 Task: Create an abstract typography artwork: Experiment with typography and create an abstract artwork using letters, words, and typographic elements. Use Photoshops blending modes and effects to enhance the design.
Action: Mouse moved to (85, 145)
Screenshot: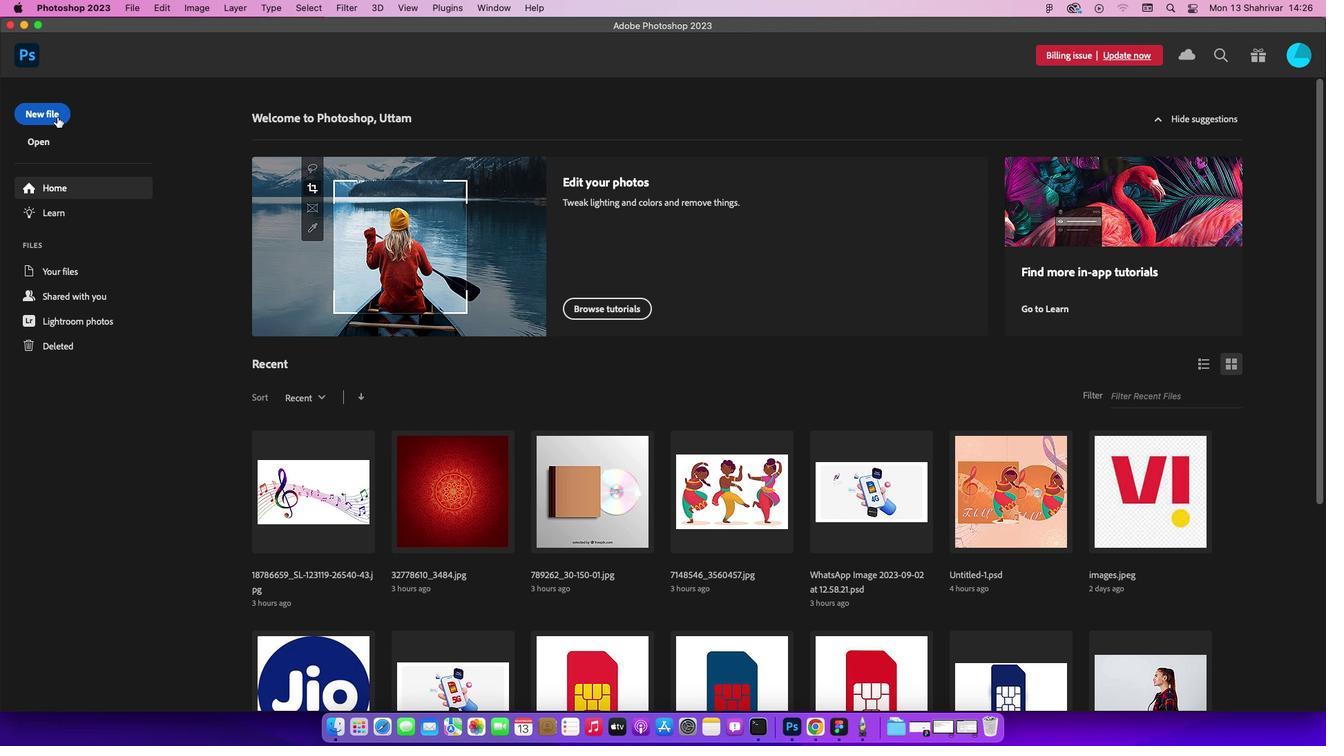 
Action: Mouse pressed left at (85, 145)
Screenshot: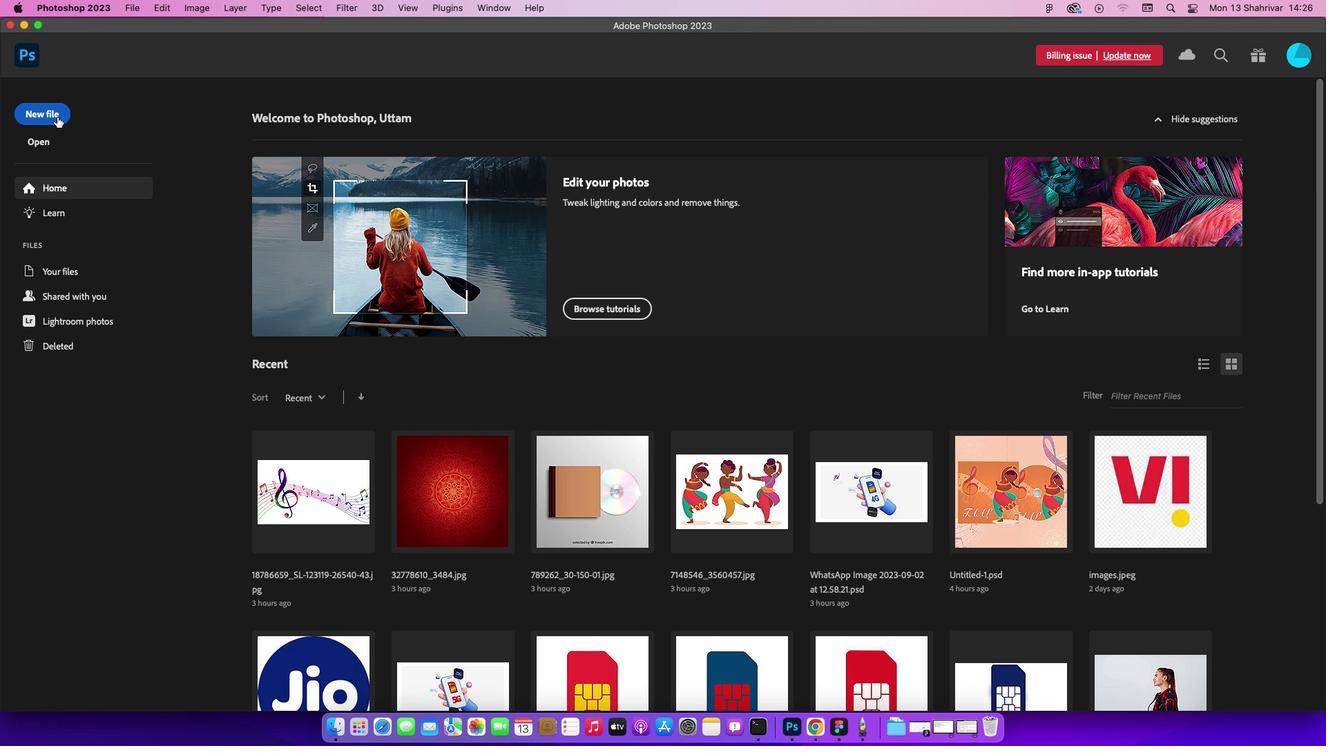 
Action: Mouse pressed left at (85, 145)
Screenshot: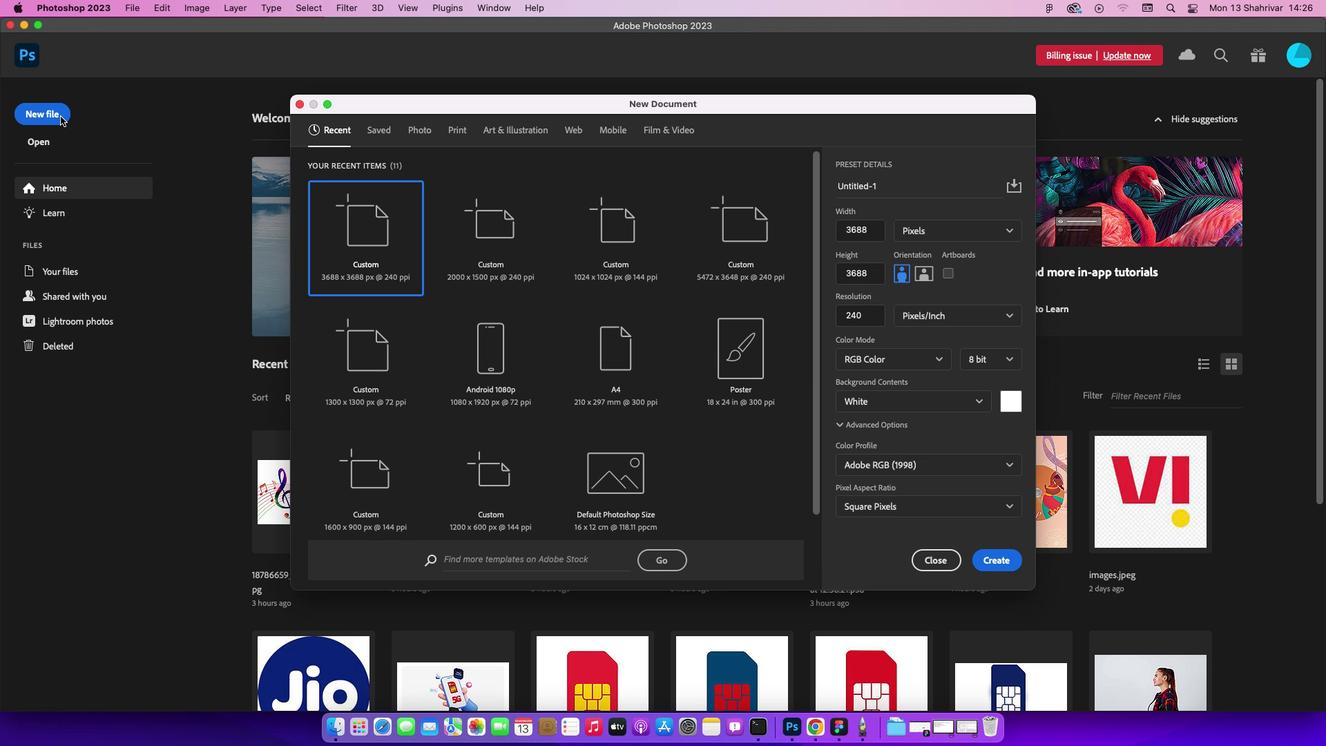 
Action: Mouse moved to (1027, 589)
Screenshot: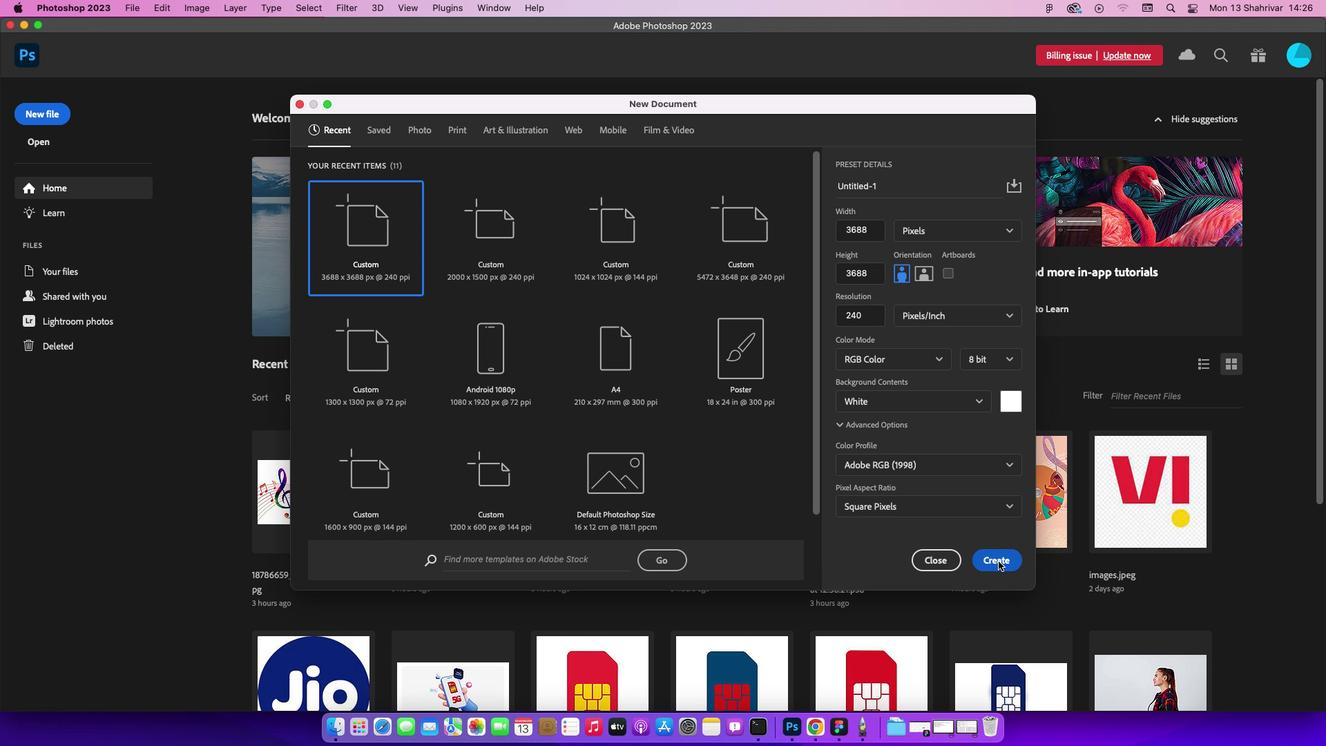 
Action: Mouse pressed left at (1027, 589)
Screenshot: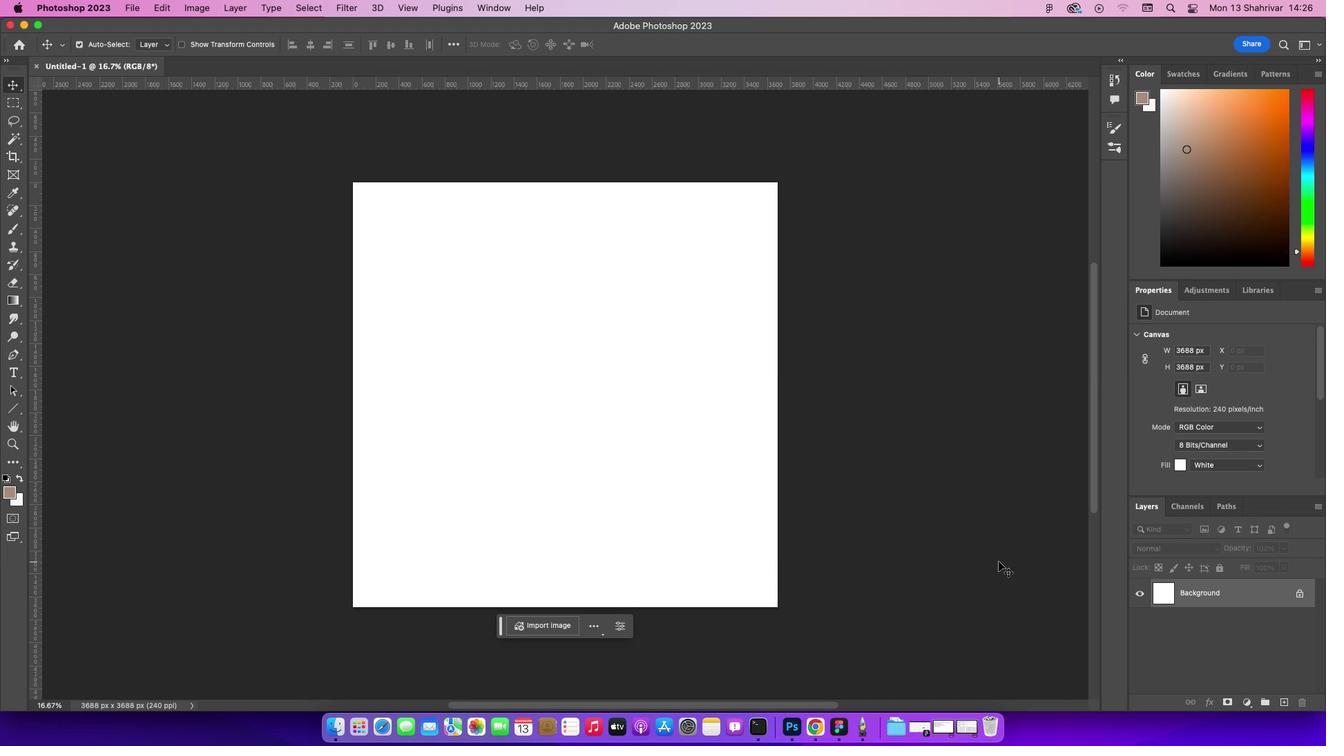 
Action: Mouse moved to (1309, 732)
Screenshot: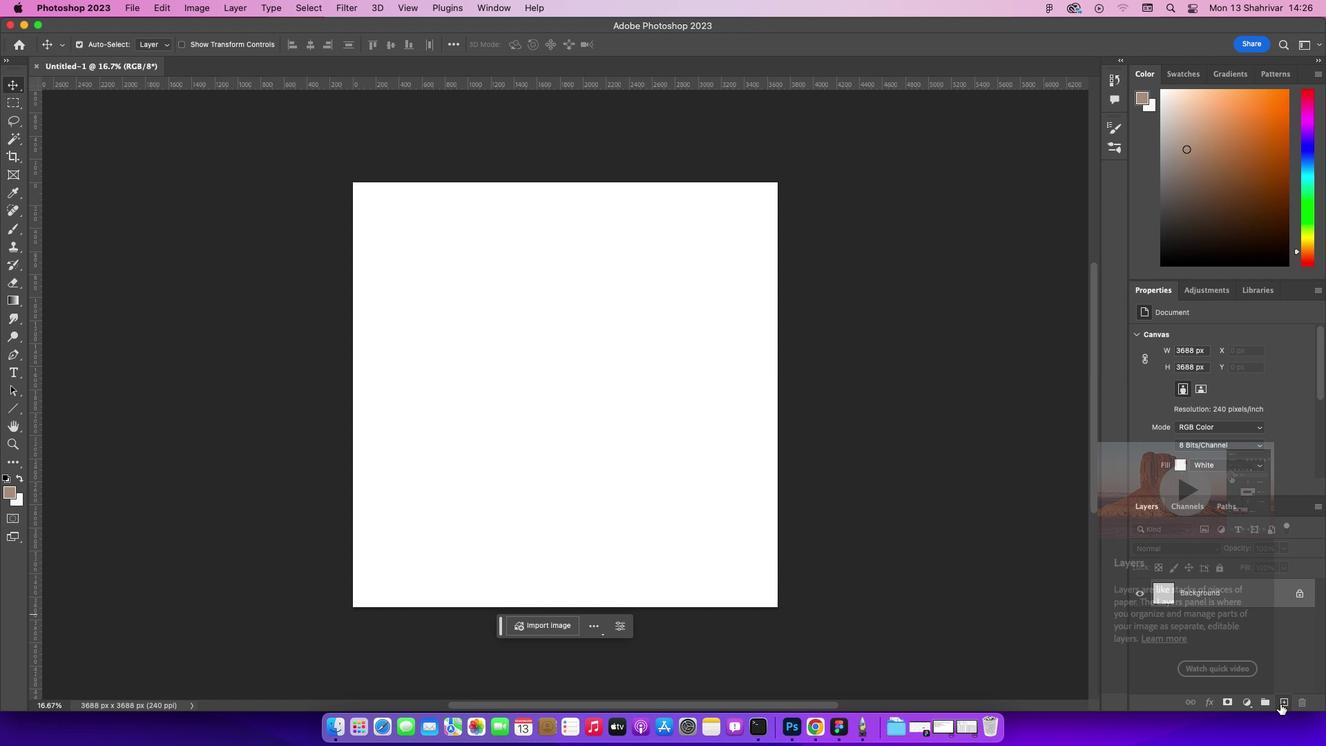
Action: Mouse pressed left at (1309, 732)
Screenshot: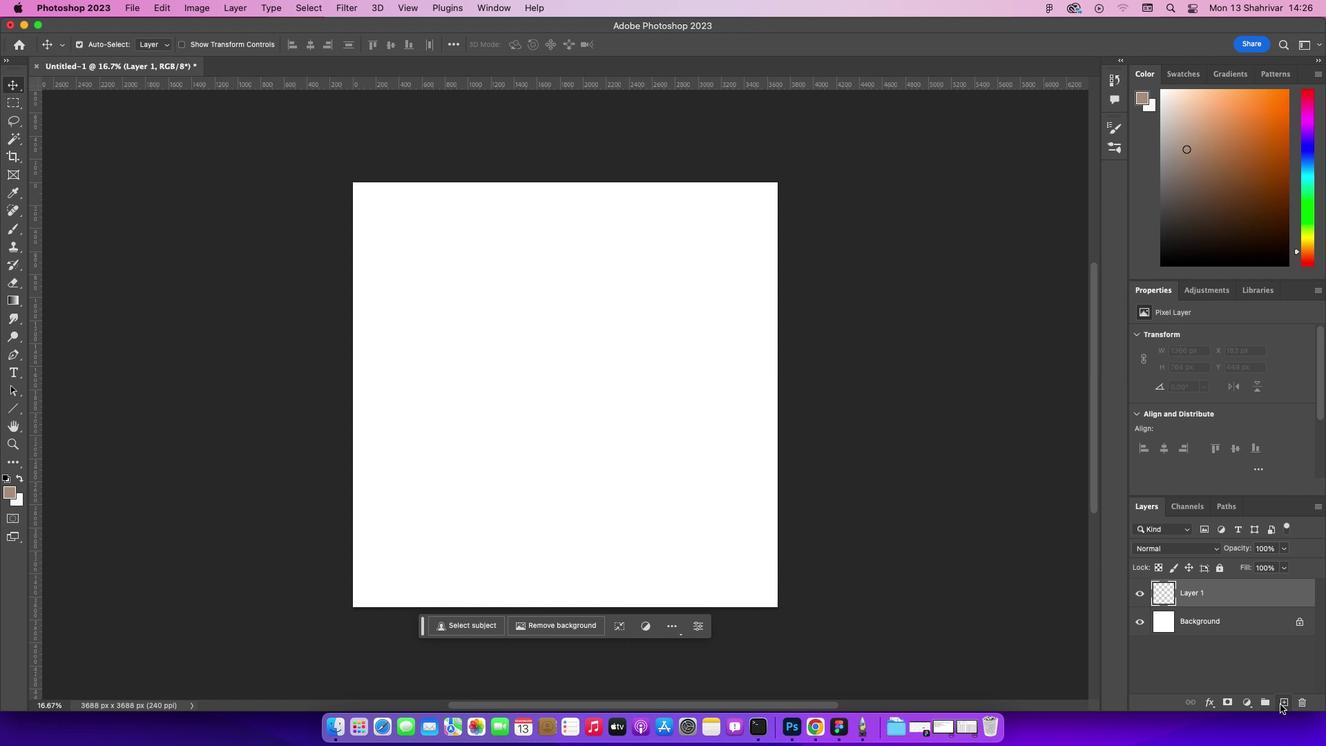 
Action: Mouse moved to (154, 37)
Screenshot: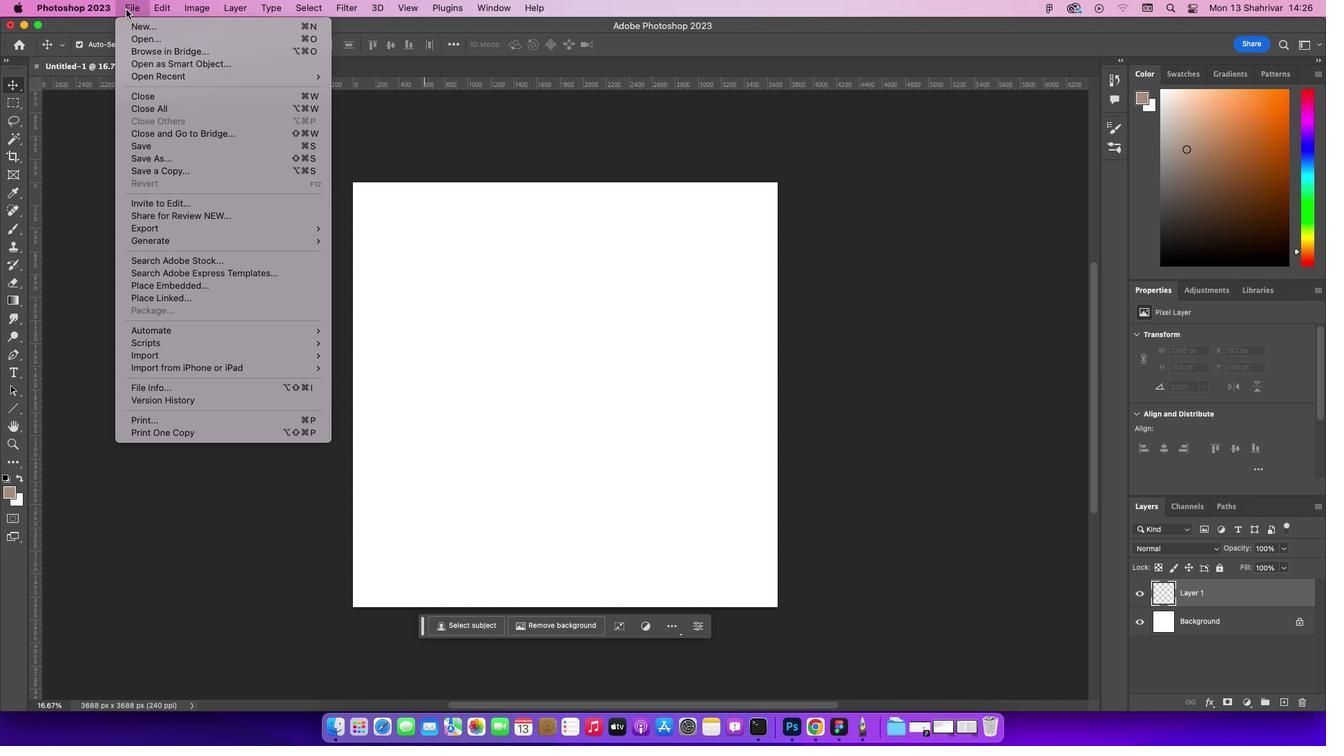 
Action: Mouse pressed left at (154, 37)
Screenshot: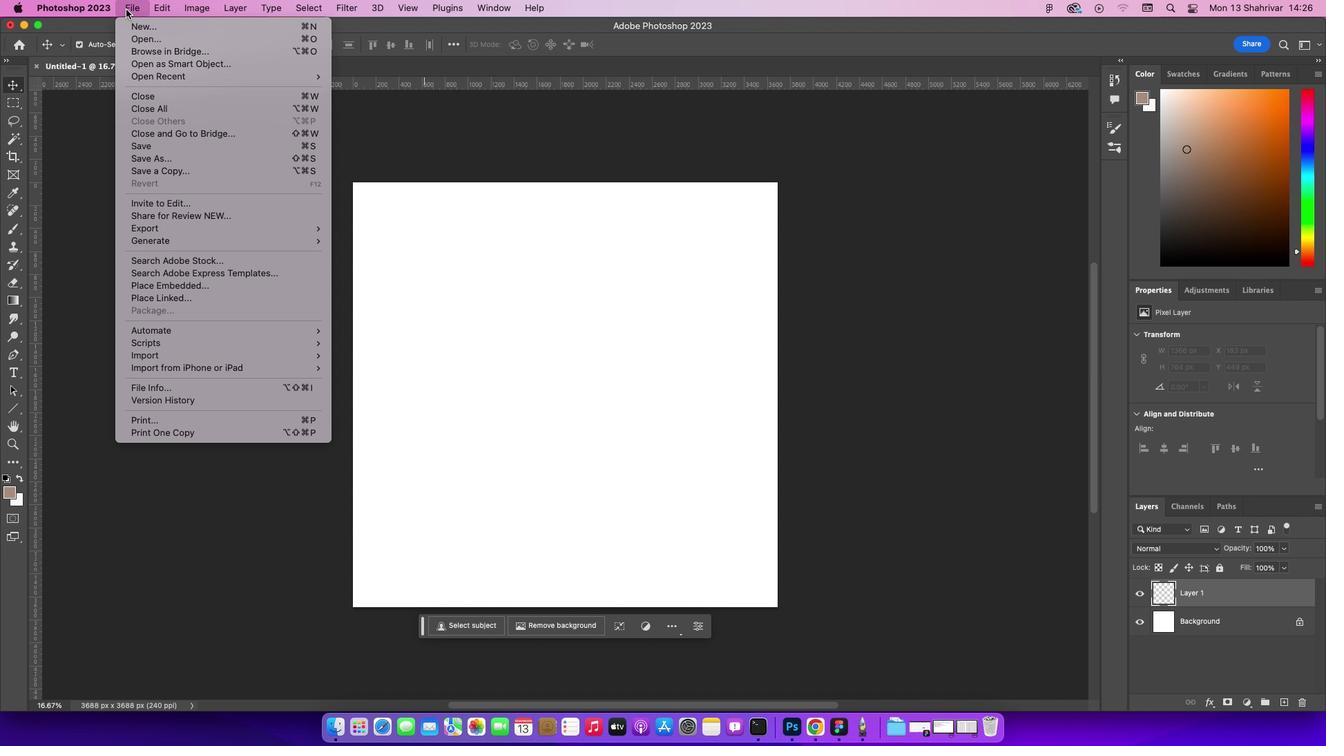 
Action: Mouse moved to (168, 67)
Screenshot: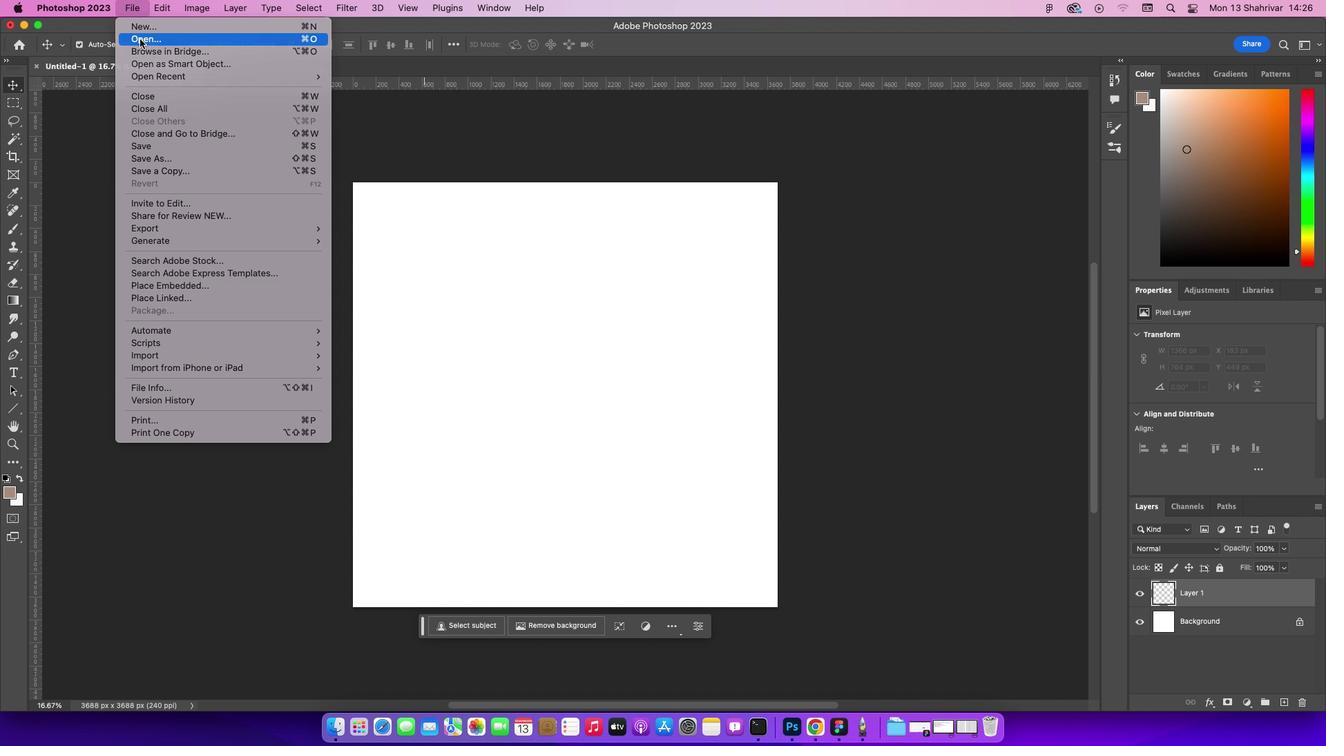 
Action: Mouse pressed left at (168, 67)
Screenshot: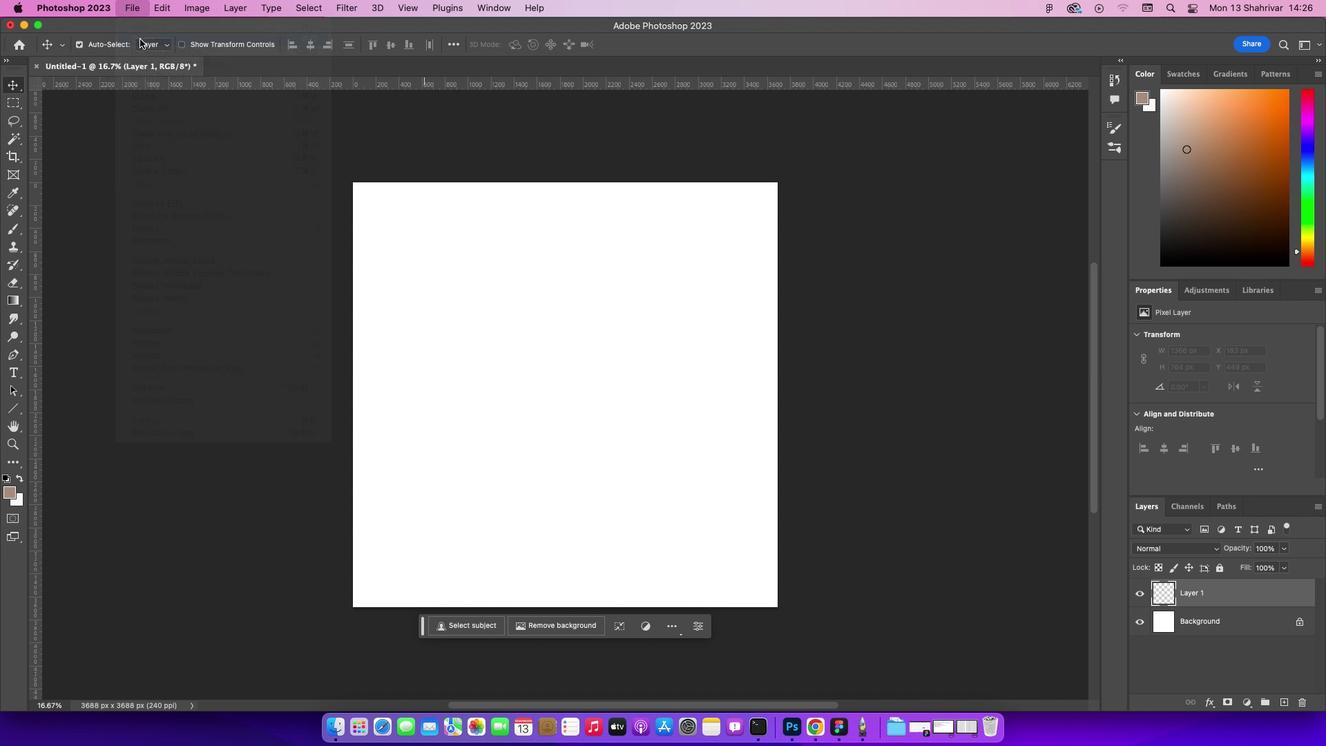 
Action: Mouse moved to (459, 257)
Screenshot: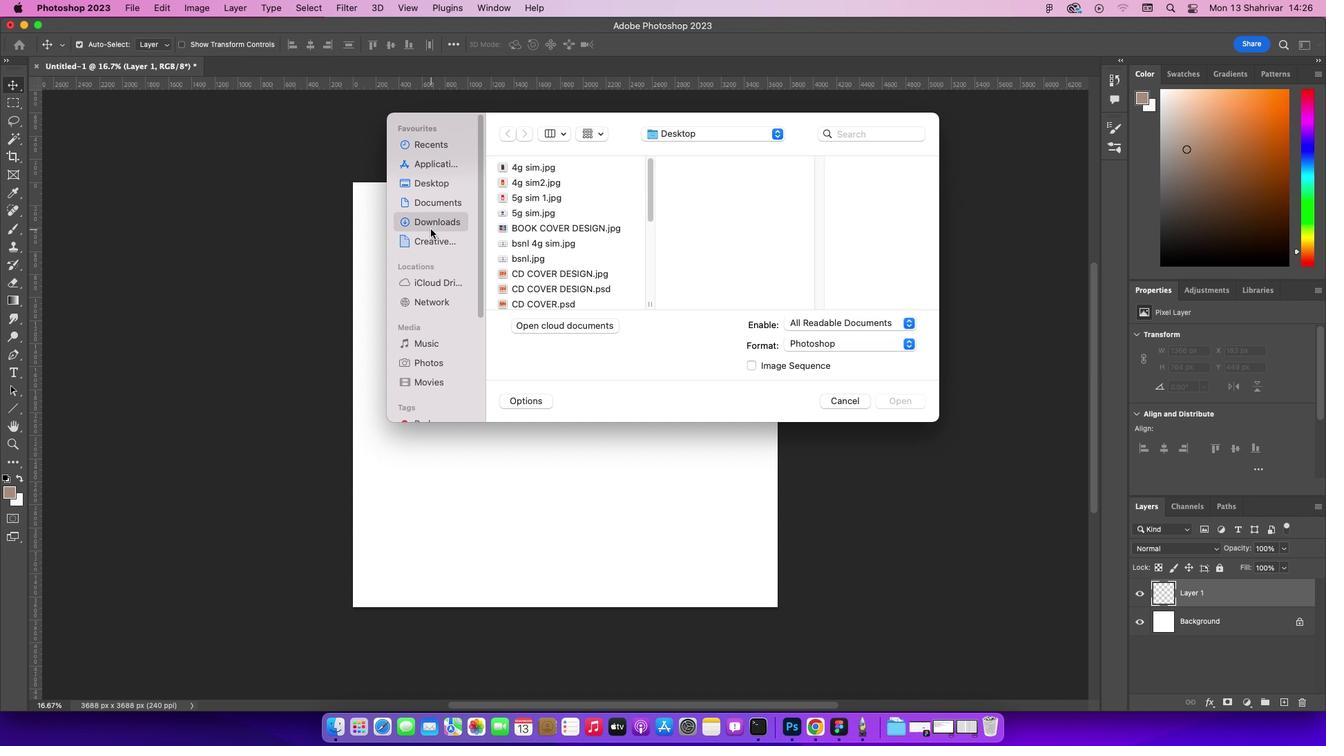 
Action: Mouse pressed left at (459, 257)
Screenshot: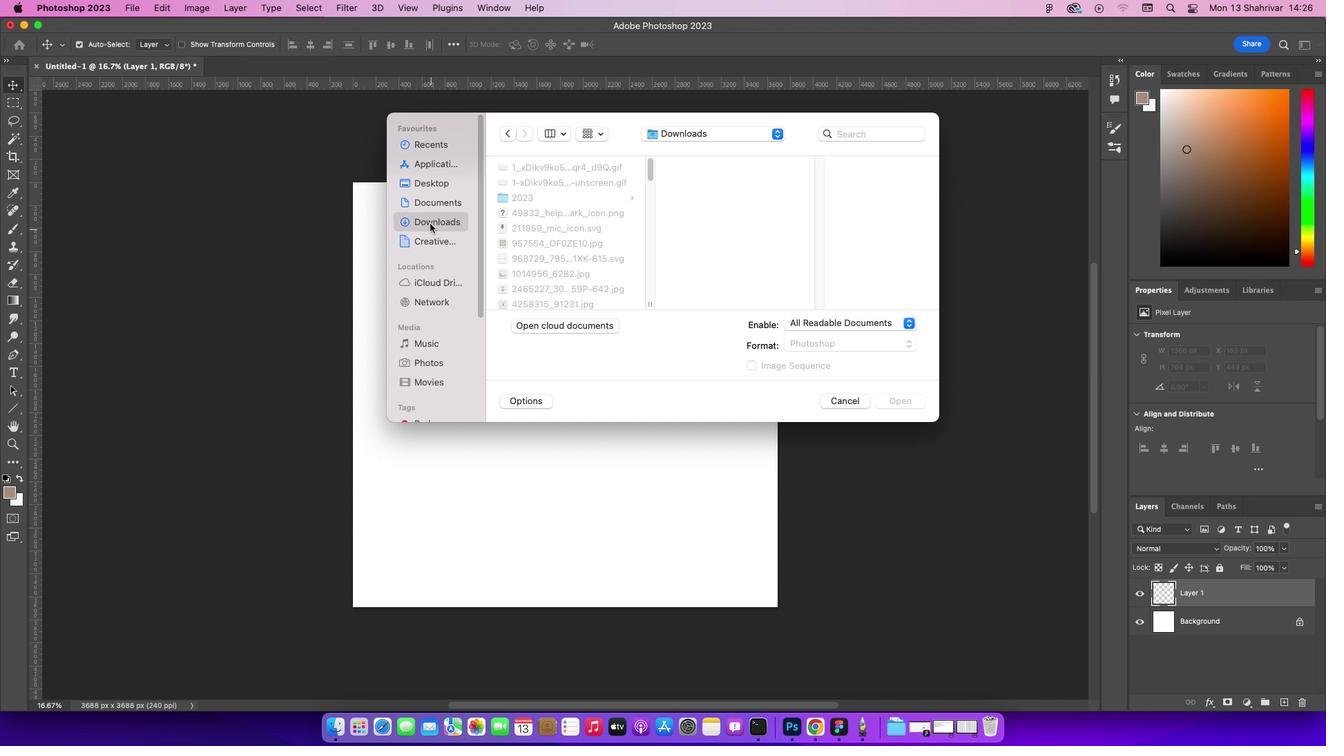 
Action: Mouse moved to (678, 196)
Screenshot: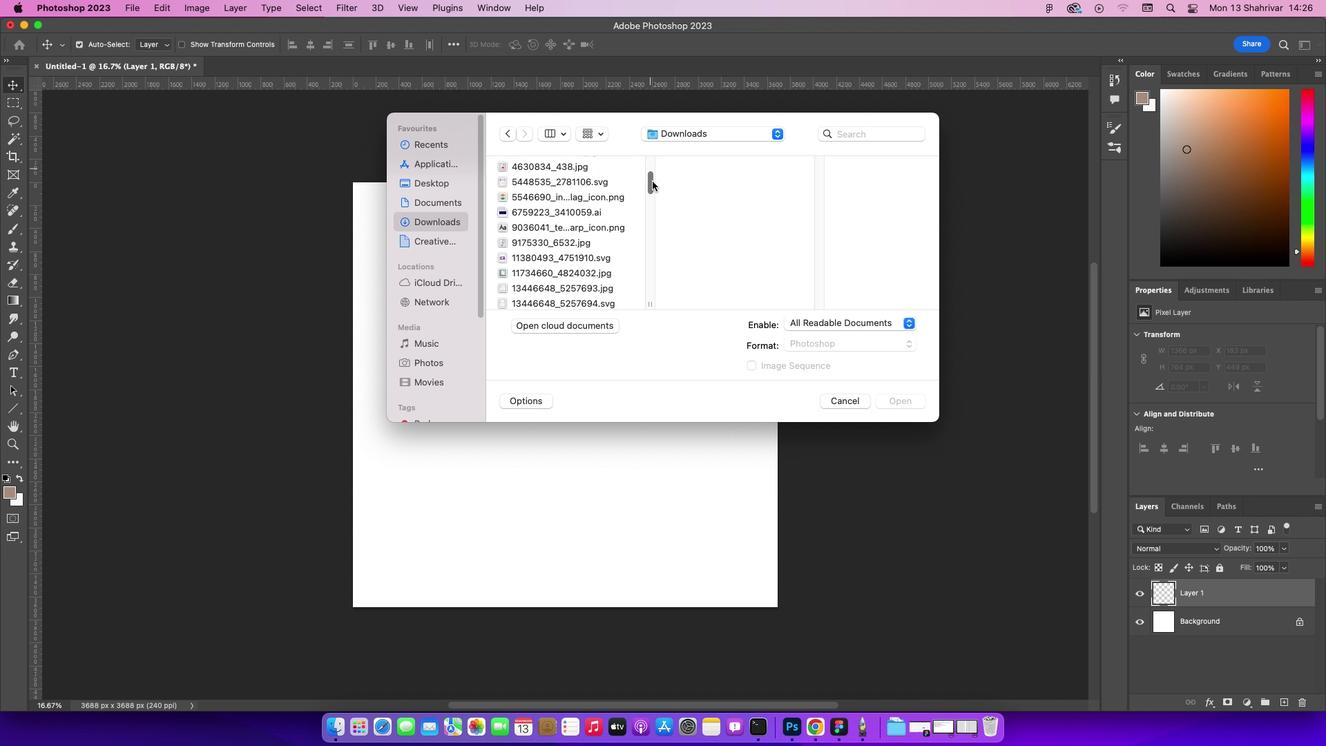 
Action: Mouse pressed left at (678, 196)
Screenshot: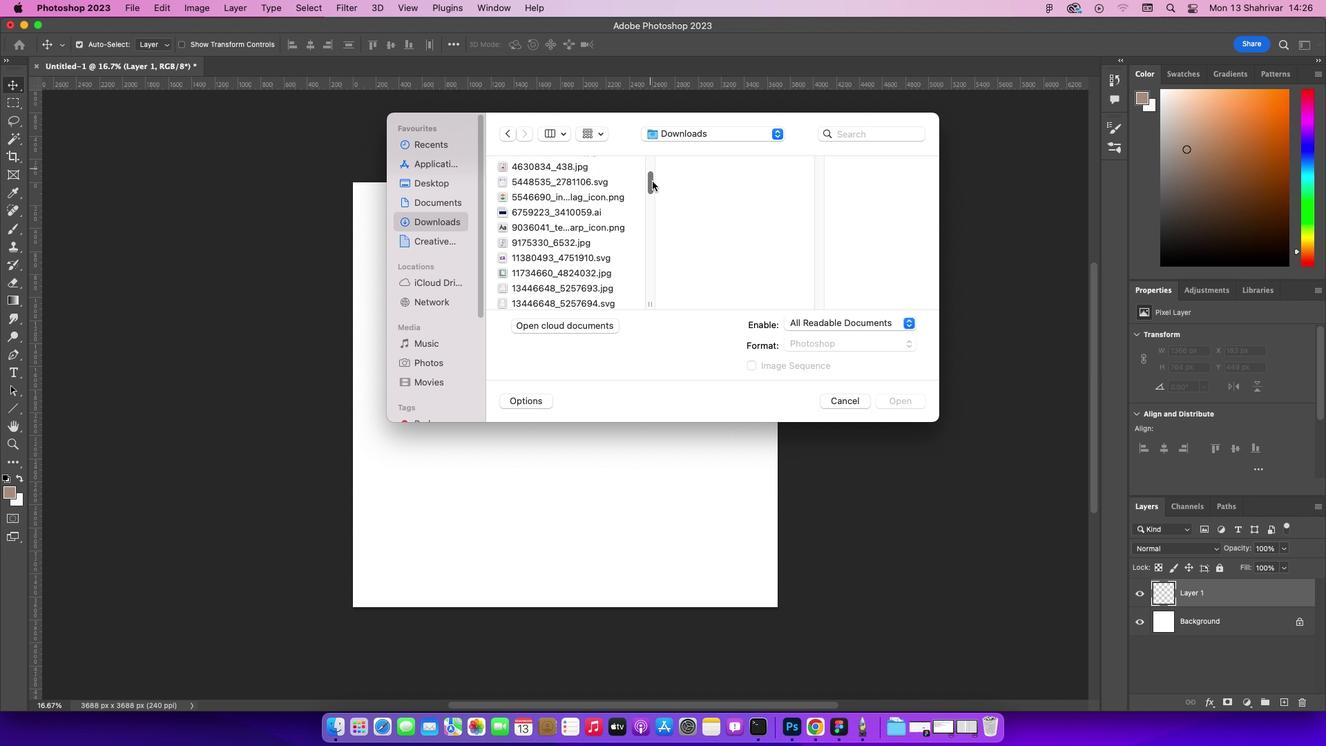 
Action: Mouse moved to (594, 269)
Screenshot: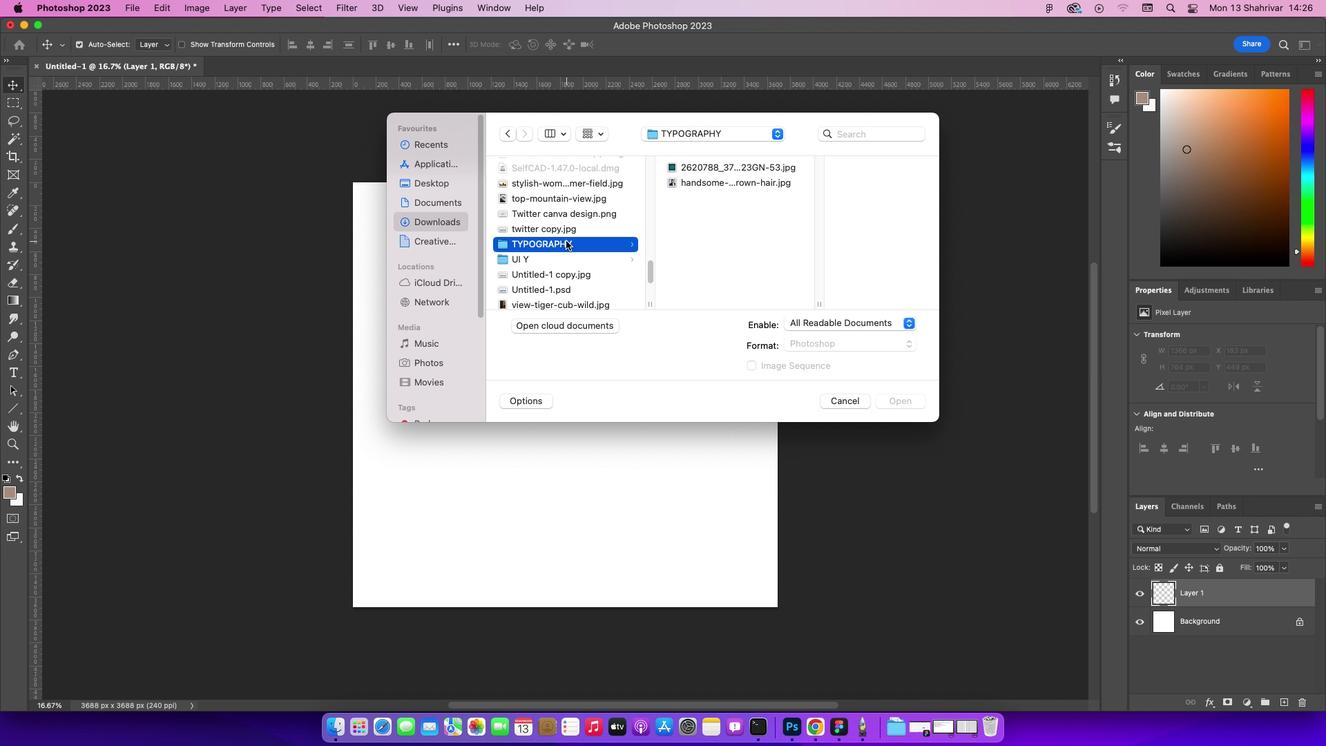 
Action: Mouse pressed left at (594, 269)
Screenshot: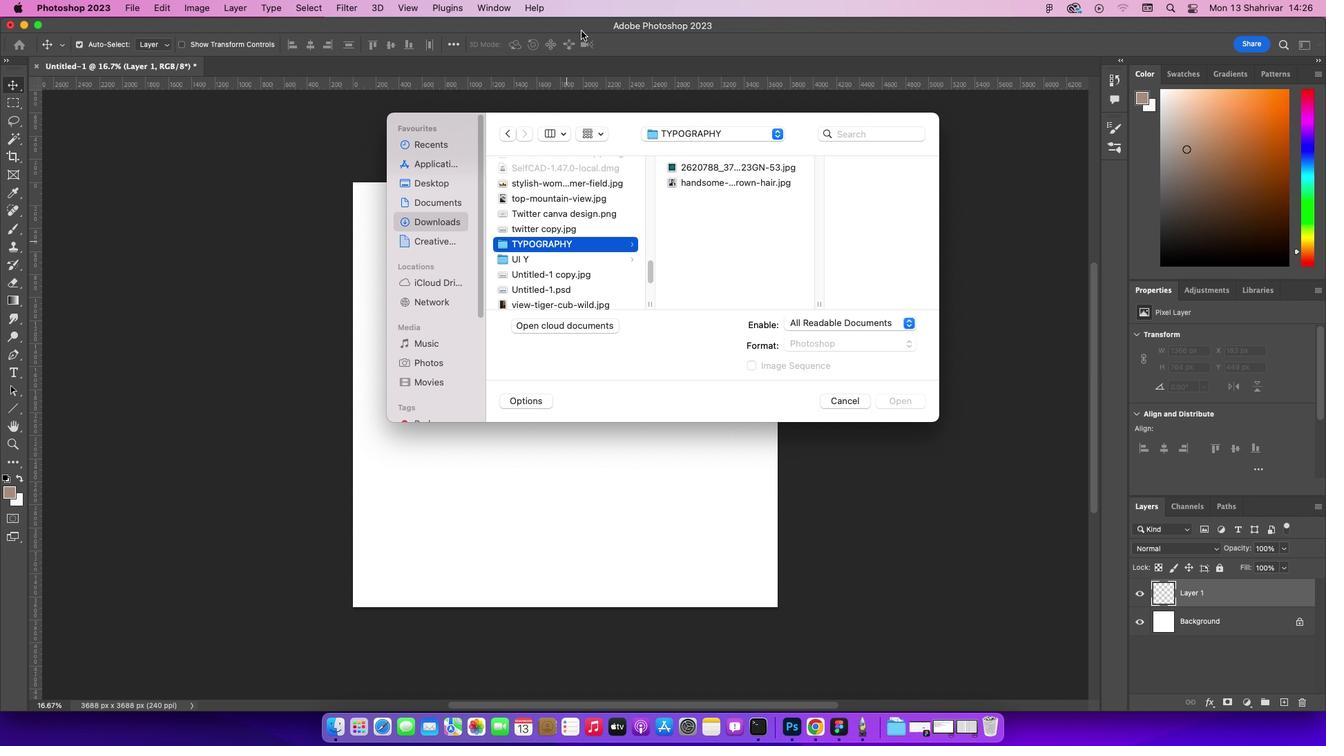 
Action: Mouse moved to (757, 211)
Screenshot: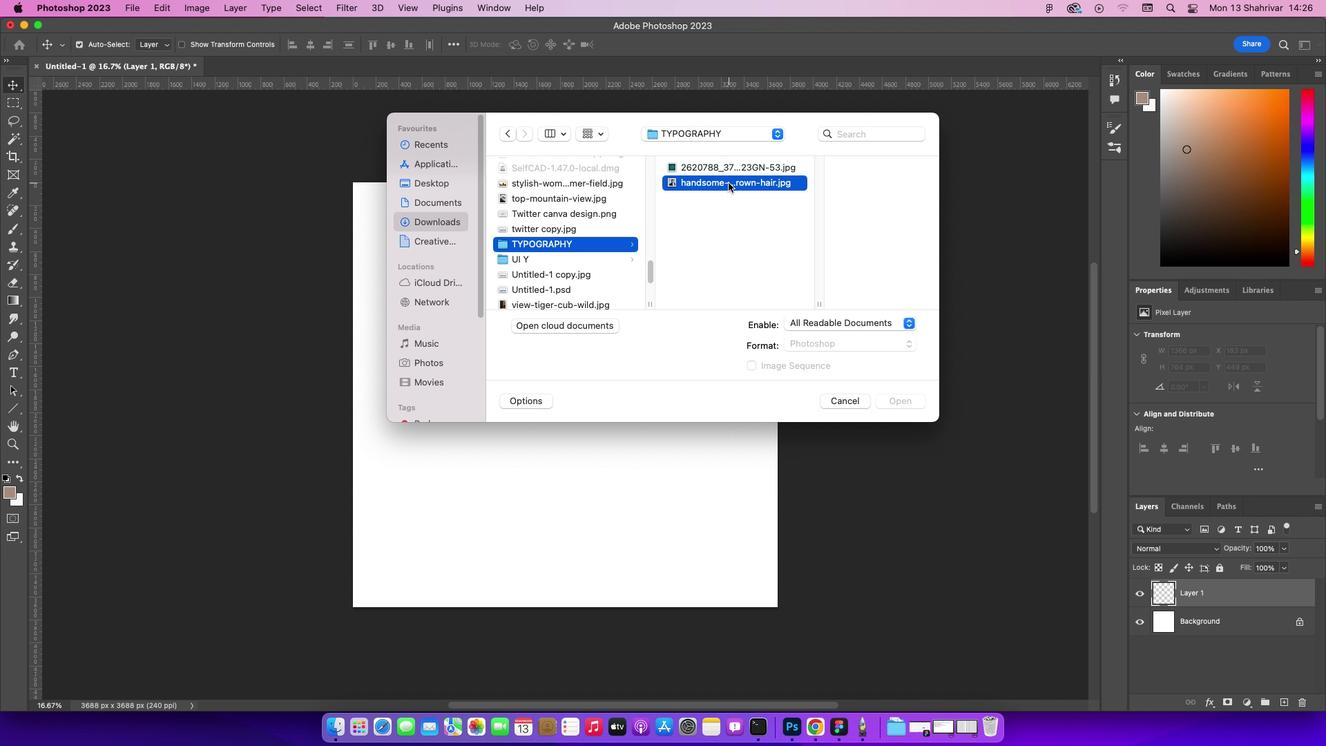 
Action: Mouse pressed left at (757, 211)
Screenshot: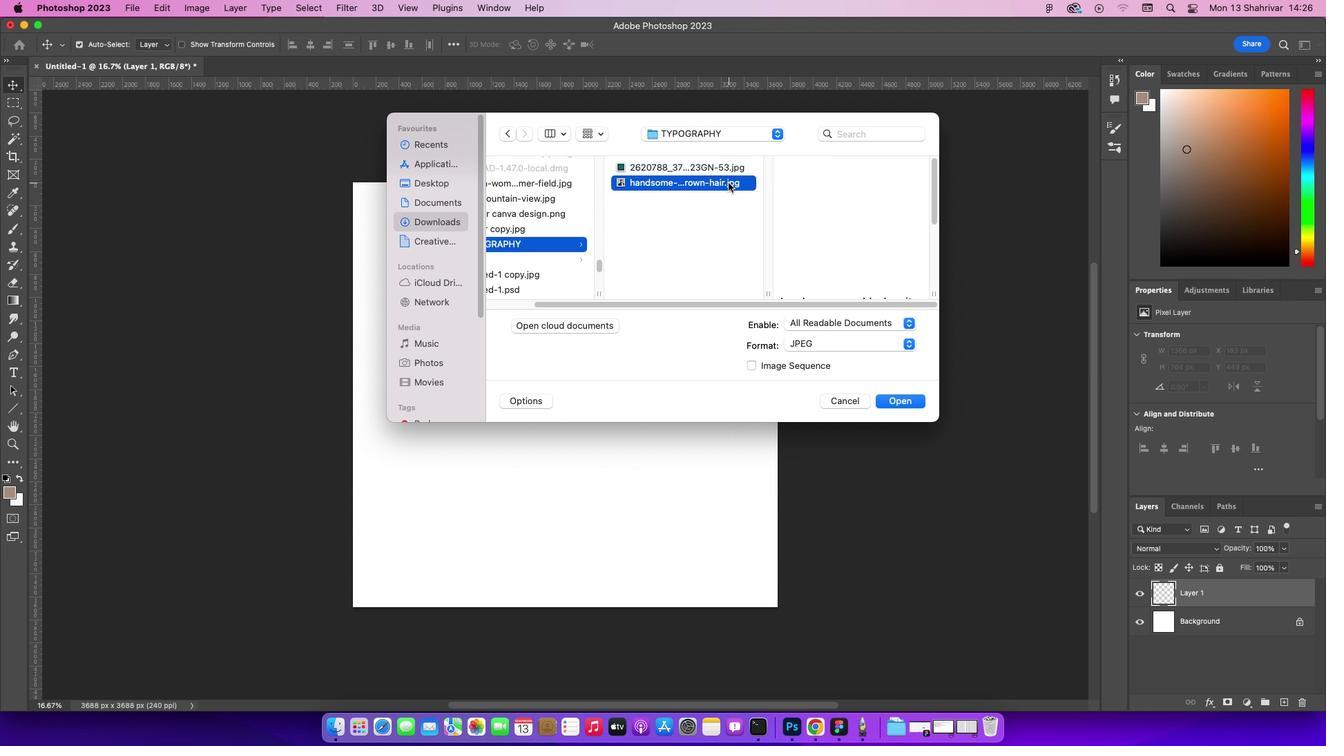 
Action: Mouse moved to (931, 432)
Screenshot: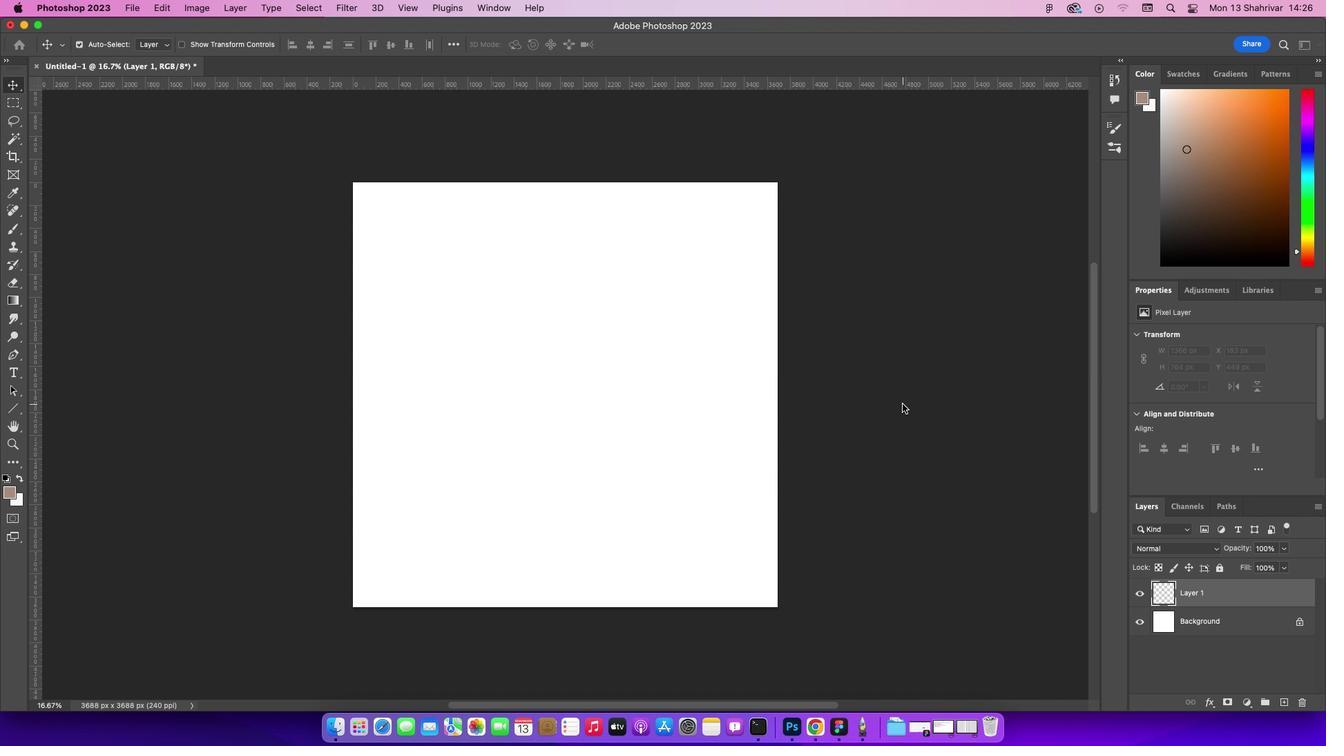 
Action: Mouse pressed left at (931, 432)
Screenshot: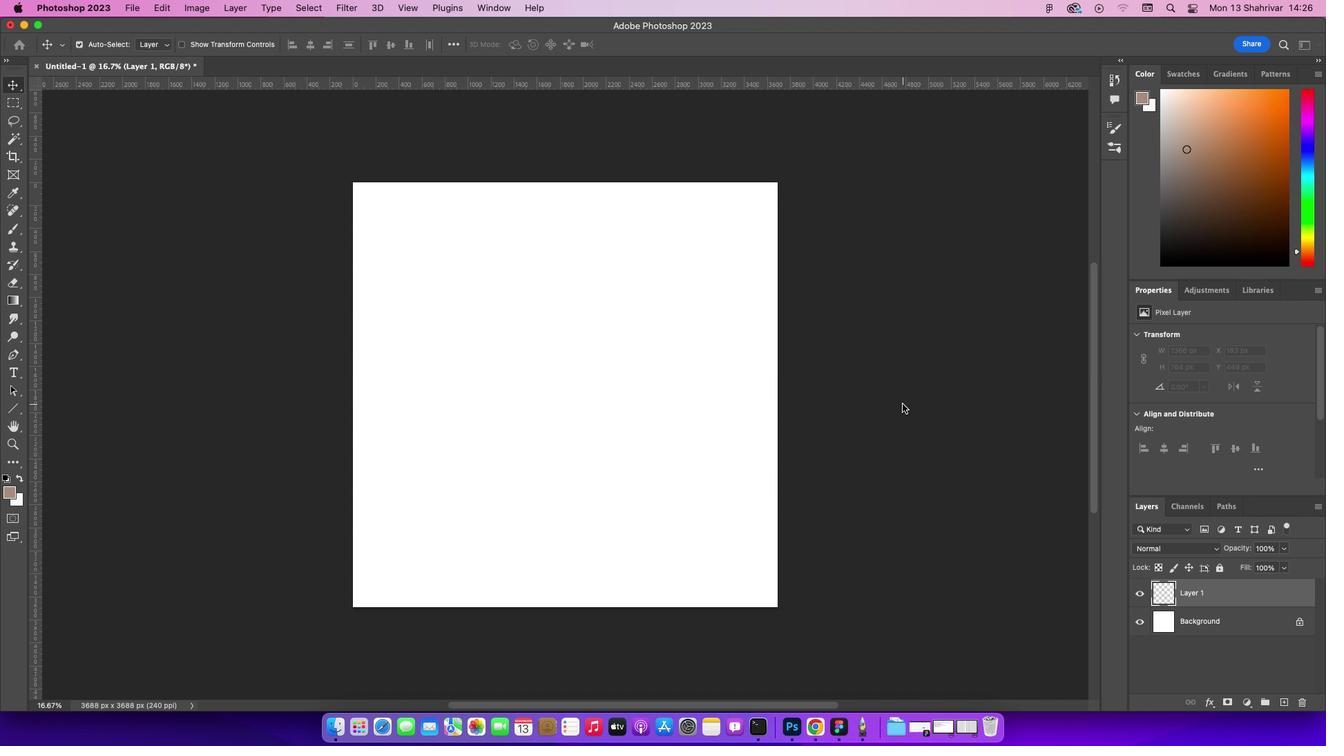 
Action: Mouse moved to (1283, 616)
Screenshot: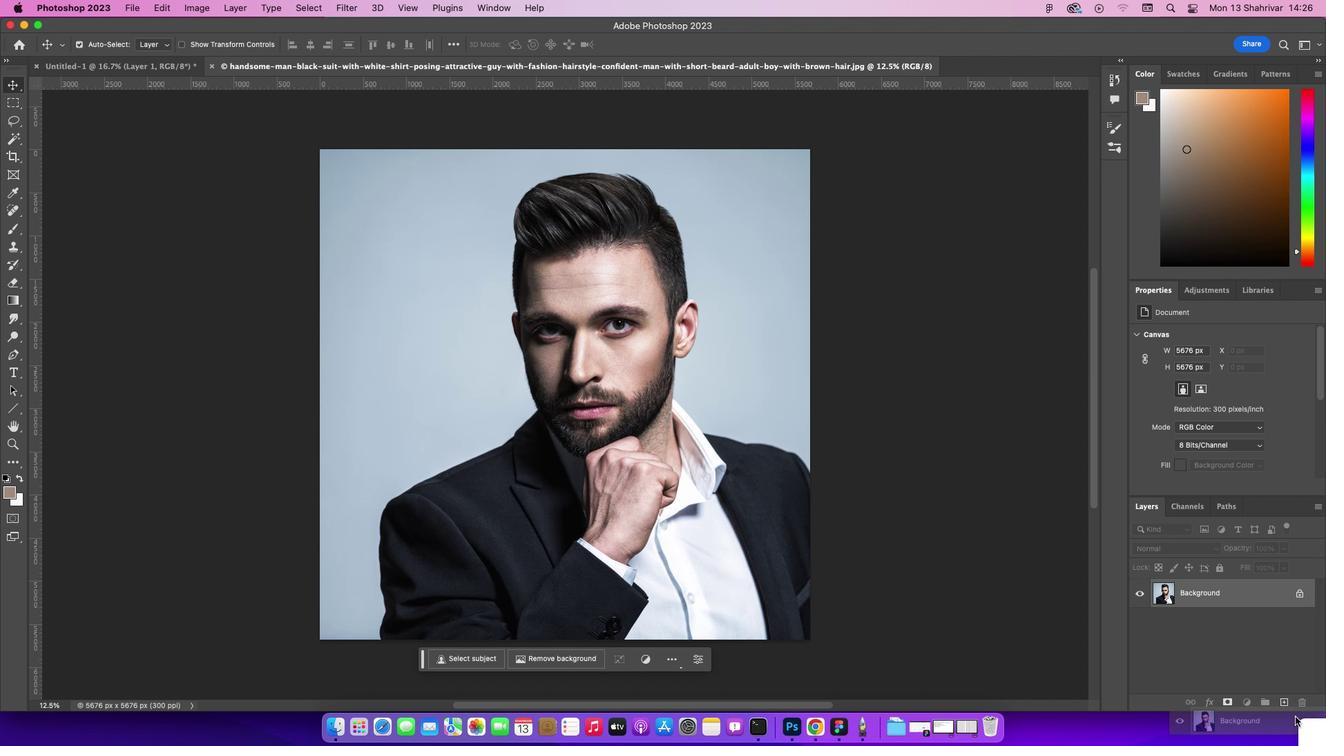
Action: Mouse pressed left at (1283, 616)
Screenshot: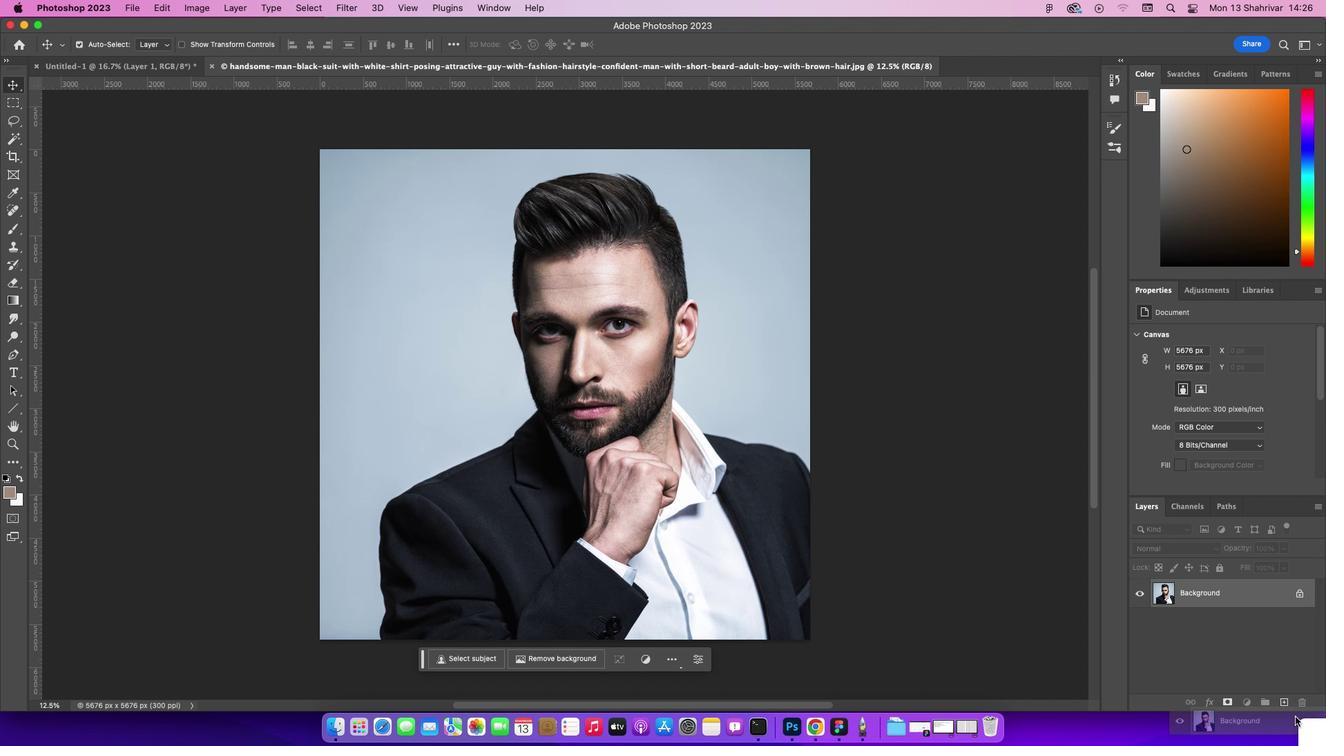 
Action: Mouse moved to (595, 317)
Screenshot: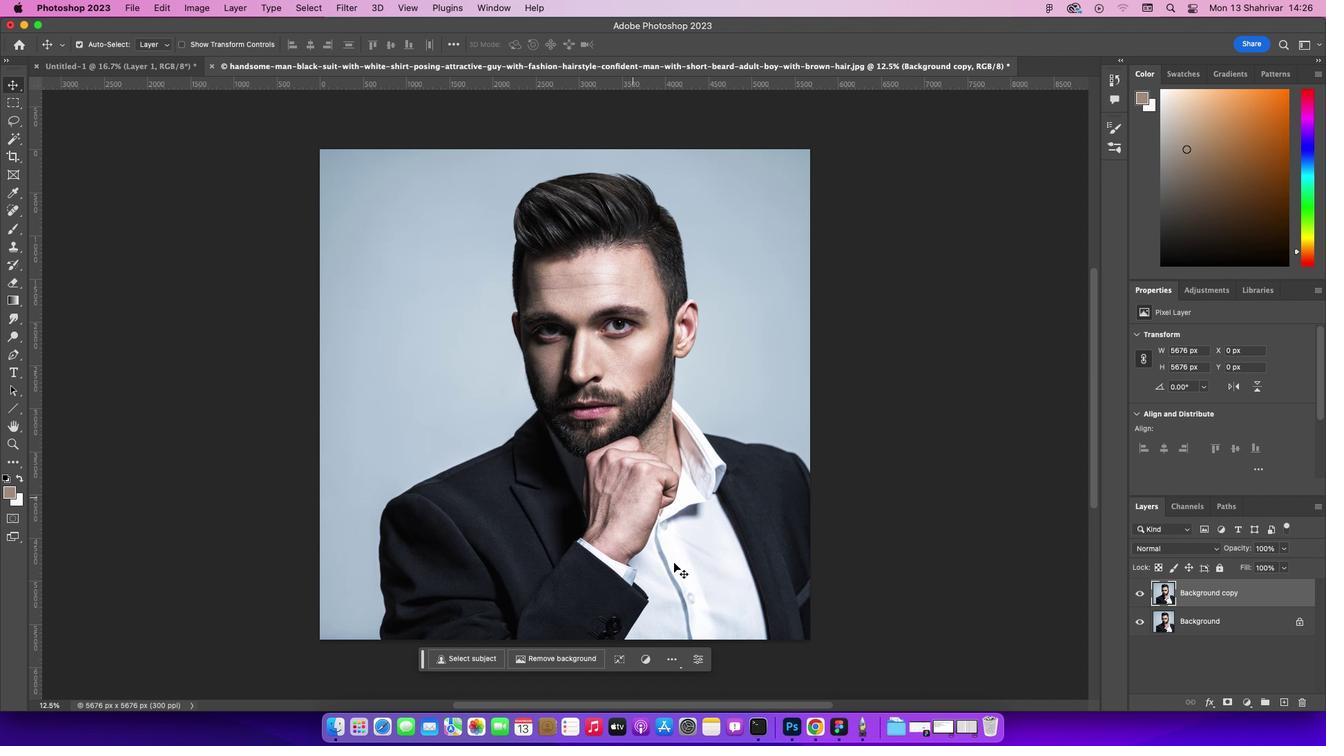 
Action: Mouse pressed left at (595, 317)
Screenshot: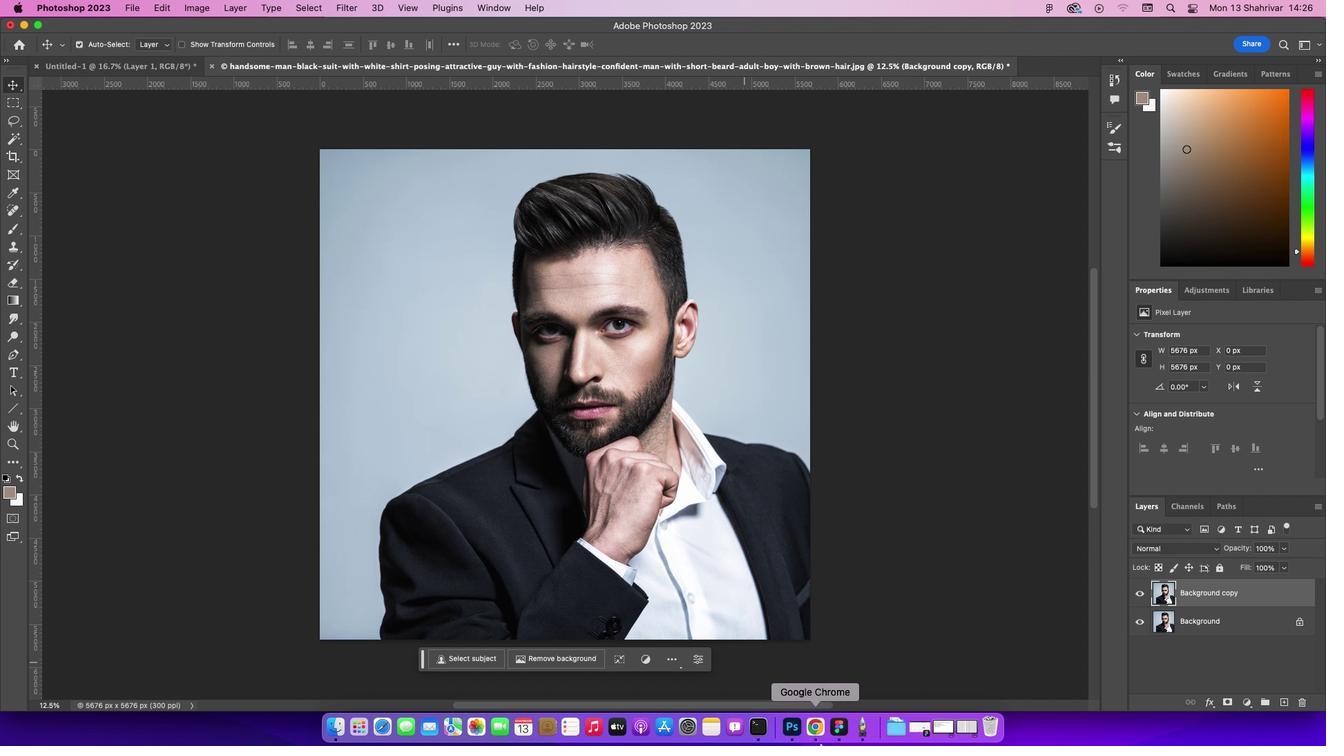 
Action: Mouse moved to (42, 185)
Screenshot: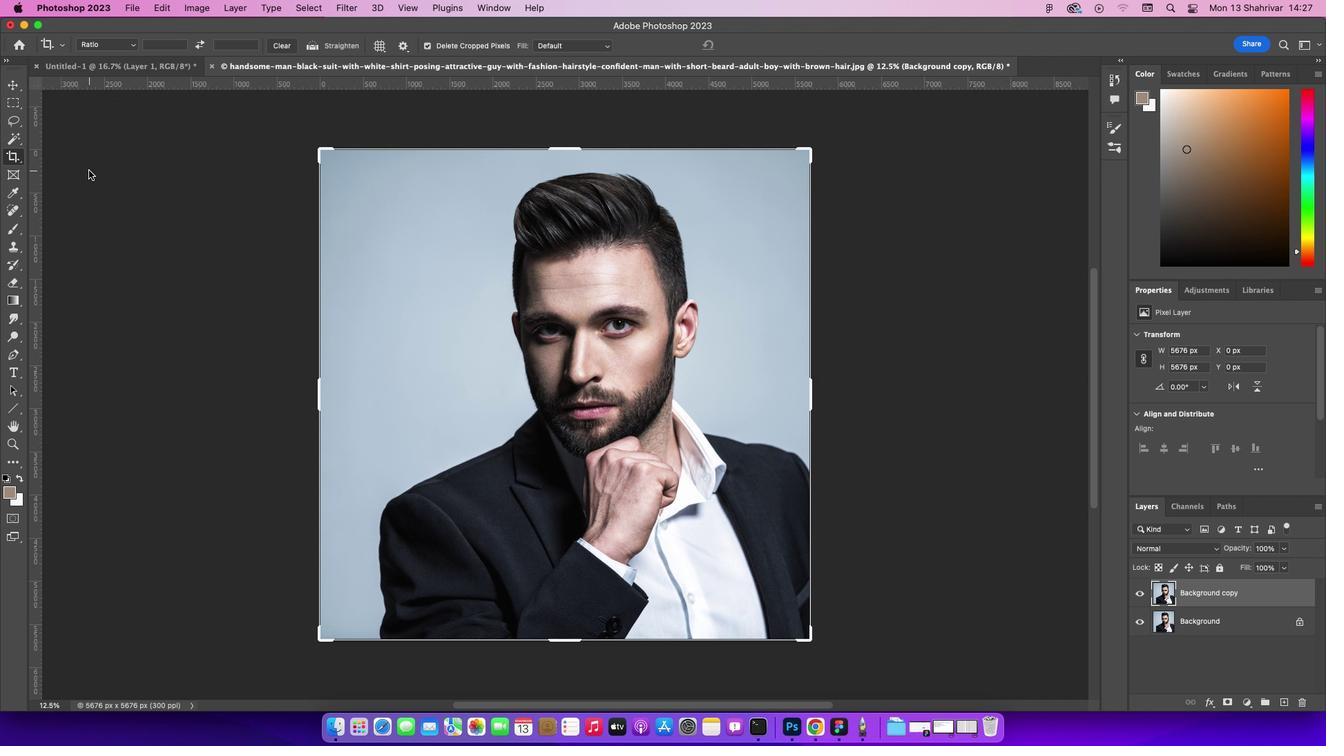 
Action: Mouse pressed left at (42, 185)
Screenshot: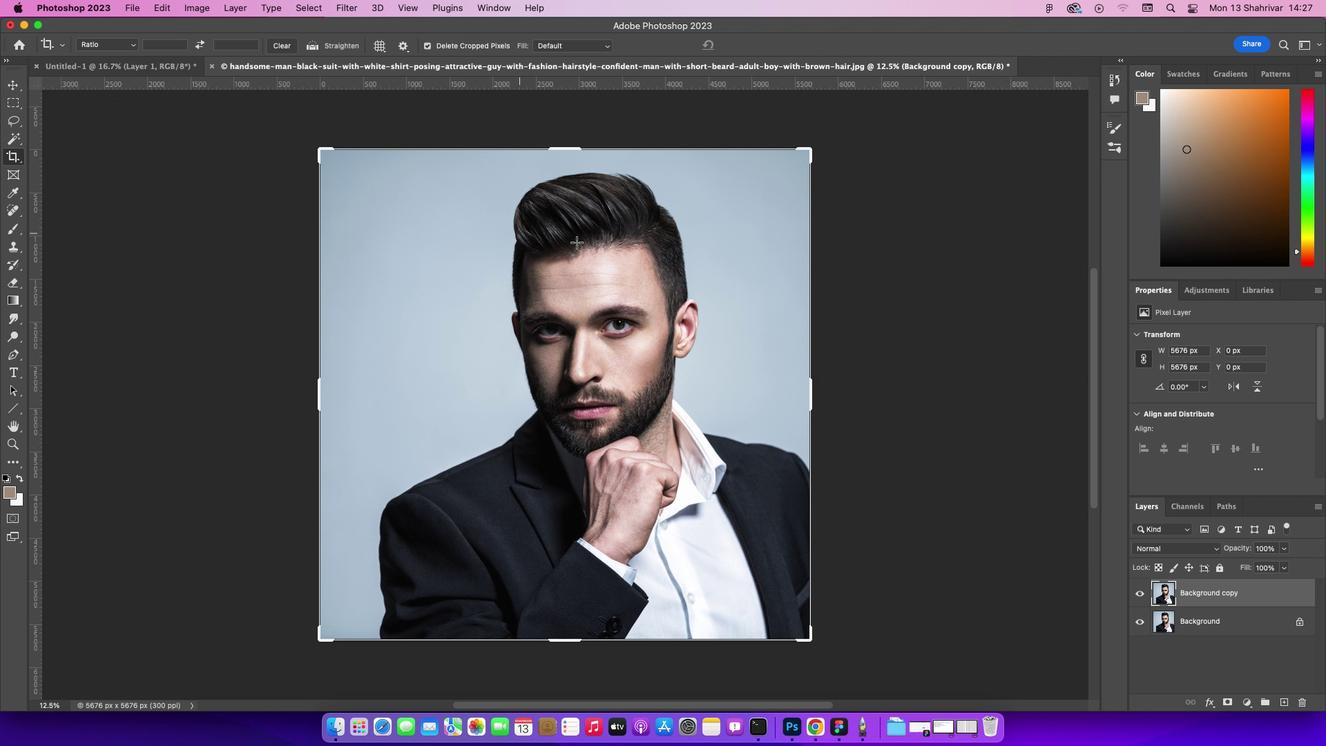 
Action: Mouse moved to (836, 667)
Screenshot: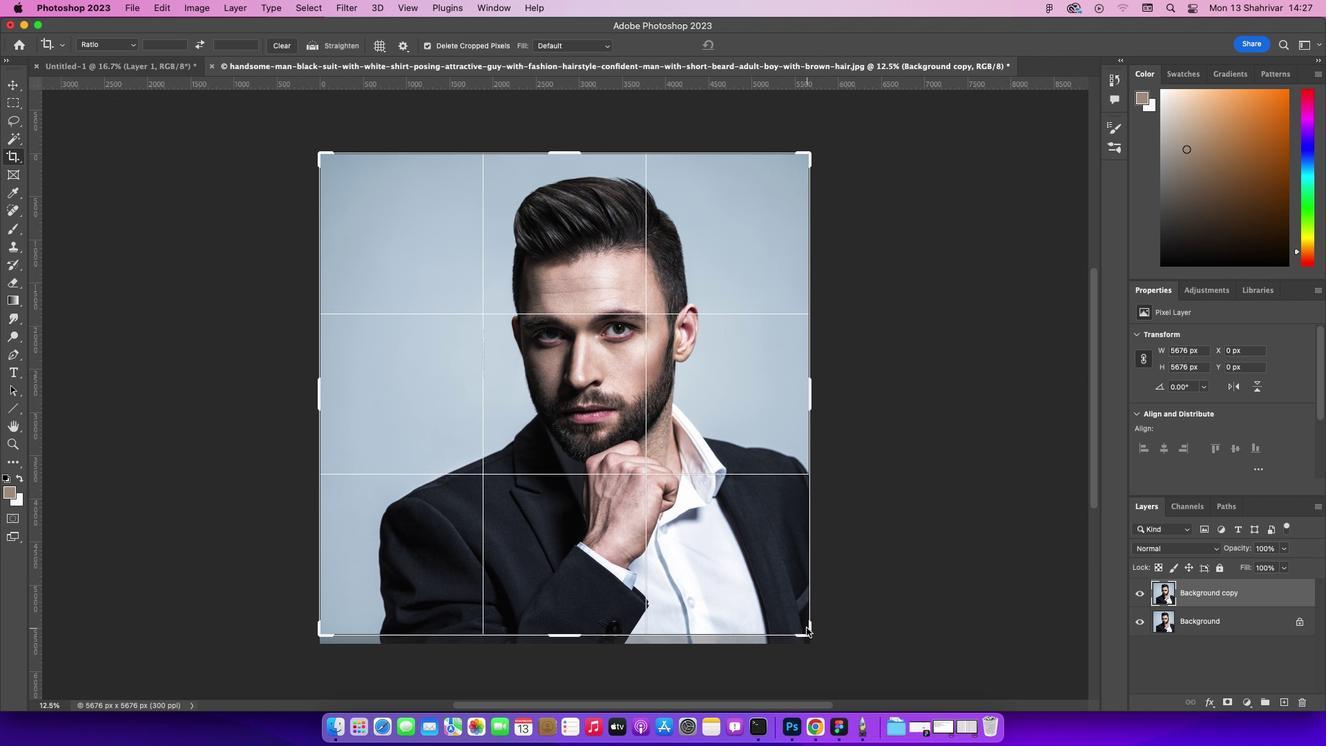 
Action: Mouse pressed left at (836, 667)
Screenshot: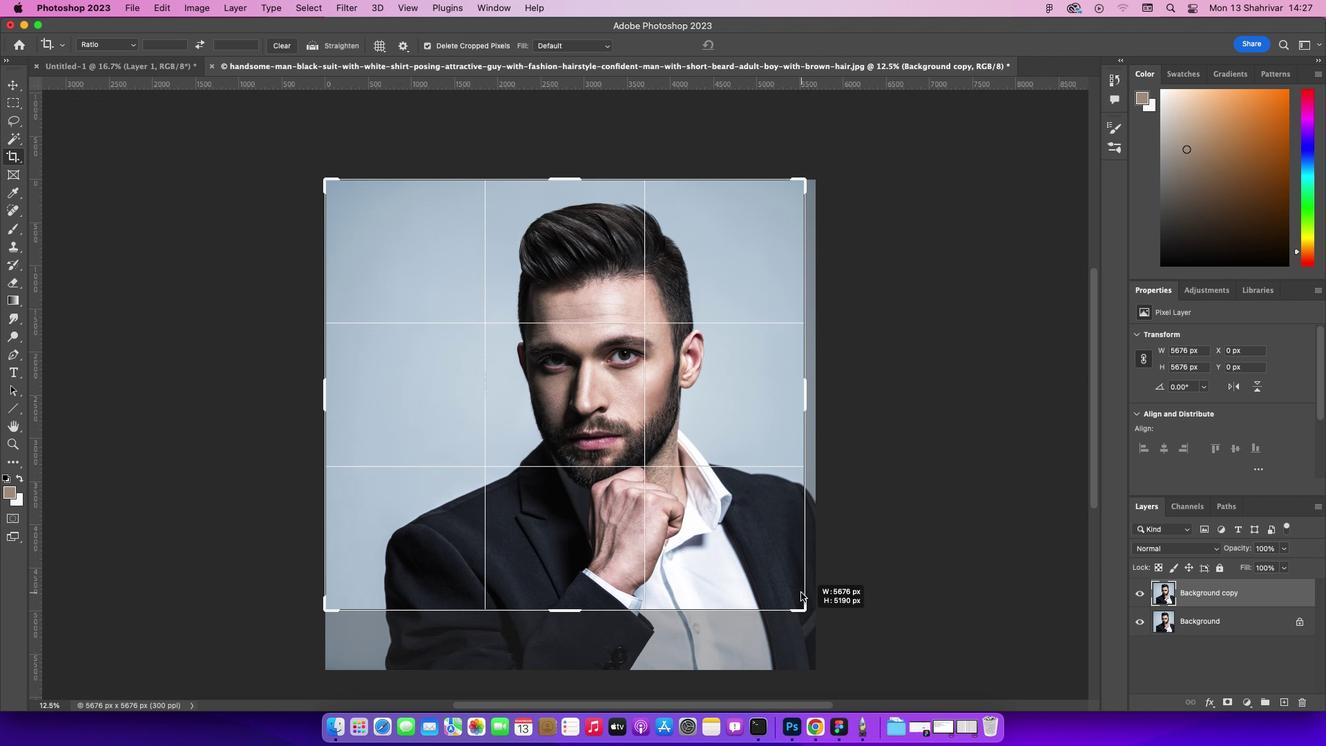 
Action: Mouse moved to (346, 418)
Screenshot: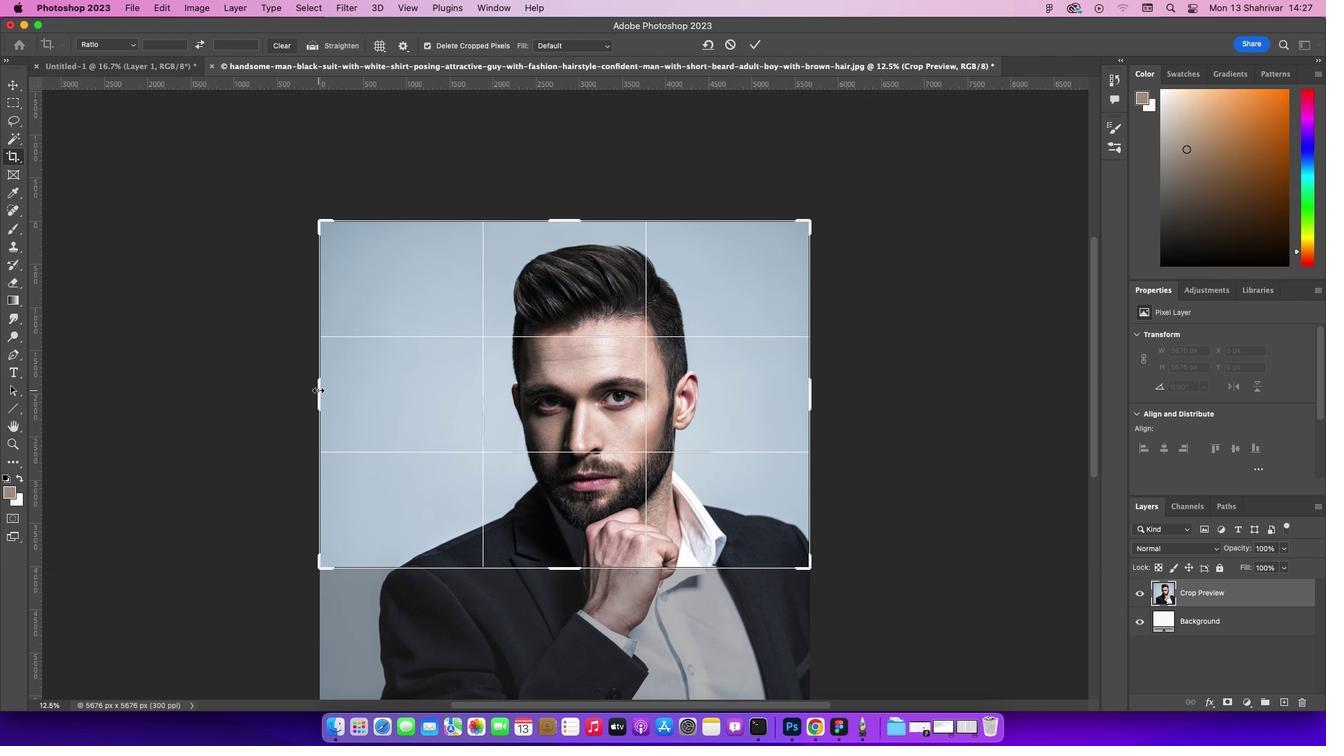 
Action: Mouse pressed left at (346, 418)
Screenshot: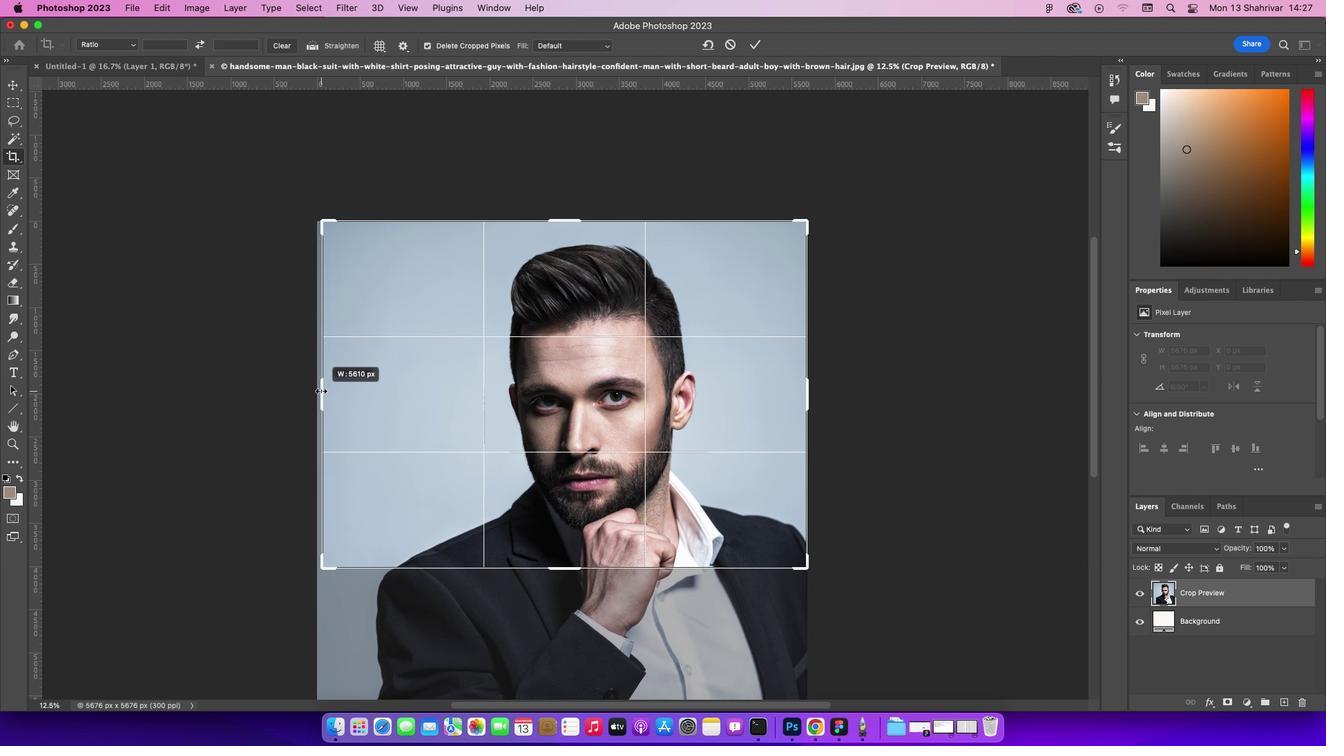 
Action: Mouse moved to (367, 419)
Screenshot: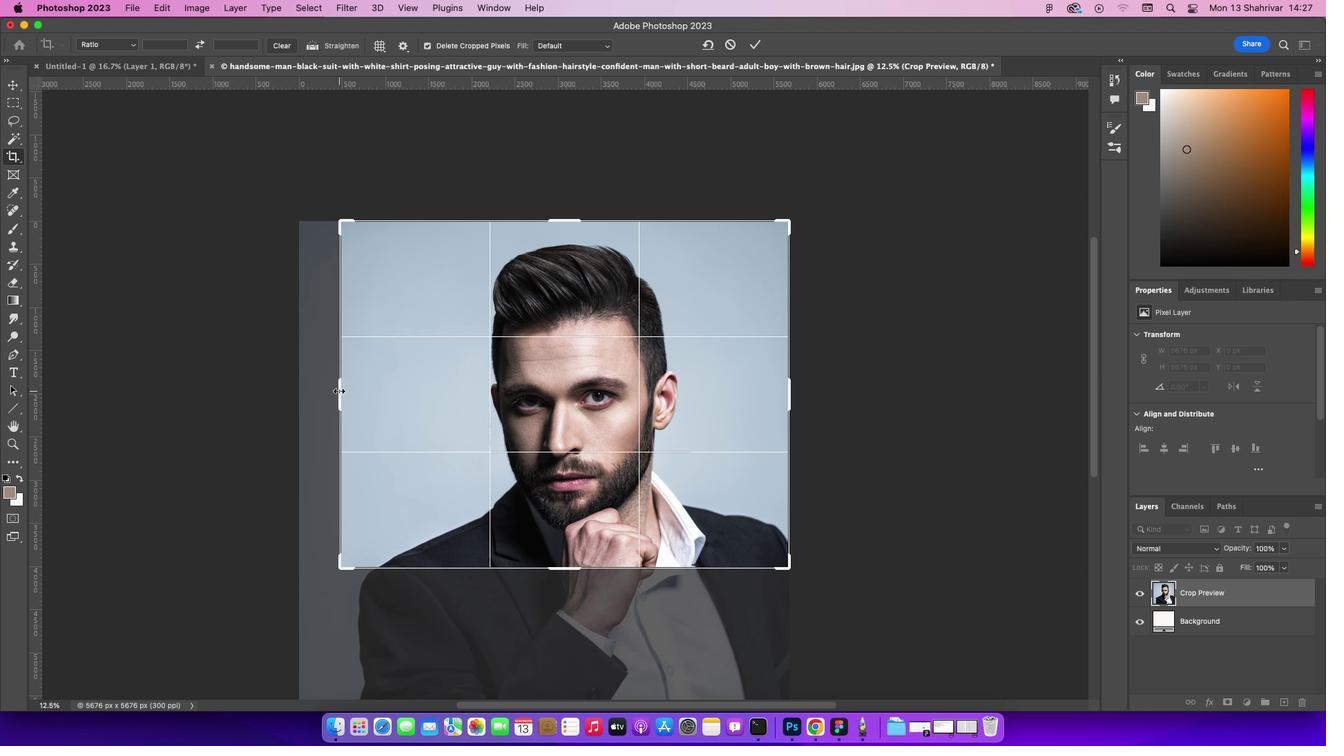 
Action: Key pressed Key.enter
Screenshot: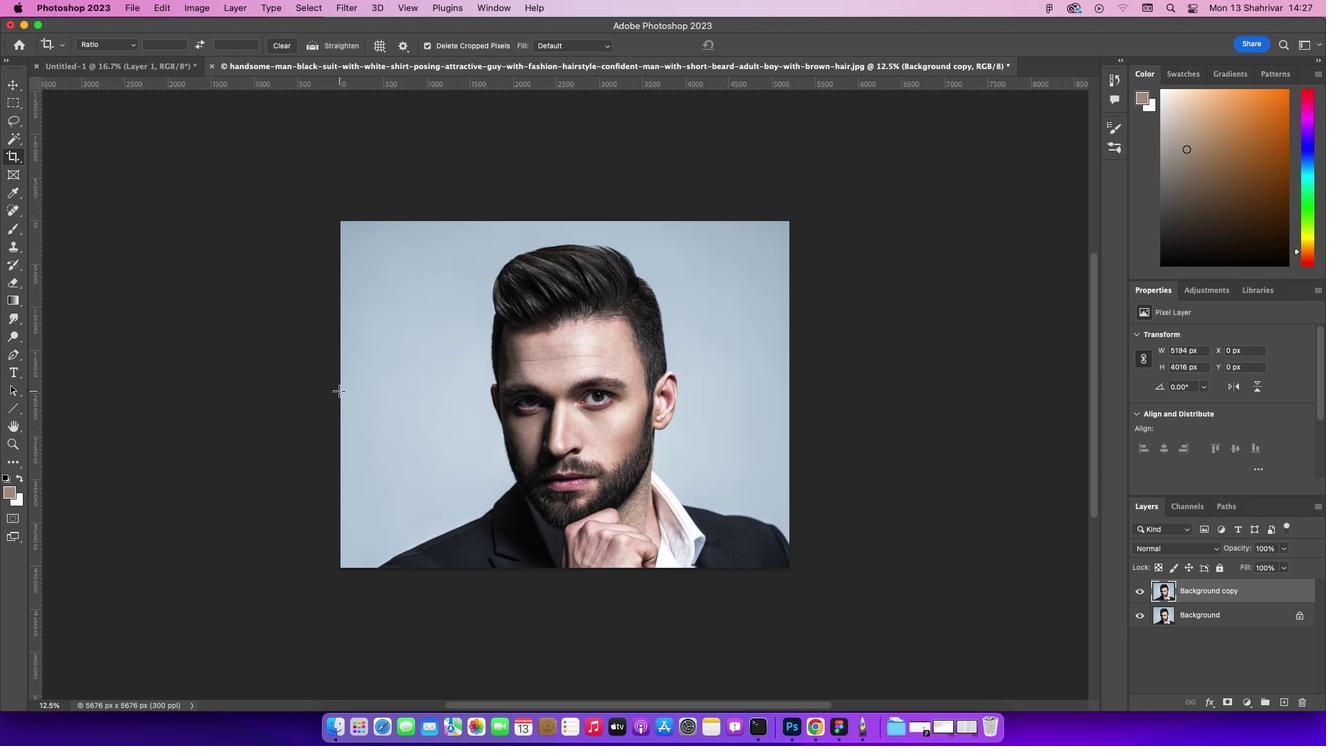 
Action: Mouse moved to (231, 39)
Screenshot: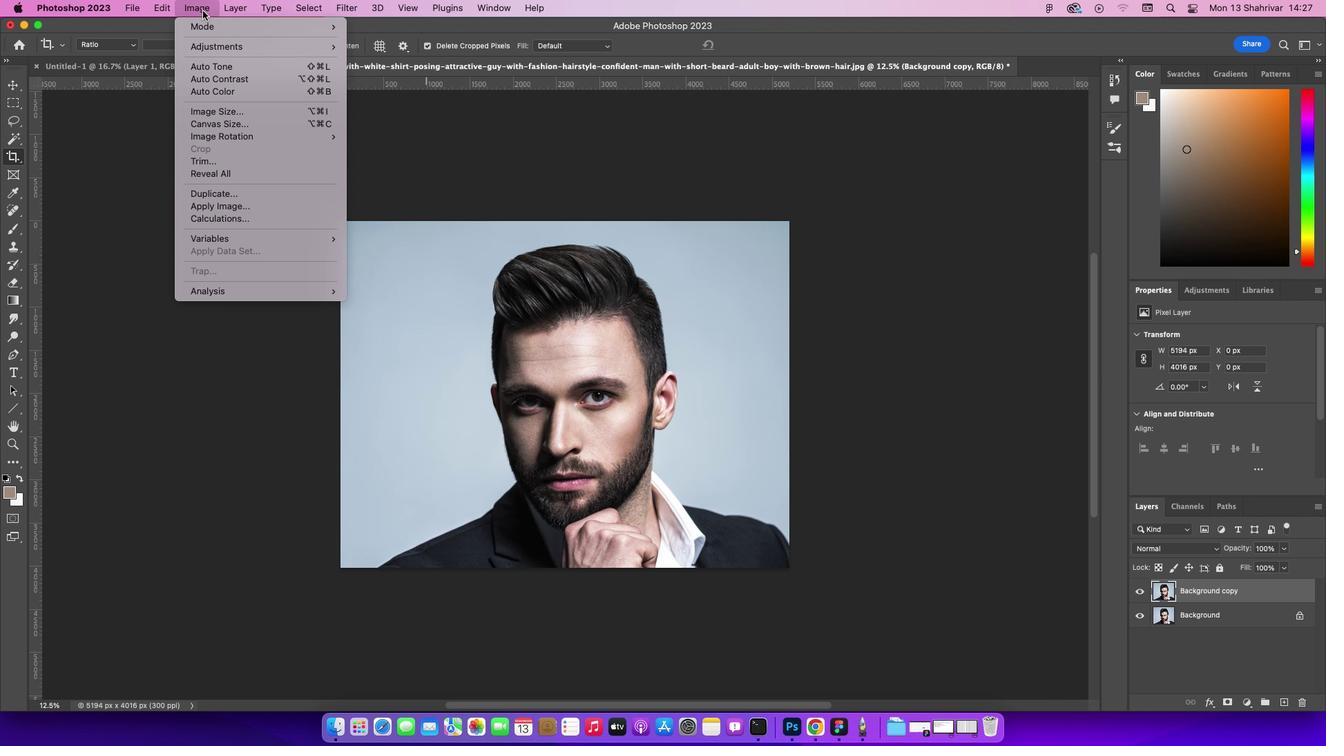 
Action: Mouse pressed left at (231, 39)
Screenshot: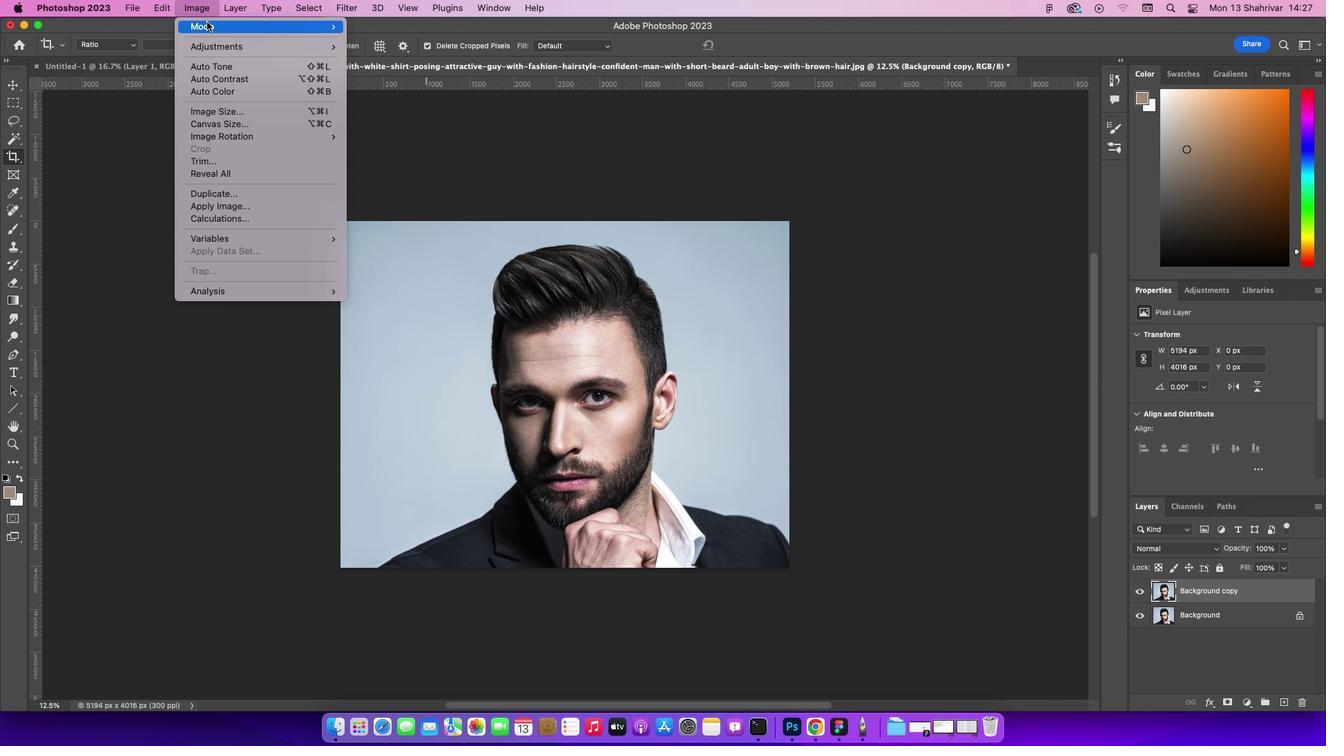 
Action: Mouse moved to (455, 174)
Screenshot: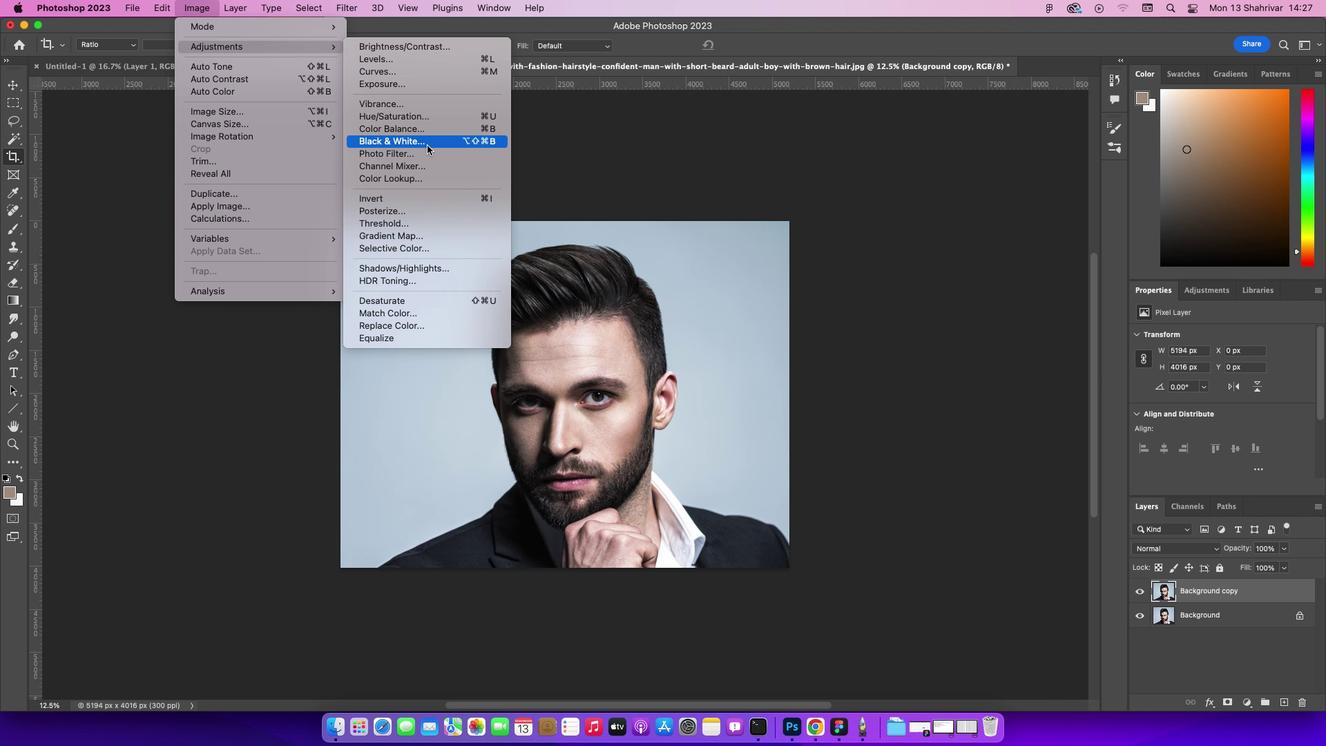 
Action: Mouse pressed left at (455, 174)
Screenshot: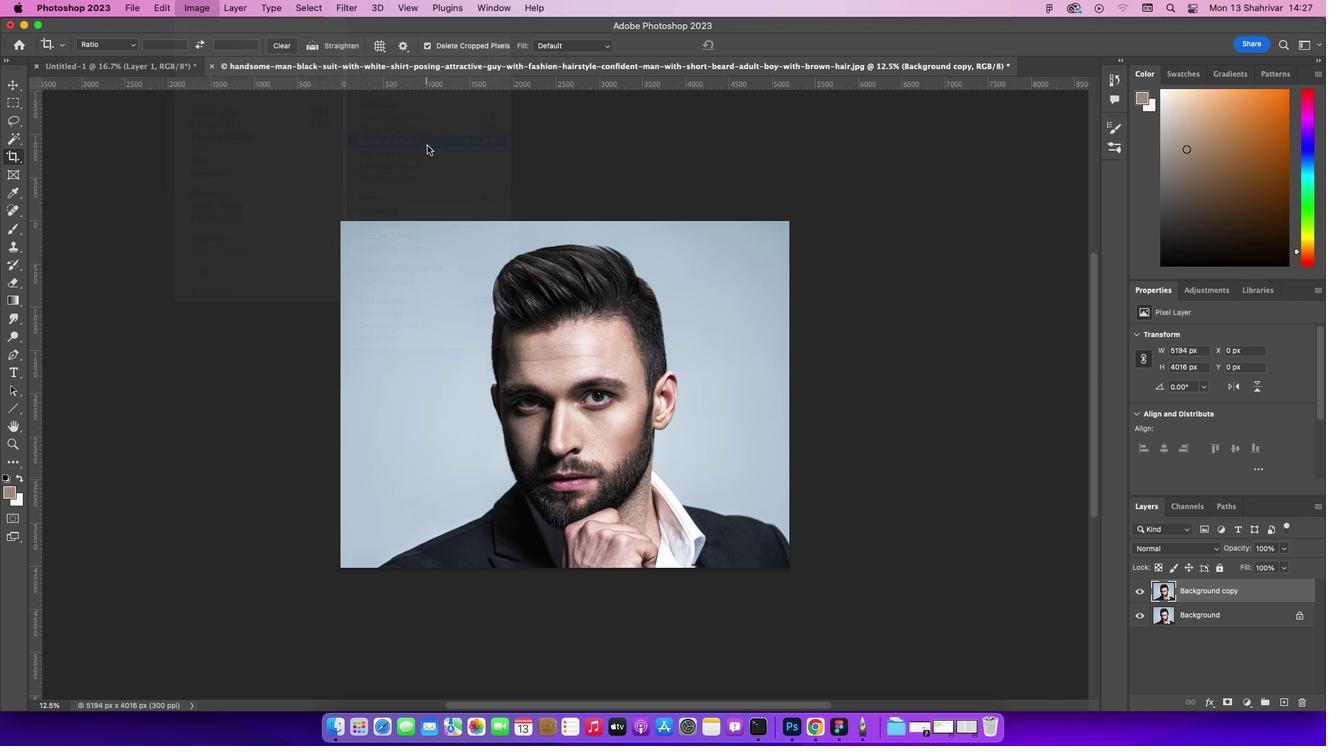 
Action: Mouse moved to (942, 312)
Screenshot: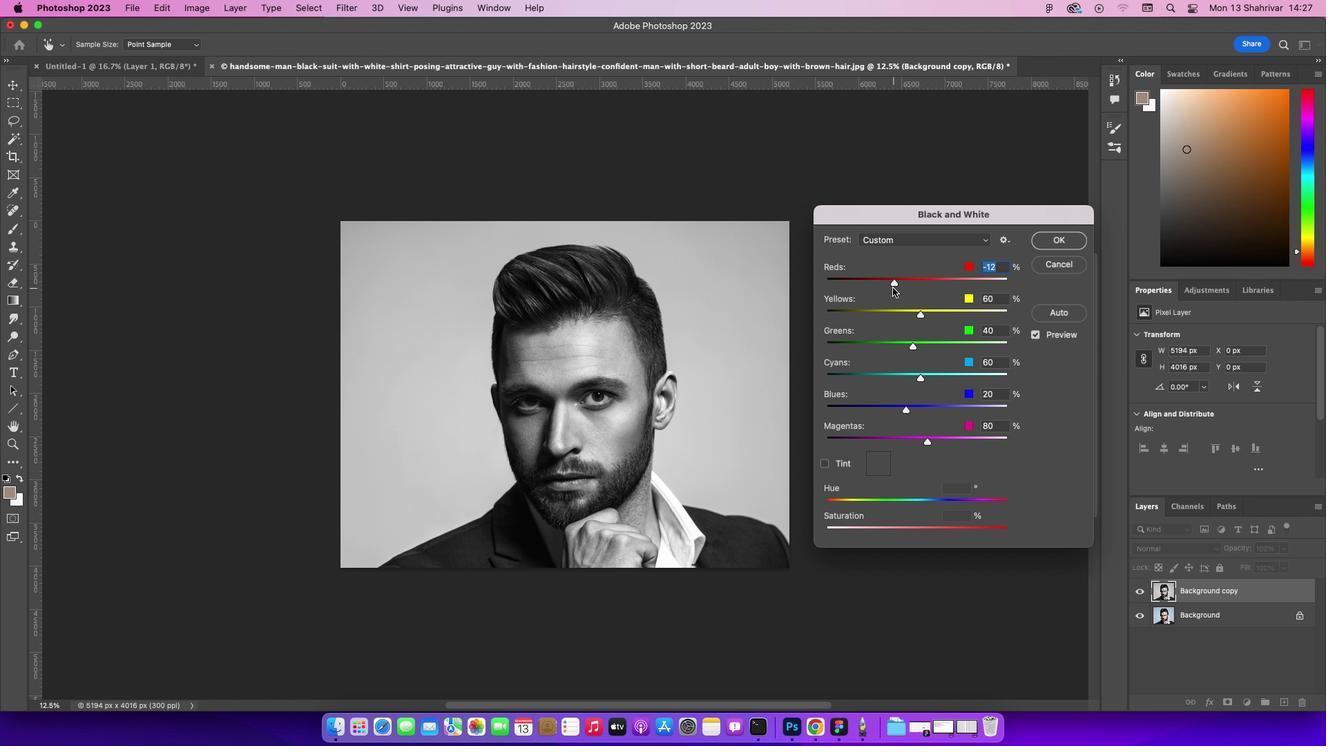 
Action: Mouse pressed left at (942, 312)
Screenshot: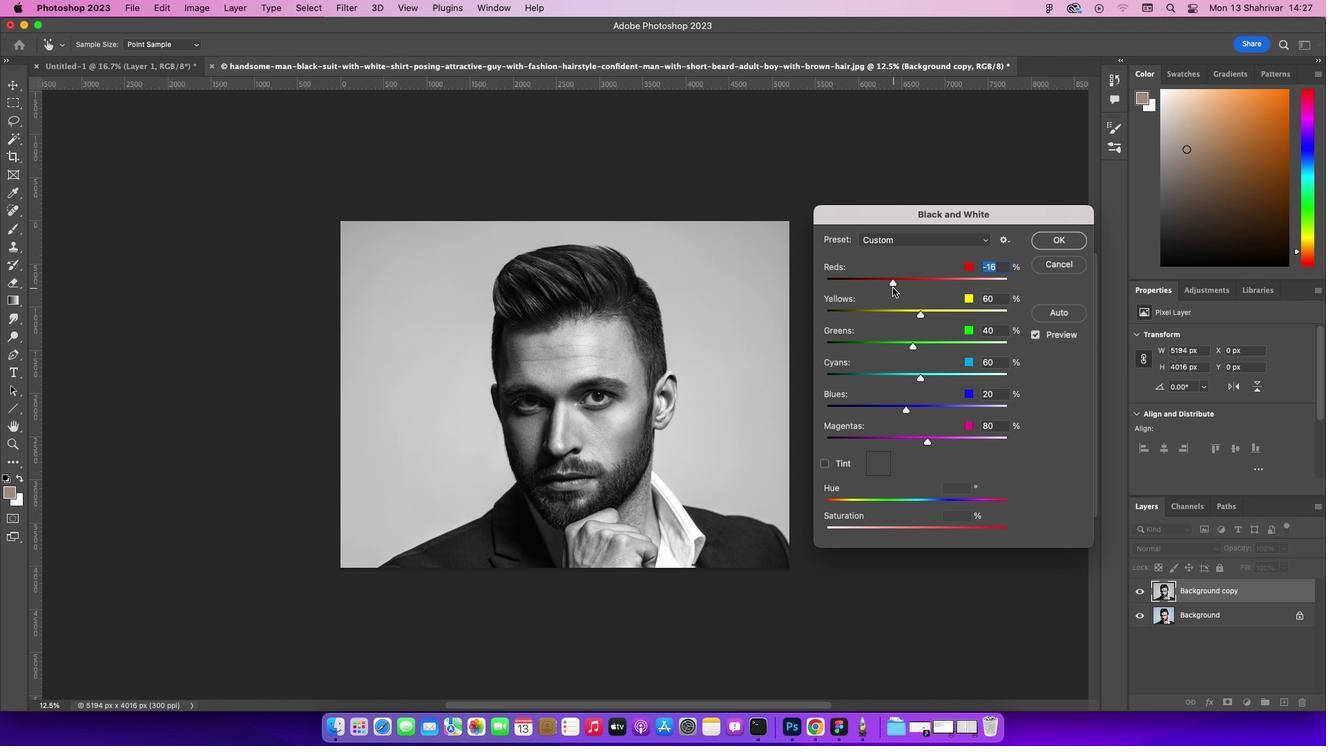 
Action: Mouse moved to (951, 344)
Screenshot: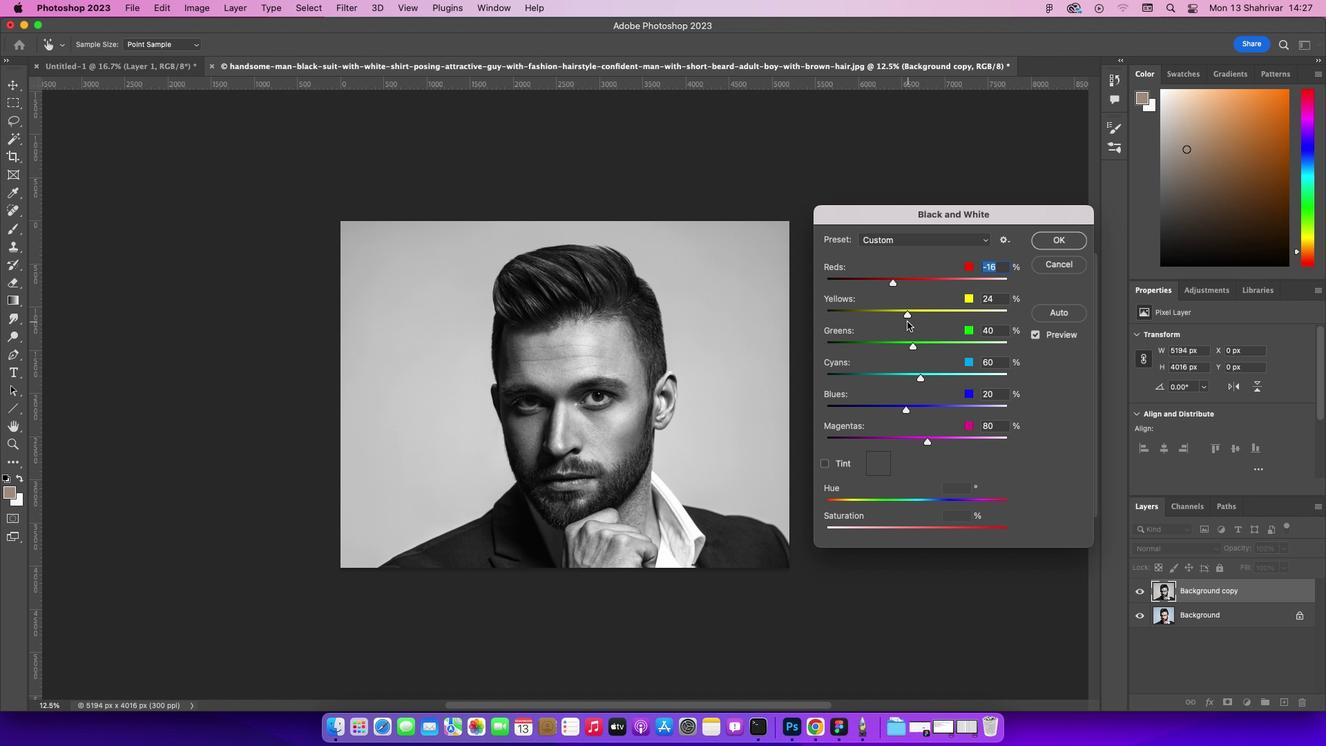 
Action: Mouse pressed left at (951, 344)
Screenshot: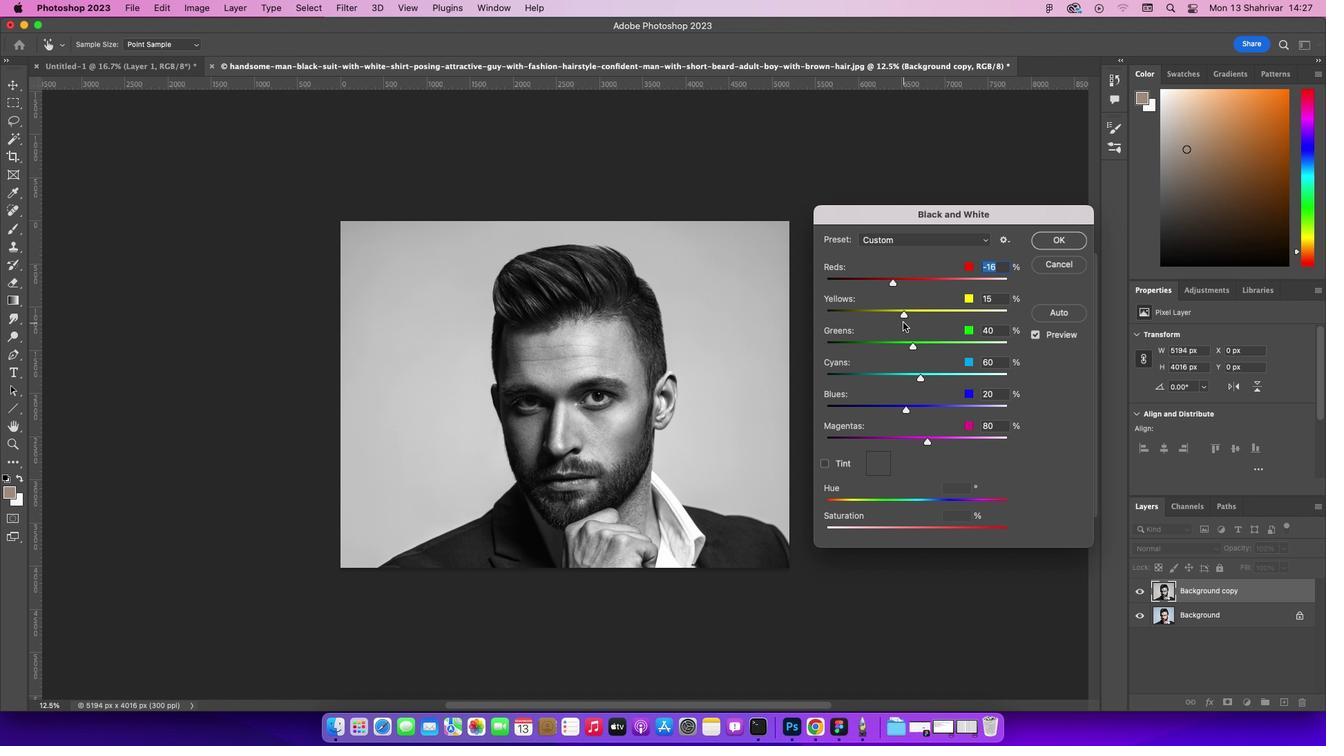 
Action: Mouse moved to (940, 375)
Screenshot: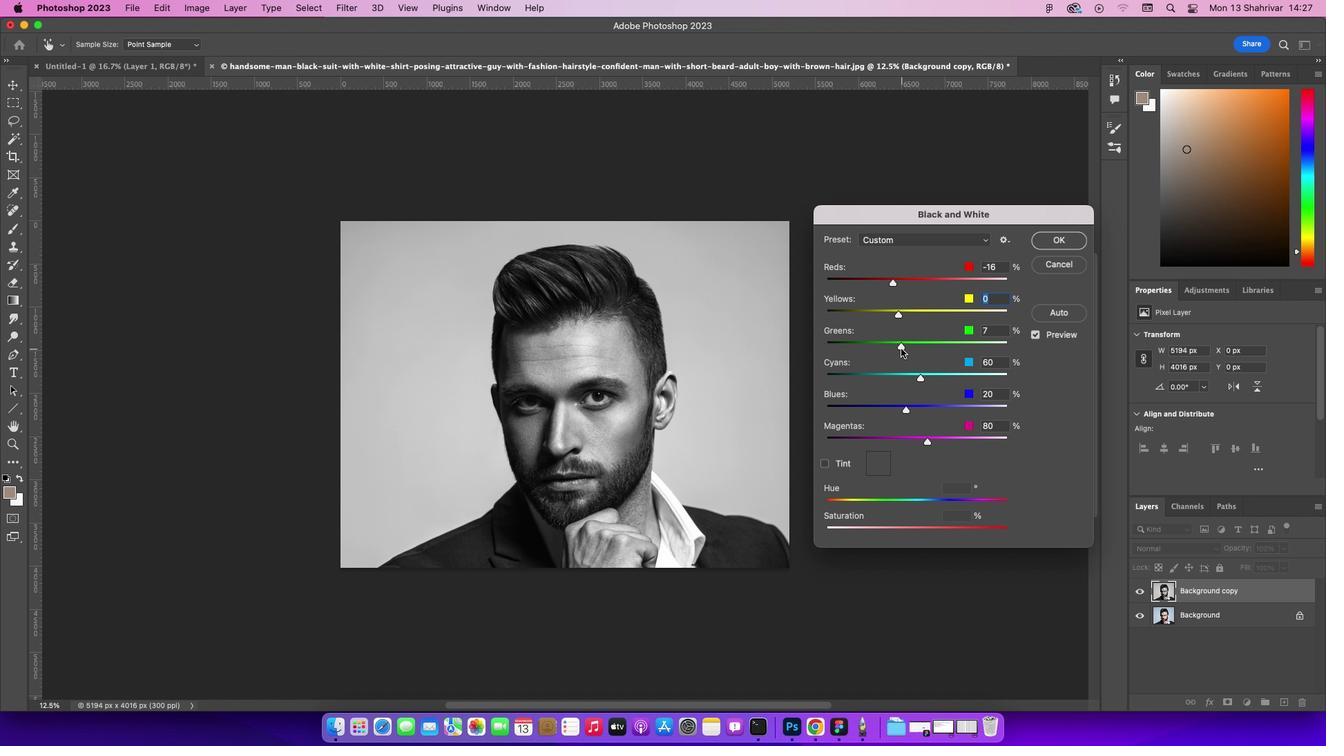 
Action: Mouse pressed left at (940, 375)
Screenshot: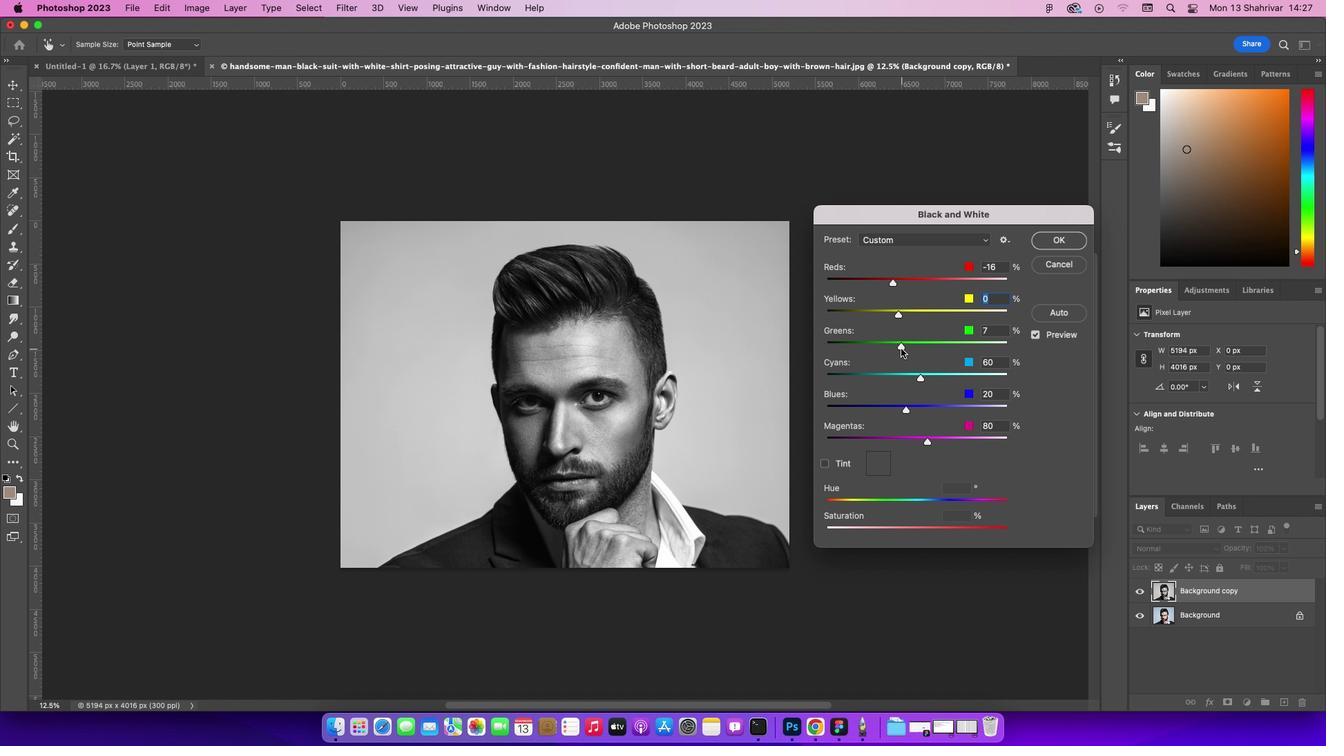 
Action: Mouse moved to (953, 406)
Screenshot: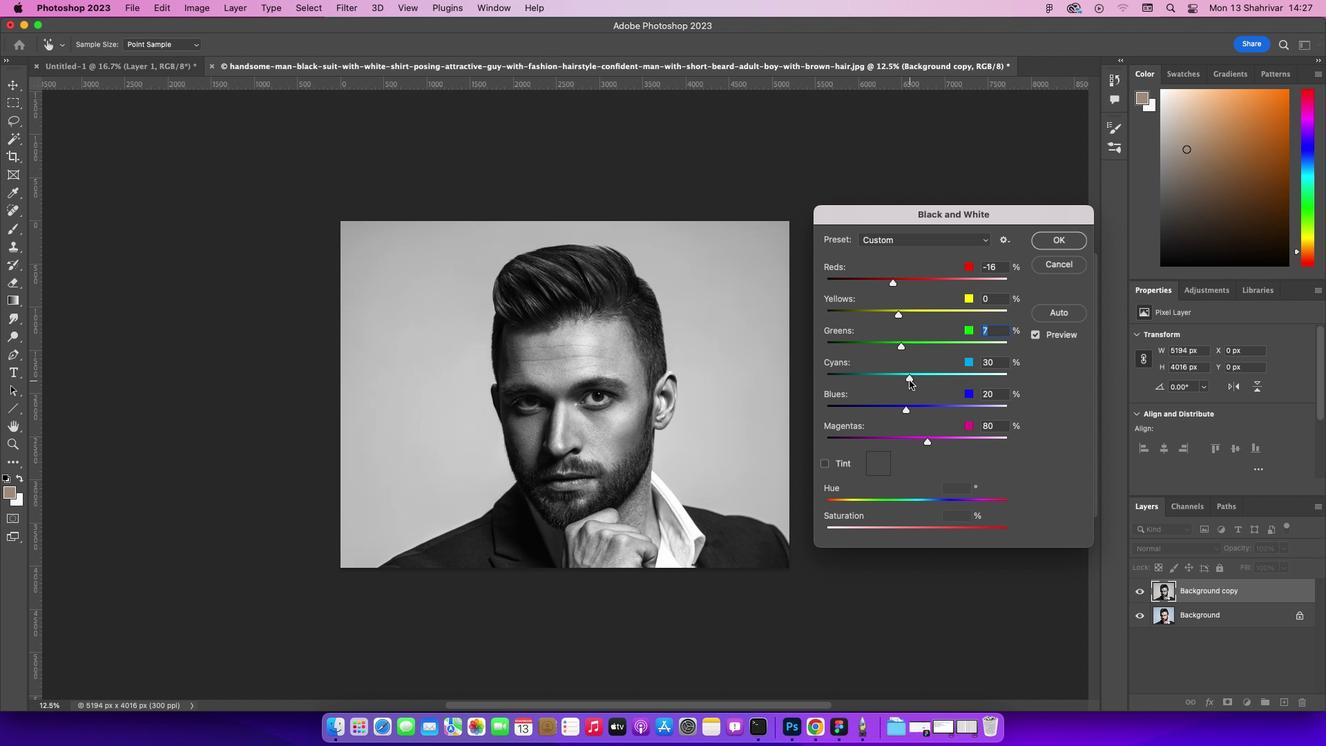 
Action: Mouse pressed left at (953, 406)
Screenshot: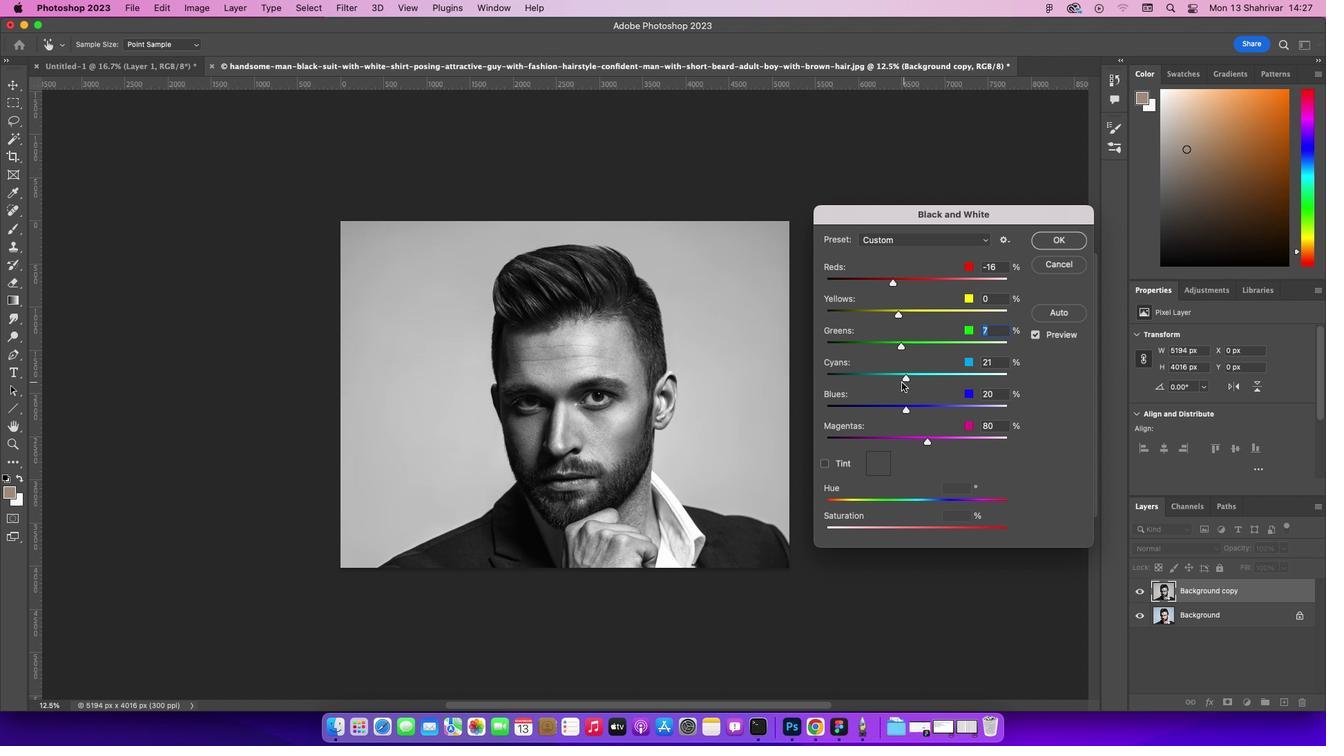 
Action: Mouse moved to (931, 408)
Screenshot: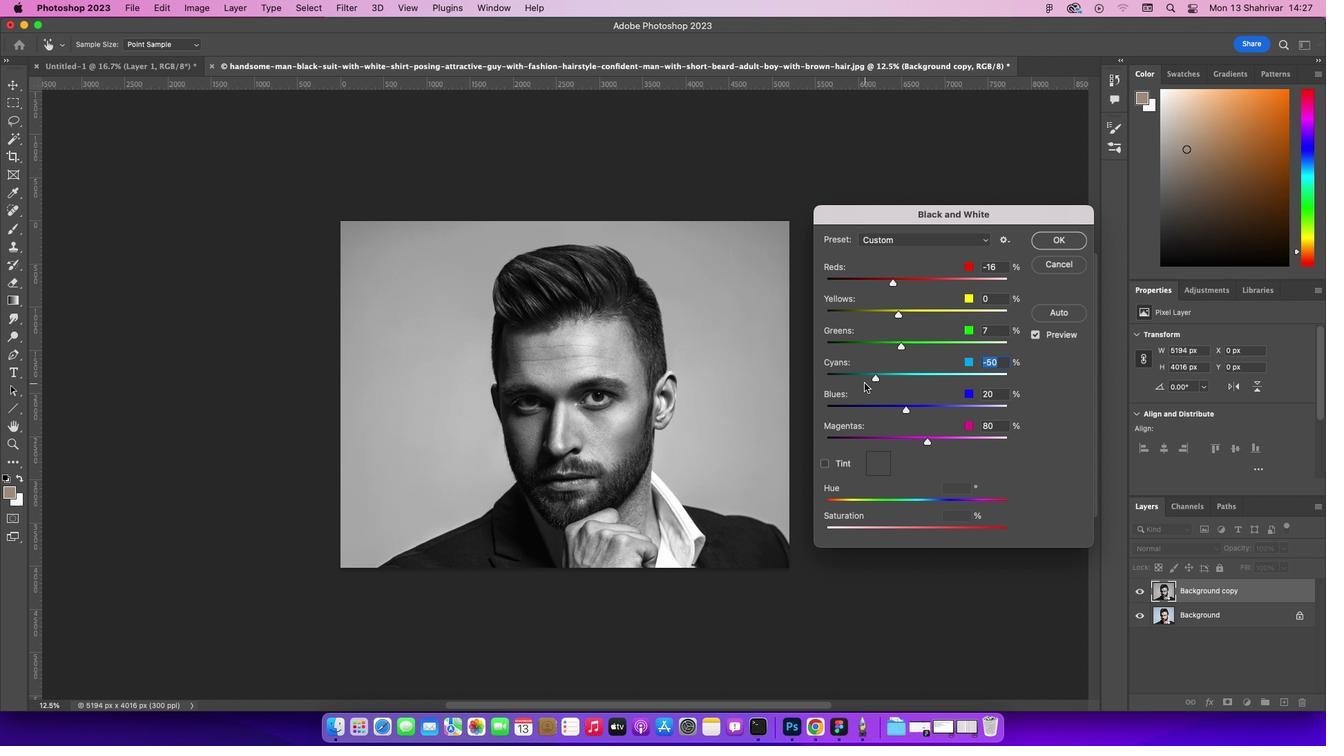
Action: Mouse pressed left at (931, 408)
Screenshot: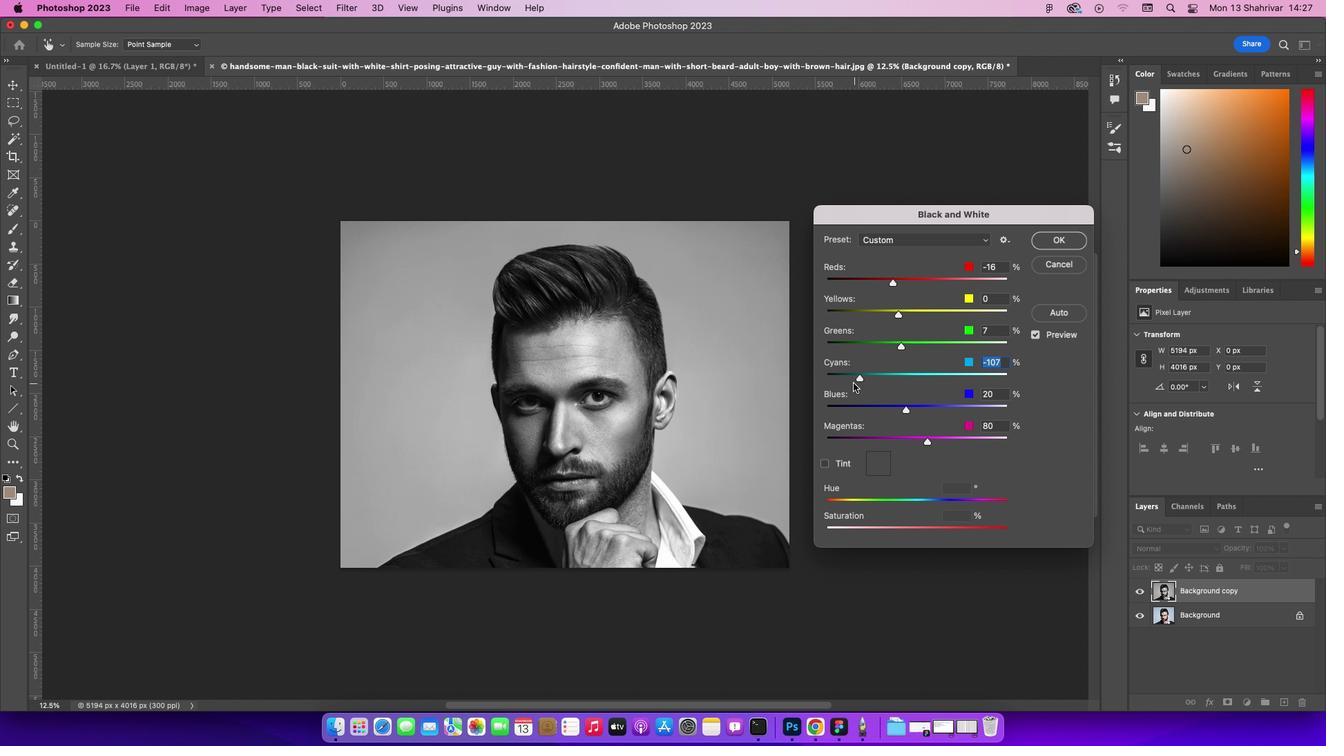 
Action: Mouse moved to (935, 441)
Screenshot: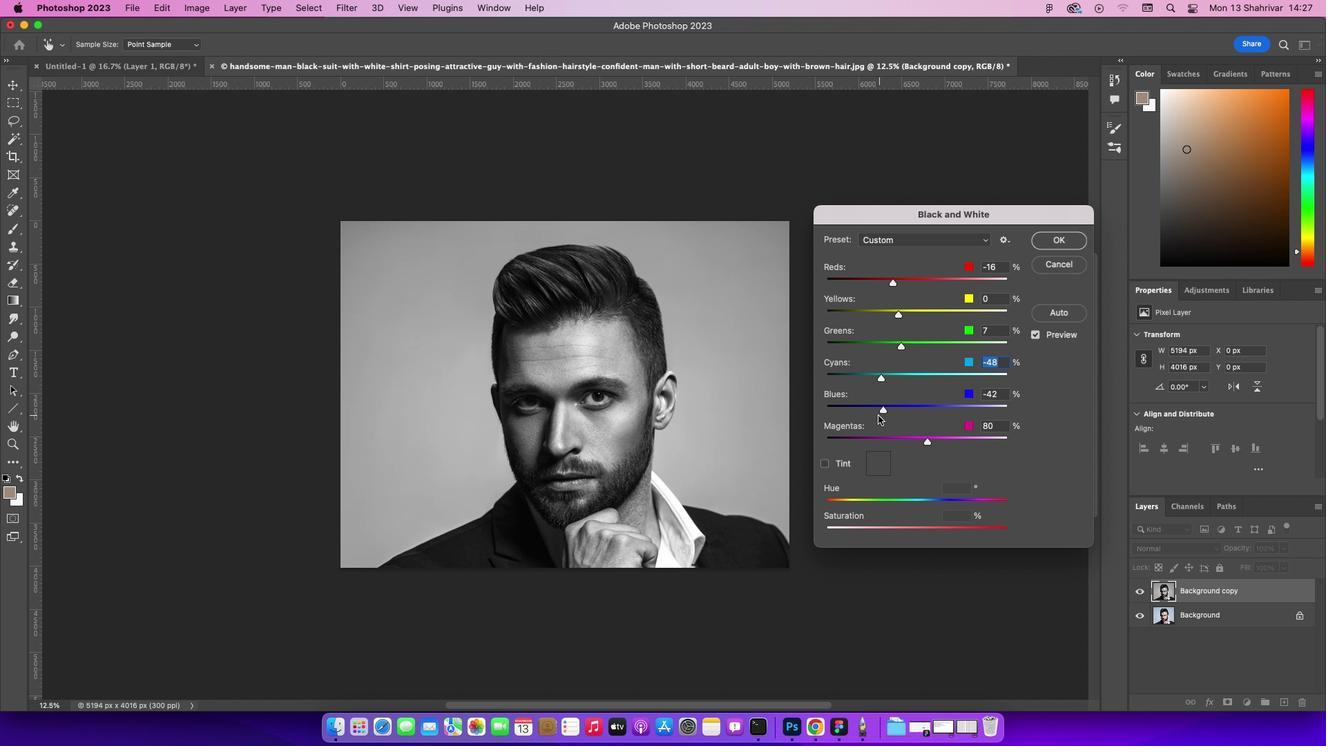 
Action: Mouse pressed left at (935, 441)
Screenshot: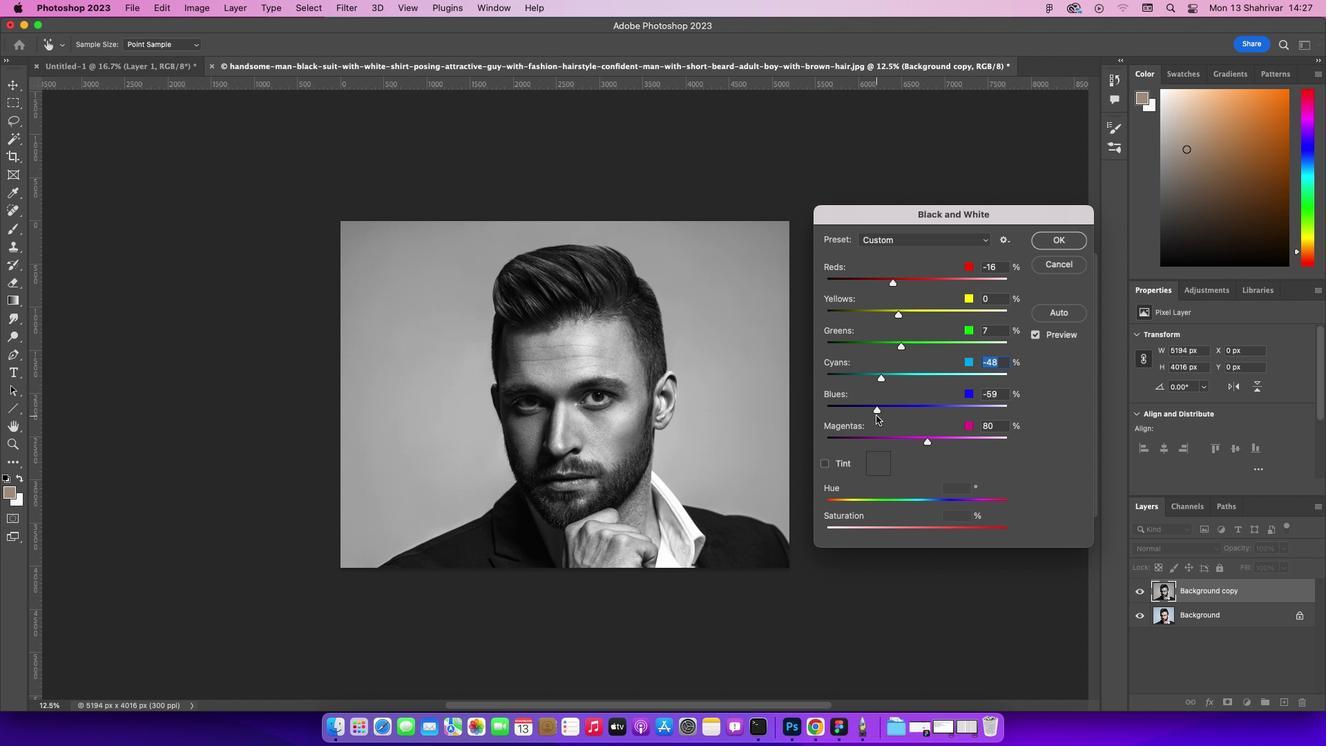 
Action: Mouse moved to (955, 470)
Screenshot: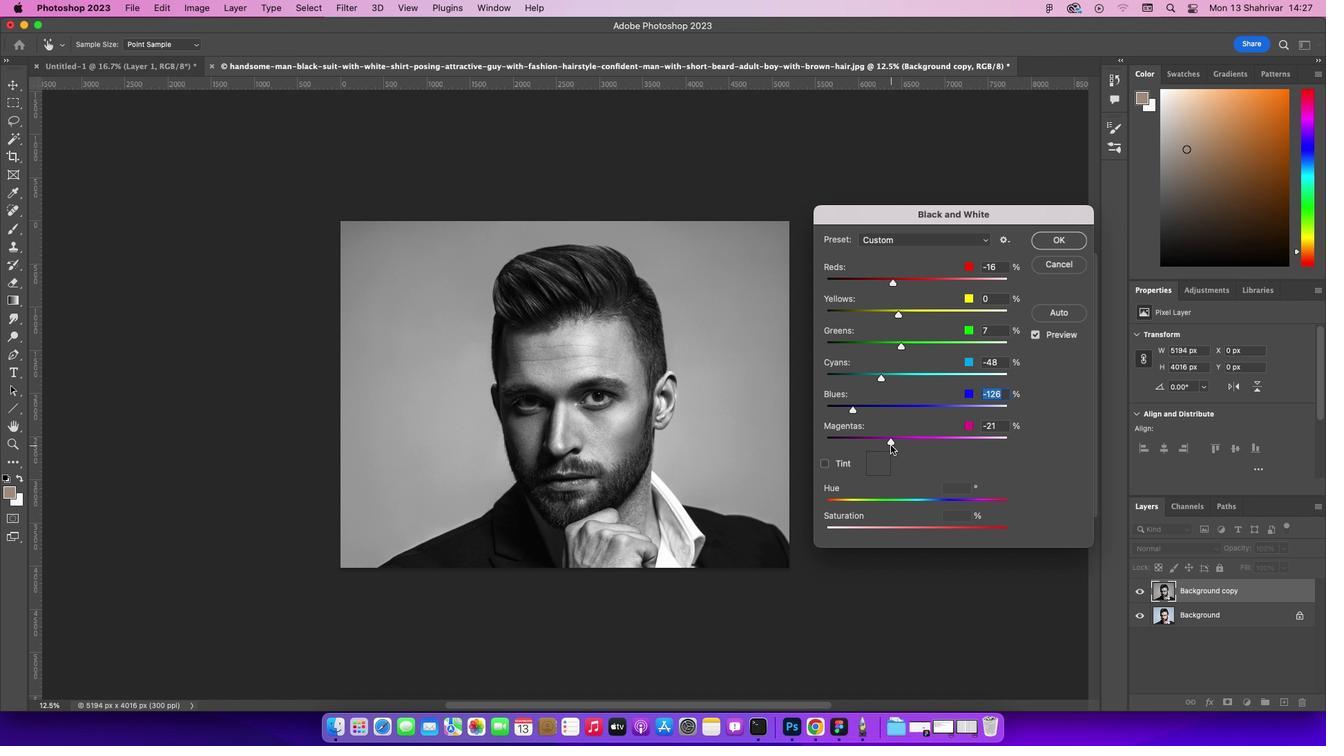 
Action: Mouse pressed left at (955, 470)
Screenshot: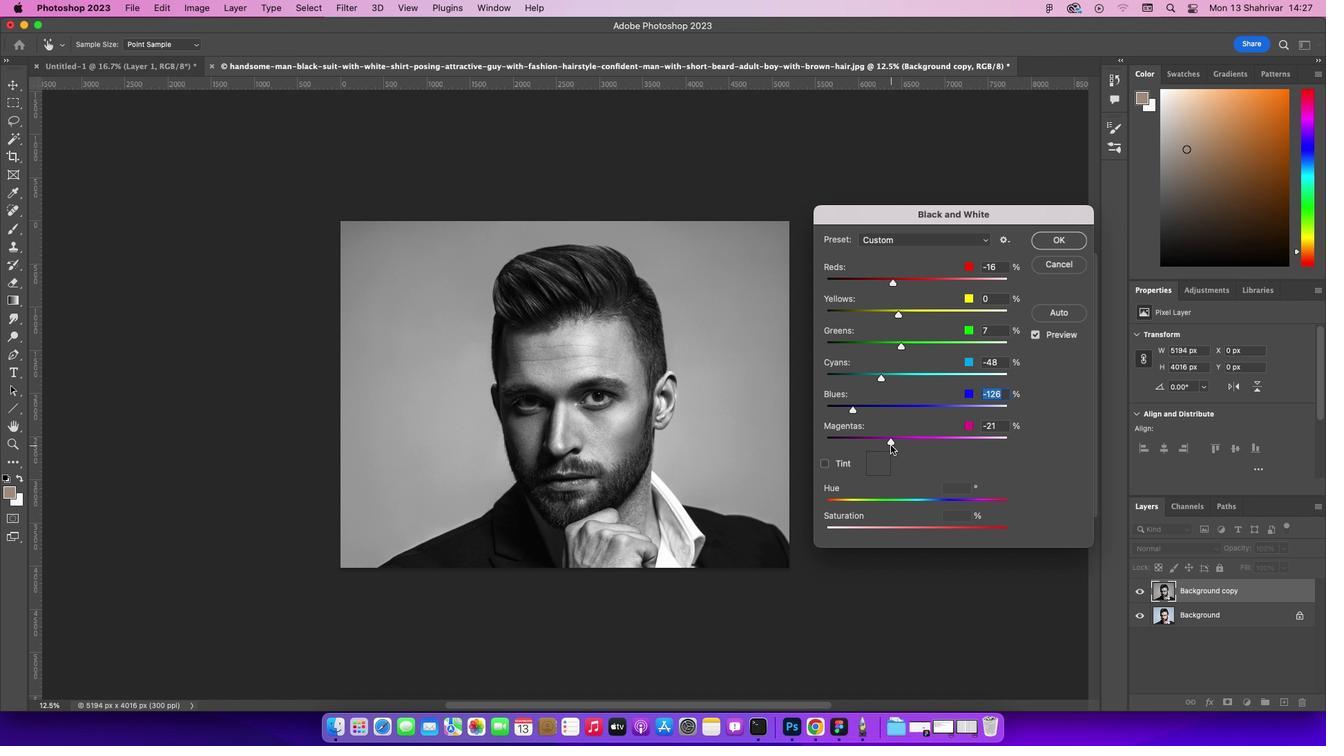 
Action: Mouse moved to (1094, 266)
Screenshot: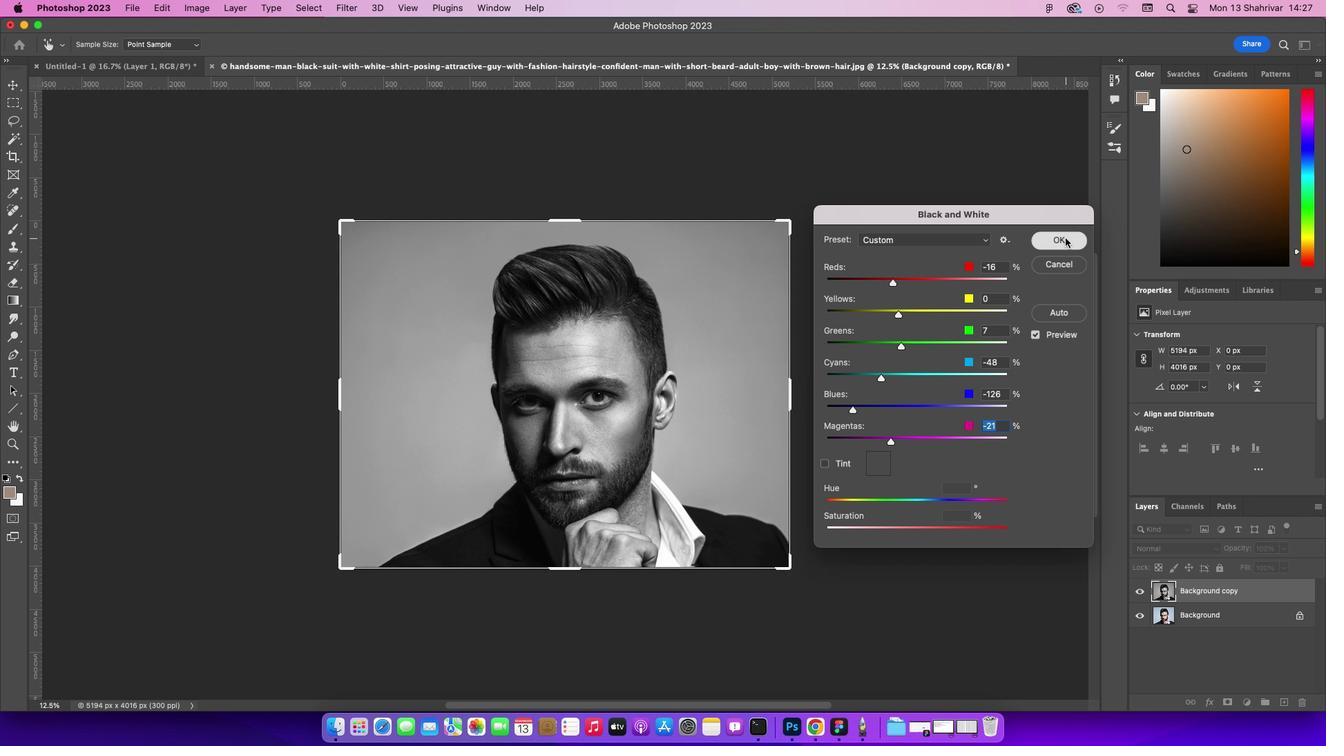 
Action: Mouse pressed left at (1094, 266)
Screenshot: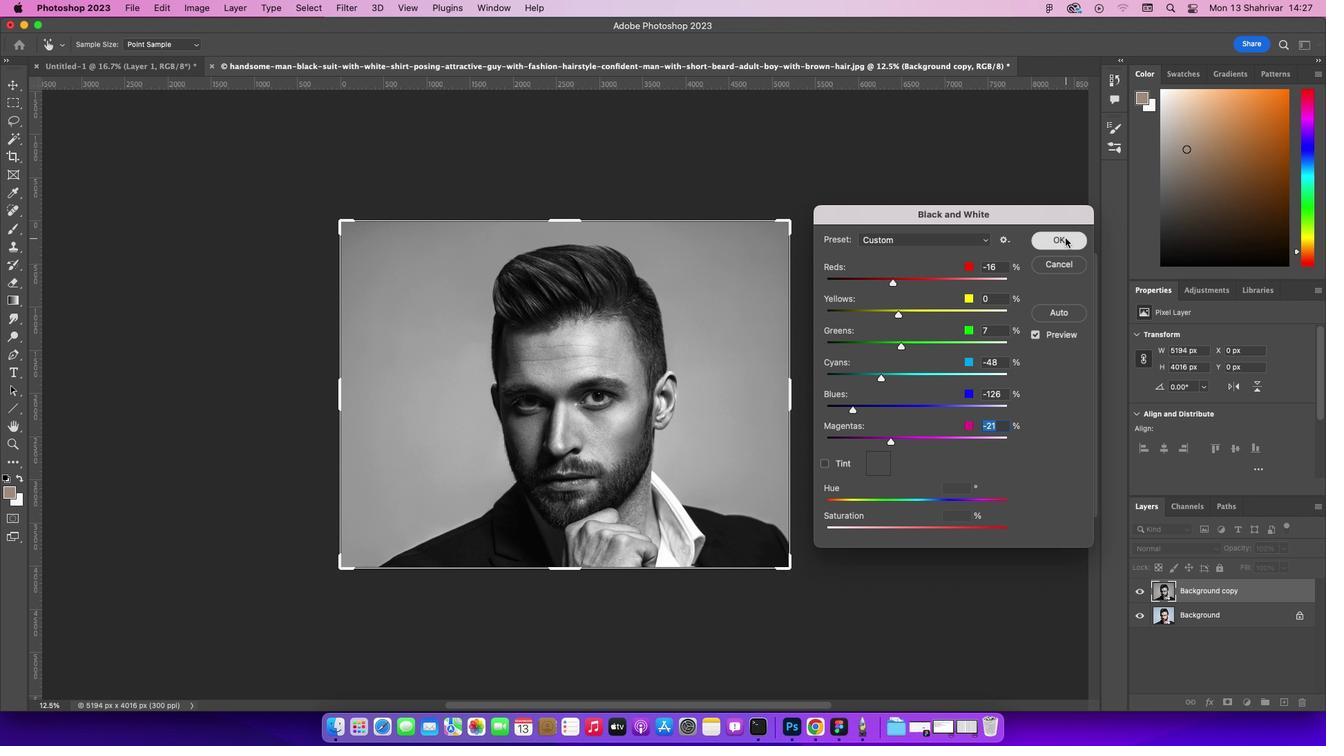 
Action: Mouse moved to (830, 359)
Screenshot: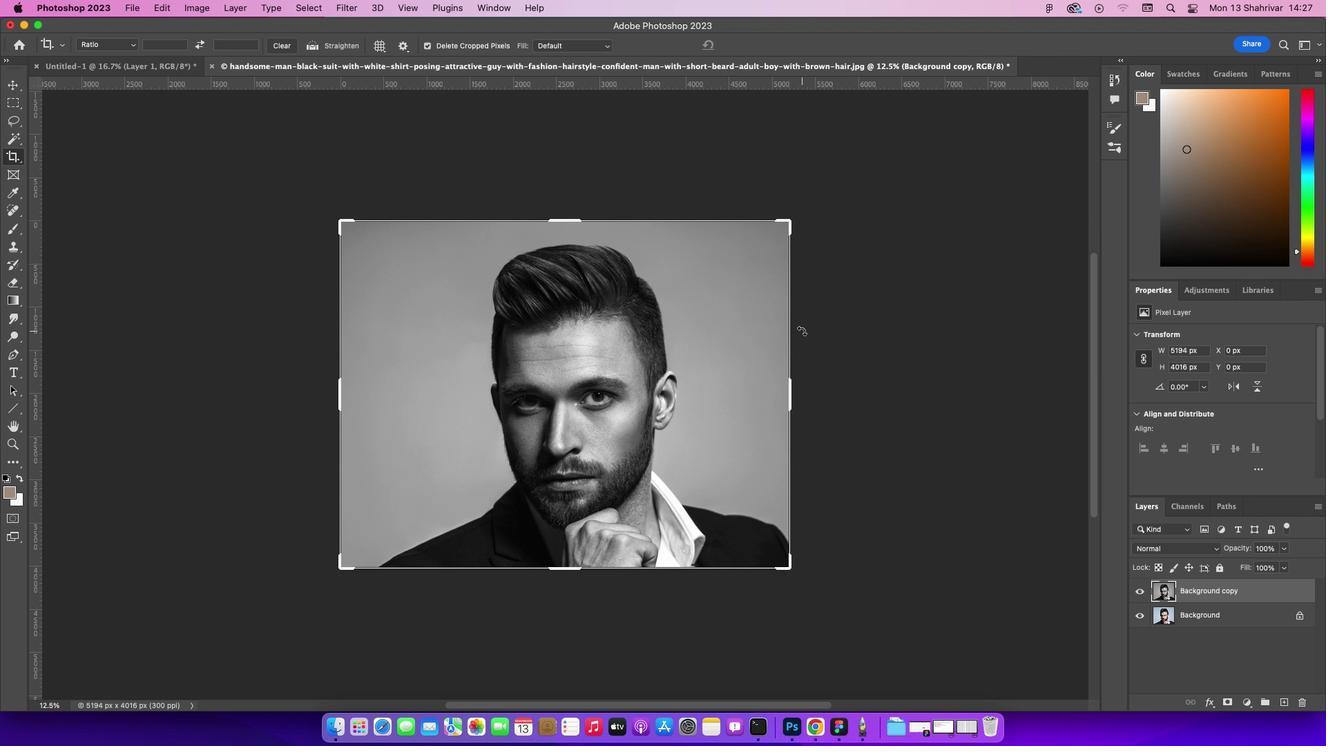 
Action: Key pressed Key.enter
Screenshot: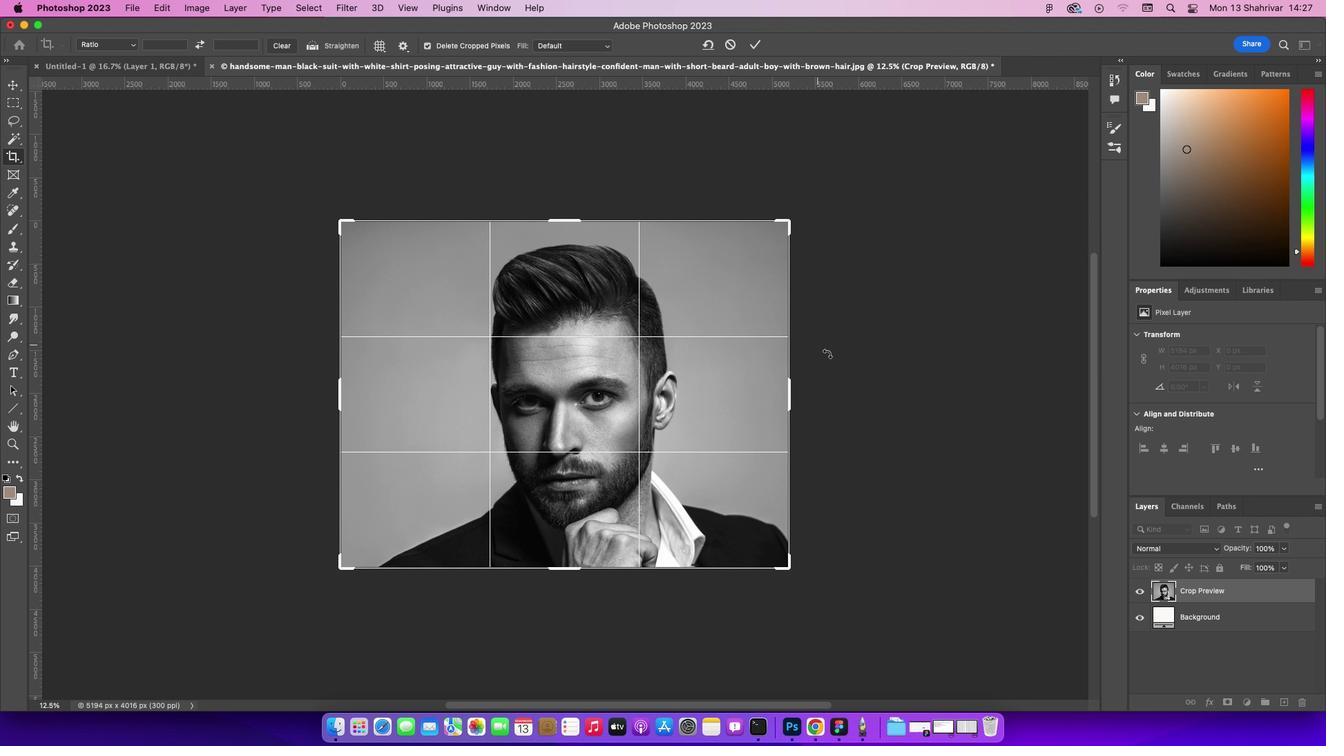 
Action: Mouse moved to (44, 117)
Screenshot: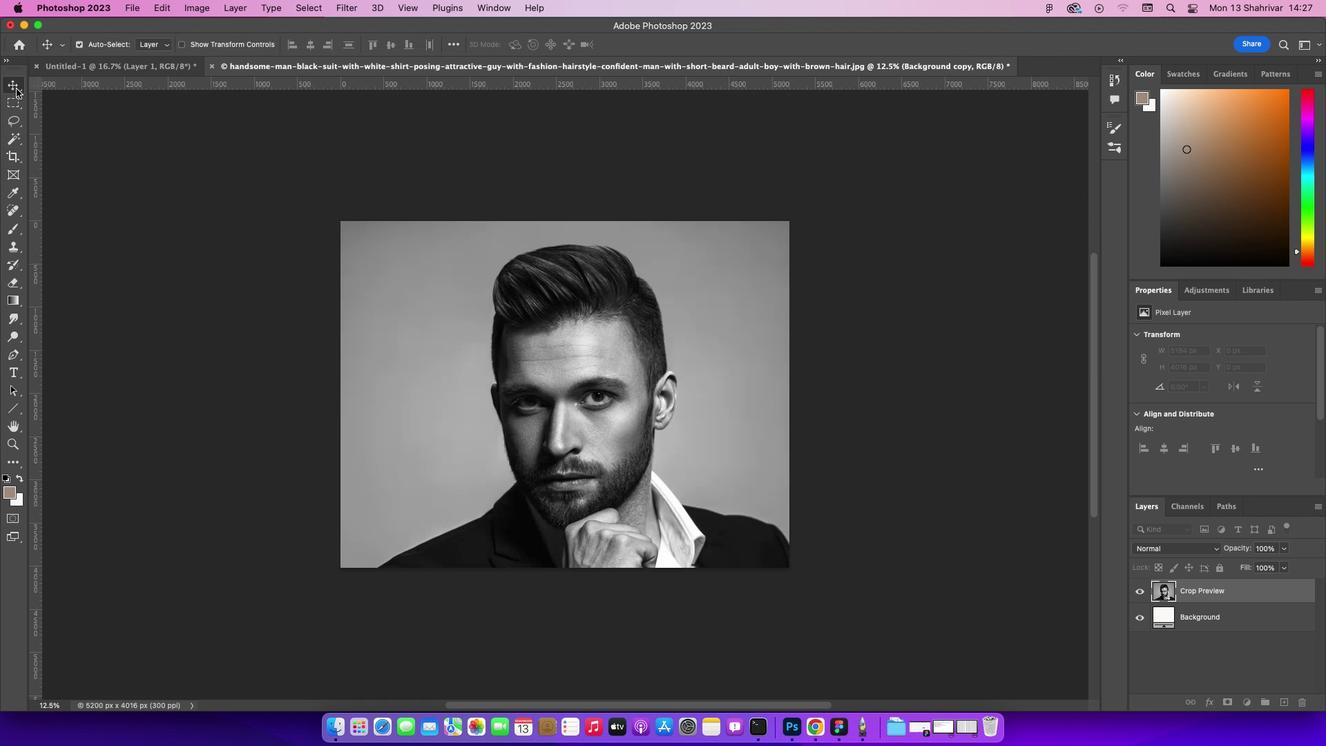 
Action: Mouse pressed left at (44, 117)
Screenshot: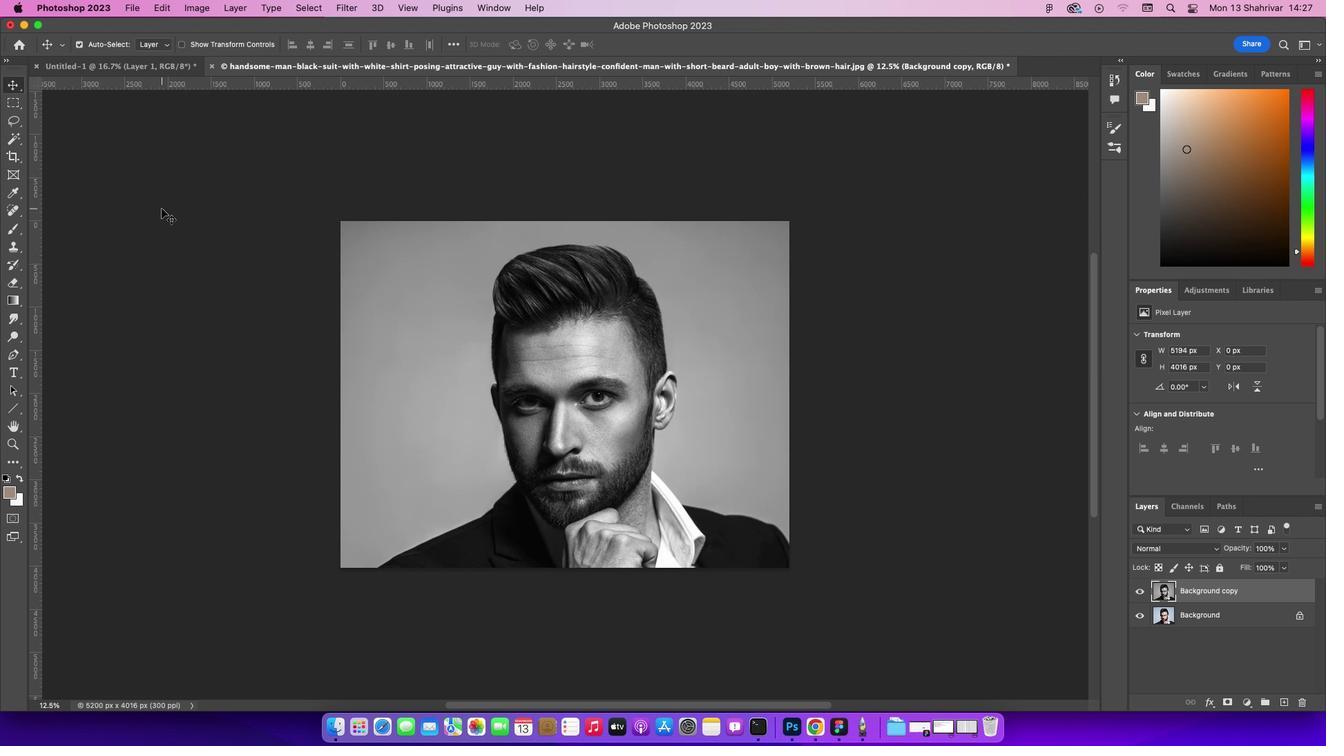 
Action: Mouse moved to (189, 236)
Screenshot: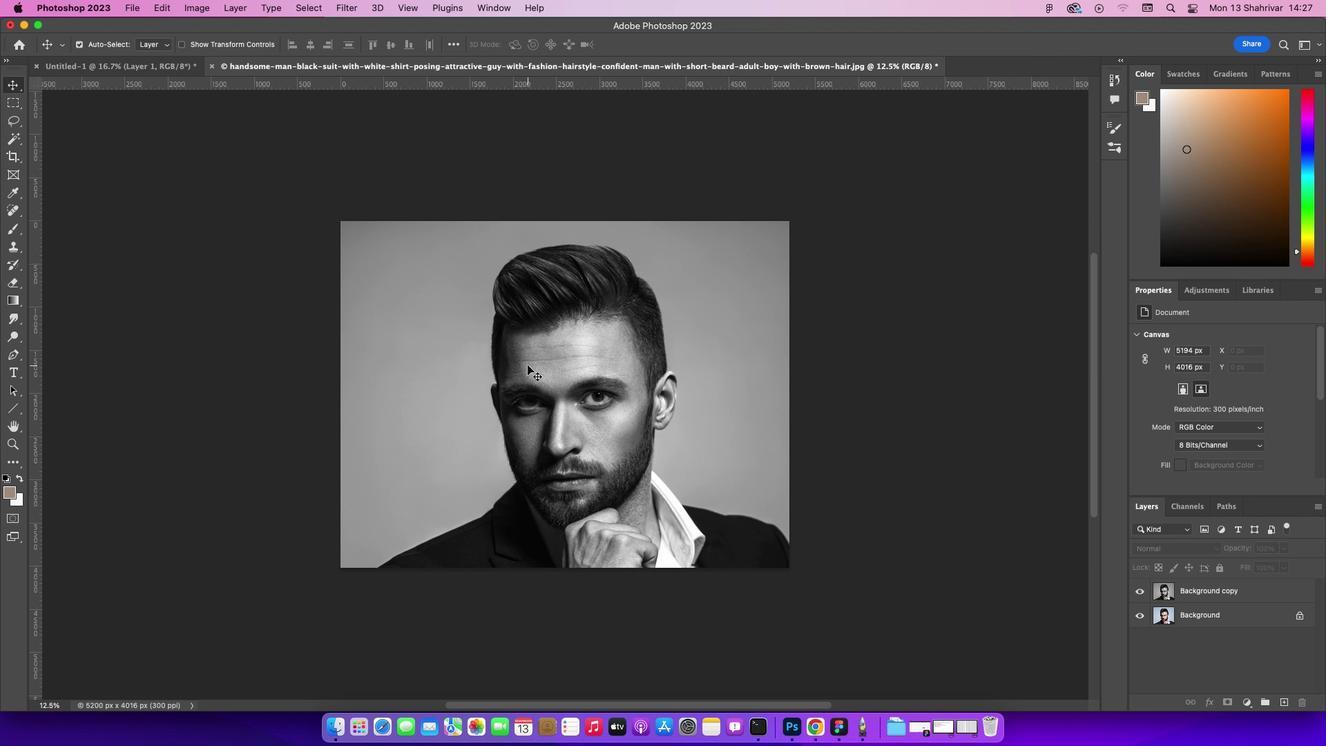 
Action: Mouse pressed left at (189, 236)
Screenshot: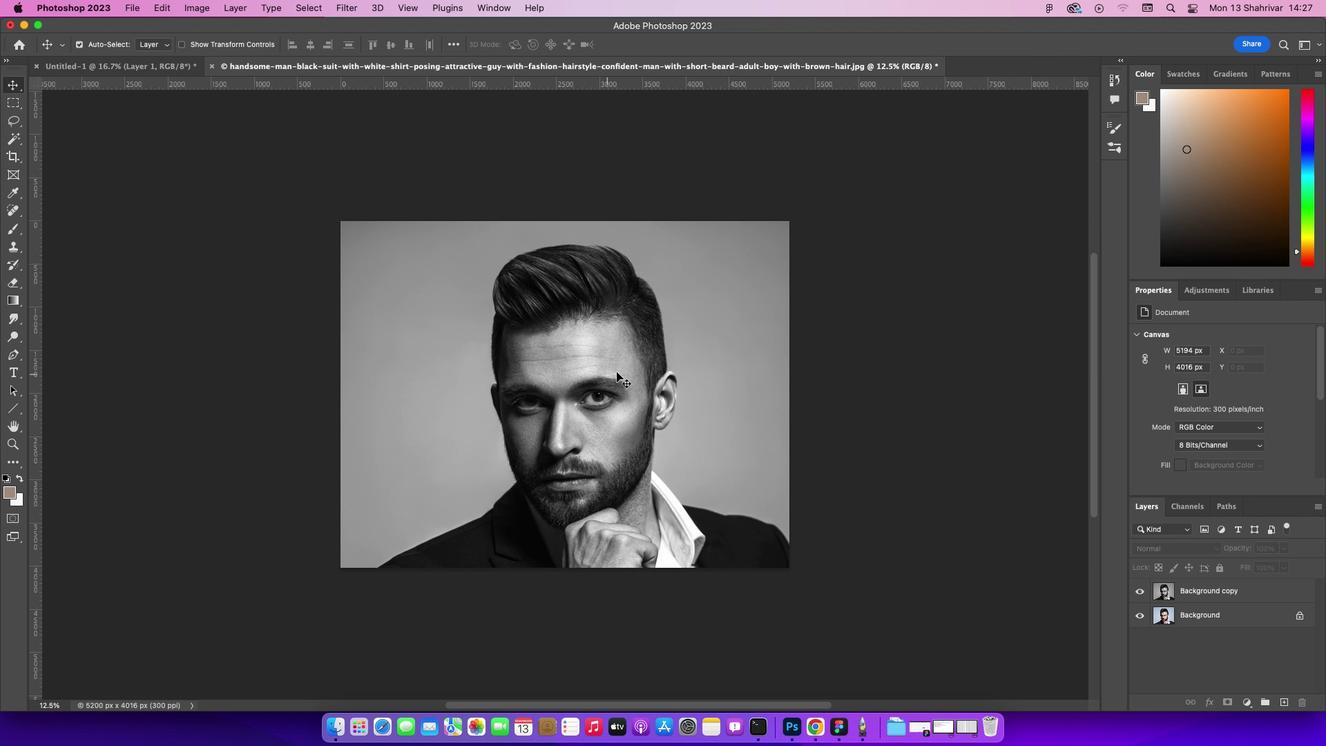
Action: Mouse moved to (658, 390)
Screenshot: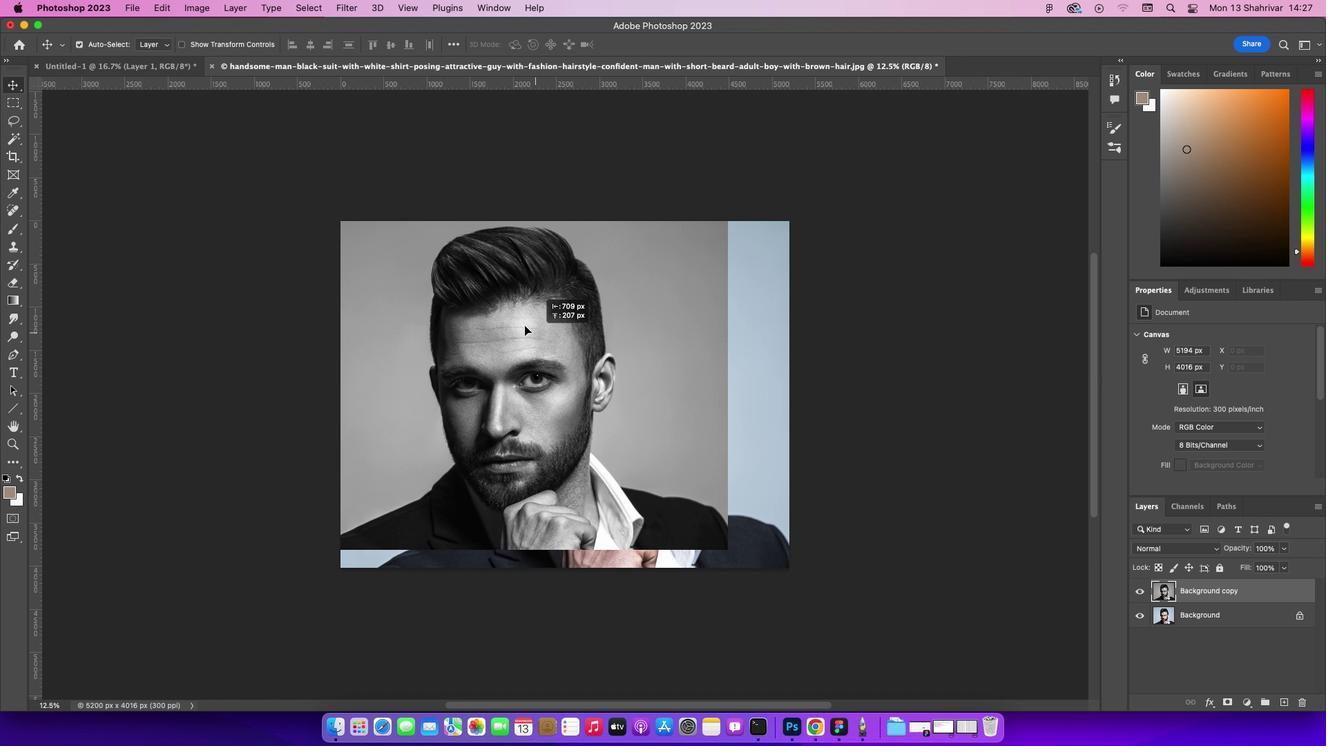 
Action: Mouse pressed left at (658, 390)
Screenshot: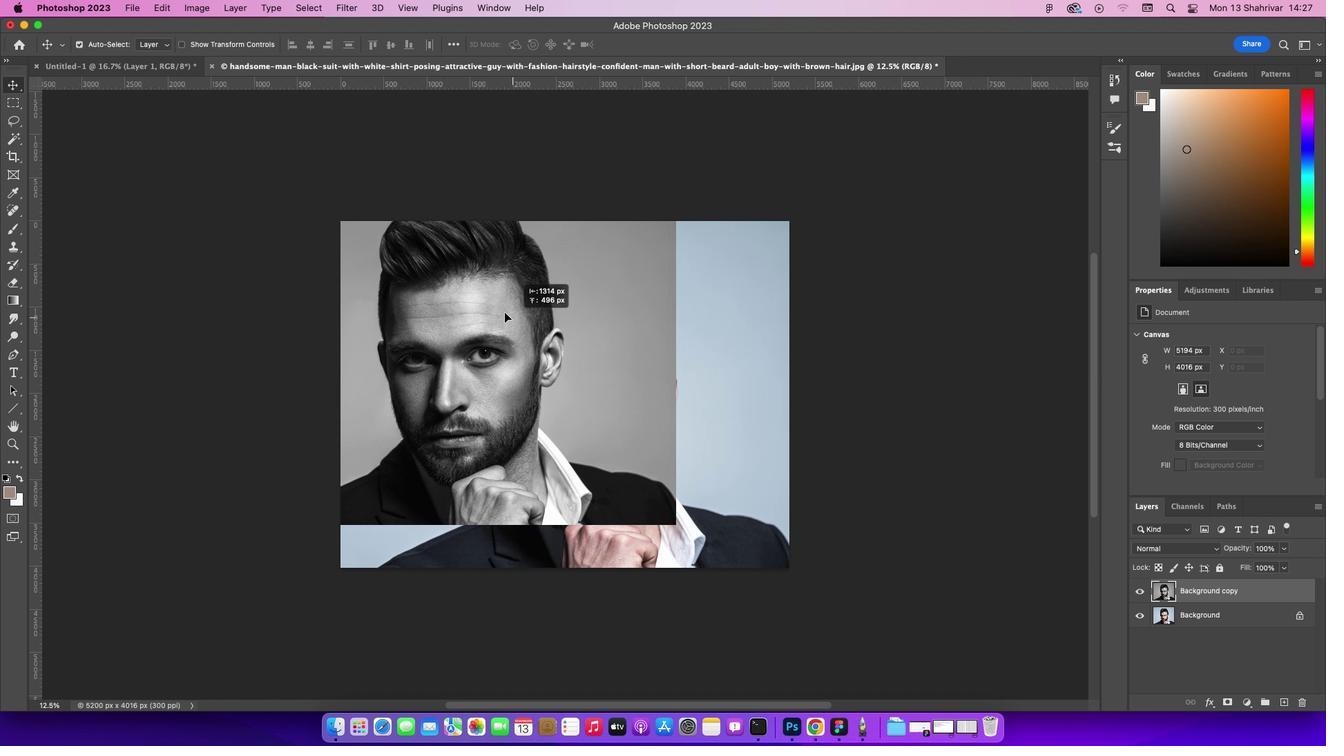 
Action: Mouse moved to (826, 428)
Screenshot: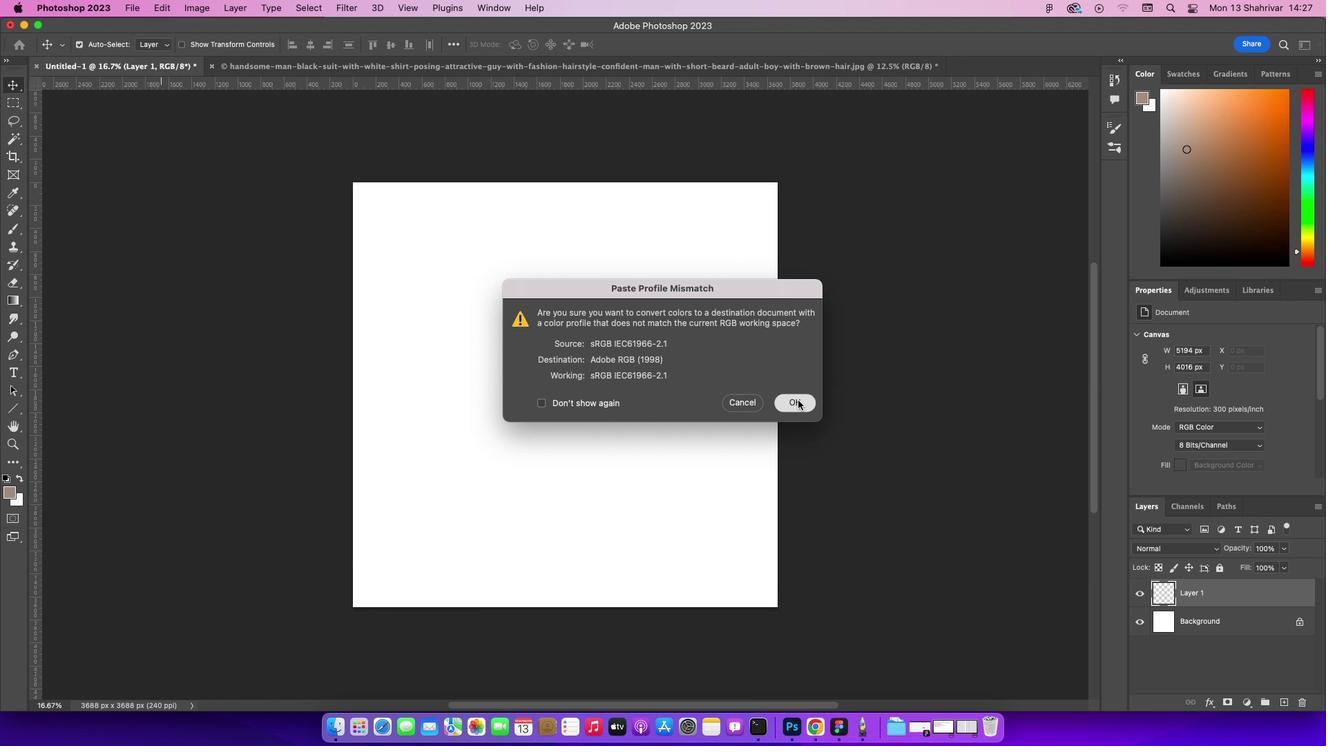 
Action: Mouse pressed left at (826, 428)
Screenshot: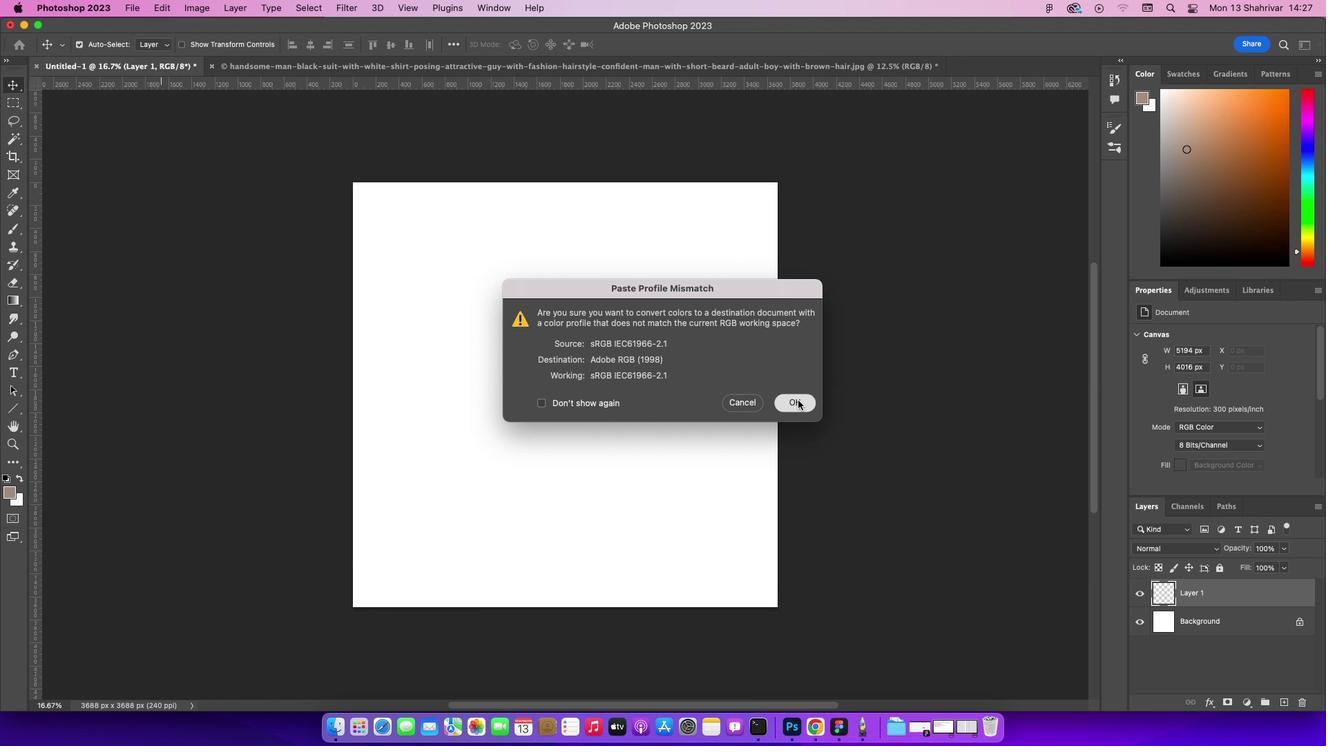 
Action: Mouse moved to (686, 378)
Screenshot: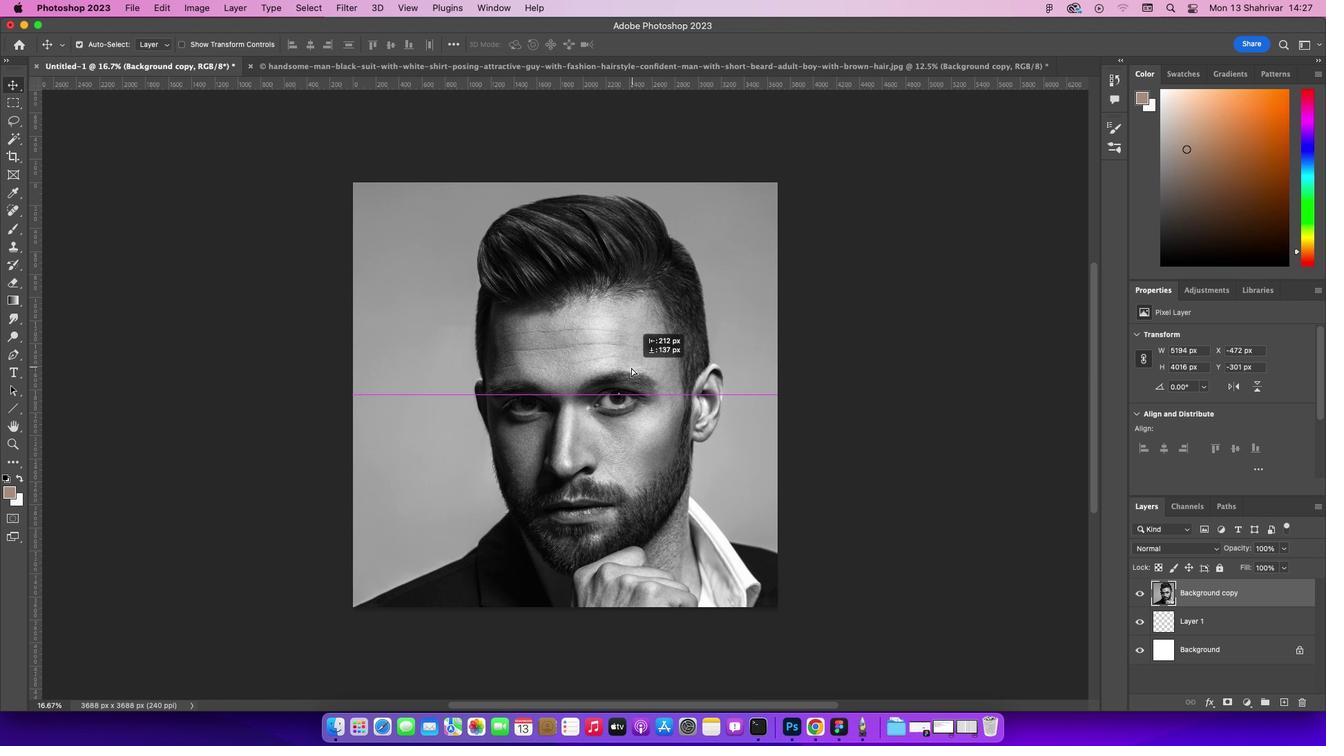 
Action: Mouse pressed left at (686, 378)
Screenshot: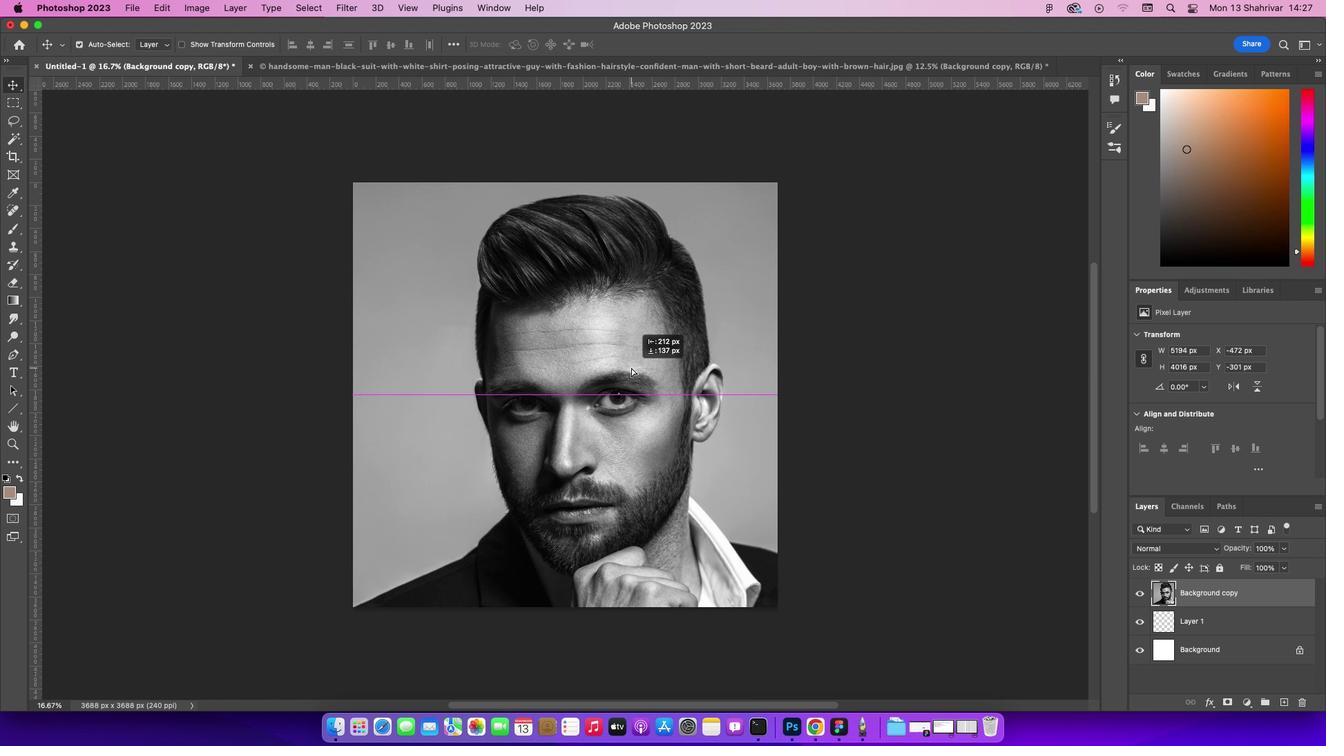 
Action: Mouse moved to (635, 390)
Screenshot: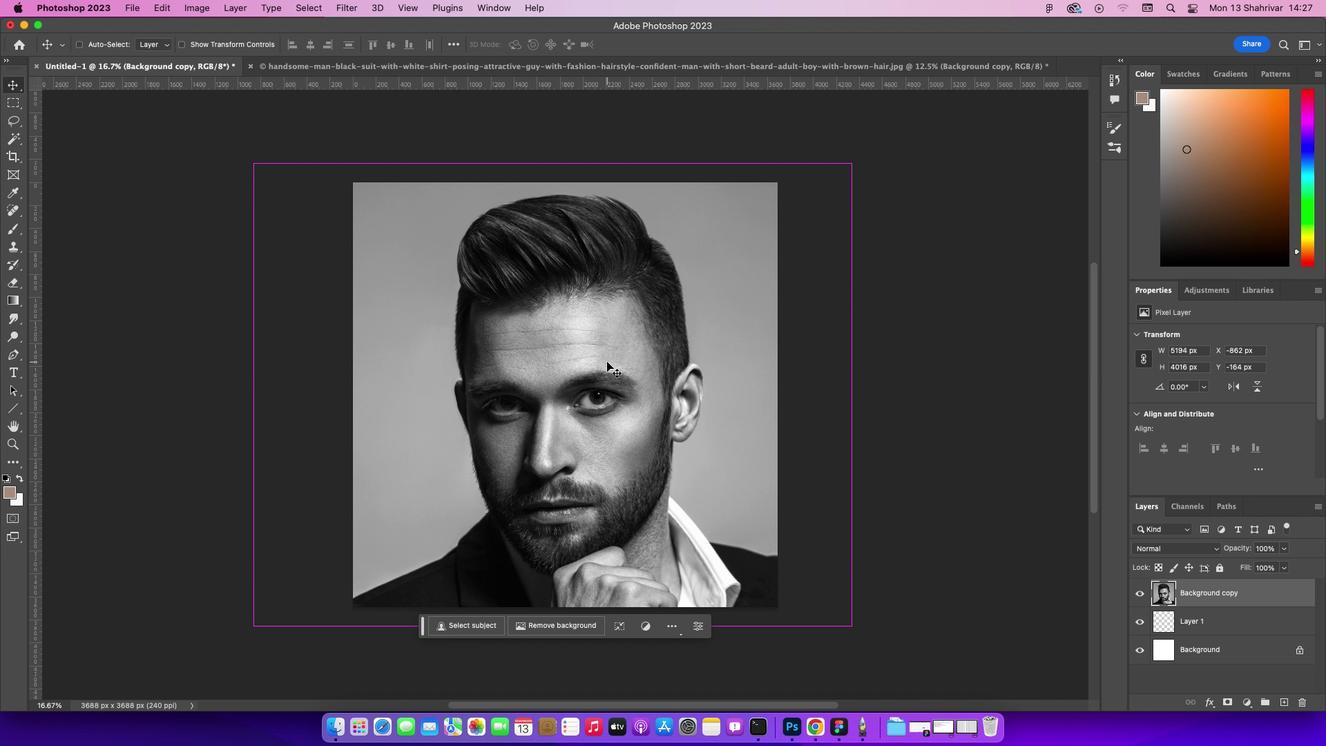 
Action: Key pressed Key.cmd't'
Screenshot: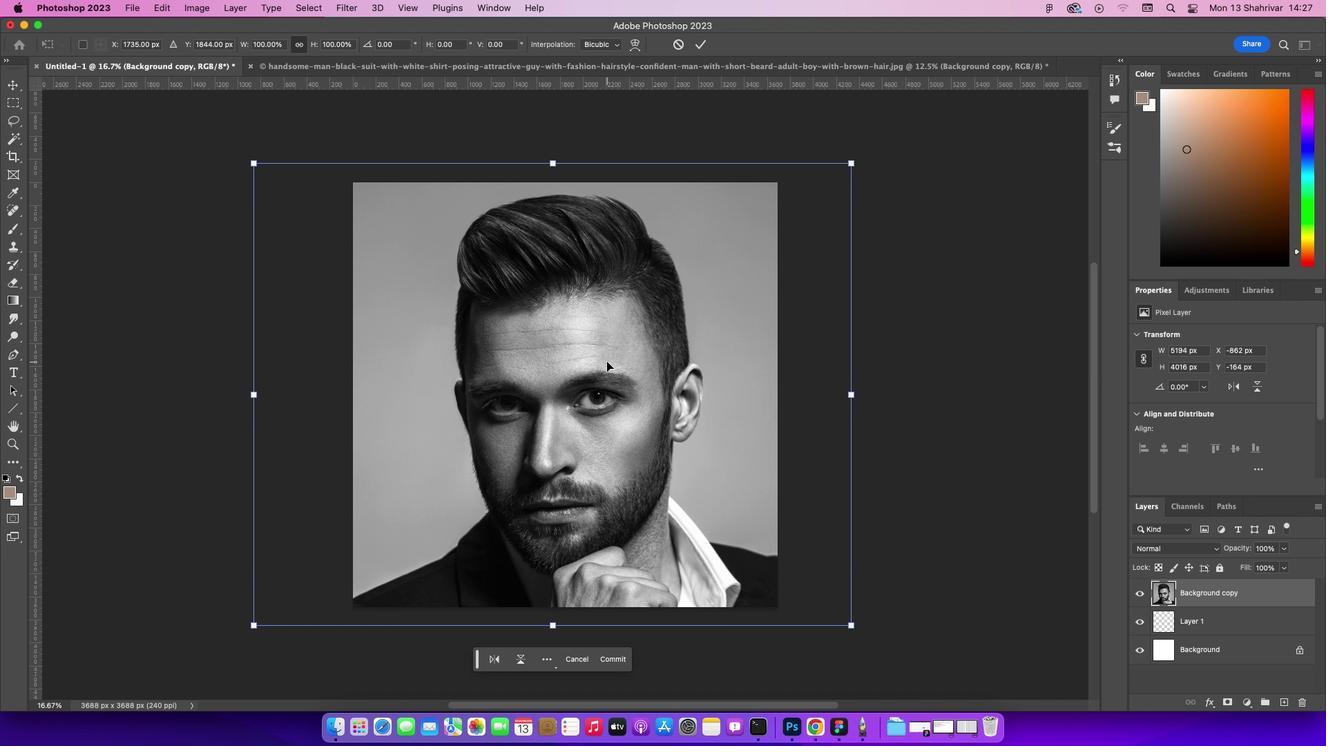 
Action: Mouse moved to (878, 191)
Screenshot: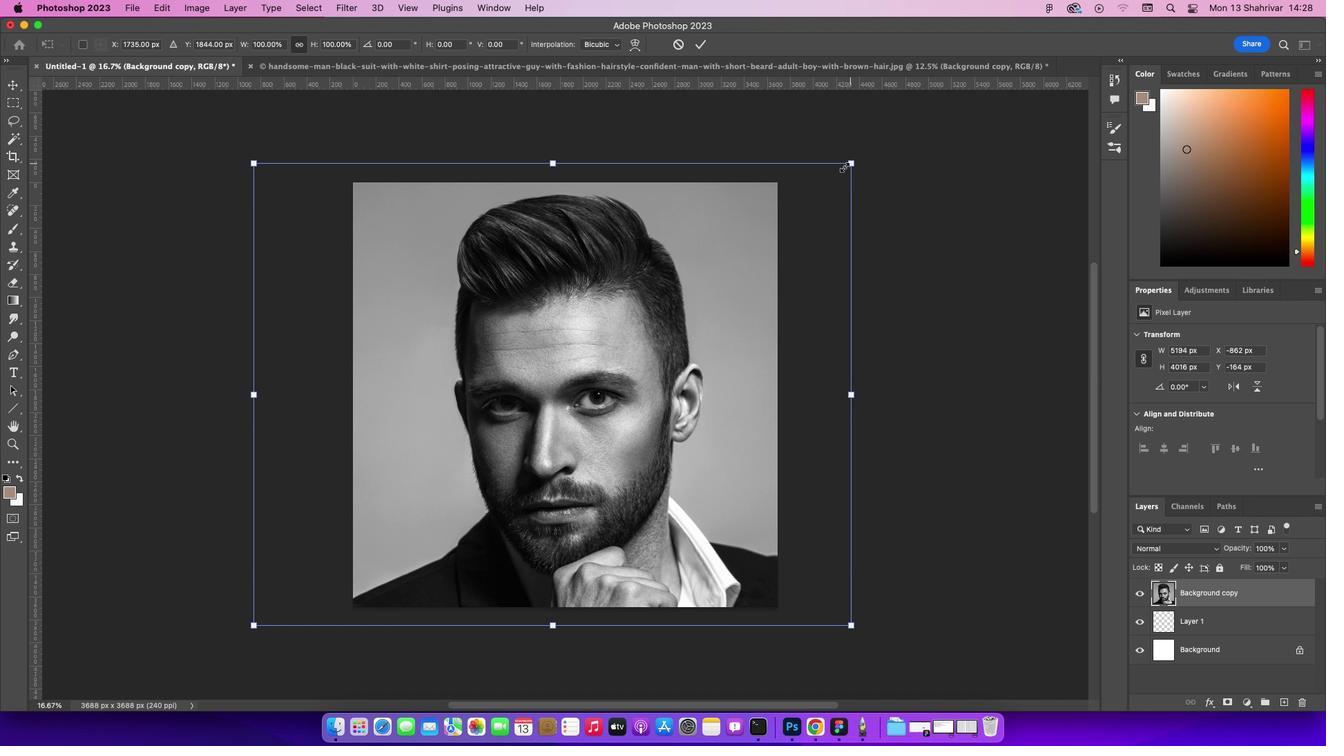 
Action: Key pressed Key.alt
Screenshot: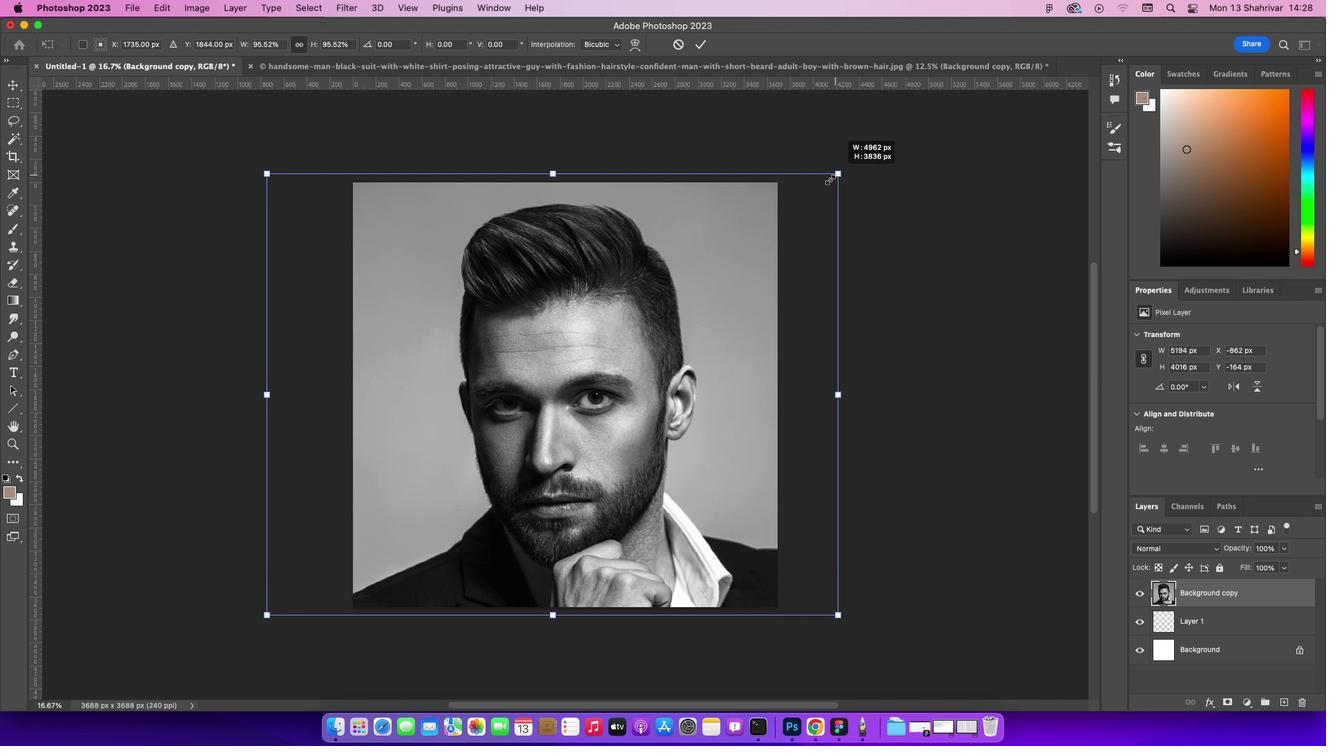 
Action: Mouse pressed left at (878, 191)
Screenshot: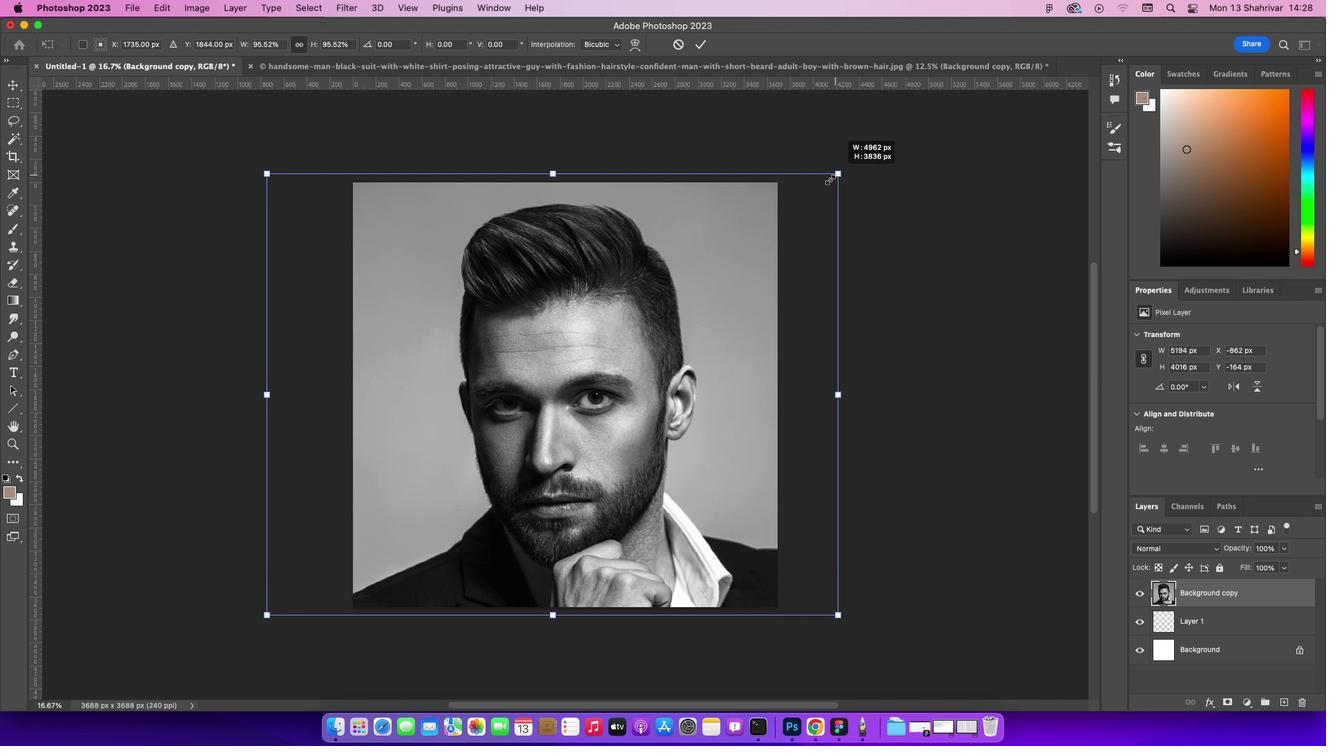 
Action: Mouse moved to (857, 211)
Screenshot: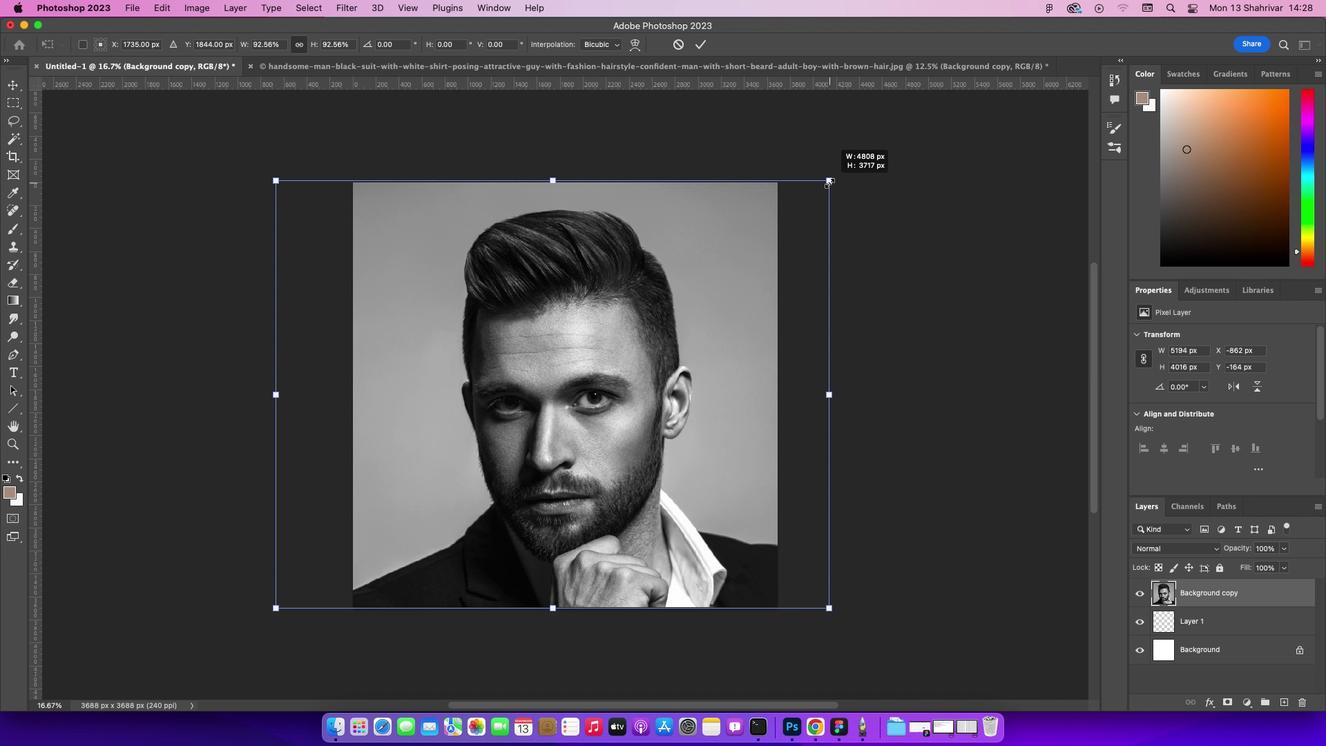
Action: Key pressed Key.enter
Screenshot: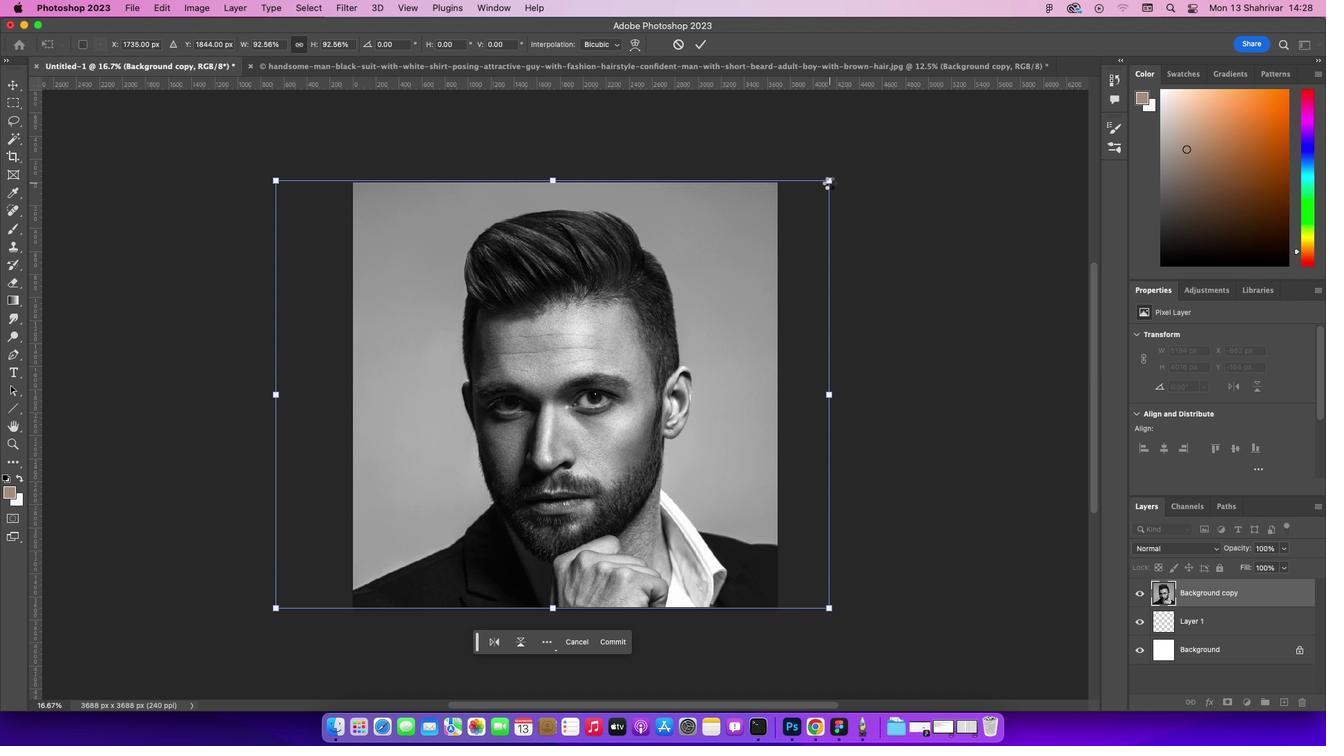 
Action: Mouse moved to (623, 386)
Screenshot: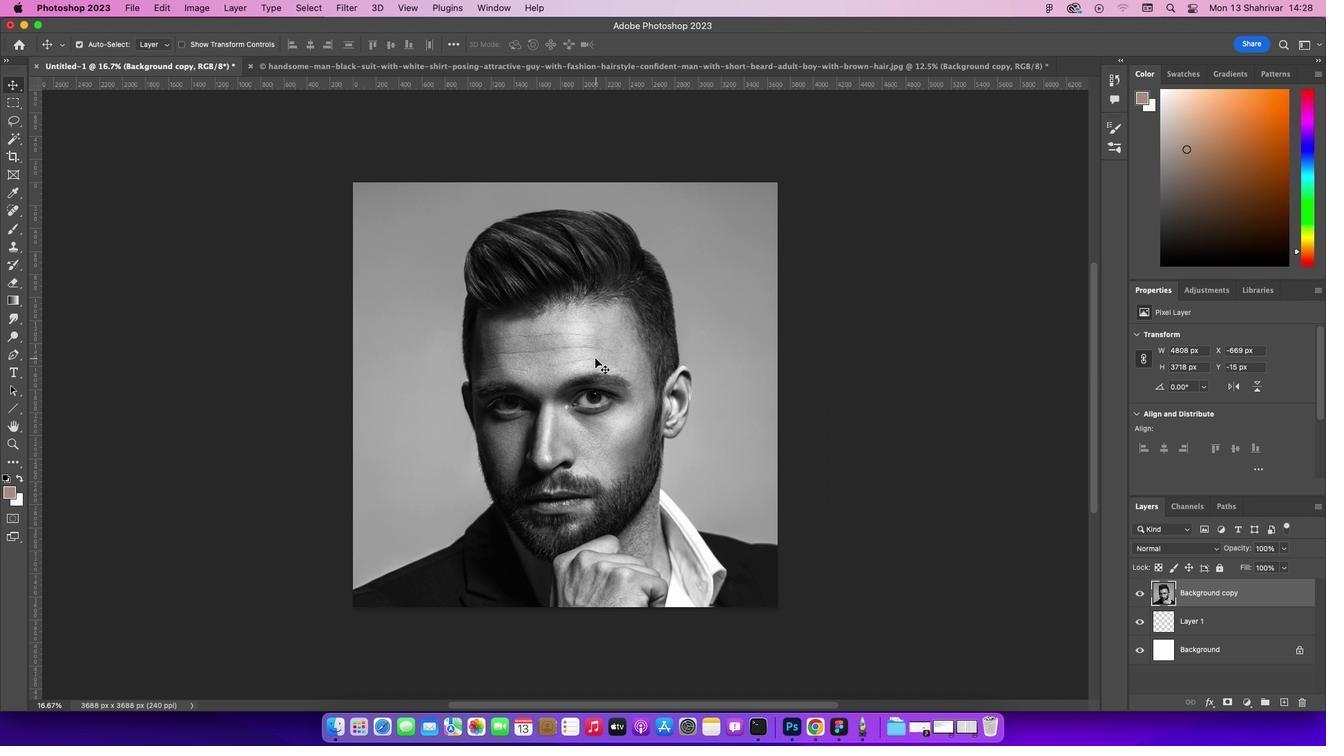 
Action: Mouse pressed left at (623, 386)
Screenshot: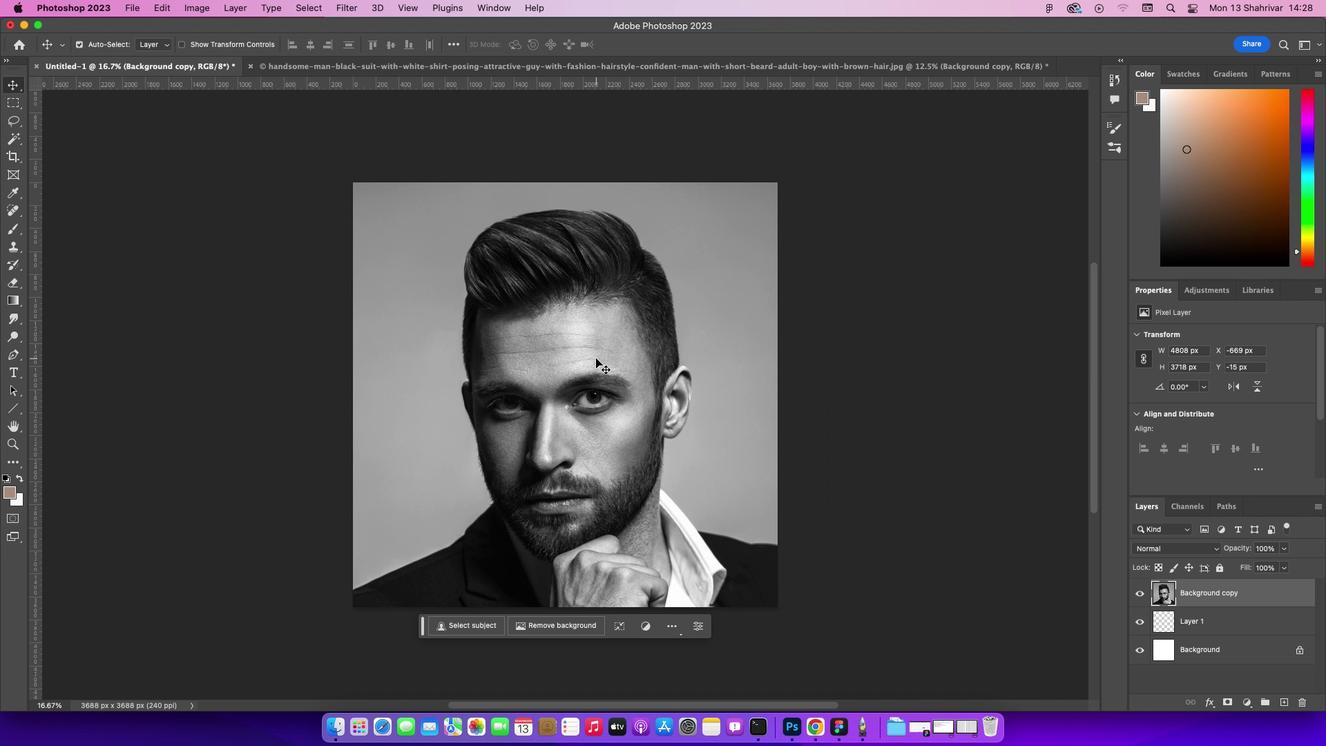 
Action: Mouse moved to (160, 34)
Screenshot: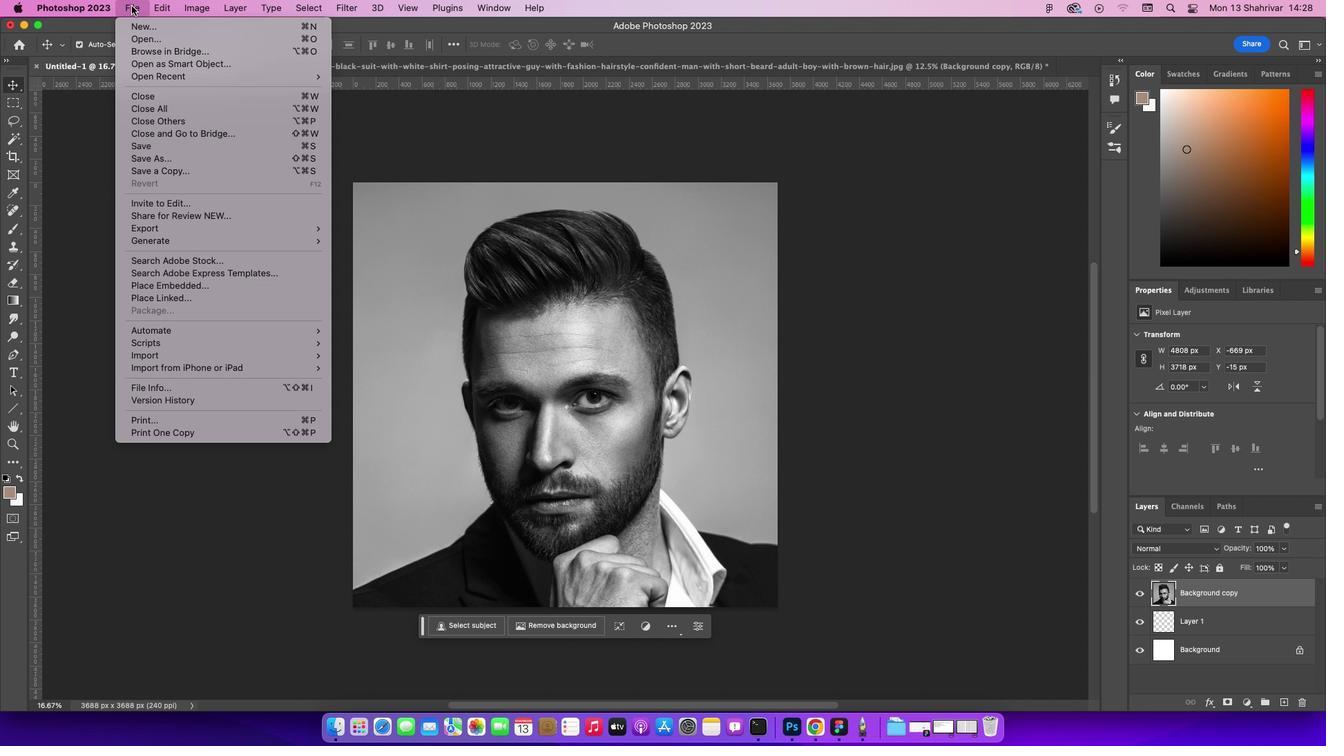
Action: Mouse pressed left at (160, 34)
Screenshot: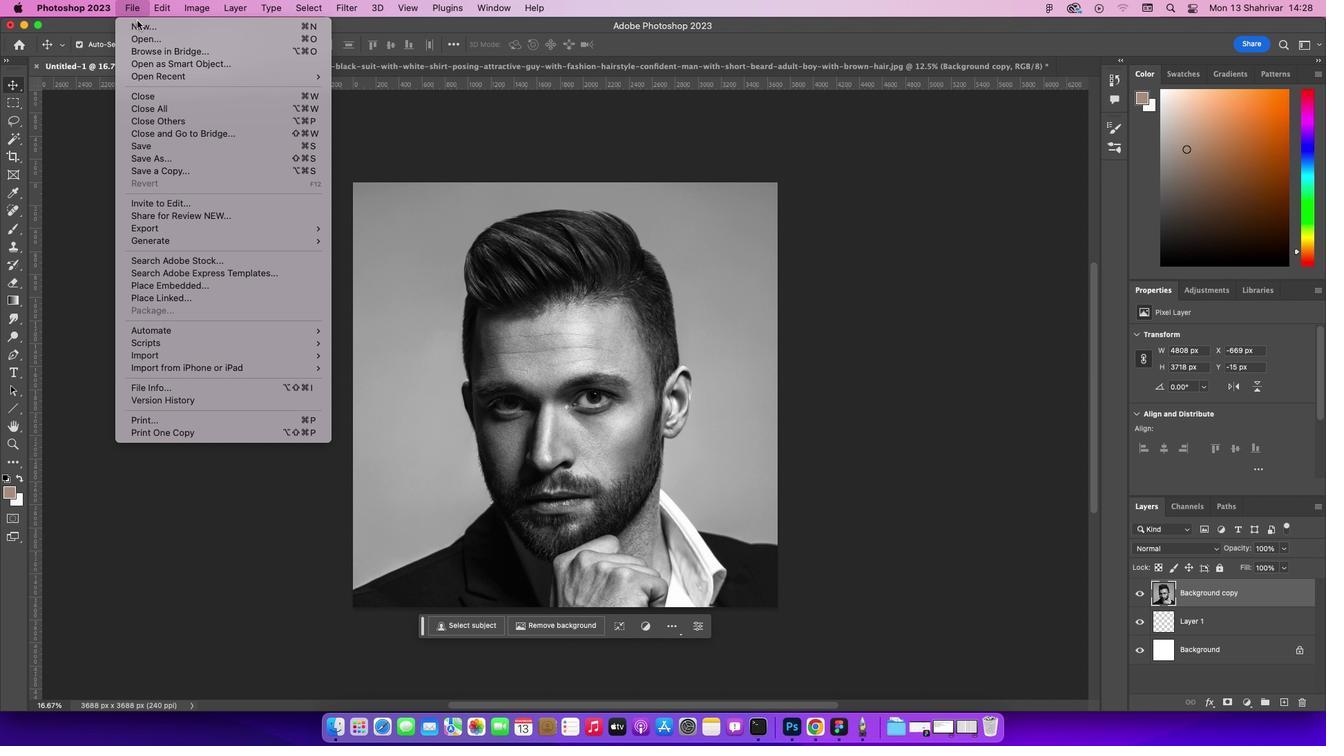 
Action: Mouse moved to (167, 62)
Screenshot: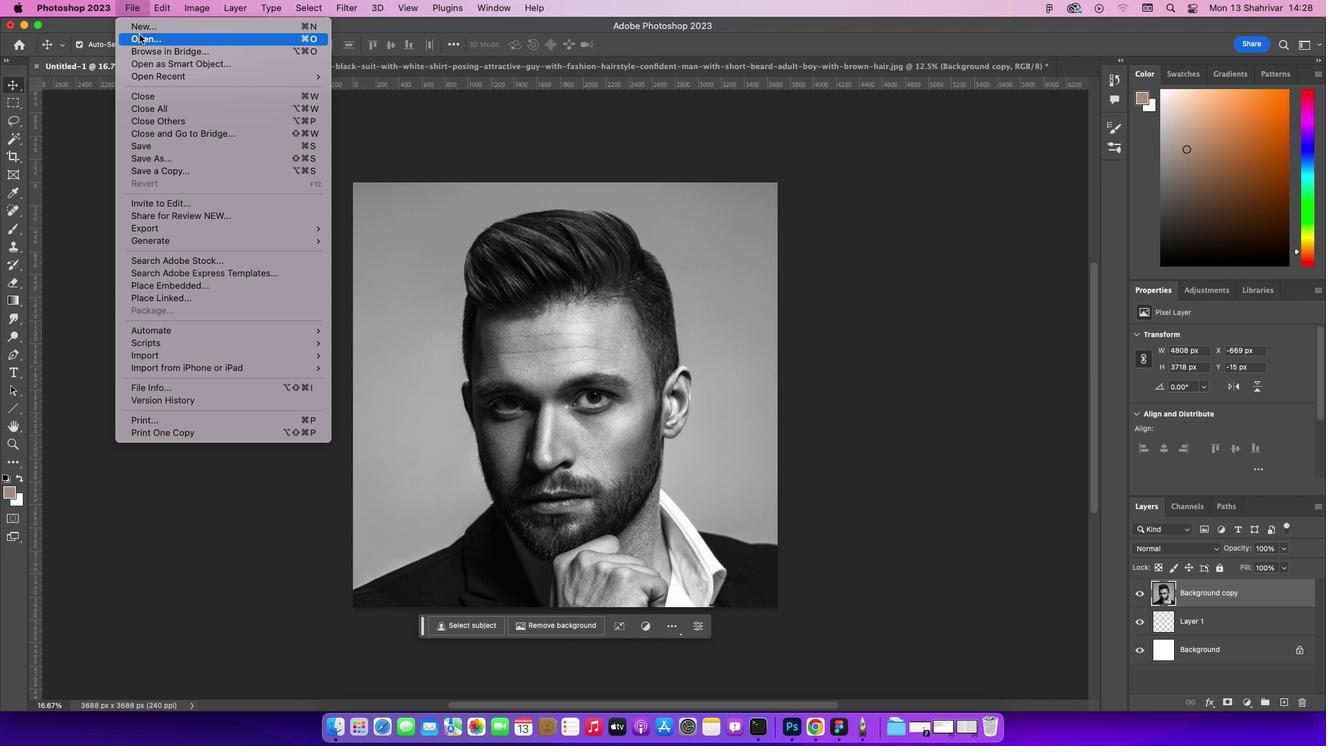 
Action: Mouse pressed left at (167, 62)
Screenshot: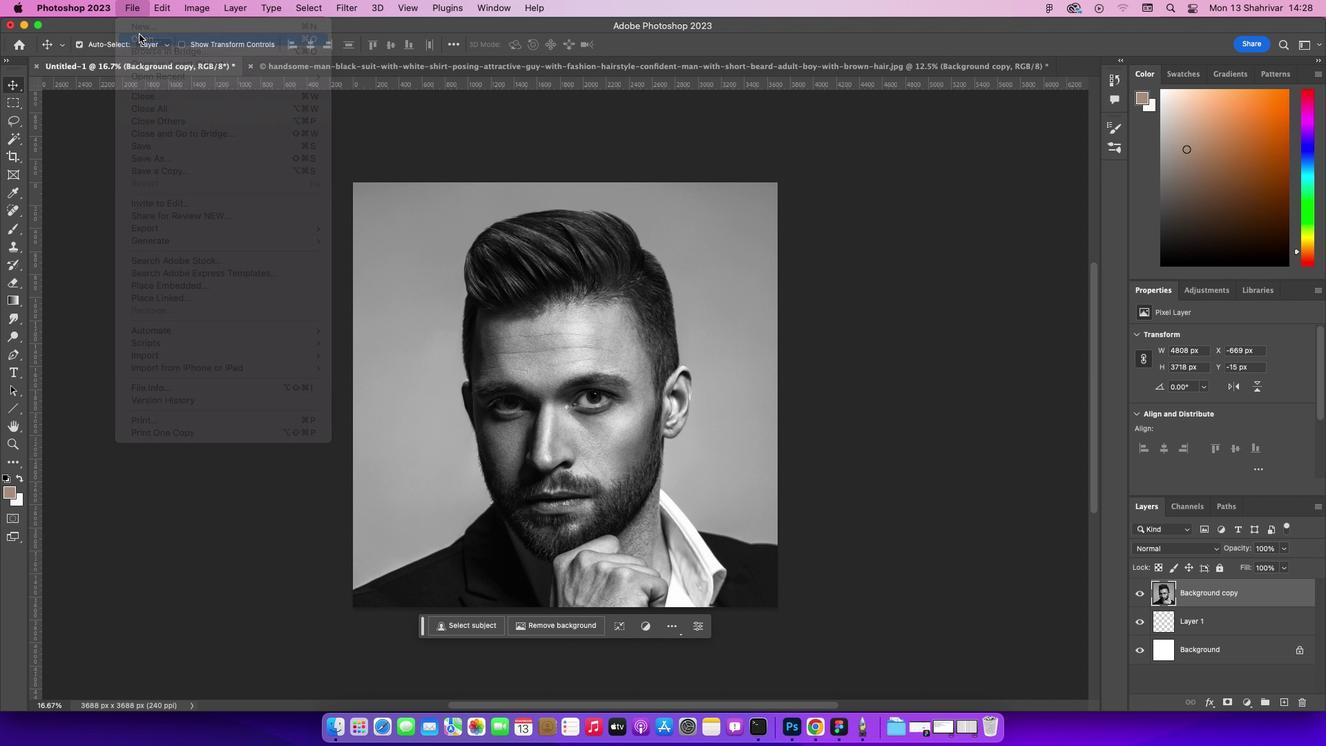 
Action: Mouse moved to (558, 194)
Screenshot: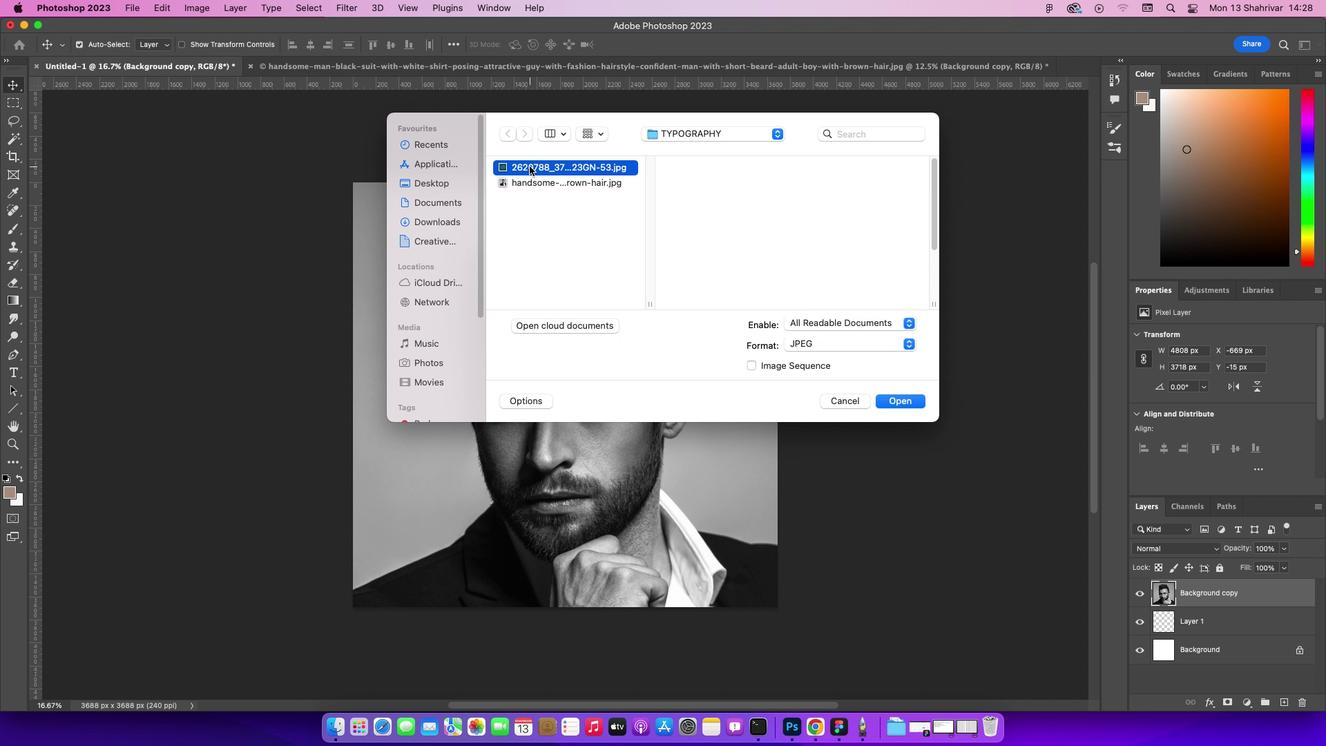 
Action: Mouse pressed left at (558, 194)
Screenshot: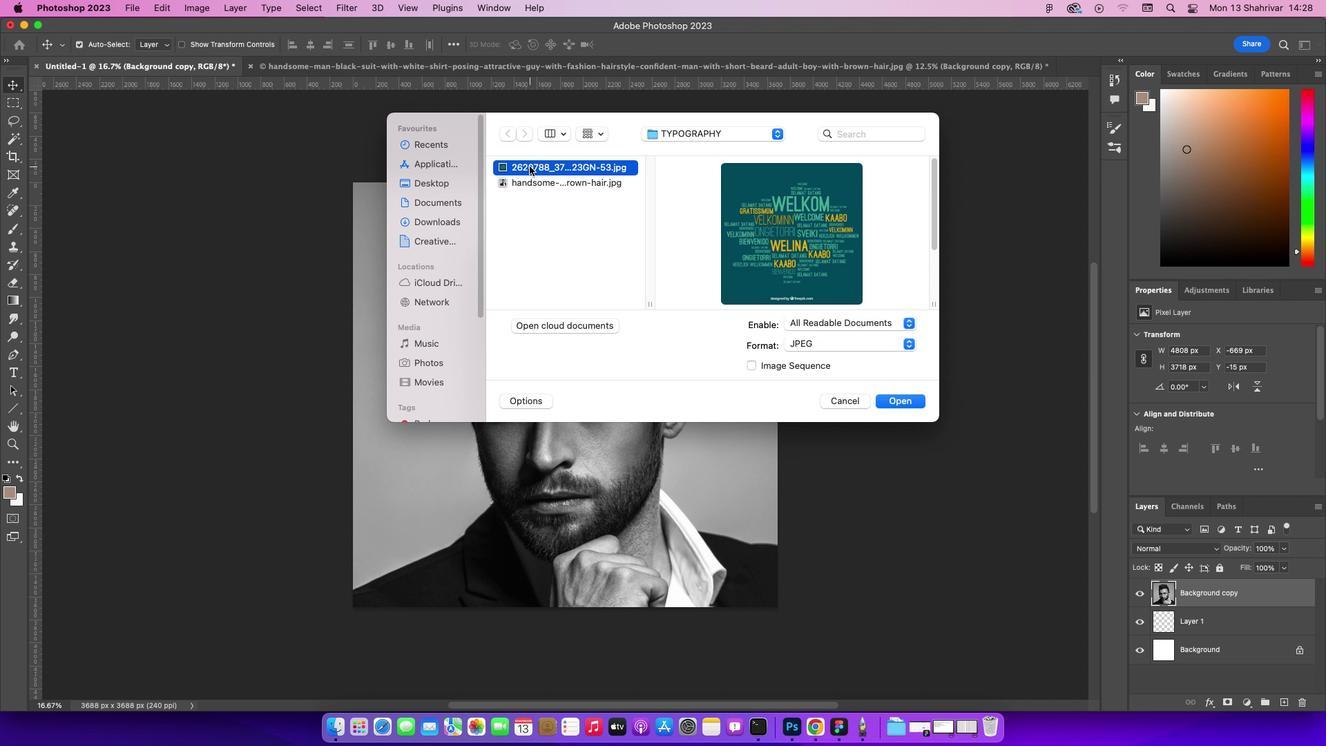 
Action: Mouse moved to (921, 425)
Screenshot: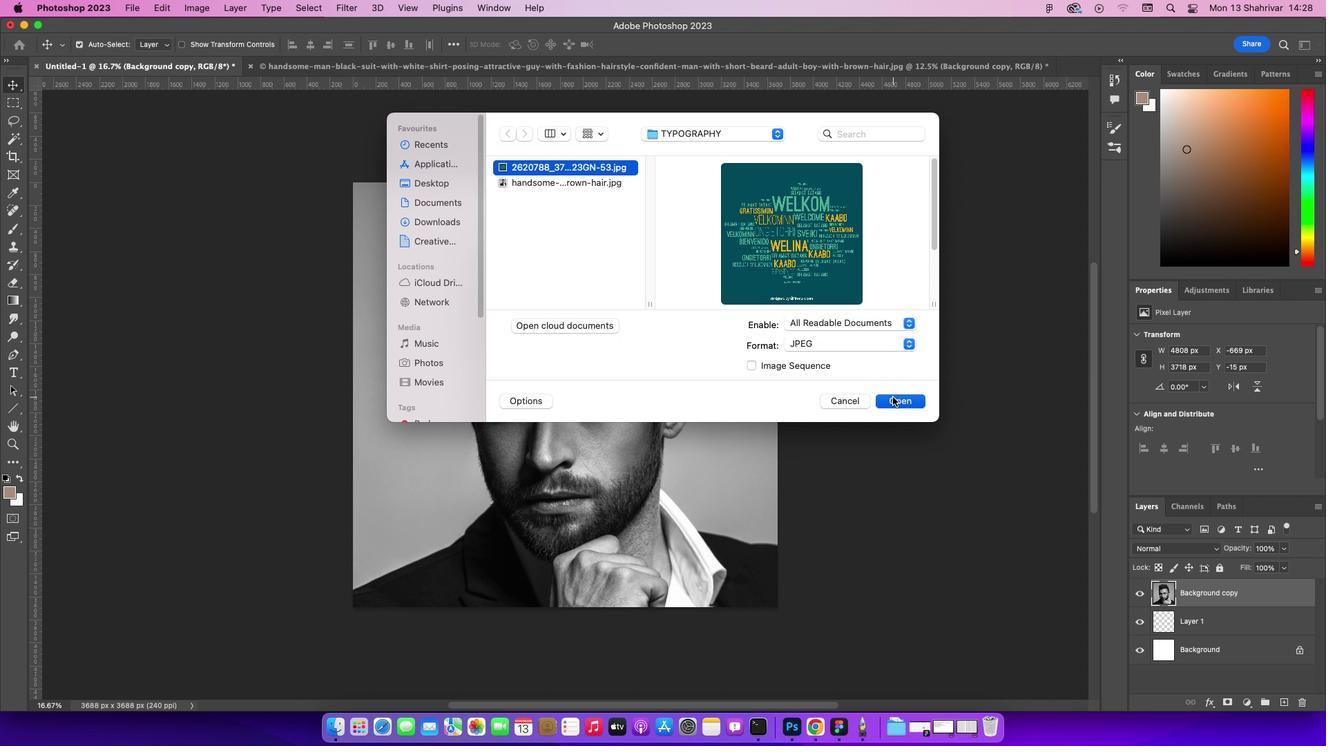 
Action: Mouse pressed left at (921, 425)
Screenshot: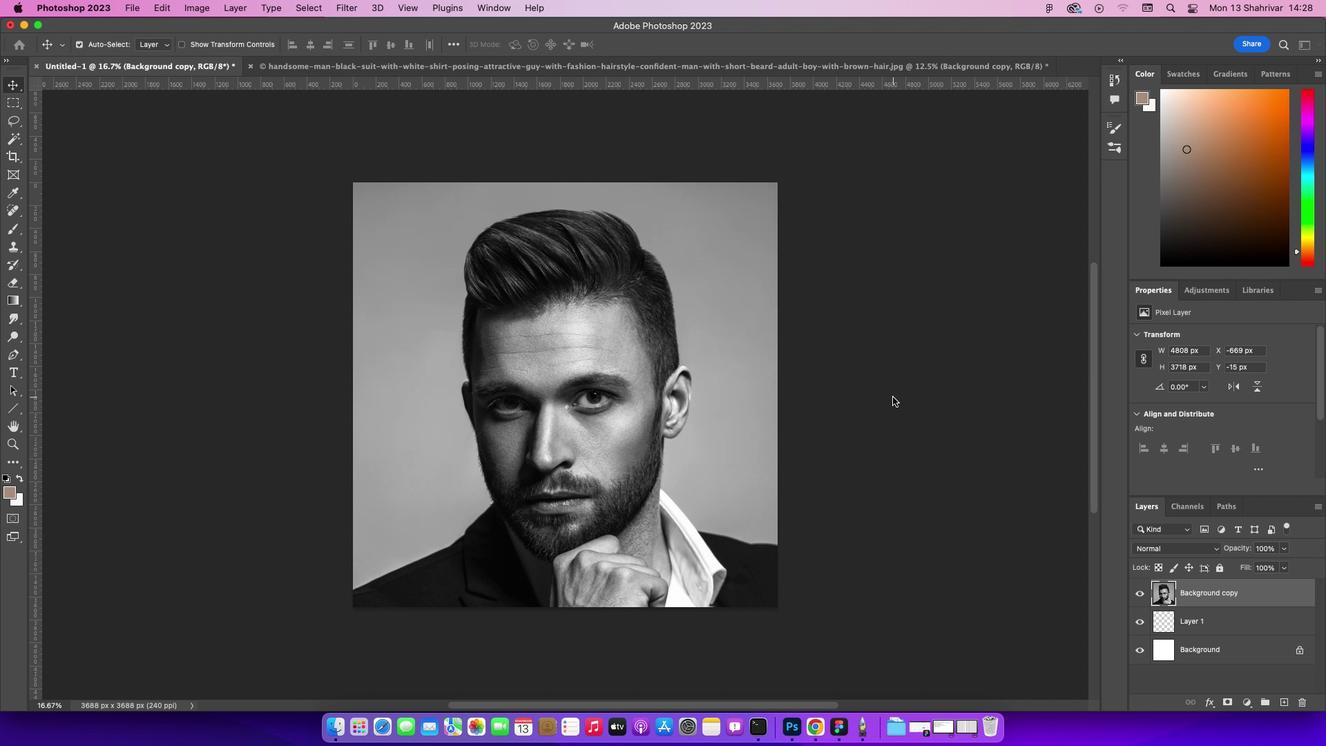 
Action: Mouse moved to (1292, 623)
Screenshot: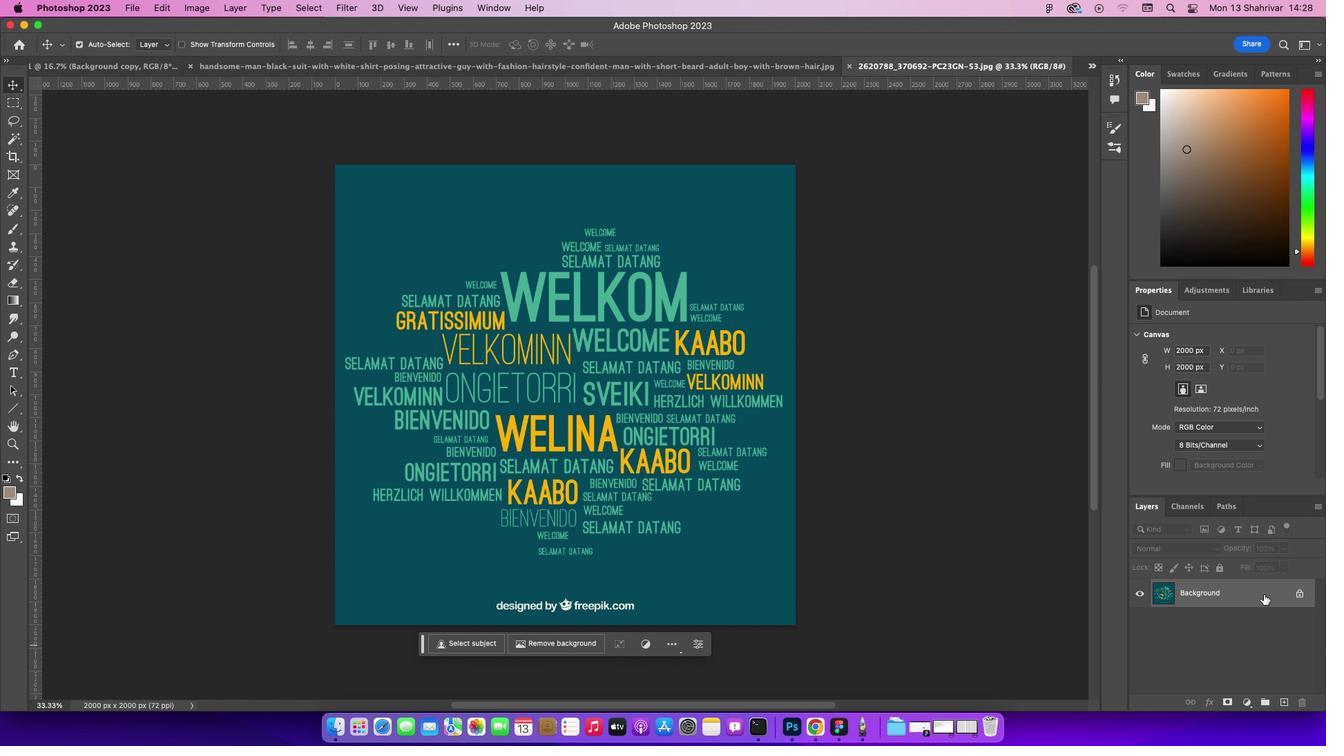 
Action: Mouse pressed left at (1292, 623)
Screenshot: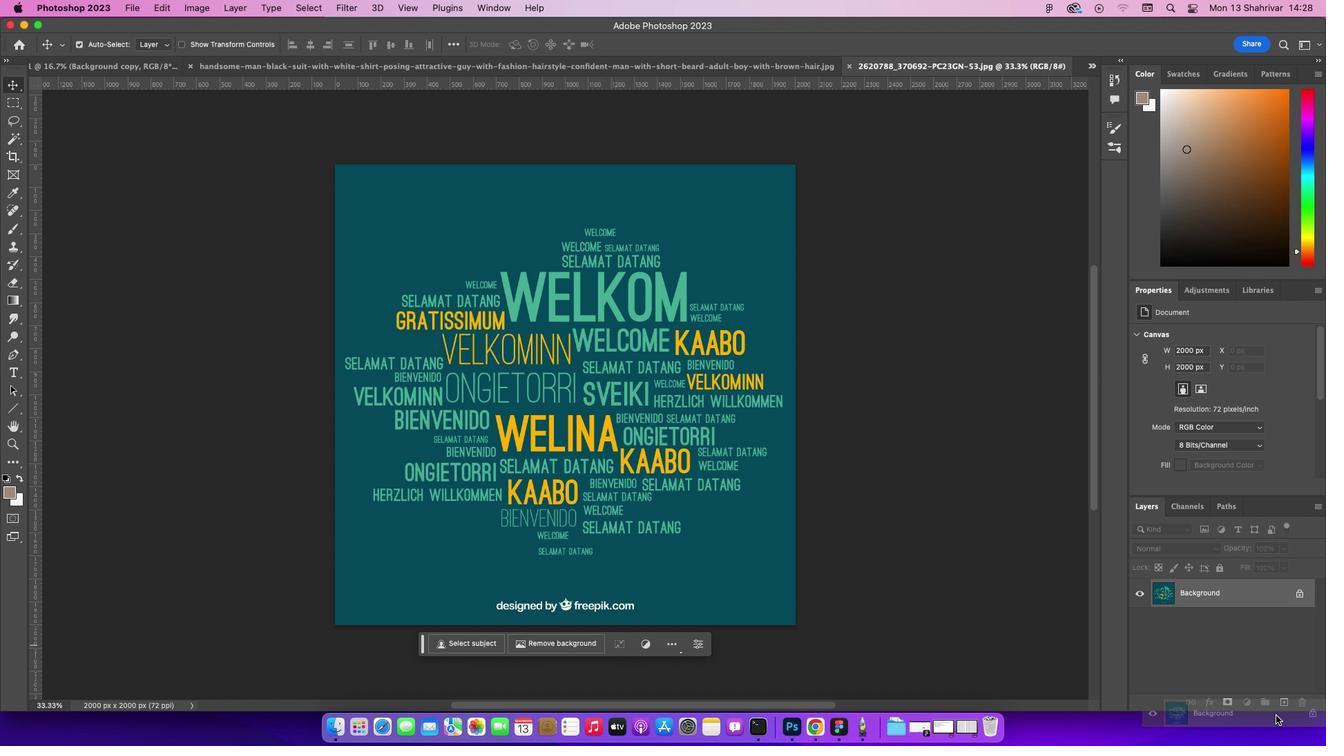 
Action: Mouse moved to (46, 187)
Screenshot: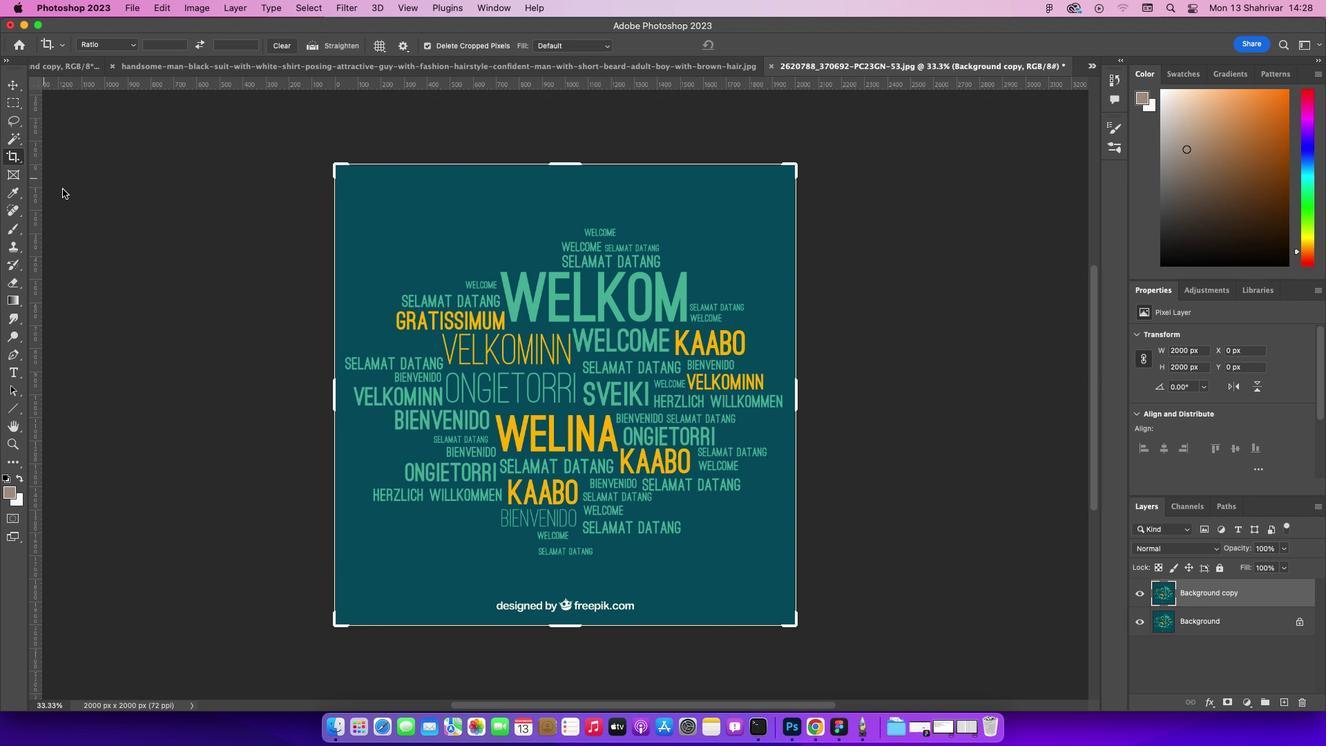 
Action: Mouse pressed left at (46, 187)
Screenshot: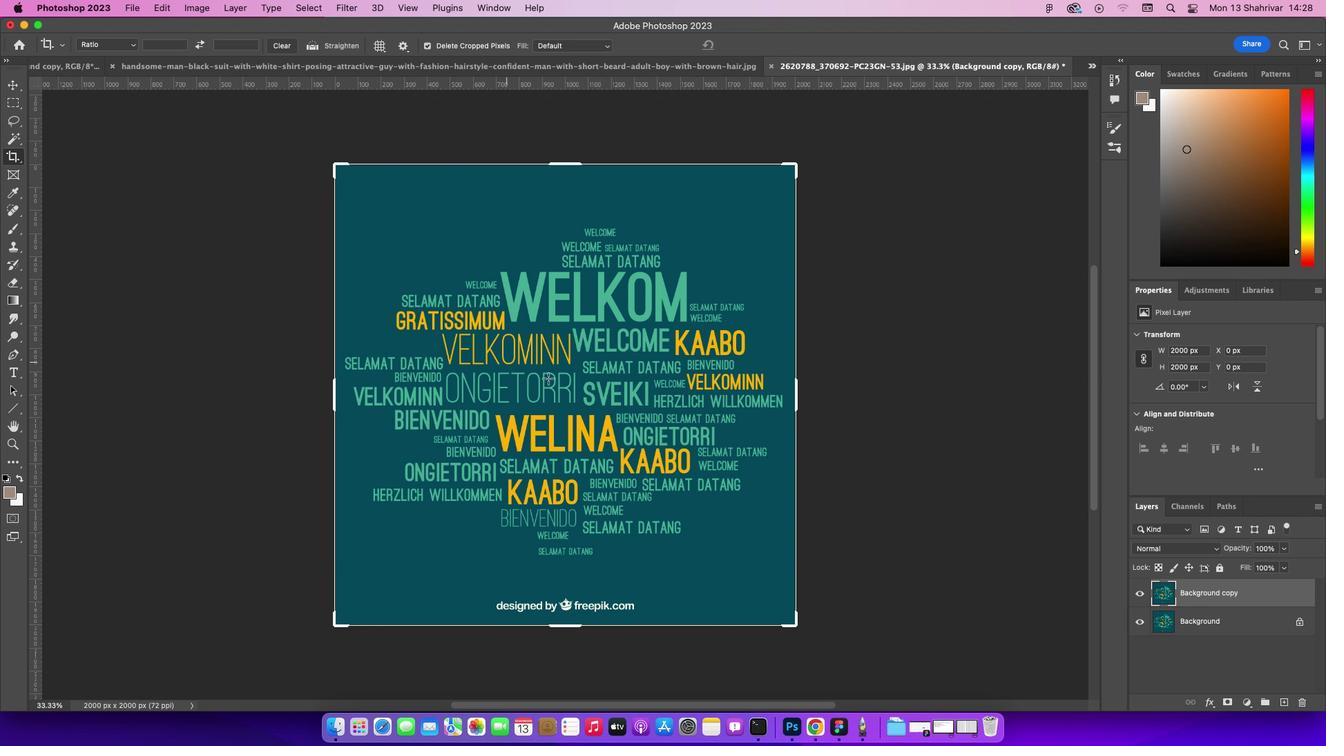 
Action: Mouse moved to (819, 654)
Screenshot: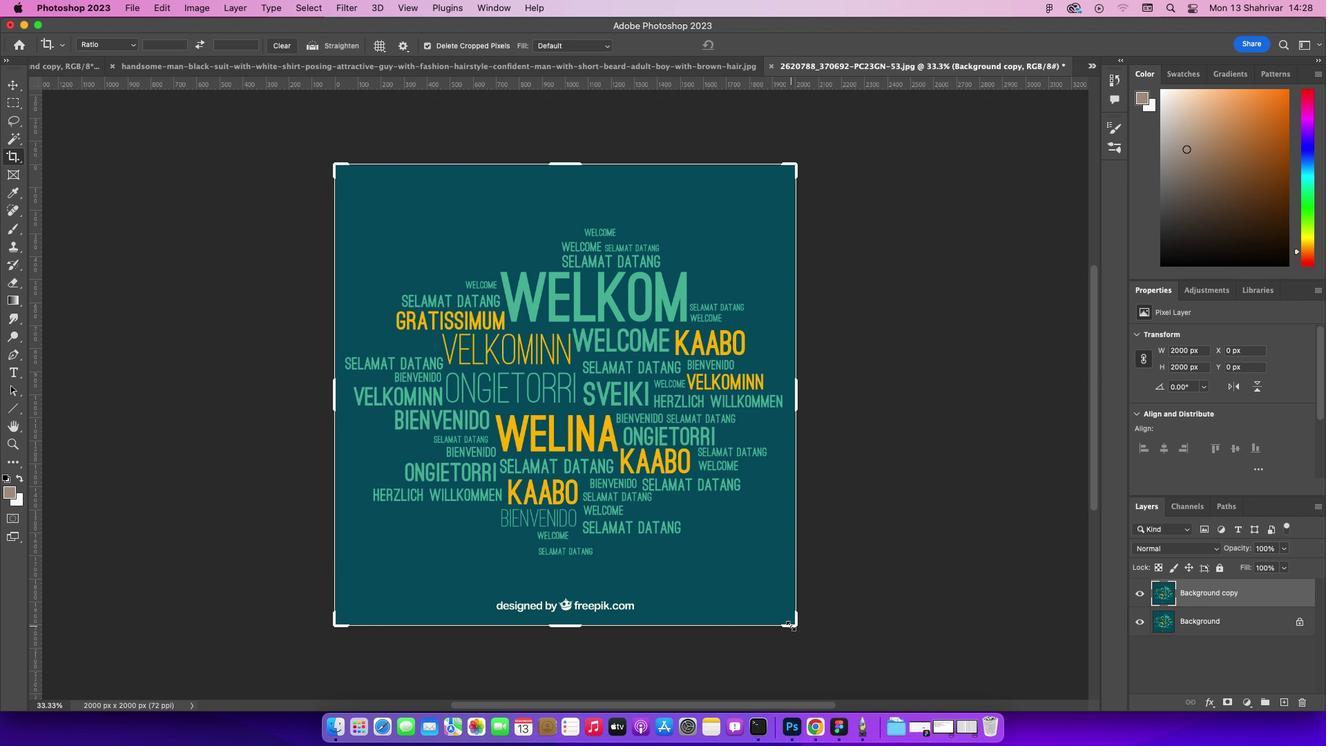 
Action: Mouse pressed left at (819, 654)
Screenshot: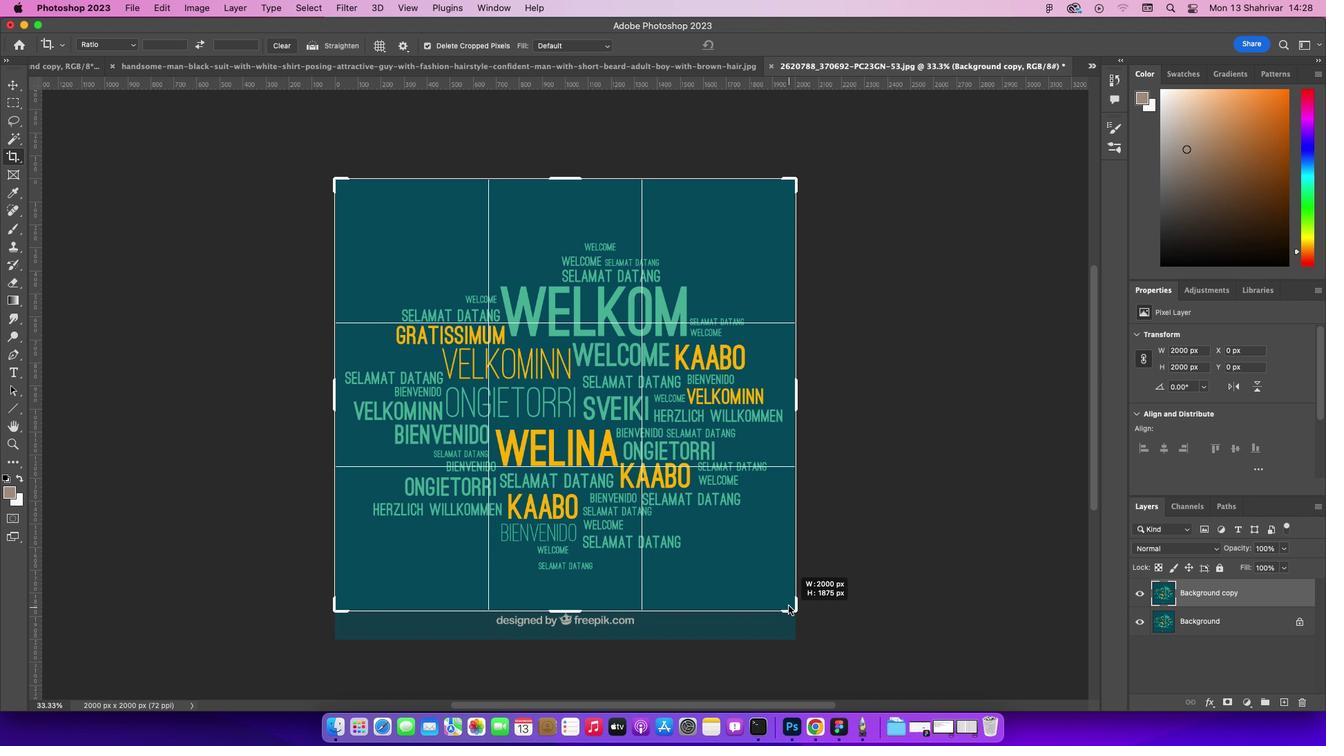 
Action: Mouse moved to (887, 586)
Screenshot: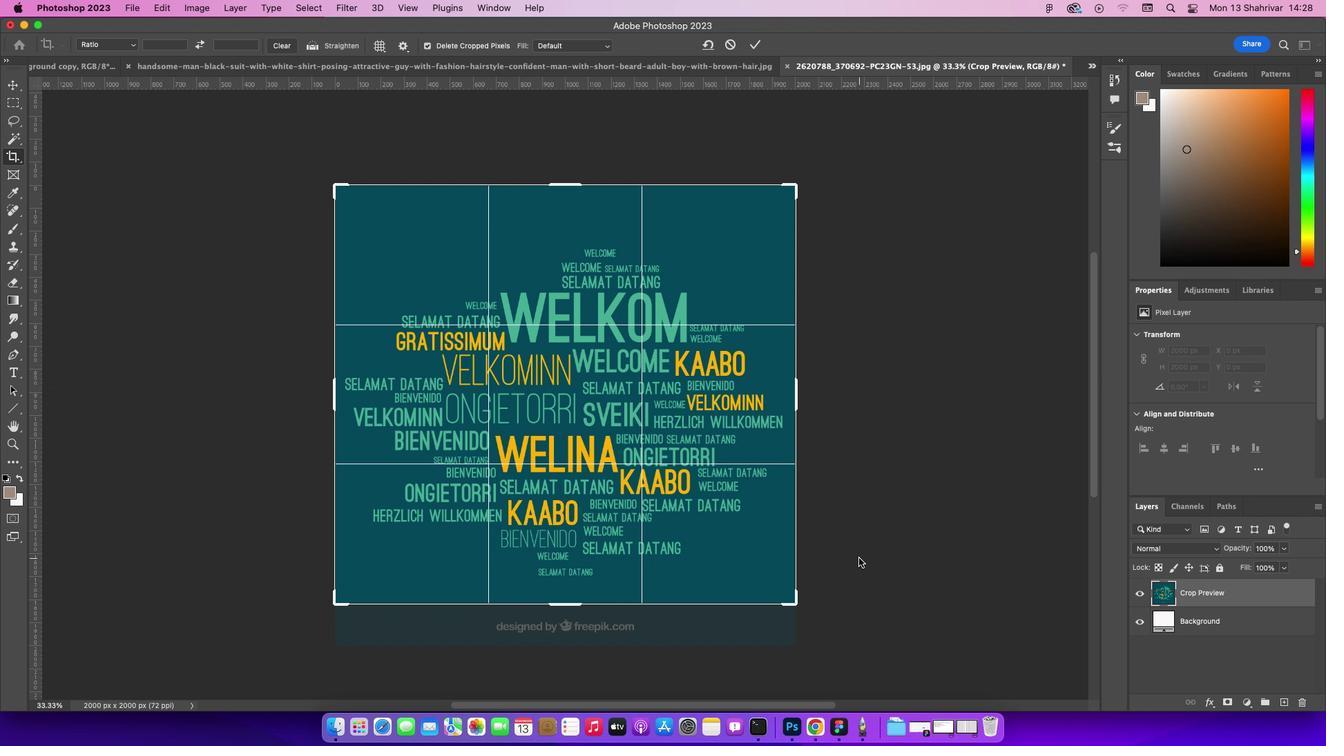 
Action: Key pressed Key.enter
Screenshot: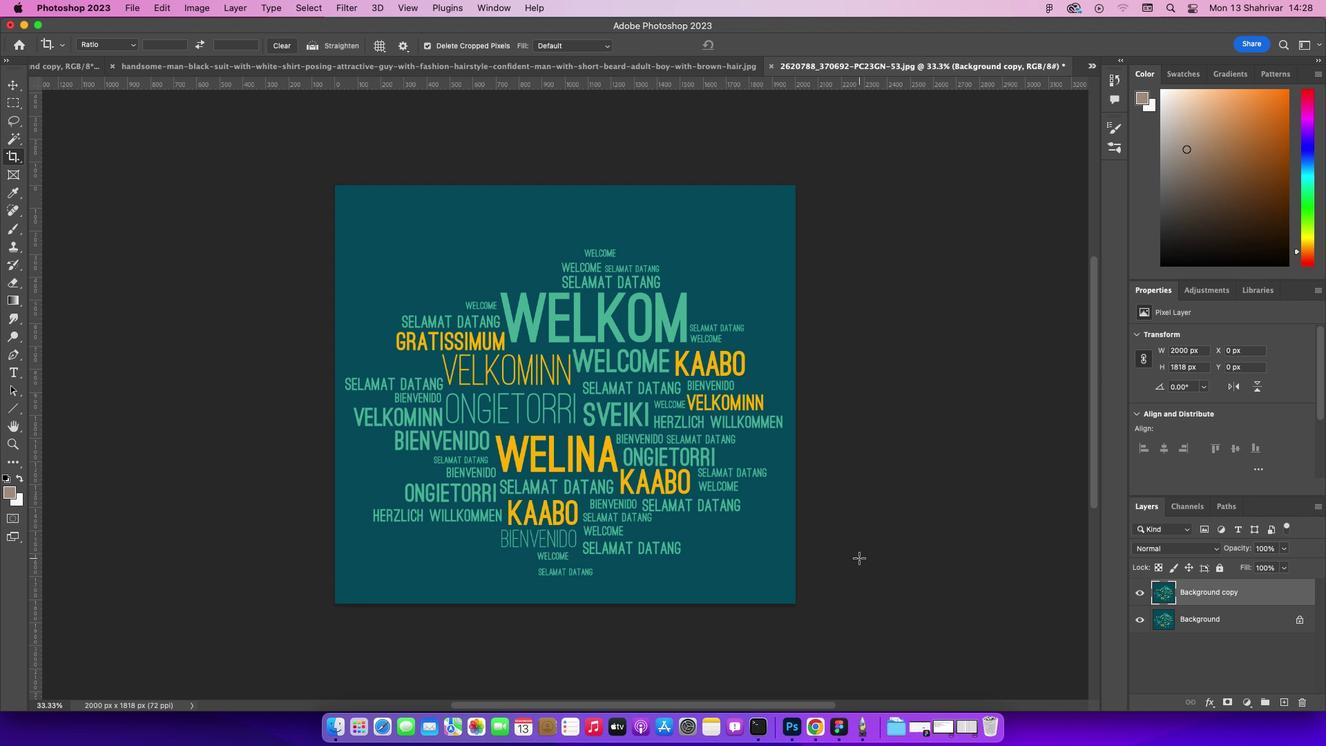 
Action: Mouse moved to (220, 33)
Screenshot: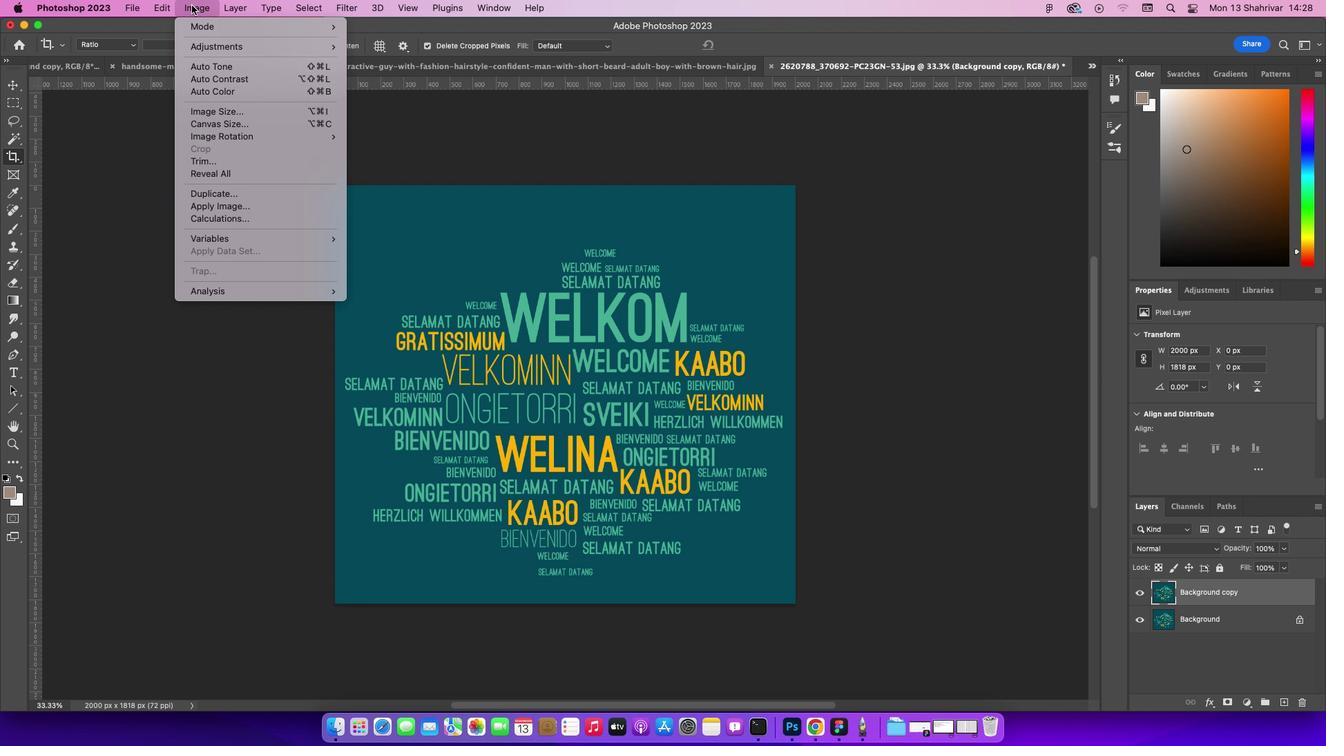 
Action: Mouse pressed left at (220, 33)
Screenshot: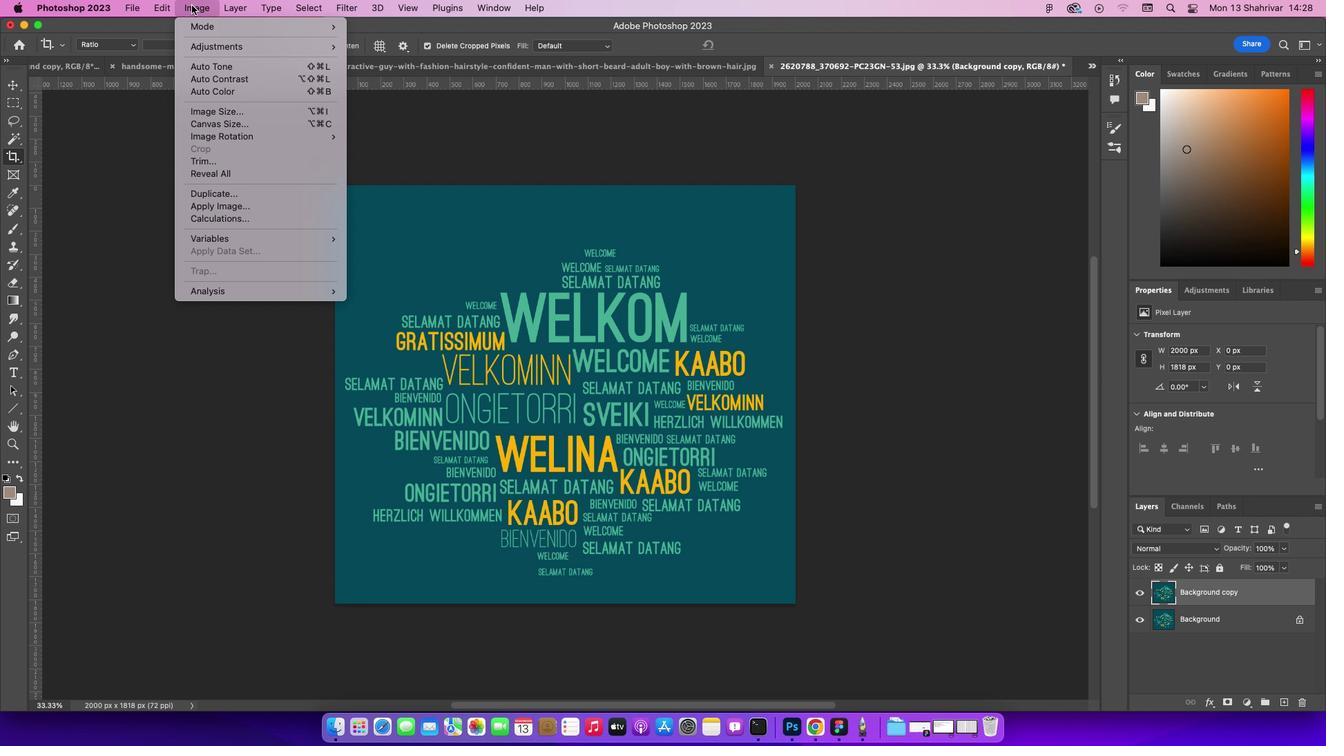 
Action: Mouse moved to (452, 169)
Screenshot: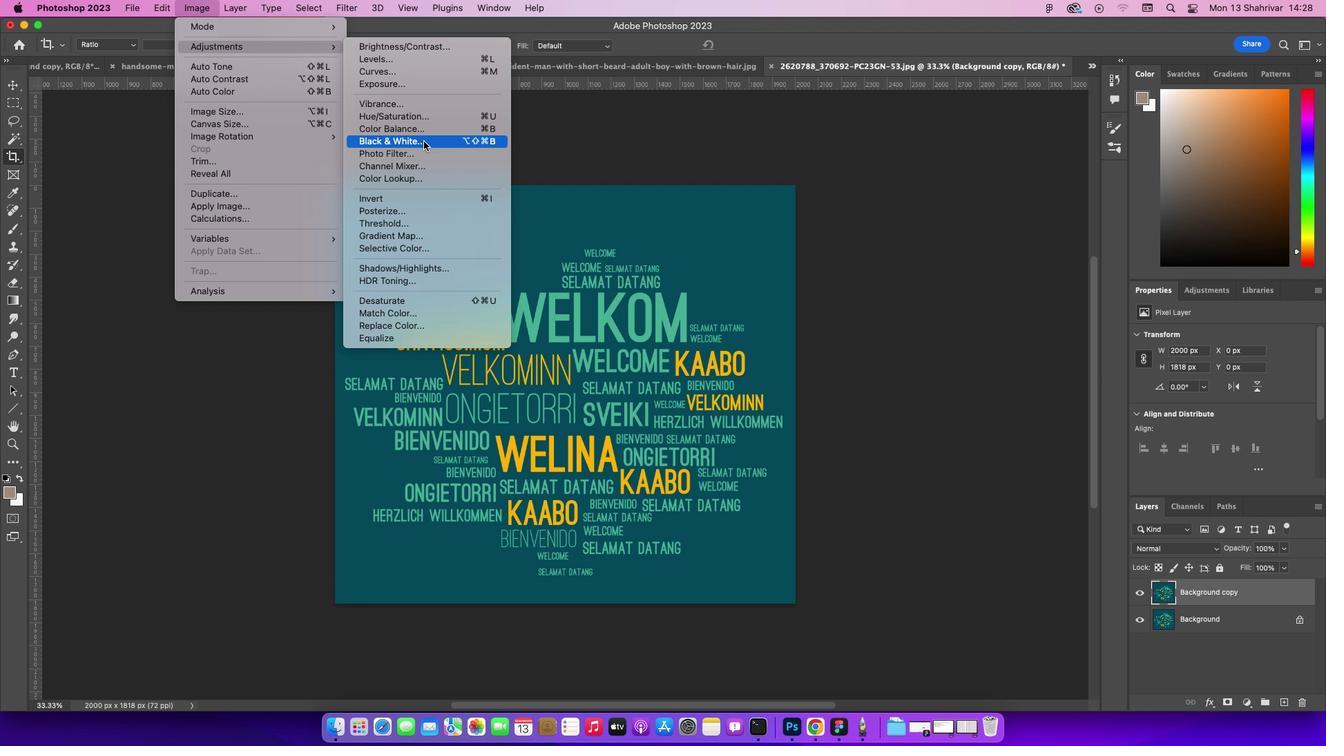 
Action: Mouse pressed left at (452, 169)
Screenshot: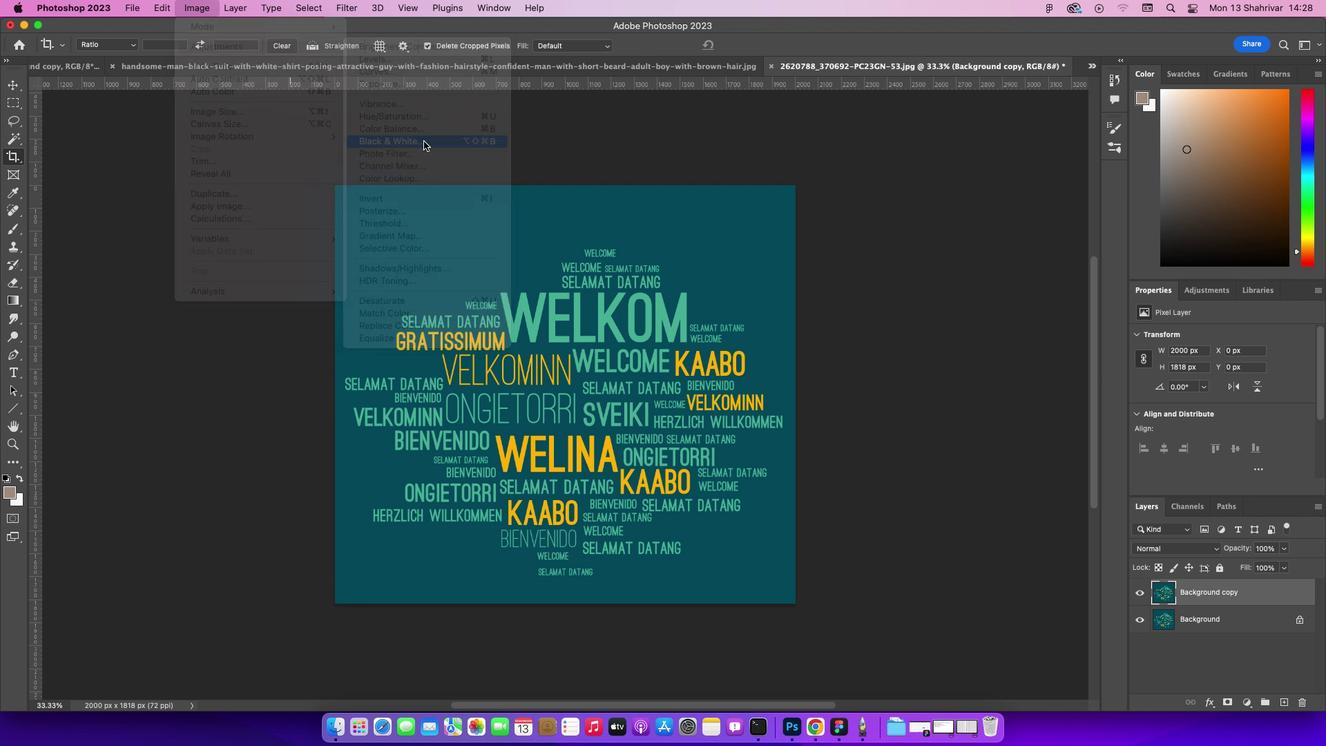 
Action: Mouse moved to (1083, 271)
Screenshot: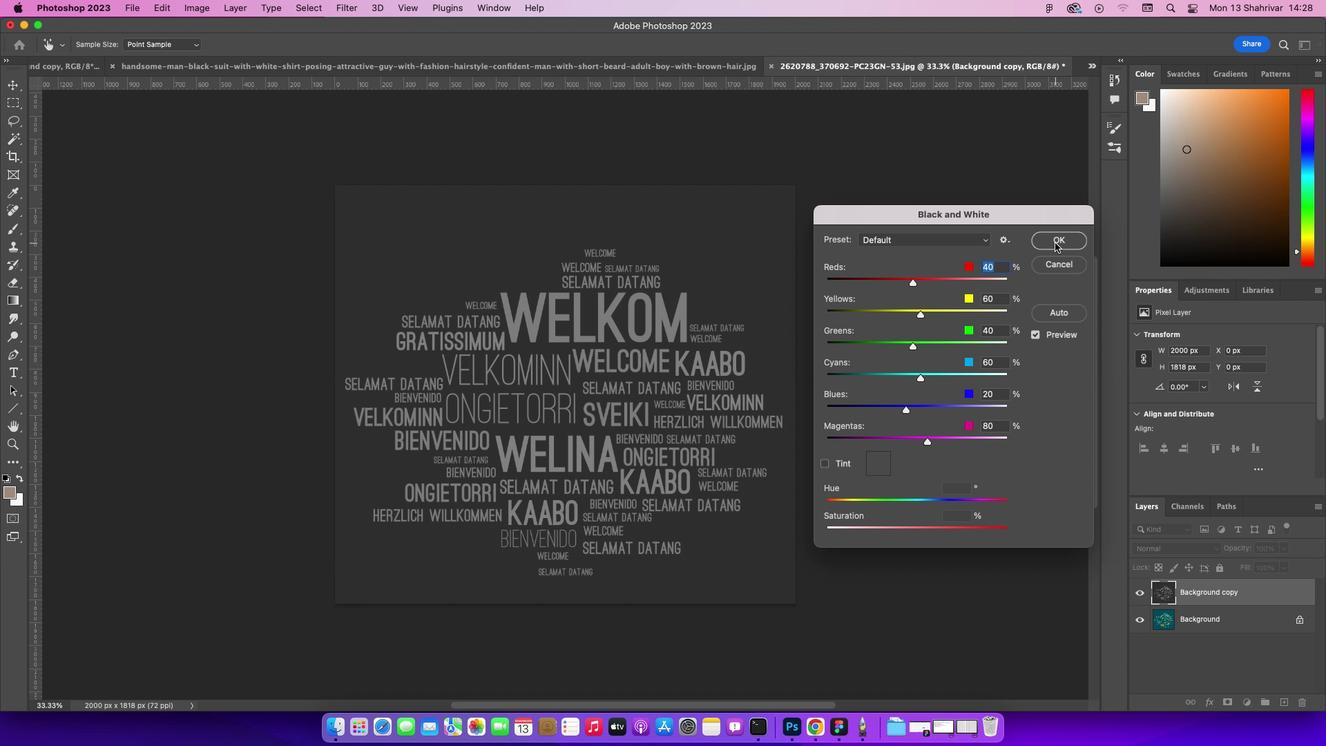 
Action: Mouse pressed left at (1083, 271)
Screenshot: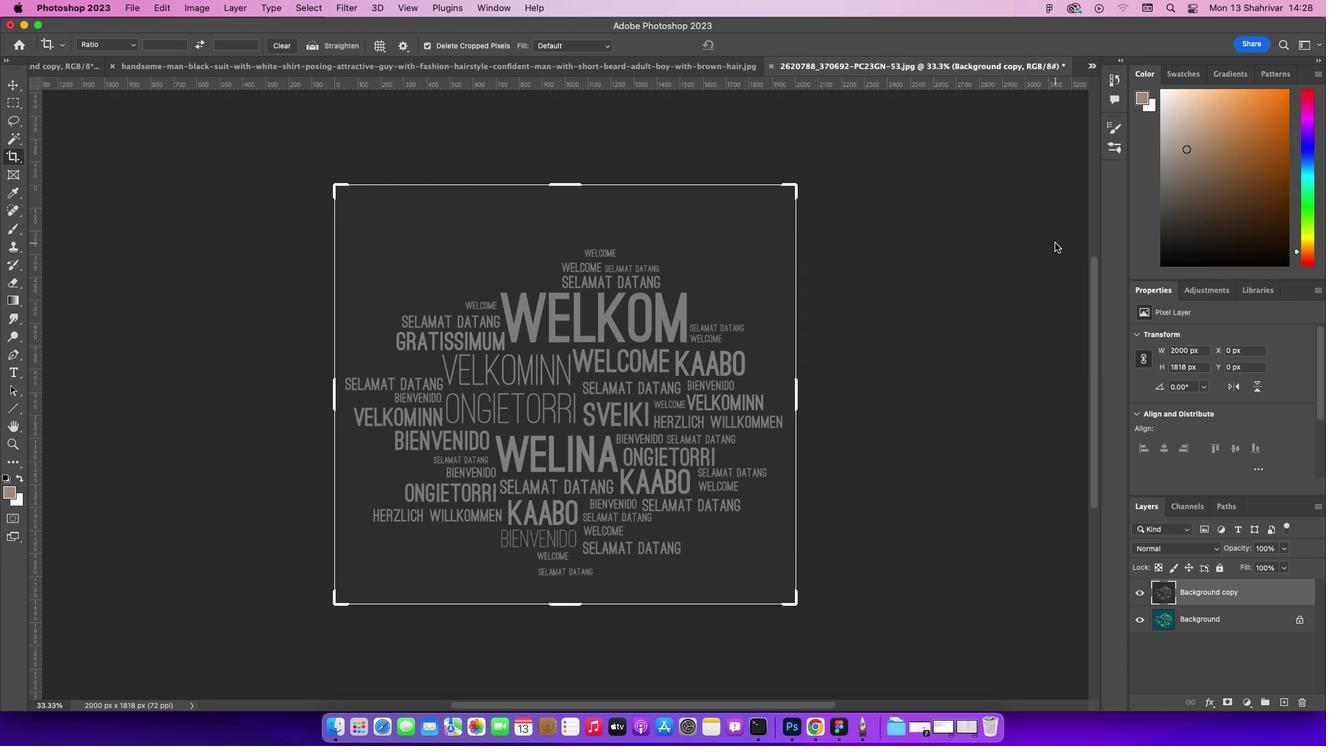 
Action: Mouse moved to (311, 193)
Screenshot: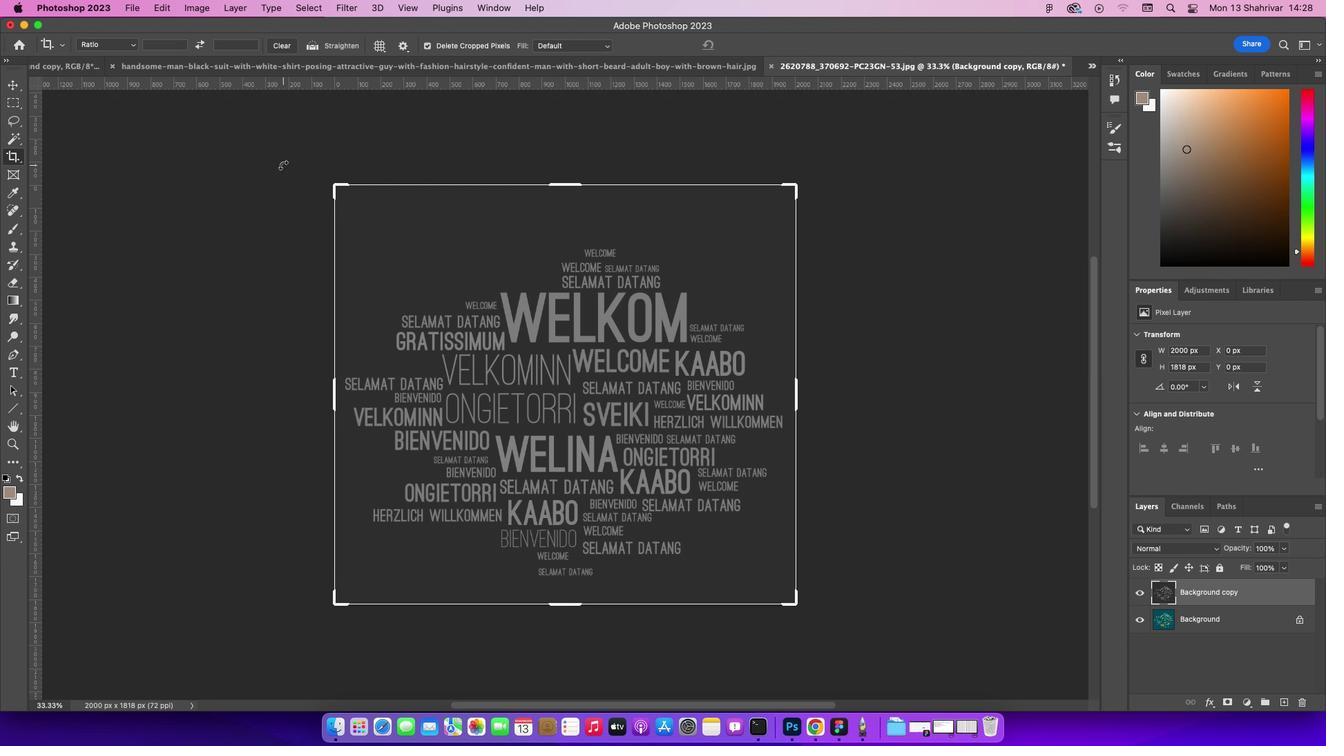 
Action: Key pressed Key.enter
Screenshot: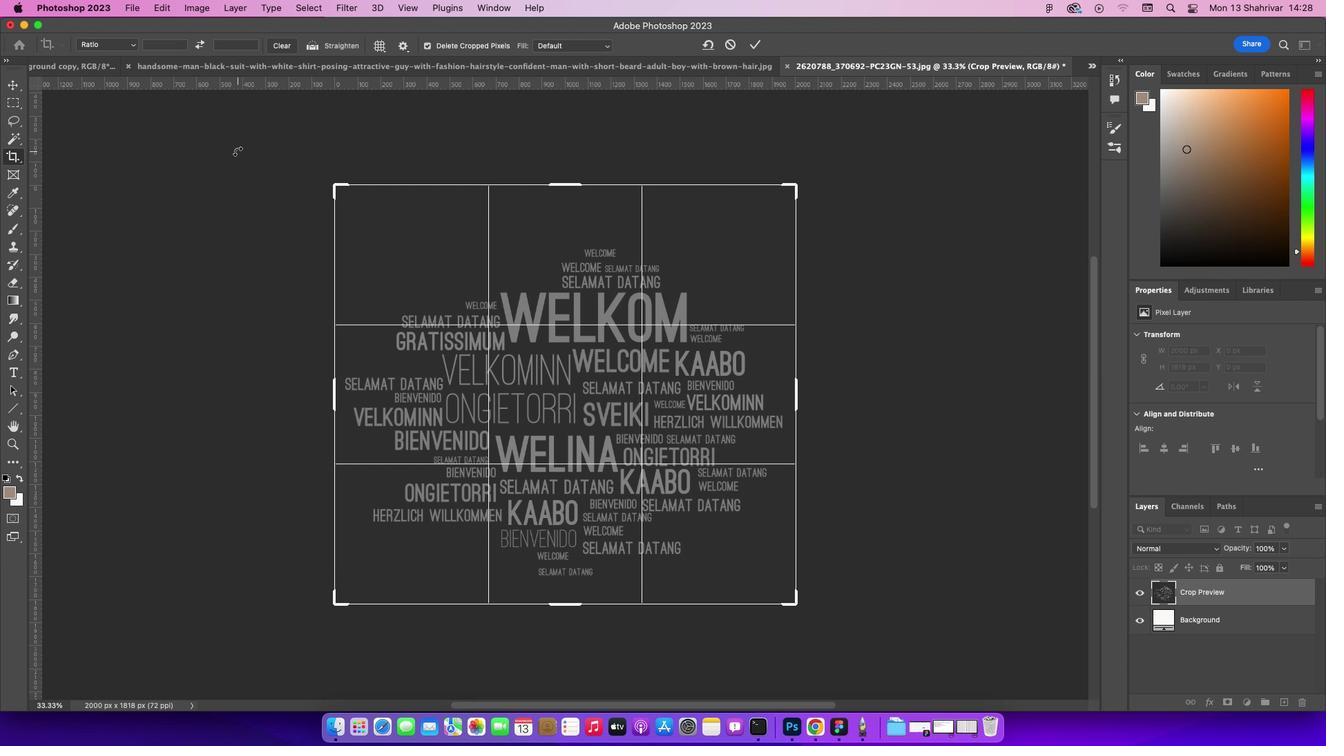 
Action: Mouse moved to (50, 115)
Screenshot: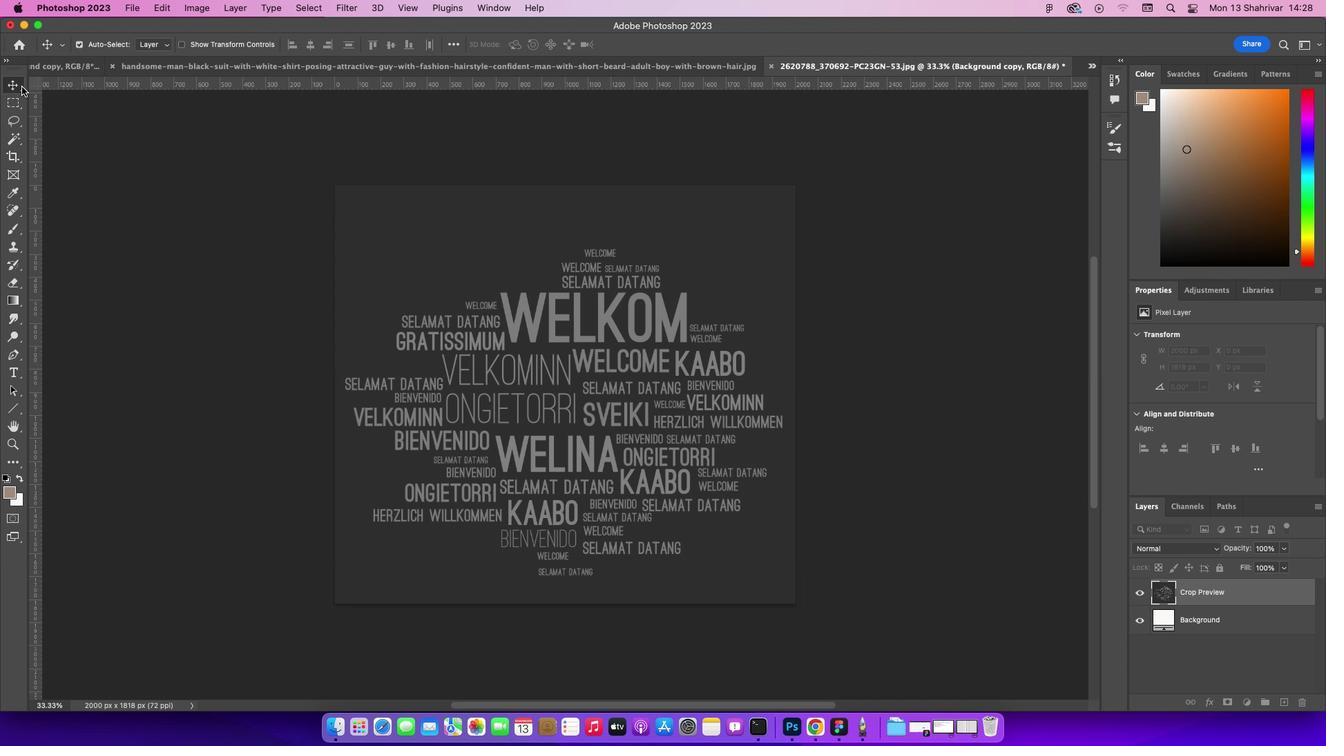 
Action: Mouse pressed left at (50, 115)
Screenshot: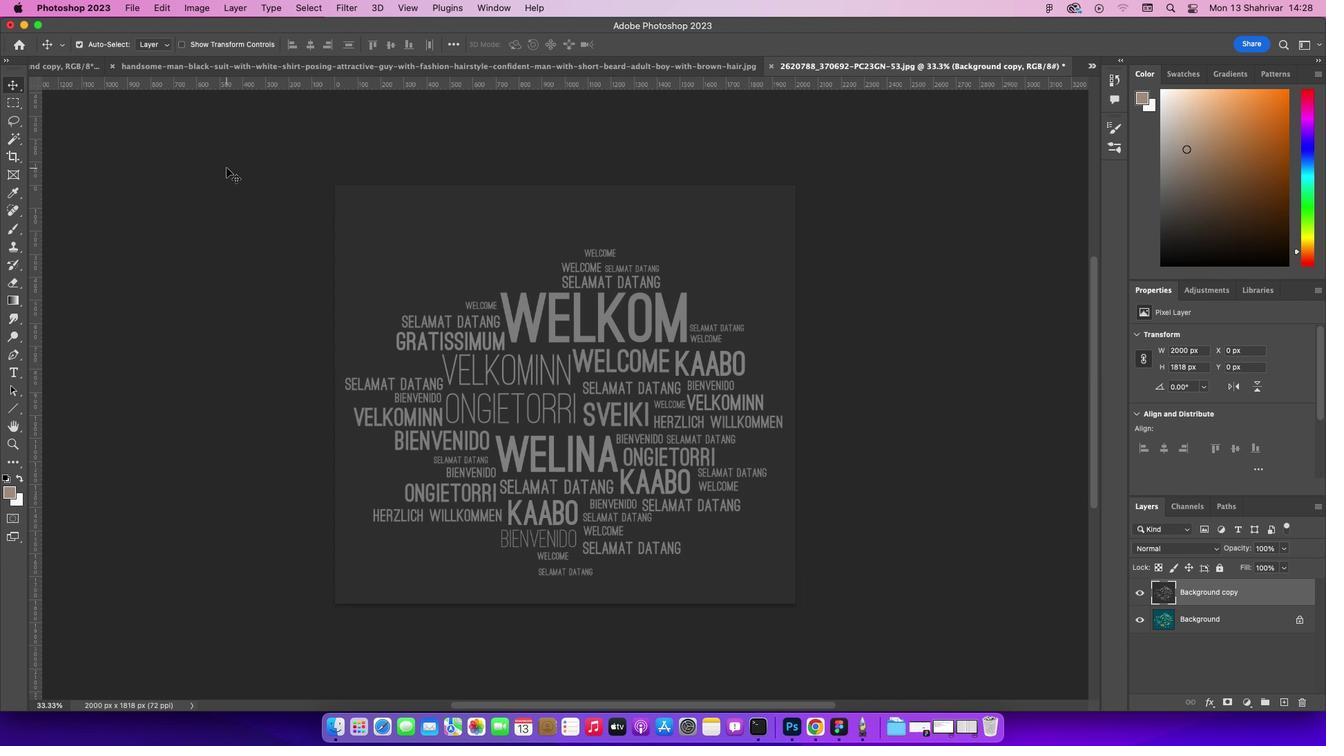 
Action: Mouse moved to (254, 196)
Screenshot: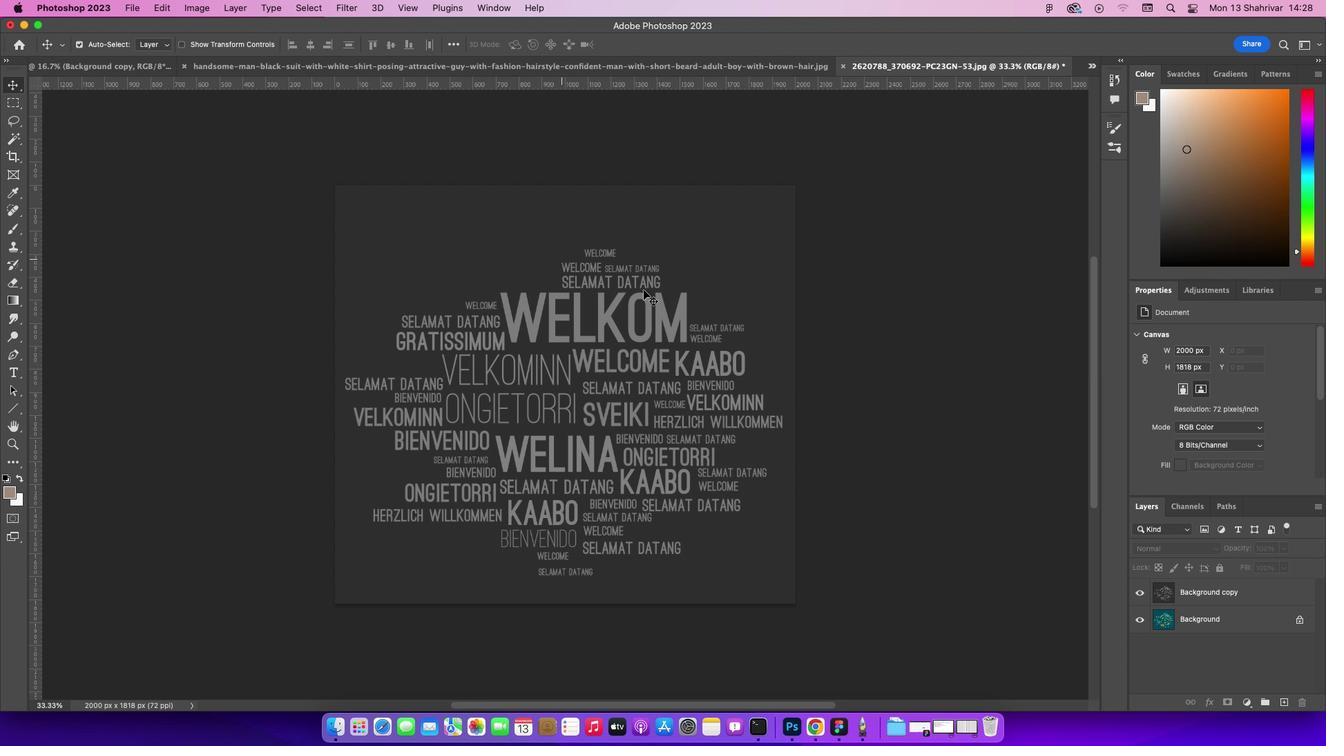 
Action: Mouse pressed left at (254, 196)
Screenshot: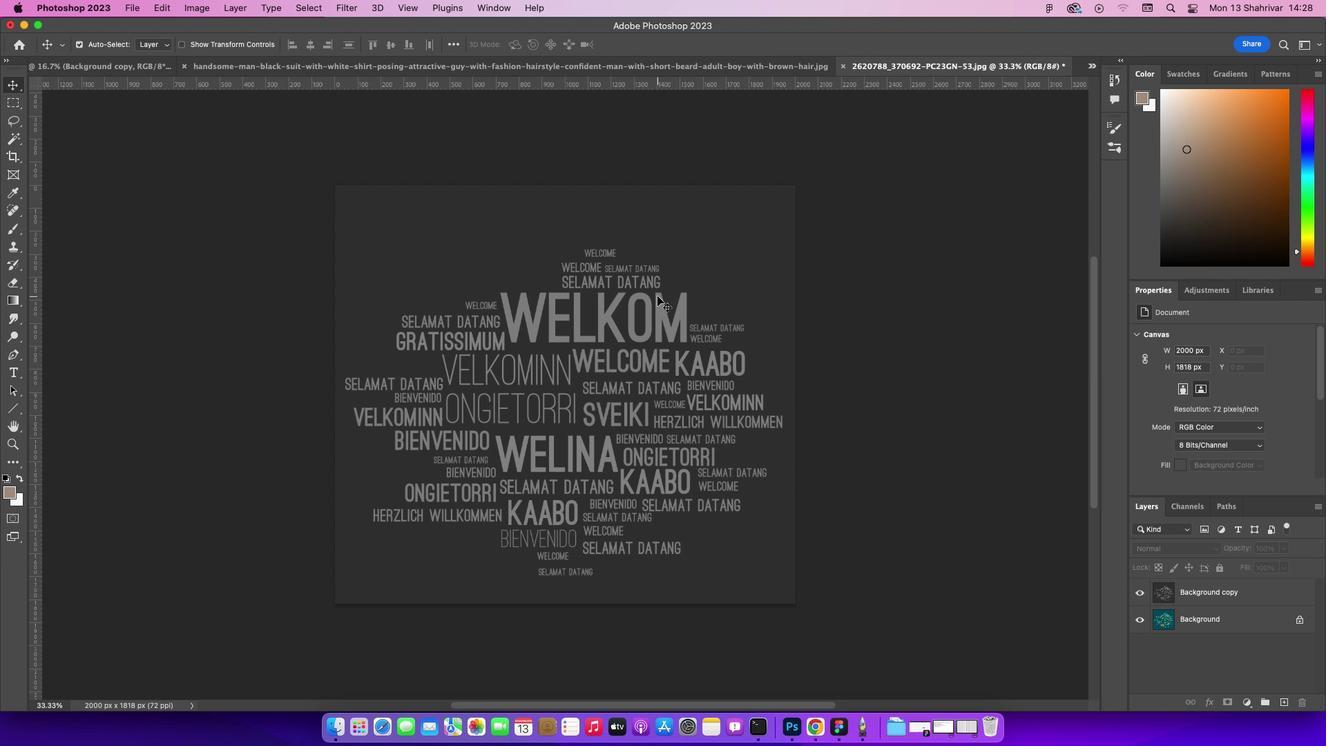 
Action: Mouse moved to (233, 38)
Screenshot: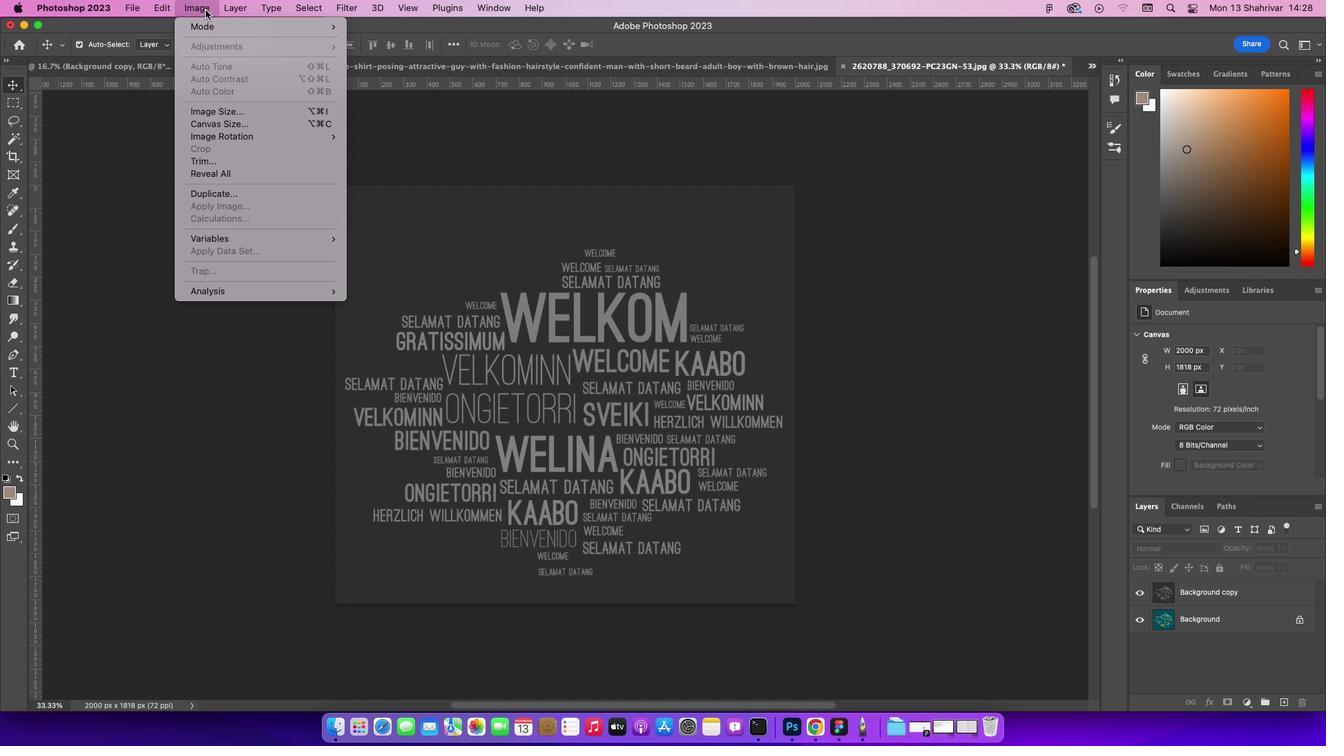 
Action: Mouse pressed left at (233, 38)
Screenshot: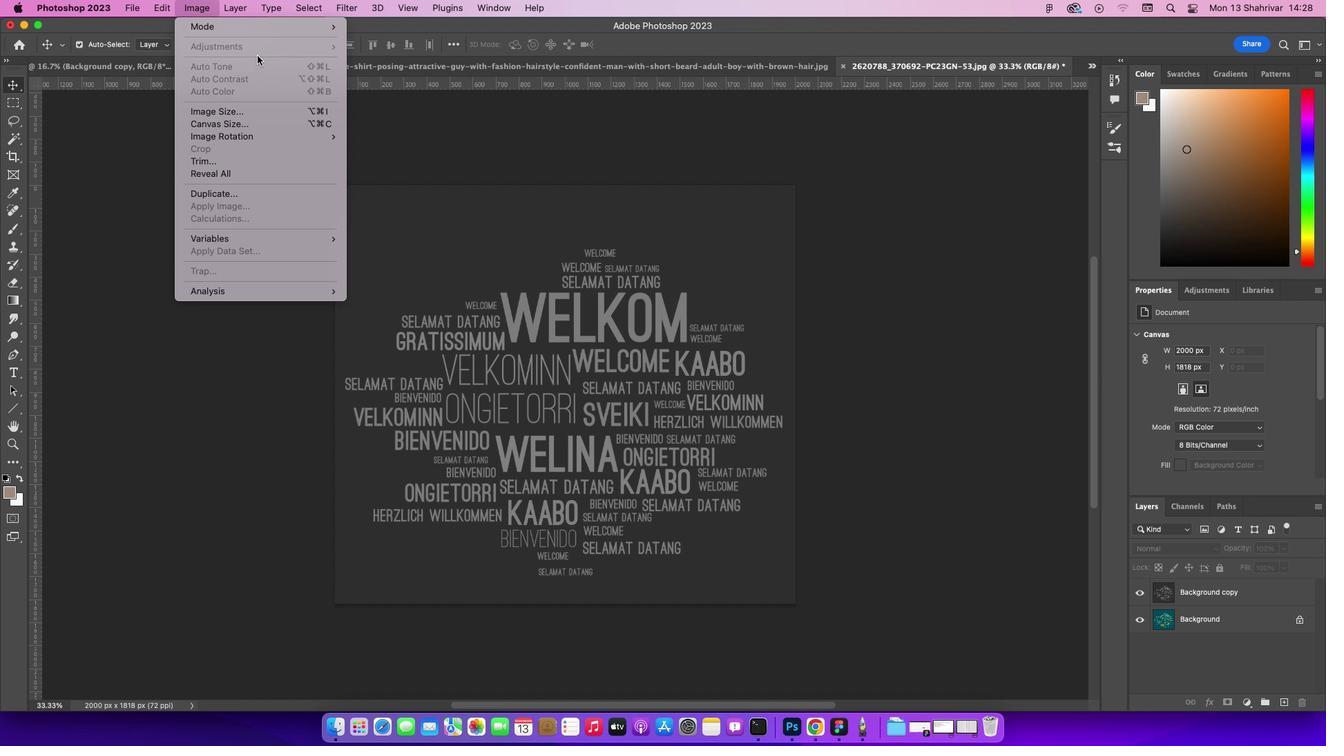 
Action: Mouse moved to (629, 302)
Screenshot: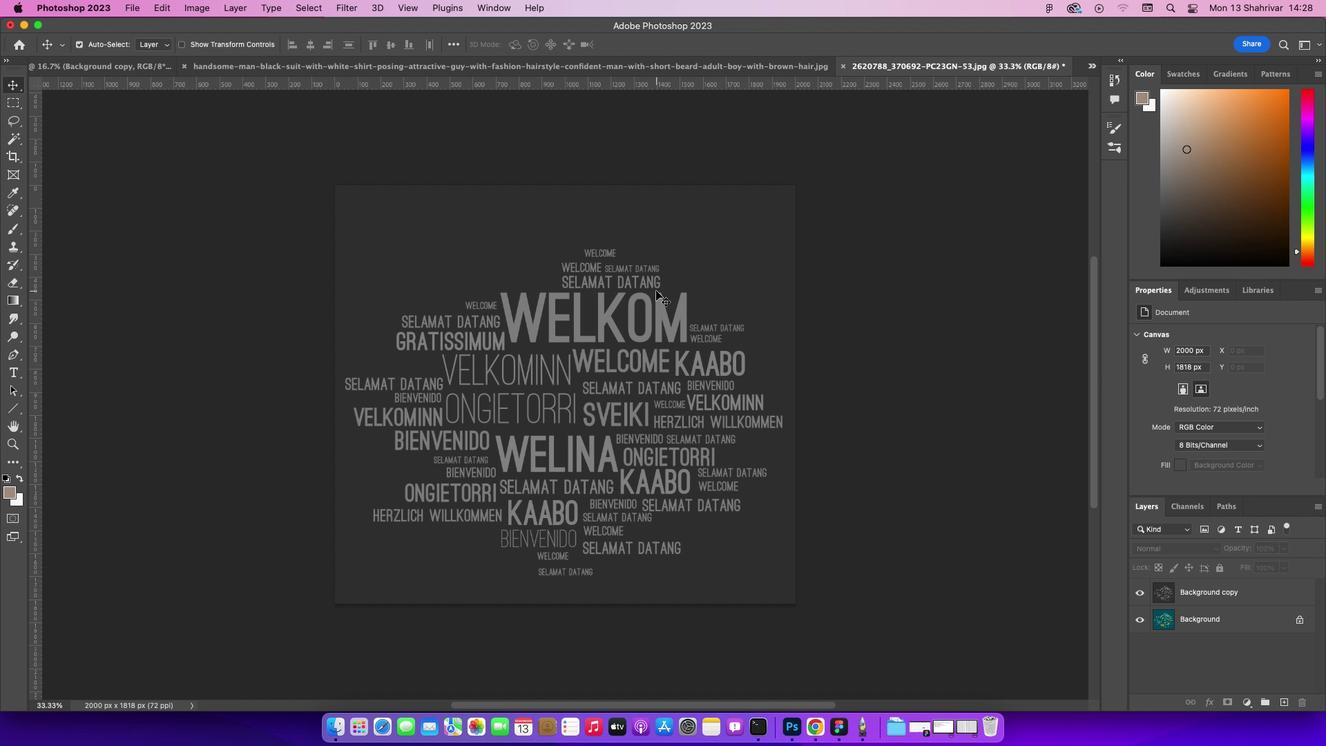 
Action: Mouse pressed left at (629, 302)
Screenshot: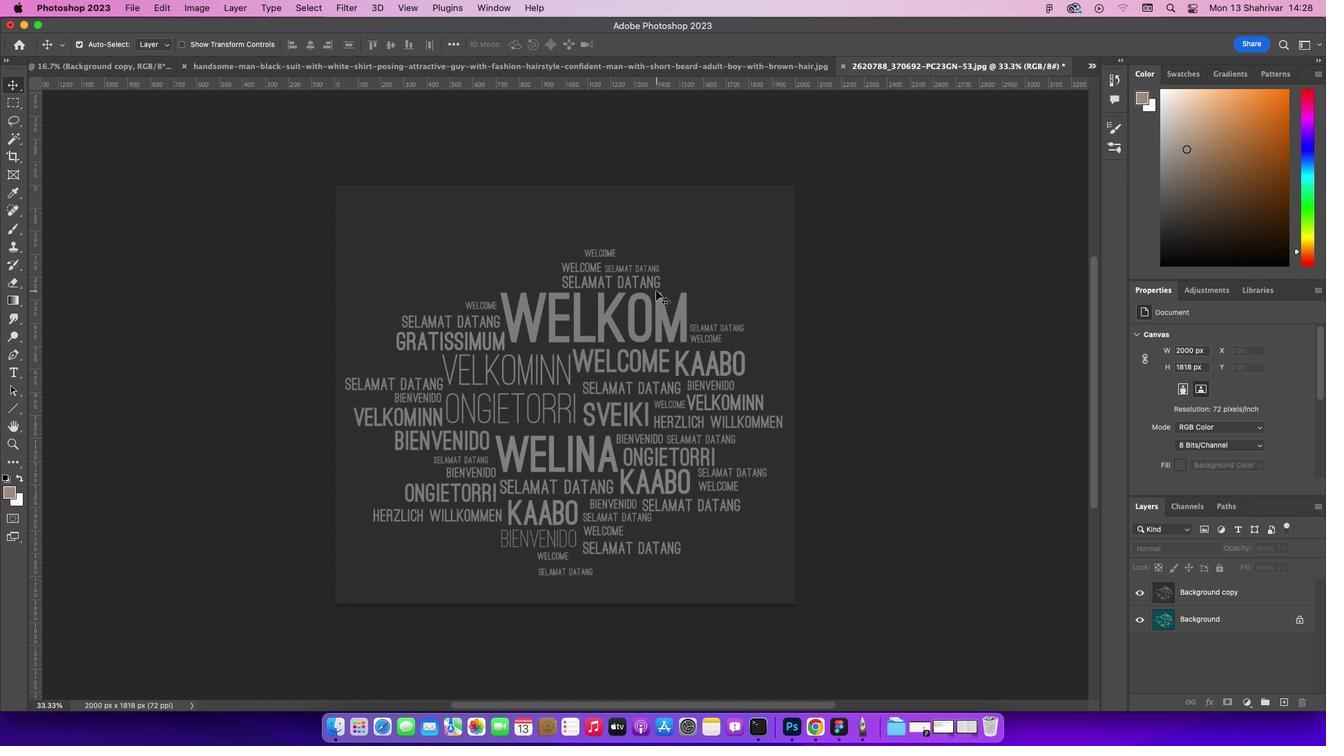 
Action: Mouse moved to (684, 319)
Screenshot: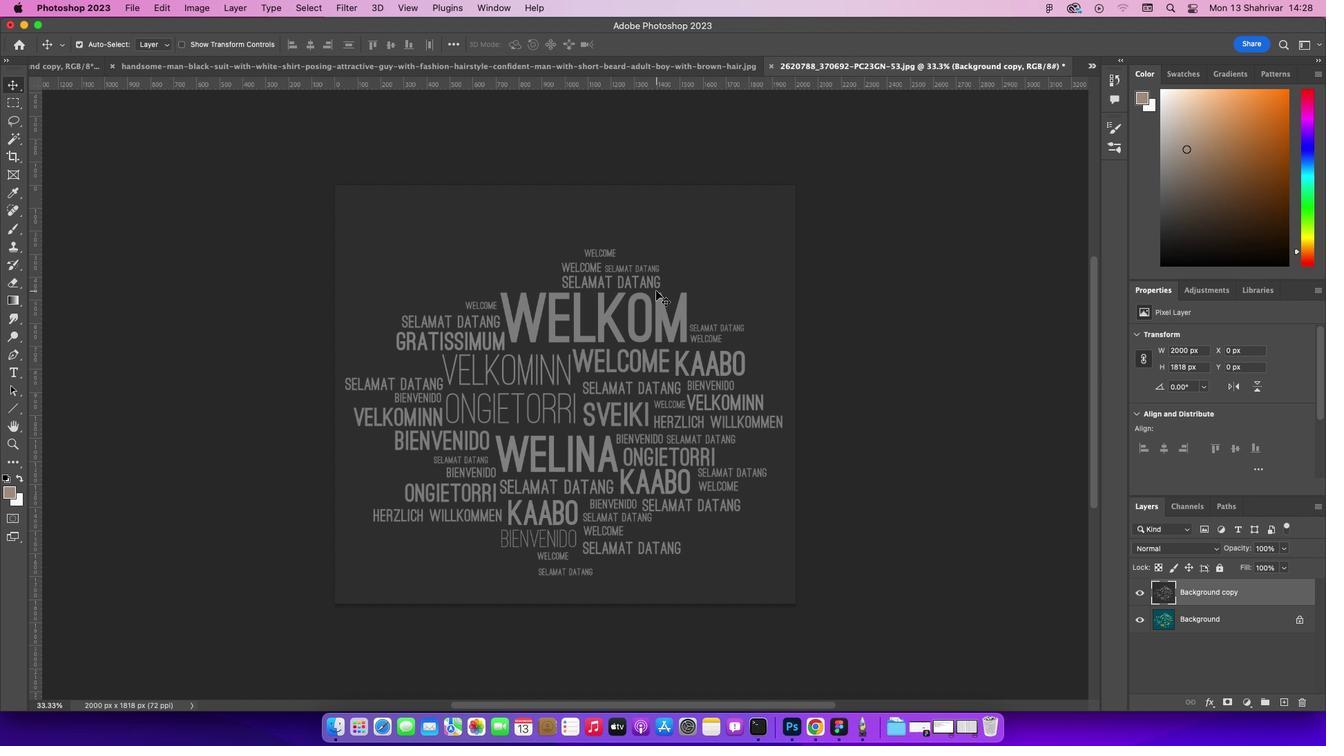 
Action: Mouse pressed left at (684, 319)
Screenshot: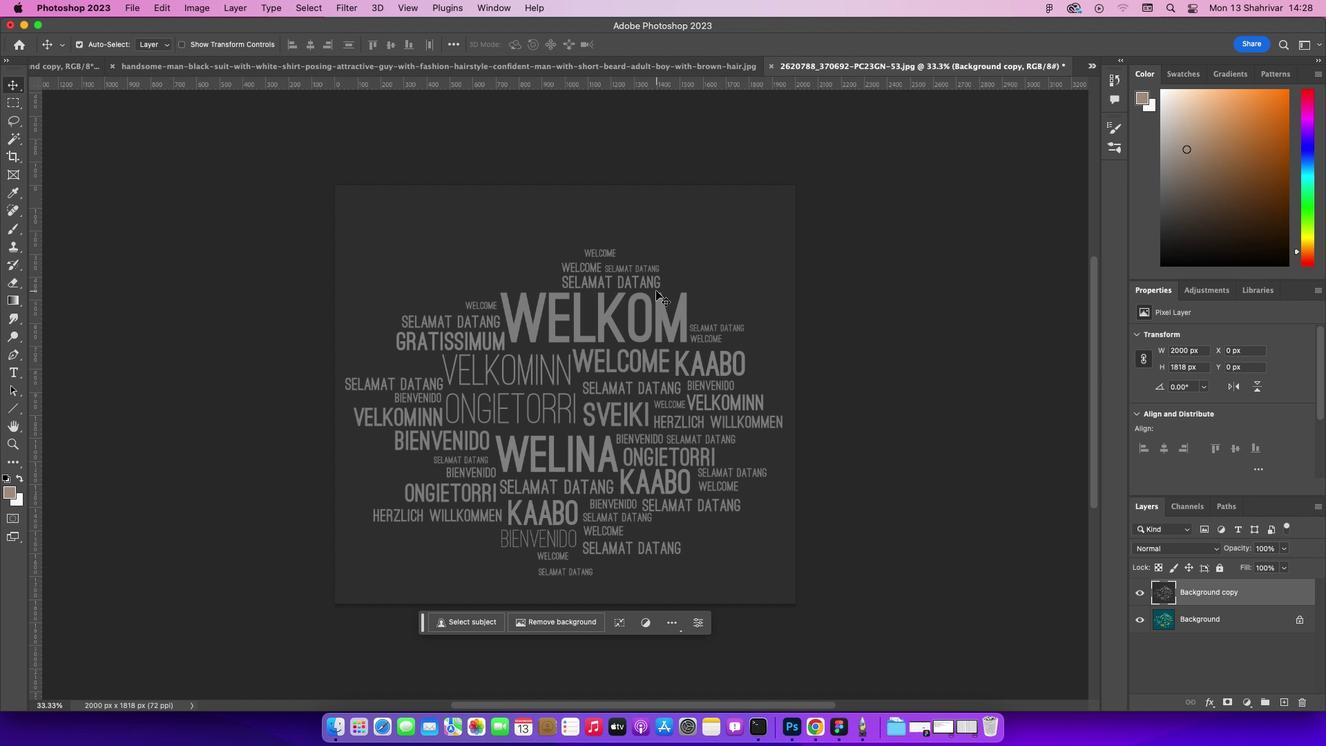 
Action: Mouse moved to (239, 34)
Screenshot: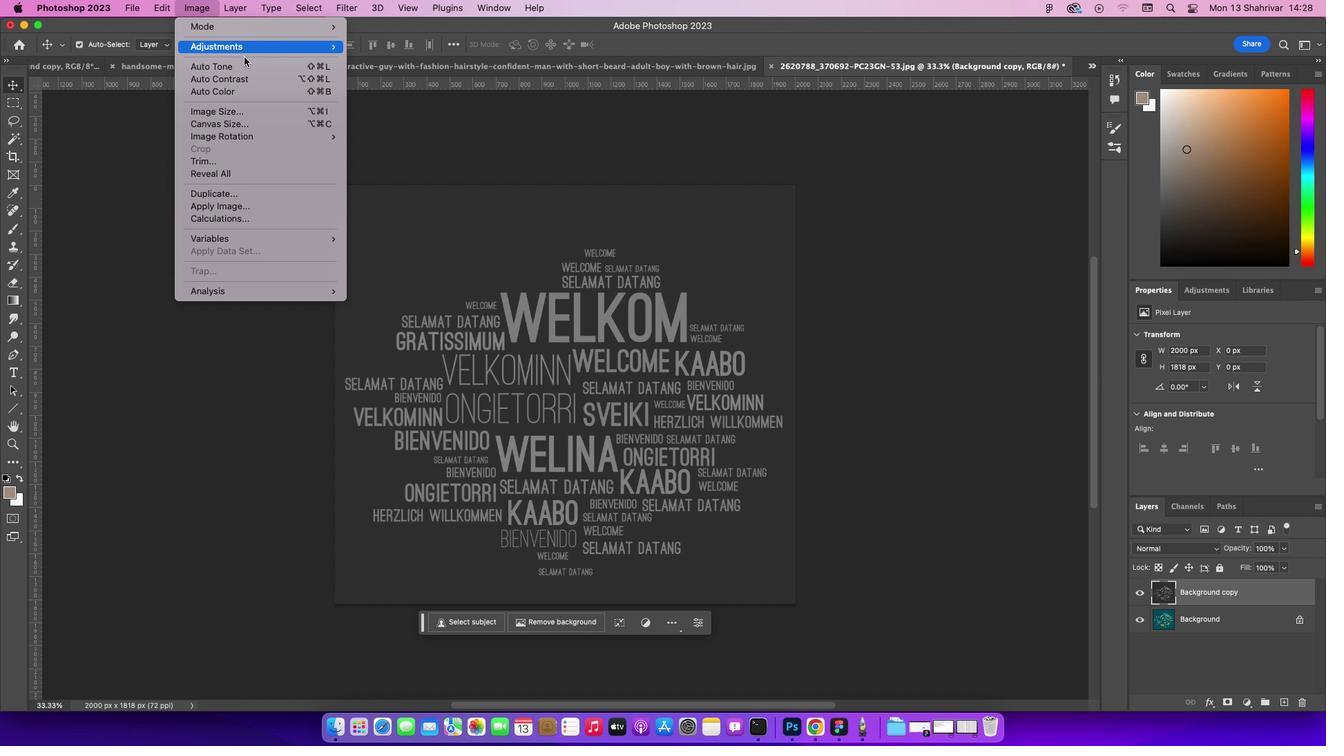 
Action: Mouse pressed left at (239, 34)
Screenshot: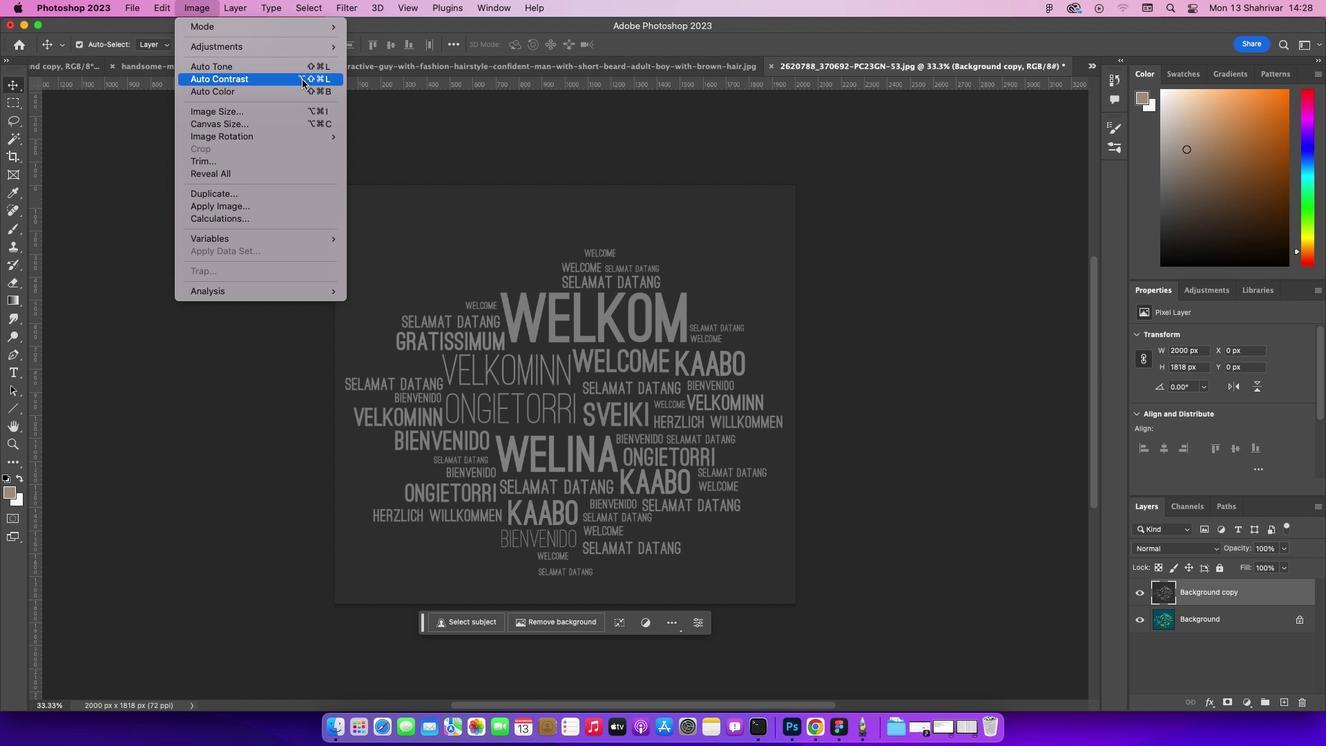 
Action: Mouse moved to (451, 69)
Screenshot: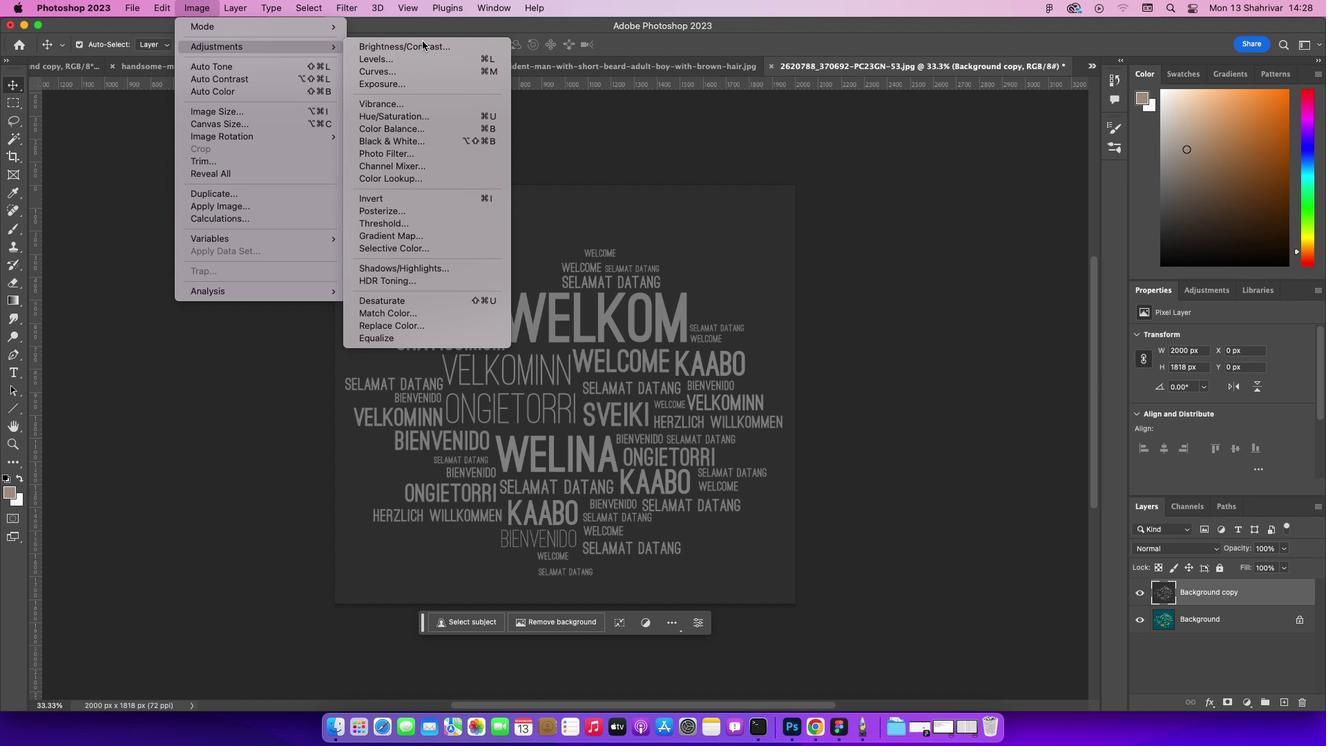 
Action: Mouse pressed left at (451, 69)
Screenshot: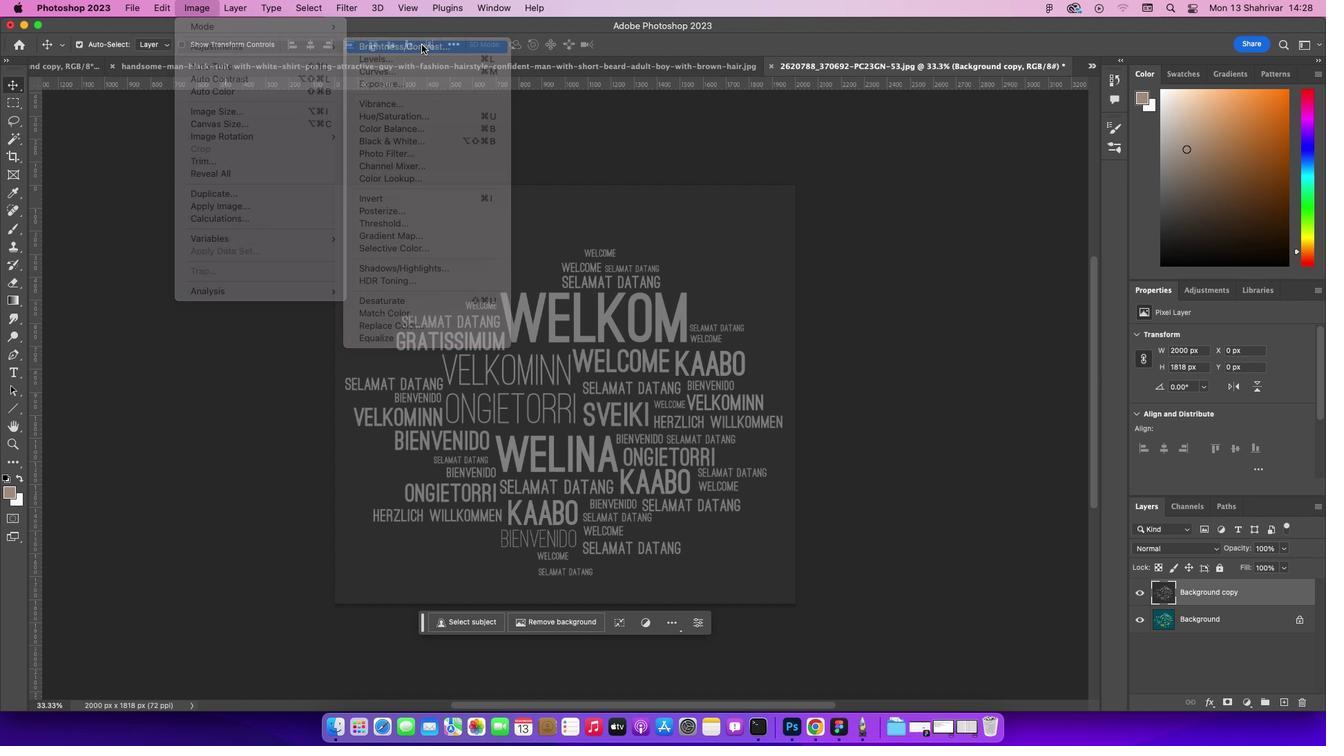 
Action: Mouse moved to (835, 285)
Screenshot: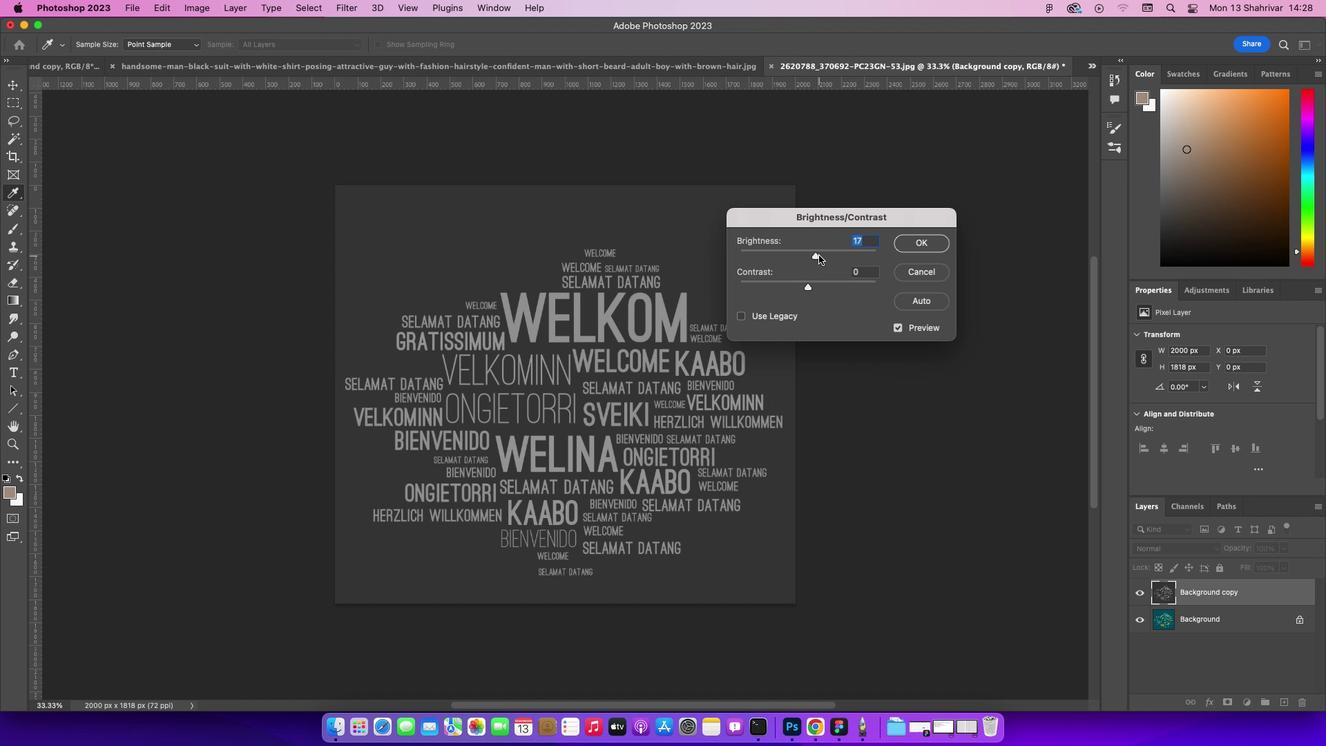 
Action: Mouse pressed left at (835, 285)
Screenshot: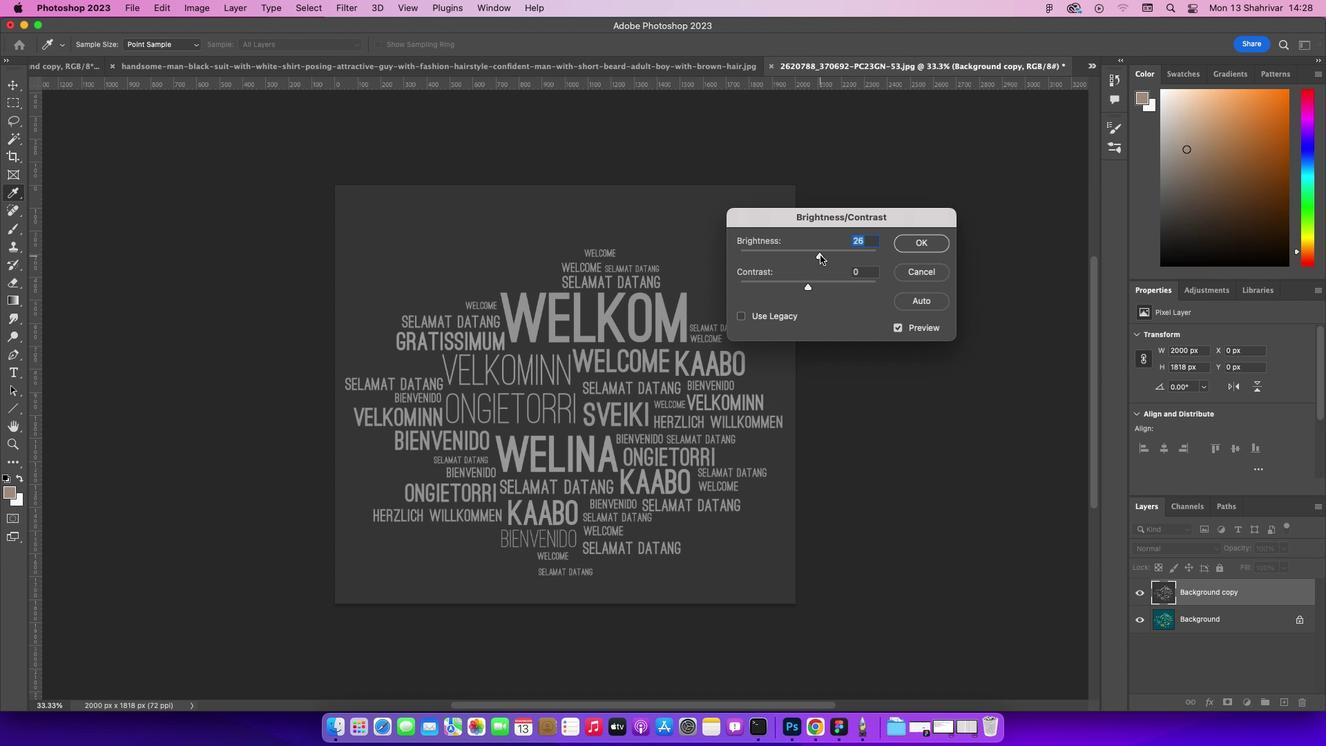 
Action: Mouse moved to (834, 316)
Screenshot: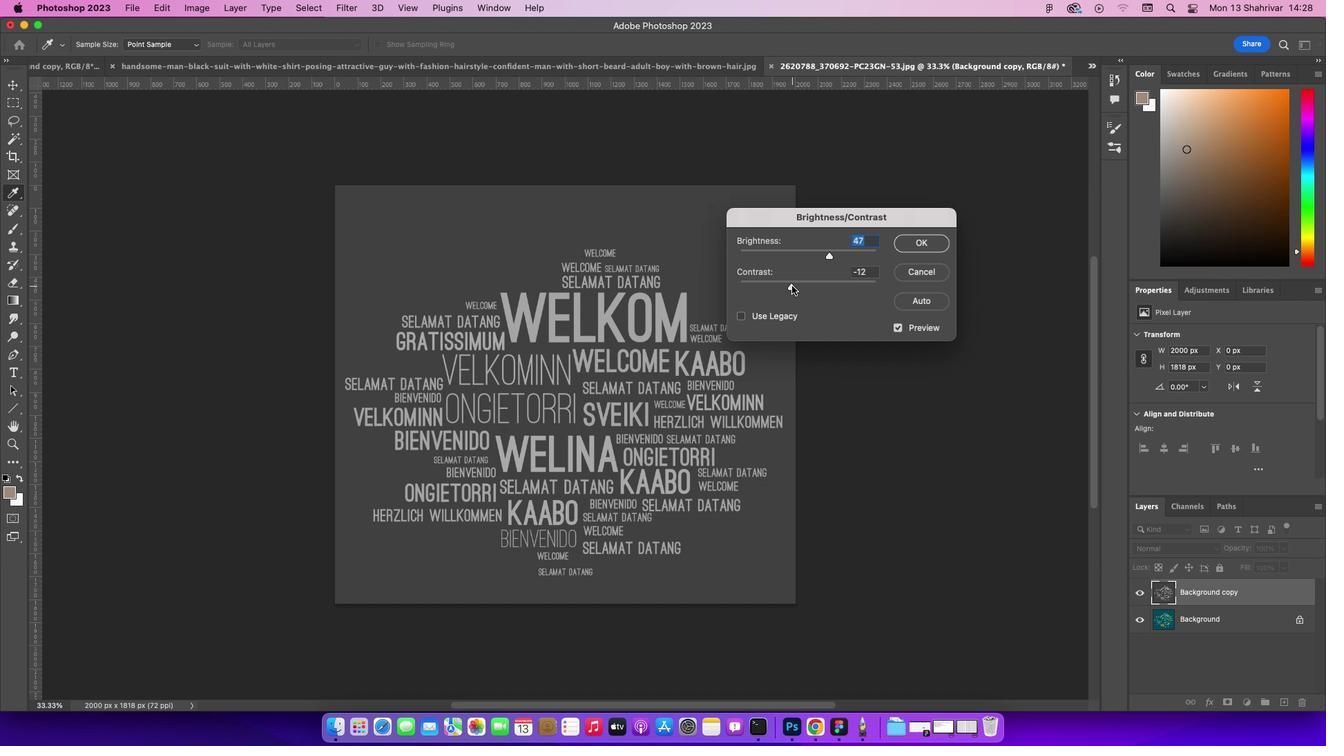 
Action: Mouse pressed left at (834, 316)
Screenshot: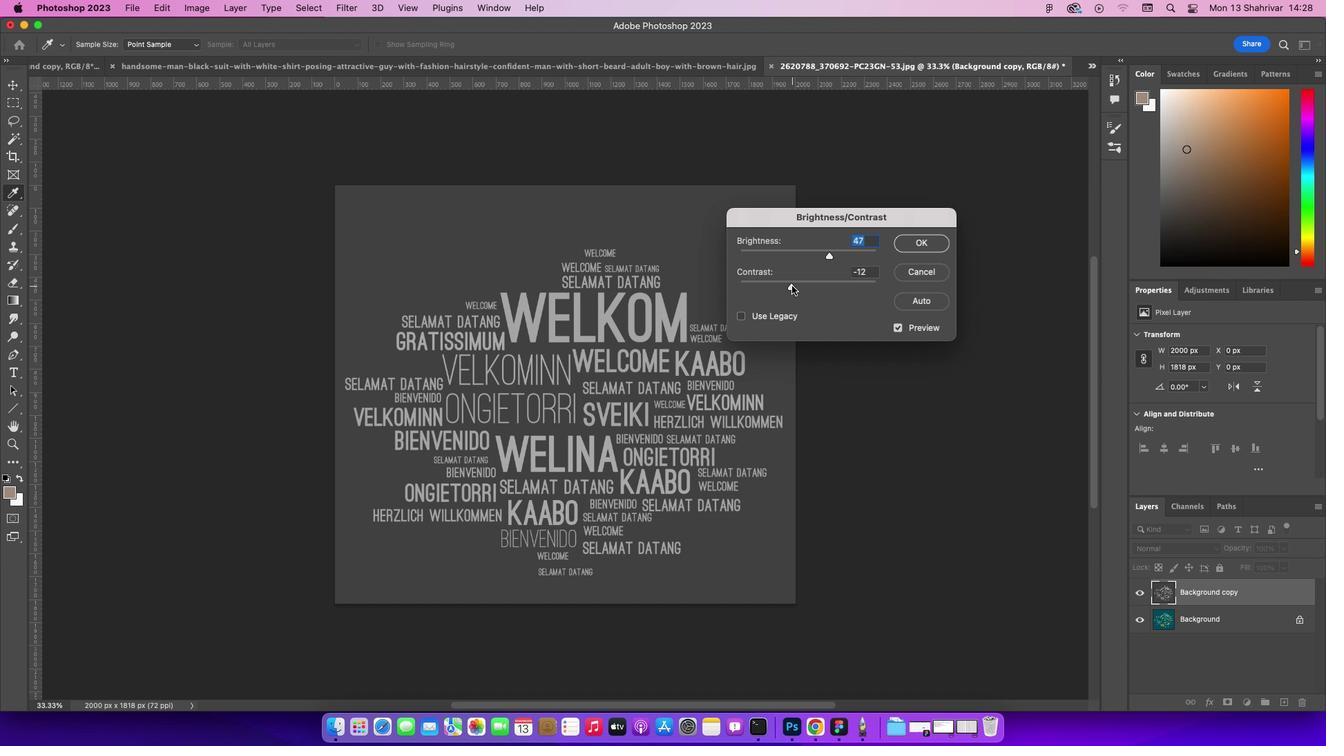 
Action: Mouse moved to (861, 315)
Screenshot: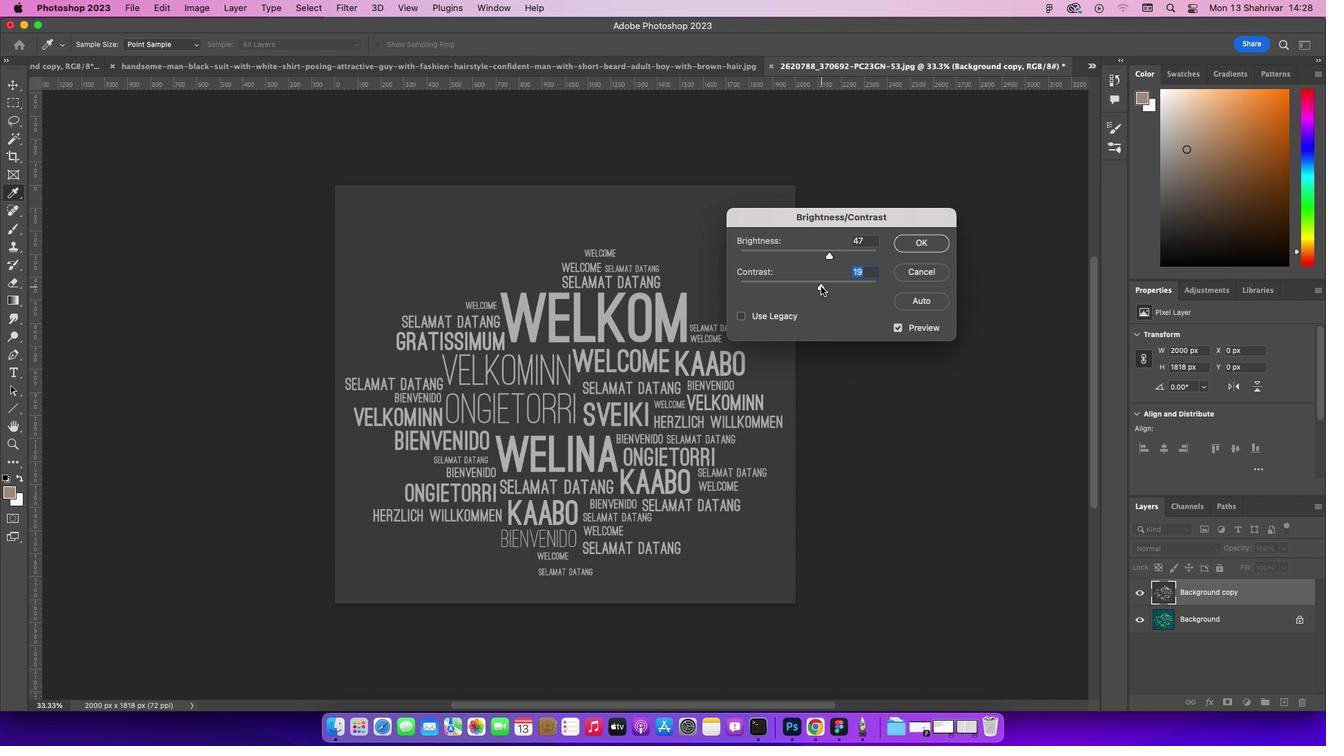 
Action: Mouse pressed left at (861, 315)
Screenshot: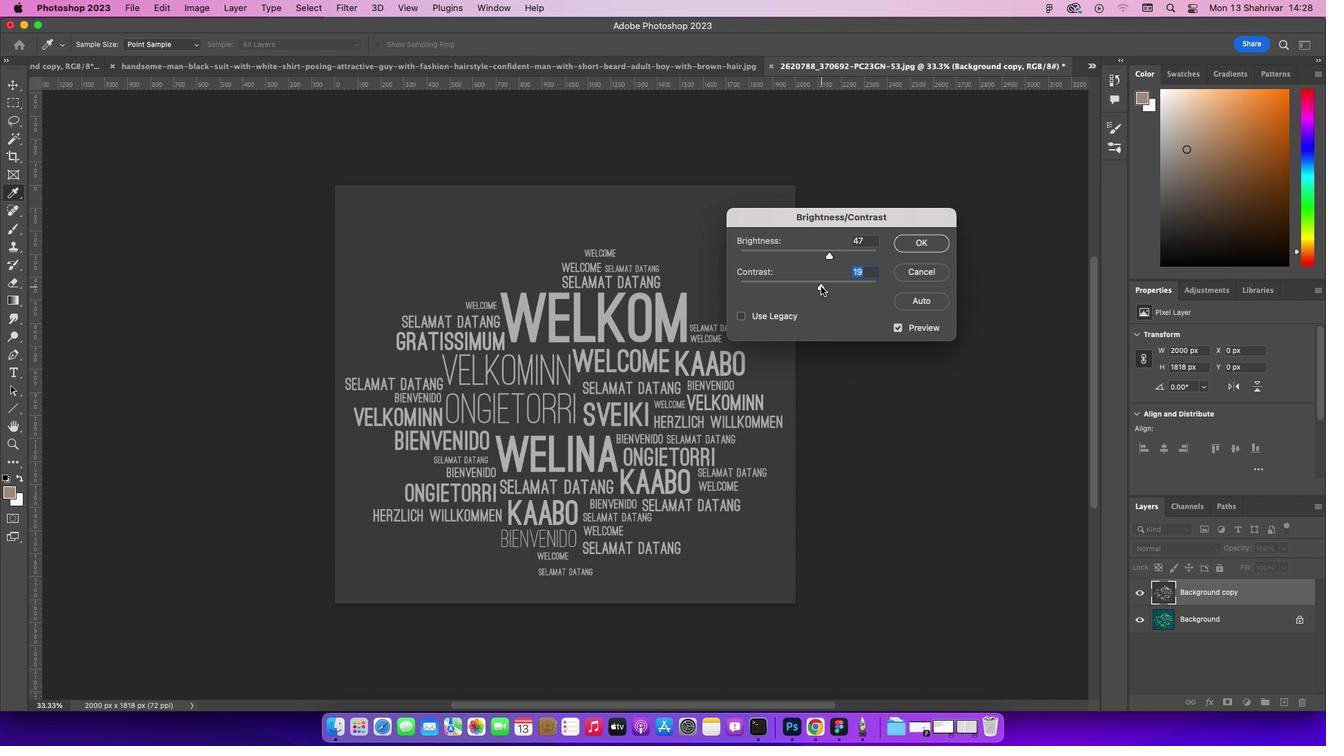 
Action: Mouse moved to (971, 274)
Screenshot: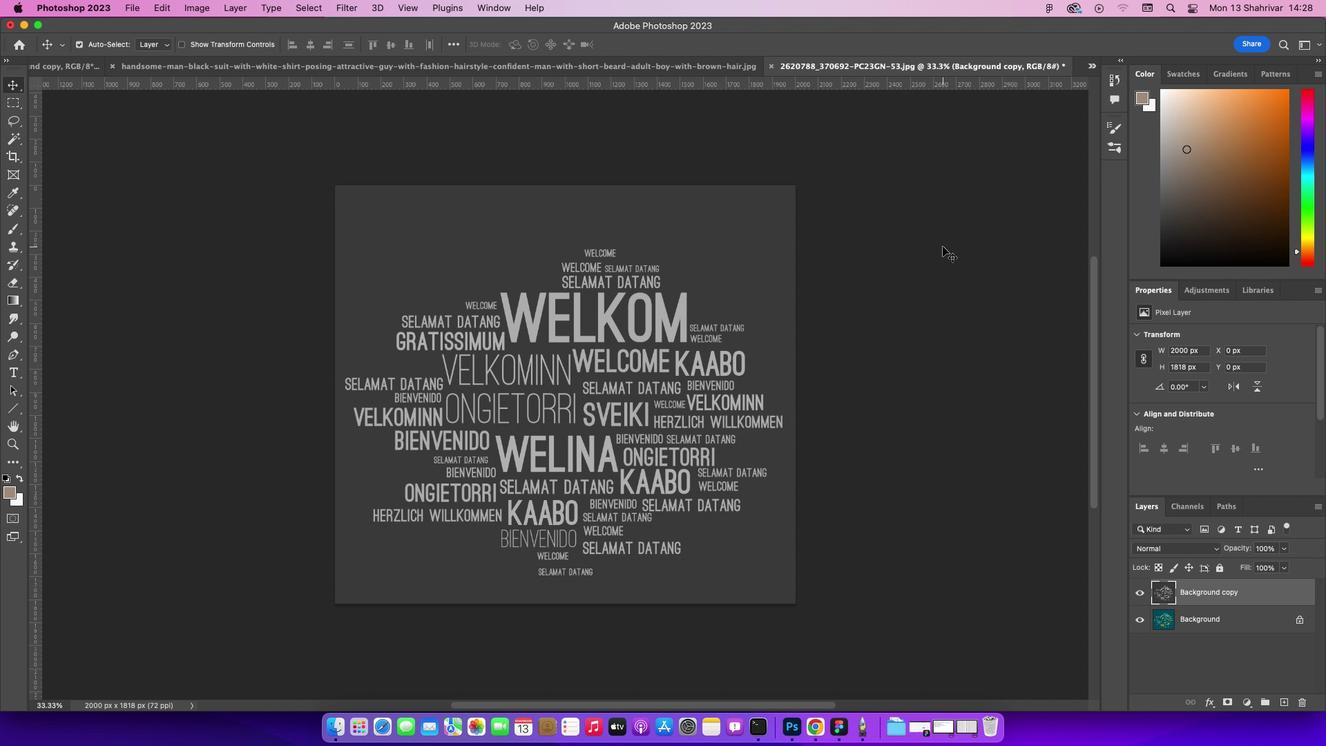 
Action: Mouse pressed left at (971, 274)
Screenshot: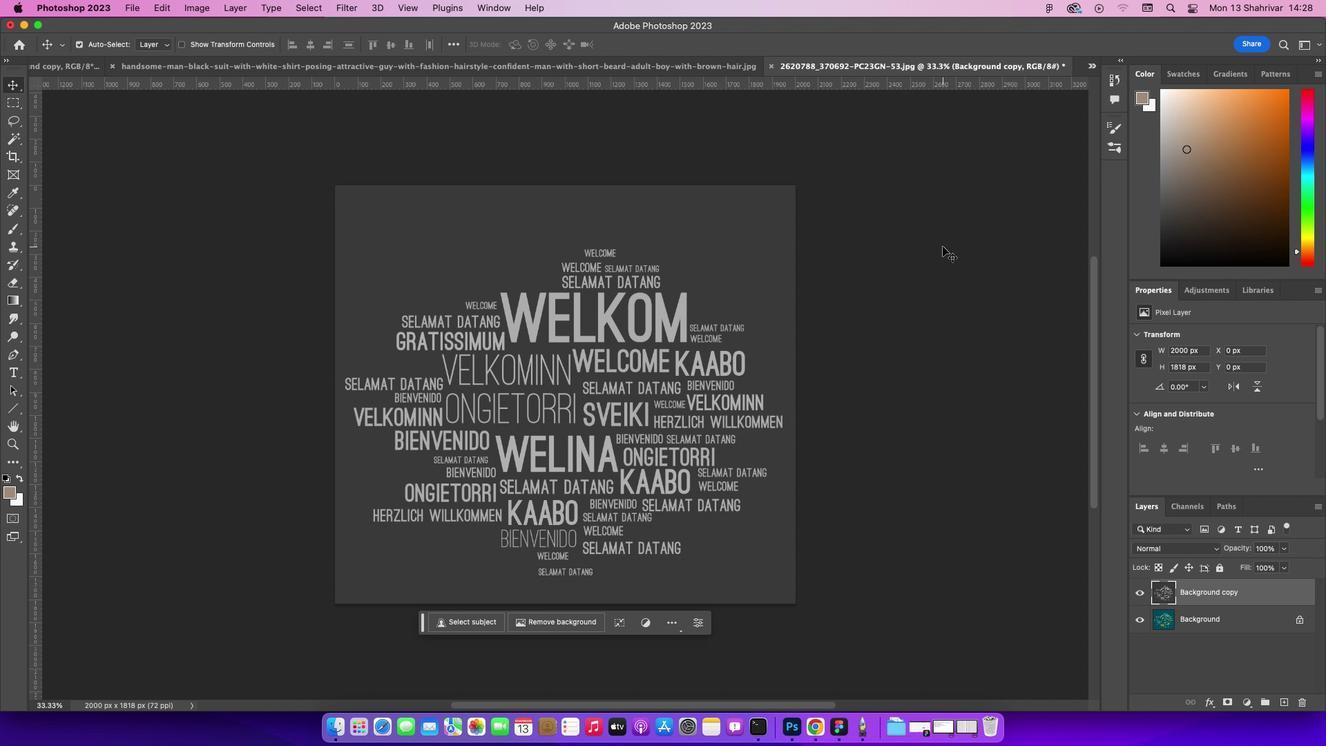 
Action: Mouse moved to (650, 281)
Screenshot: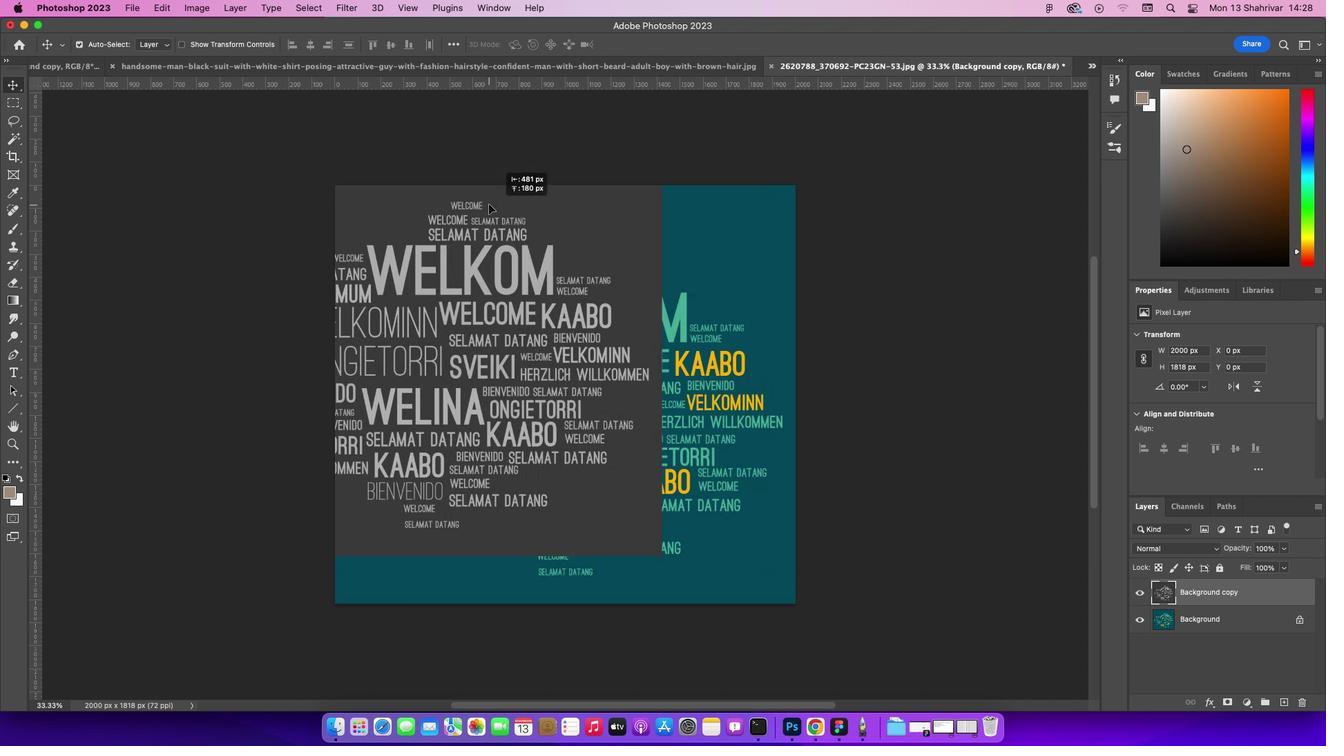 
Action: Mouse pressed left at (650, 281)
Screenshot: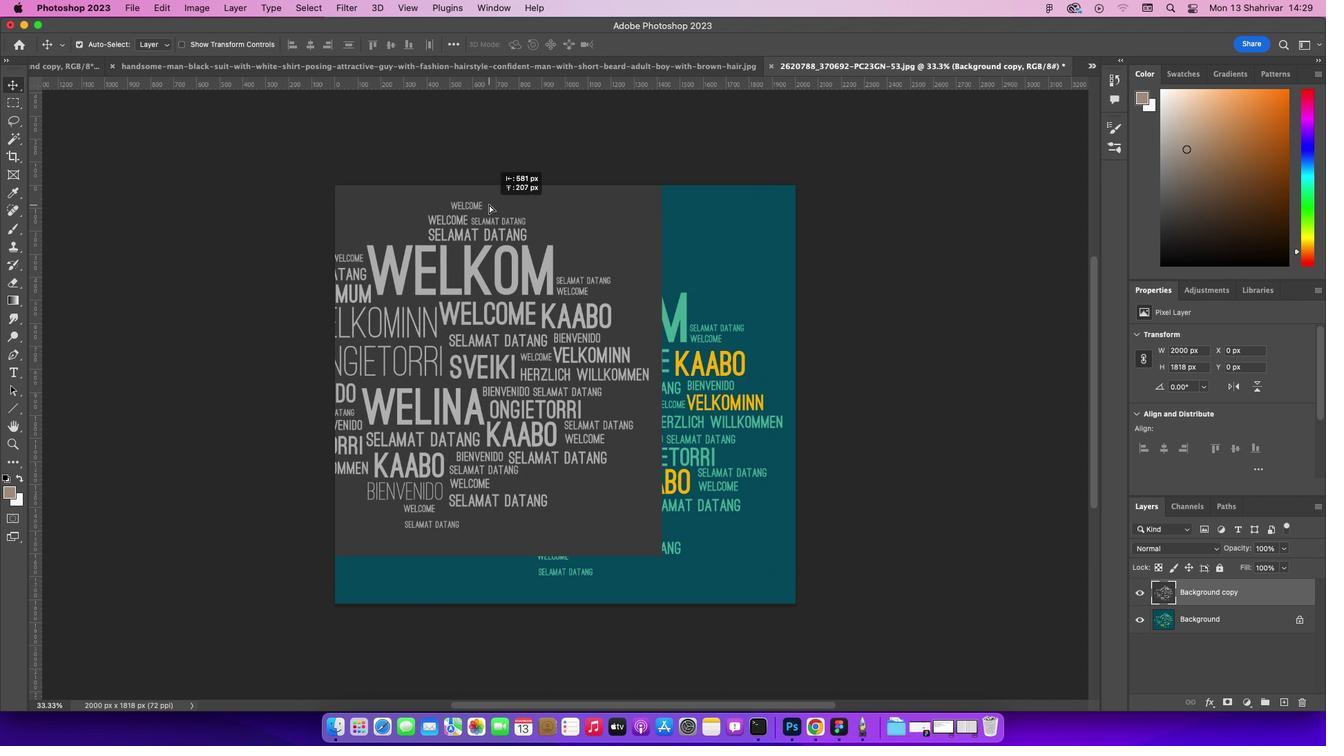 
Action: Mouse moved to (637, 368)
Screenshot: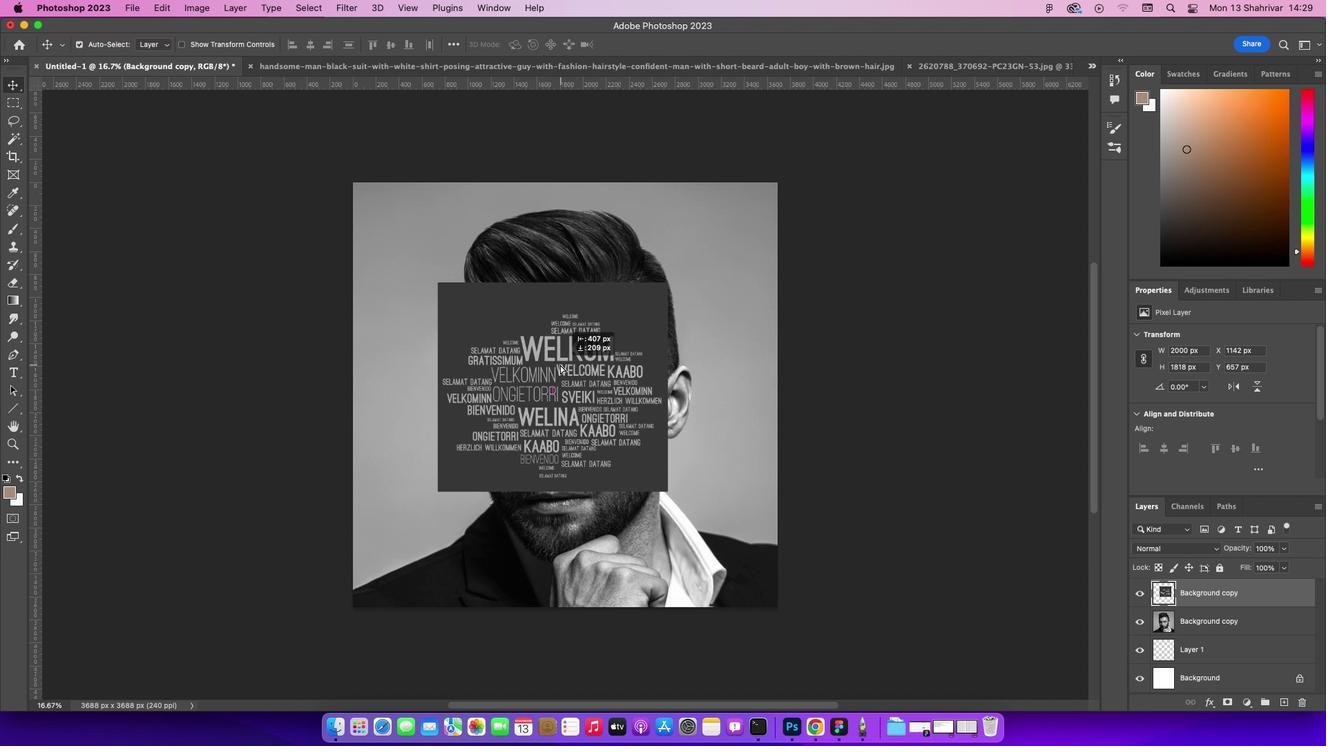 
Action: Mouse pressed left at (637, 368)
Screenshot: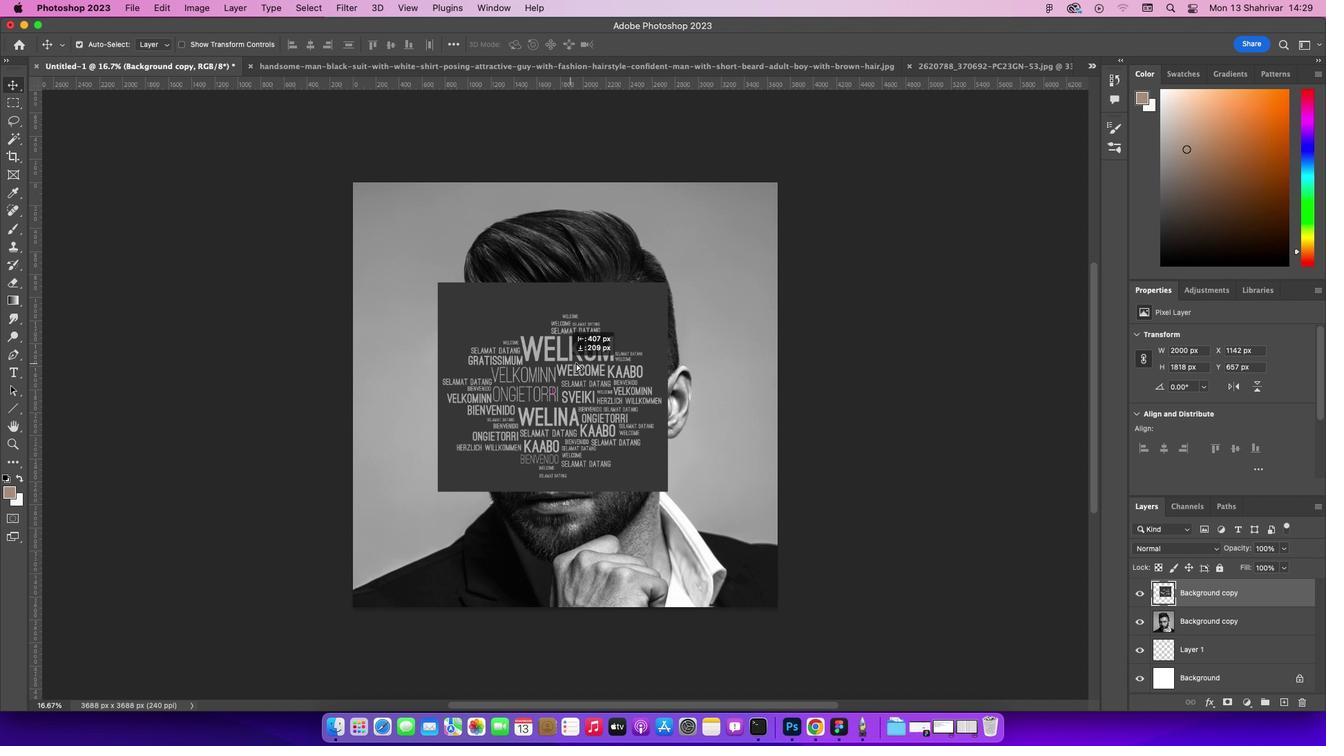 
Action: Mouse moved to (545, 418)
Screenshot: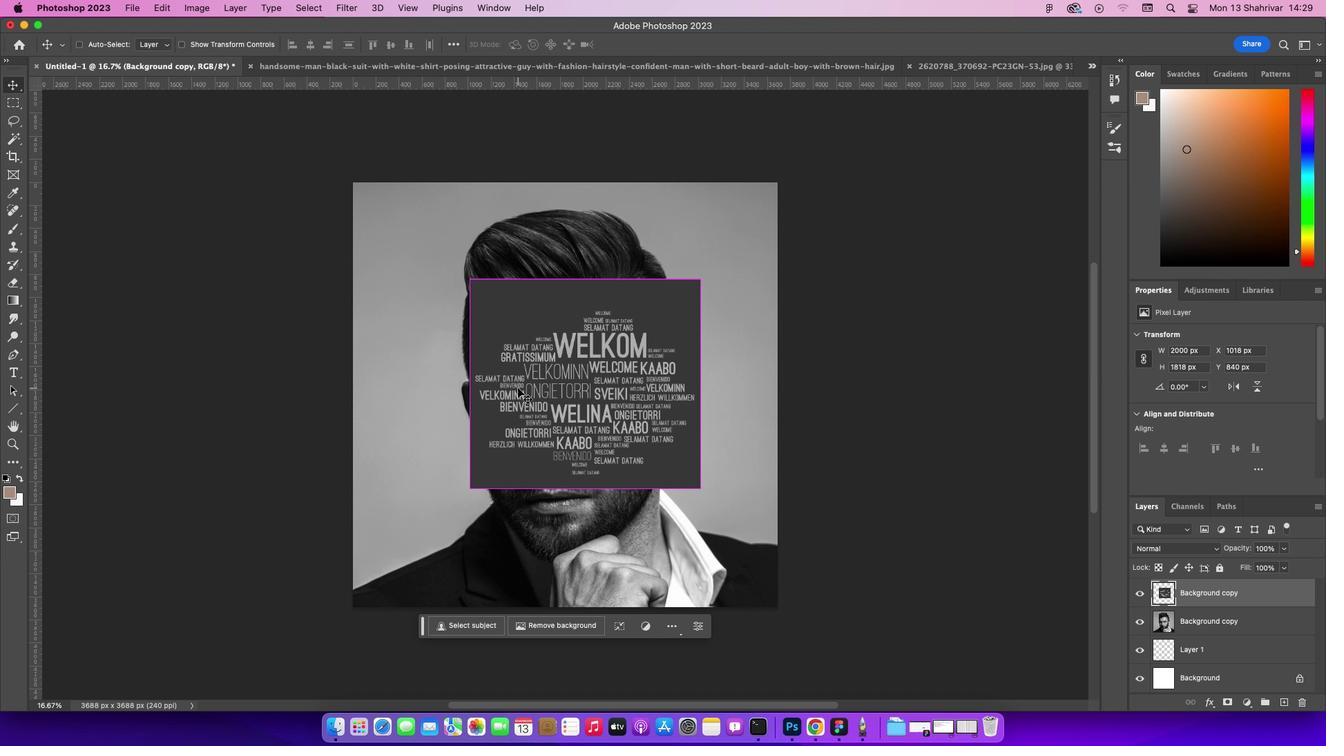 
Action: Key pressed Key.cmd
Screenshot: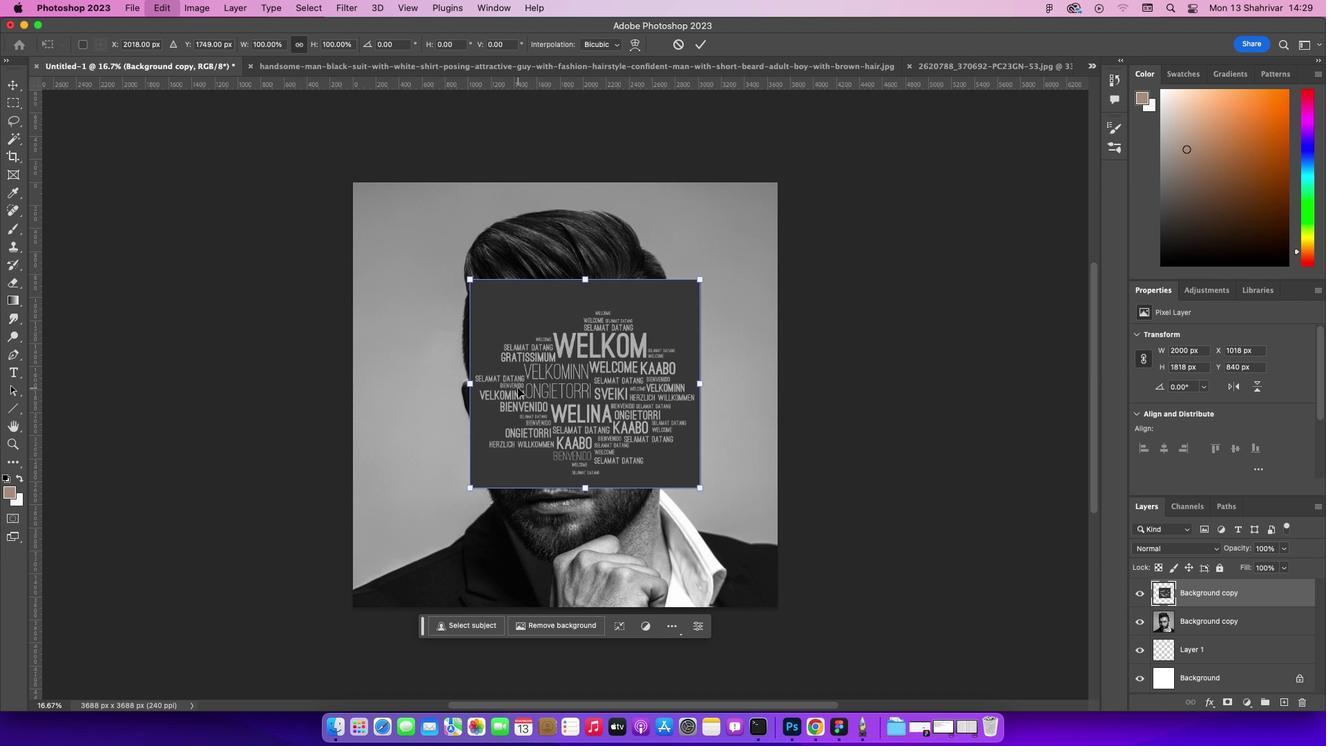 
Action: Mouse moved to (546, 416)
Screenshot: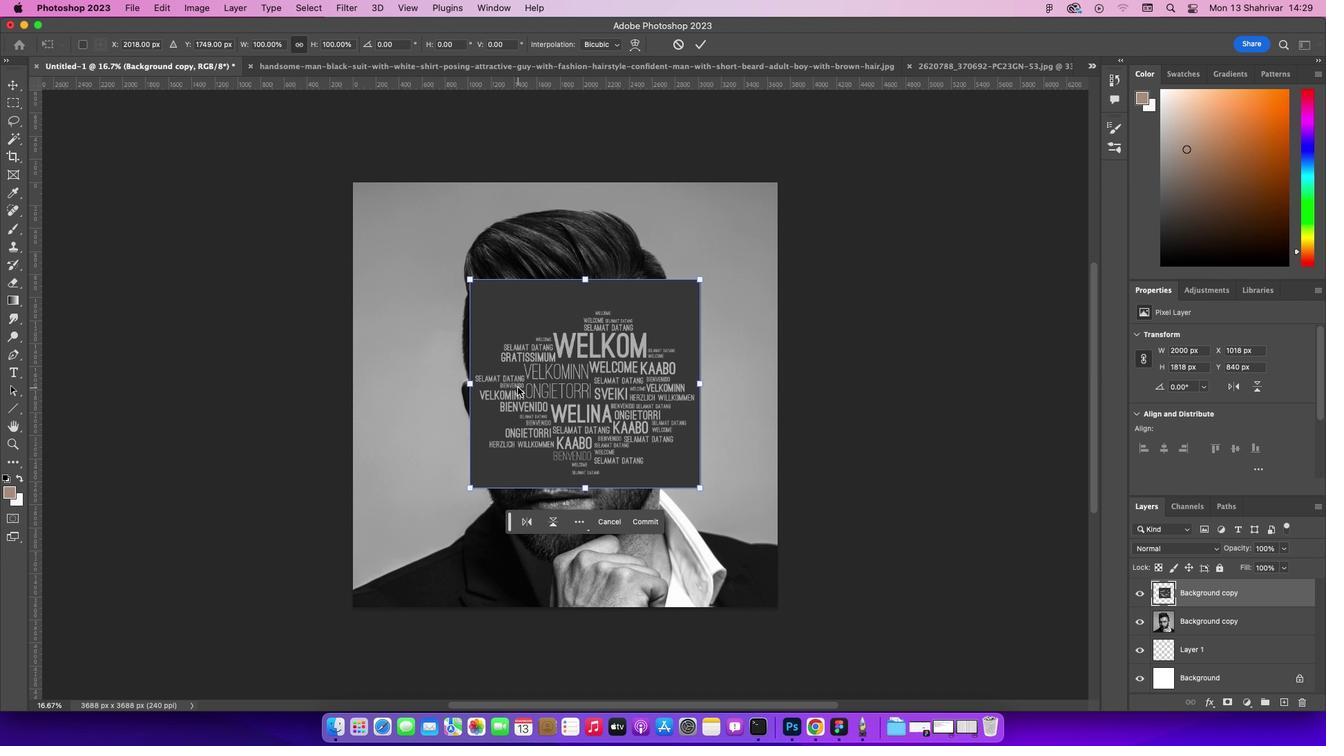 
Action: Key pressed 't'
Screenshot: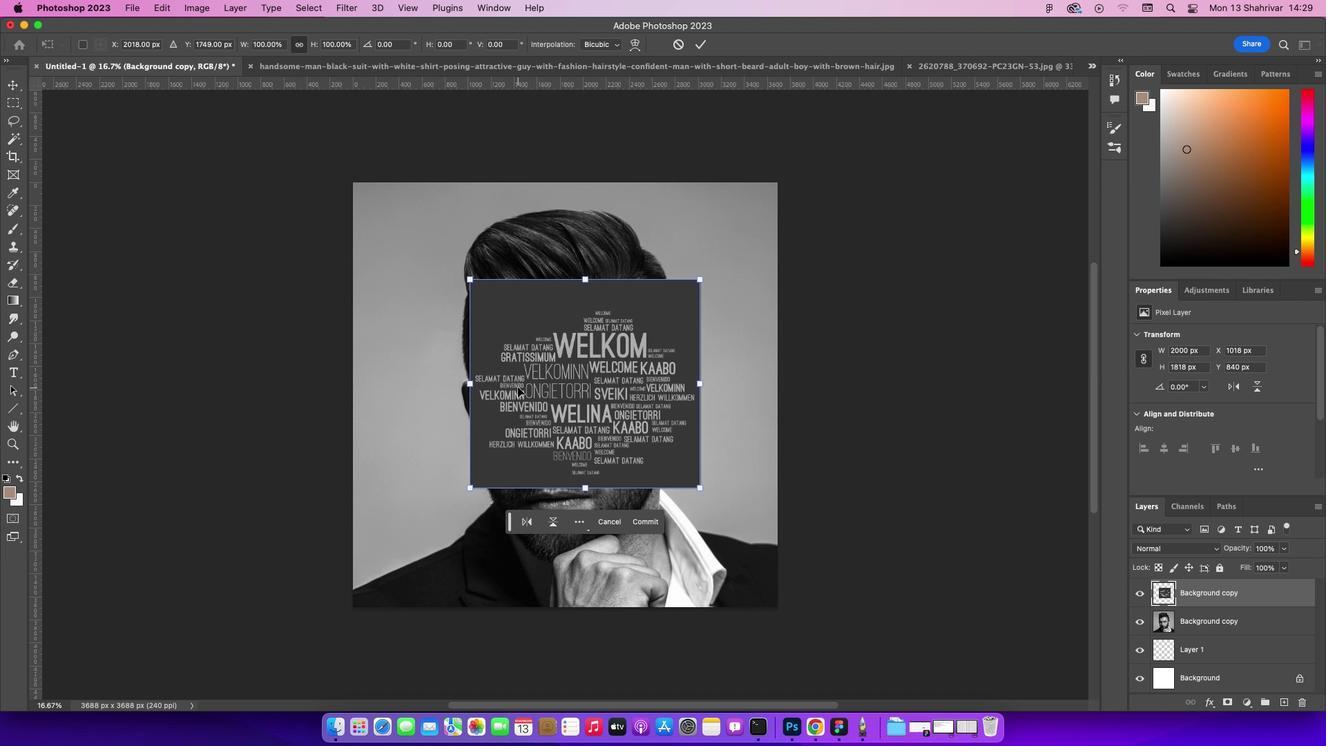 
Action: Mouse moved to (730, 308)
Screenshot: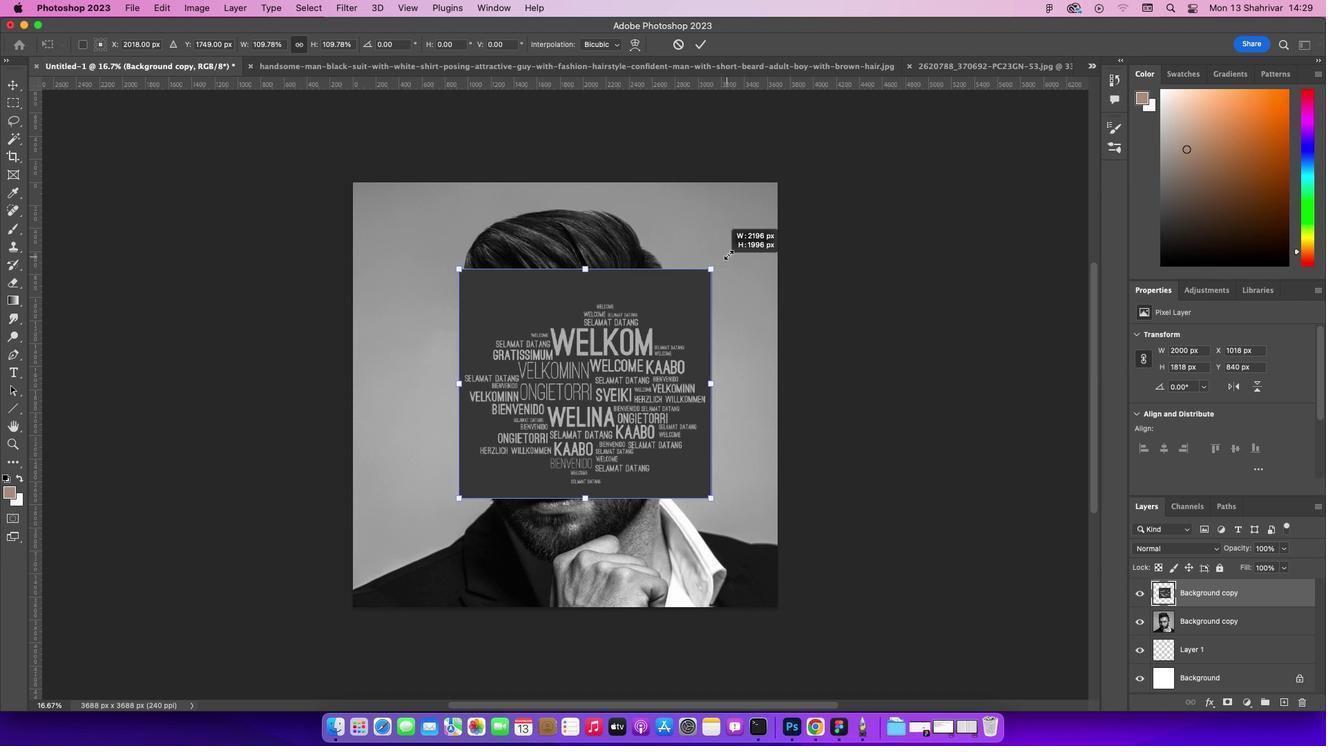 
Action: Key pressed Key.alt
Screenshot: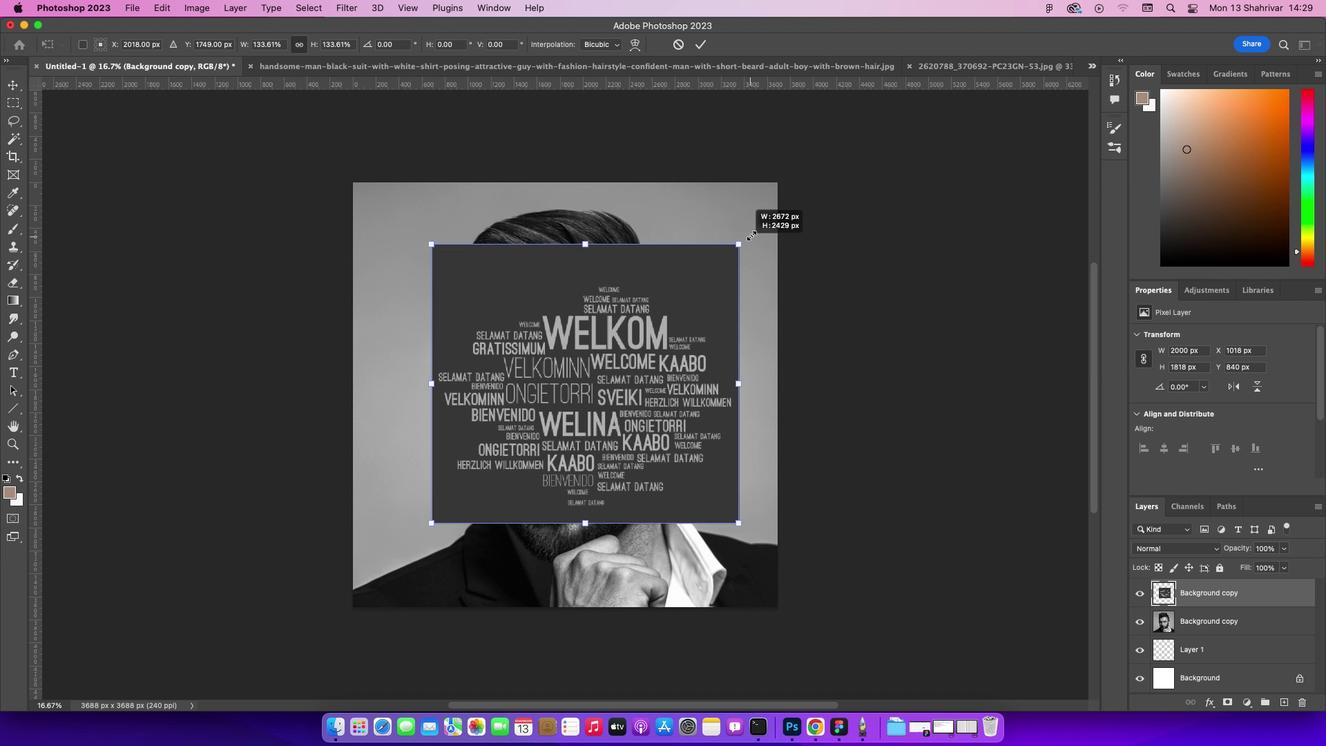 
Action: Mouse pressed left at (730, 308)
Screenshot: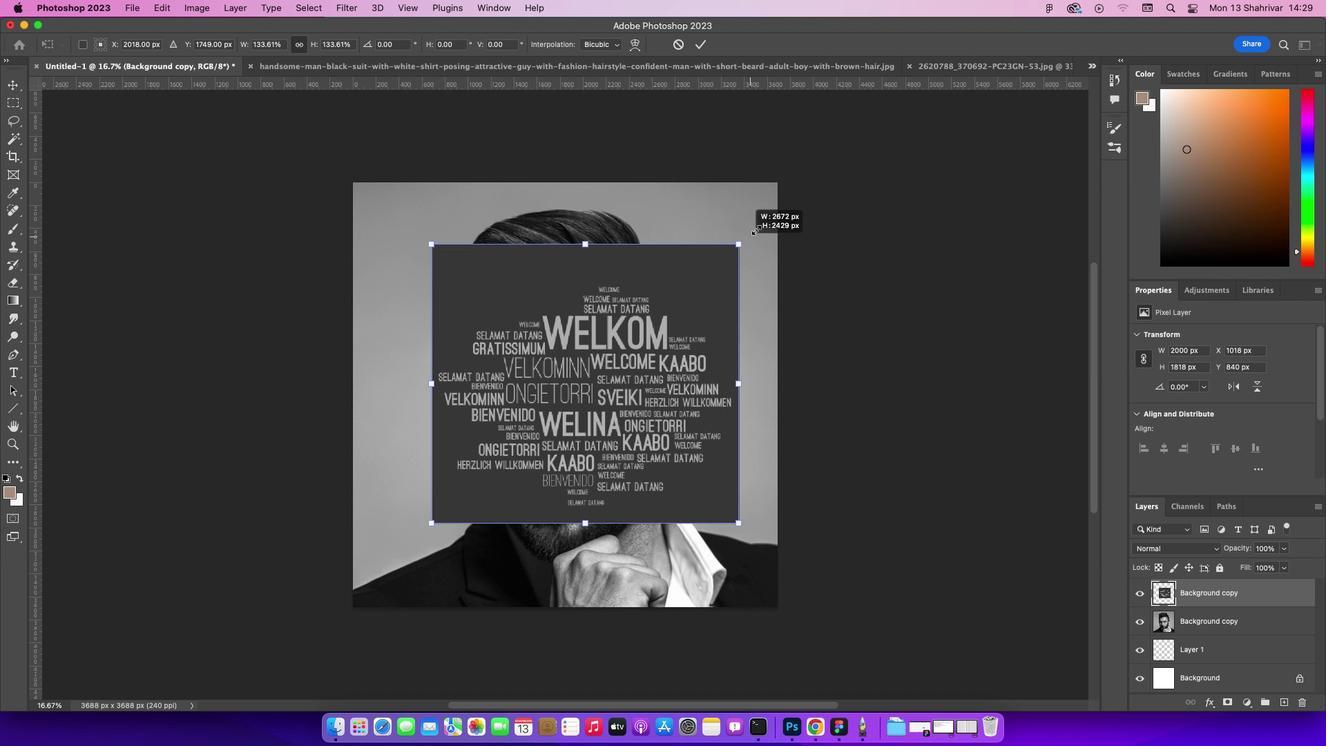 
Action: Mouse moved to (735, 284)
Screenshot: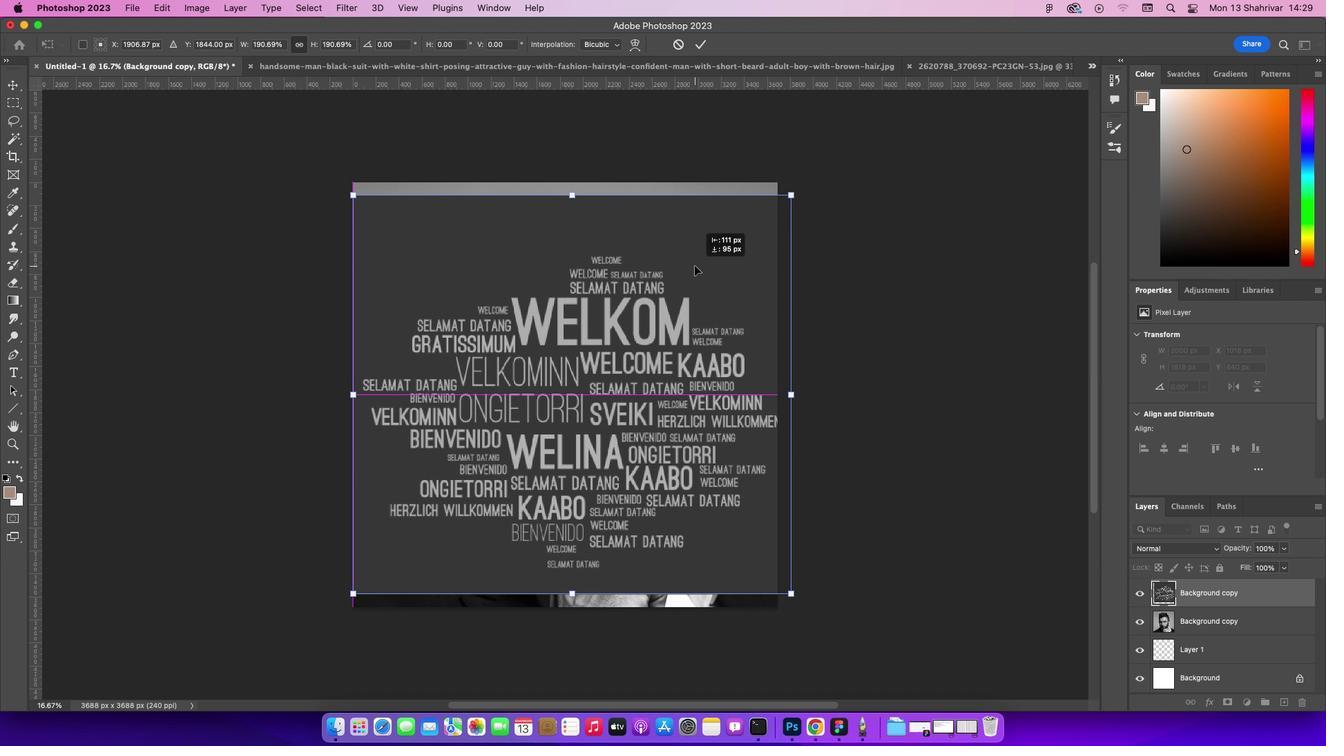 
Action: Mouse pressed left at (735, 284)
Screenshot: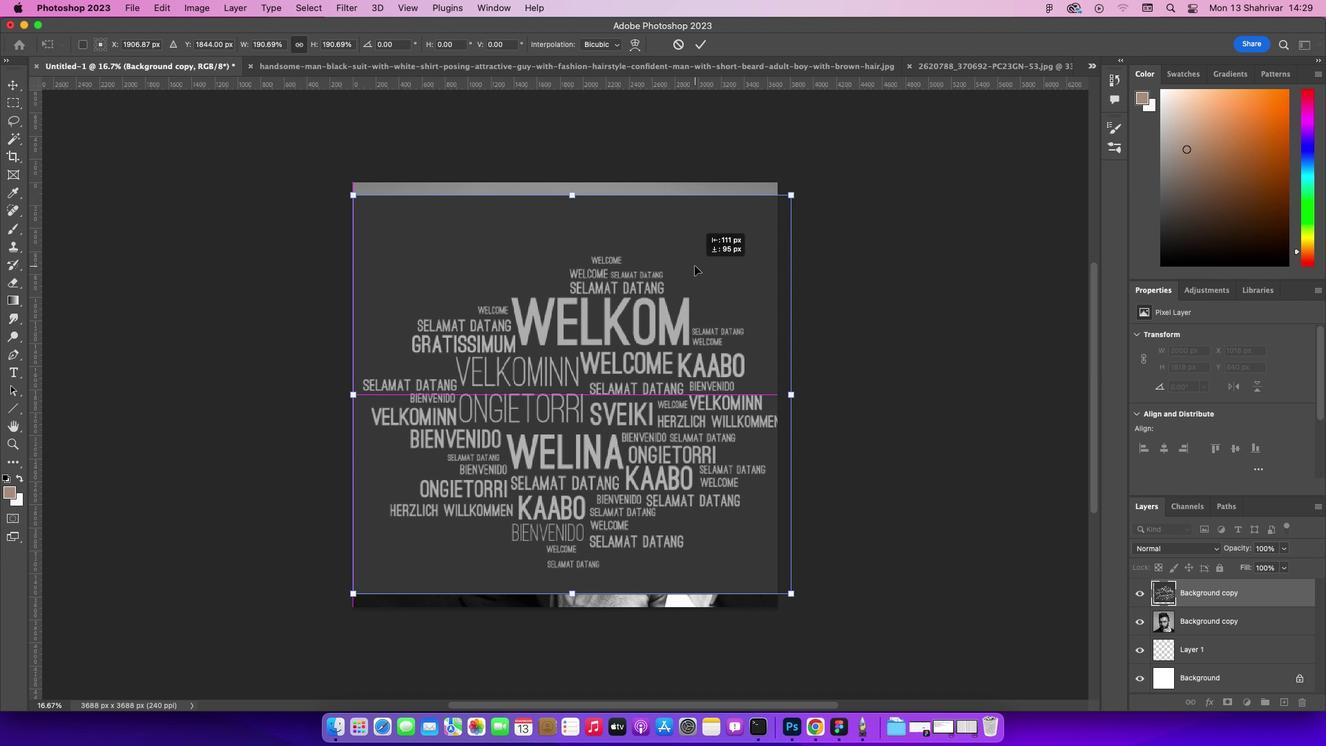 
Action: Mouse moved to (817, 608)
Screenshot: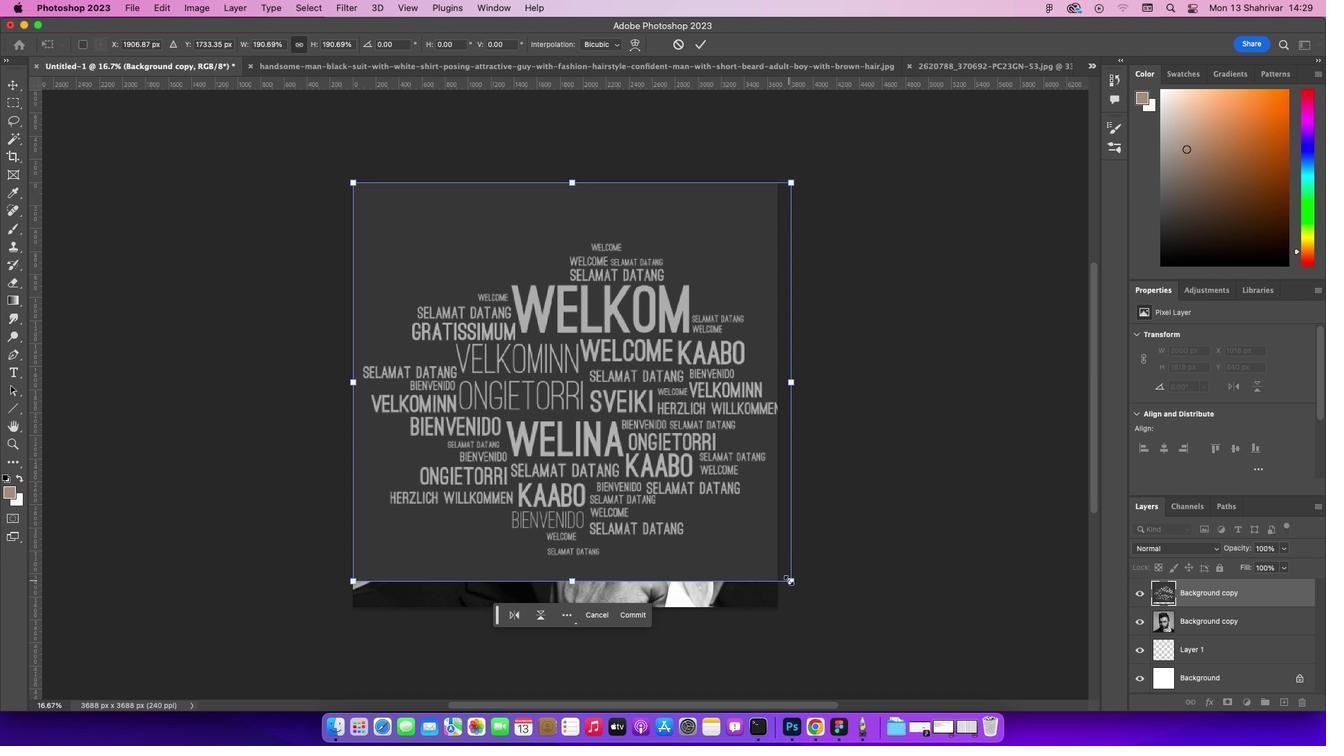 
Action: Key pressed Key.alt
Screenshot: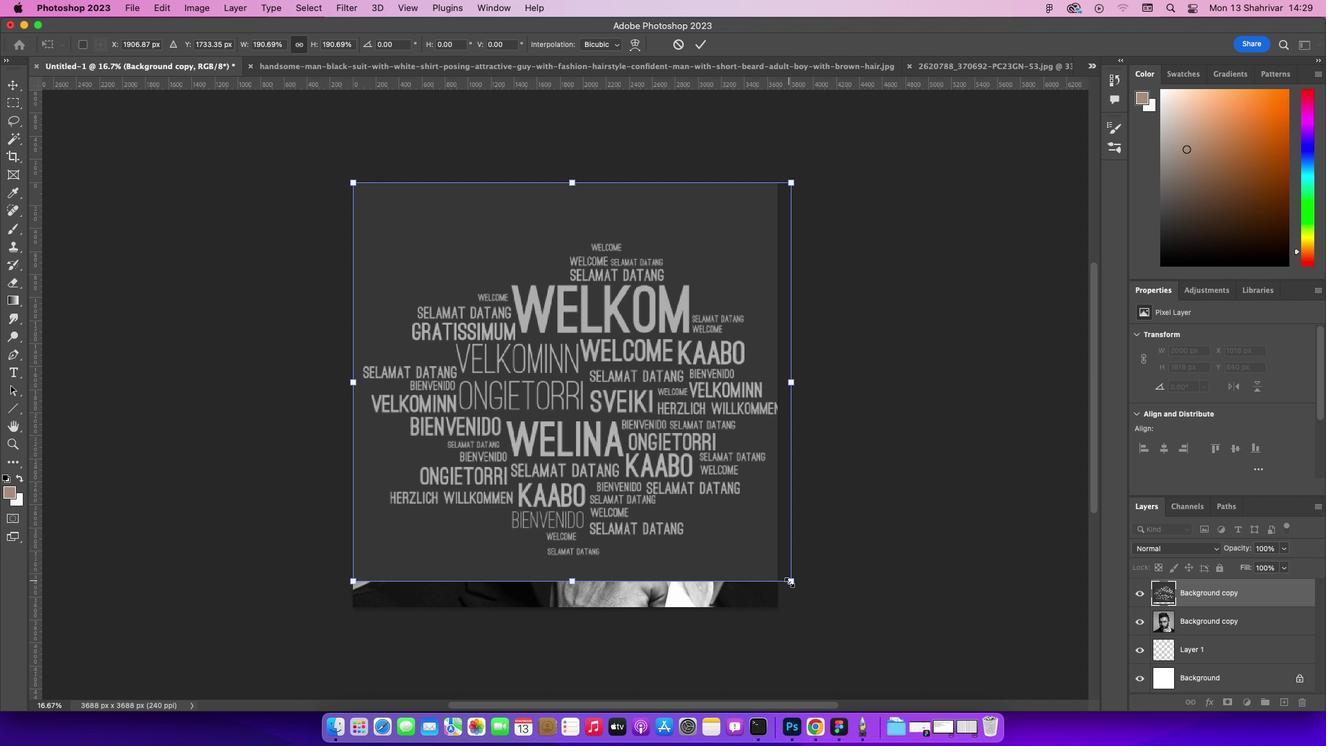 
Action: Mouse pressed left at (817, 608)
Screenshot: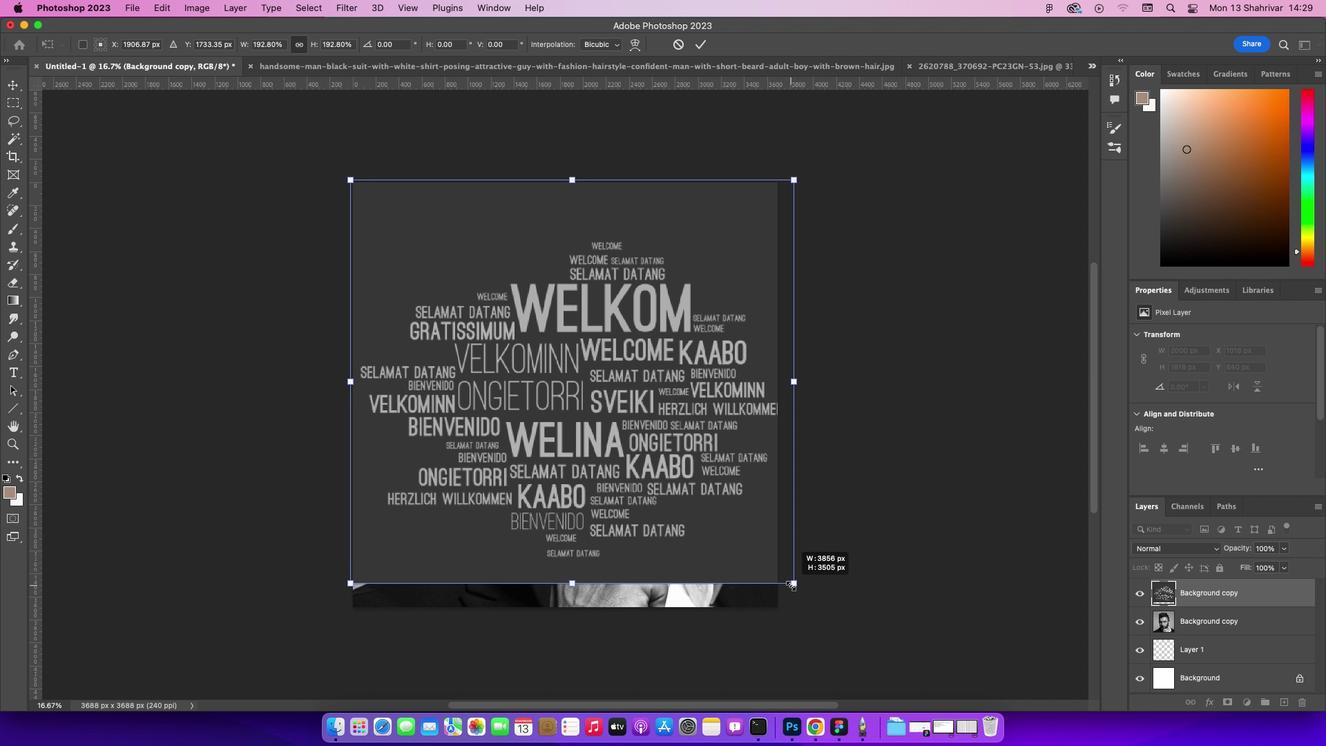 
Action: Mouse moved to (712, 475)
Screenshot: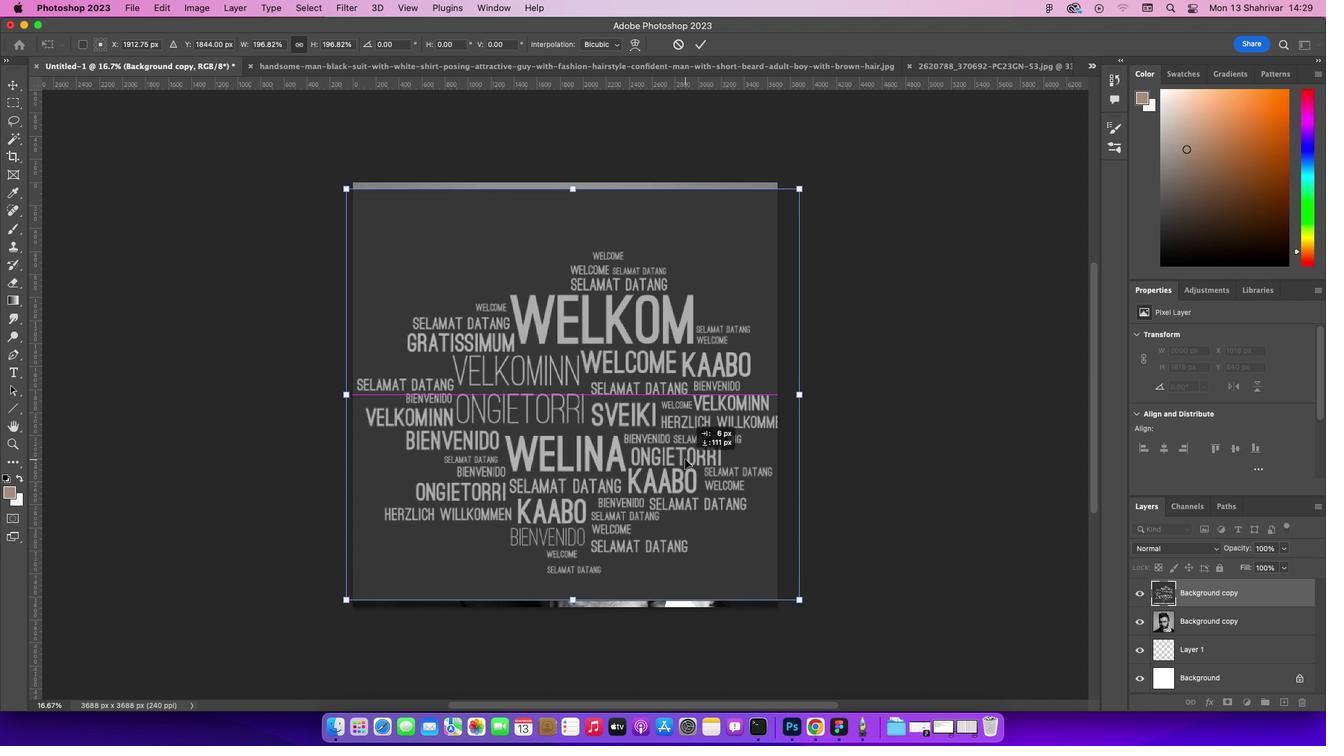 
Action: Mouse pressed left at (712, 475)
Screenshot: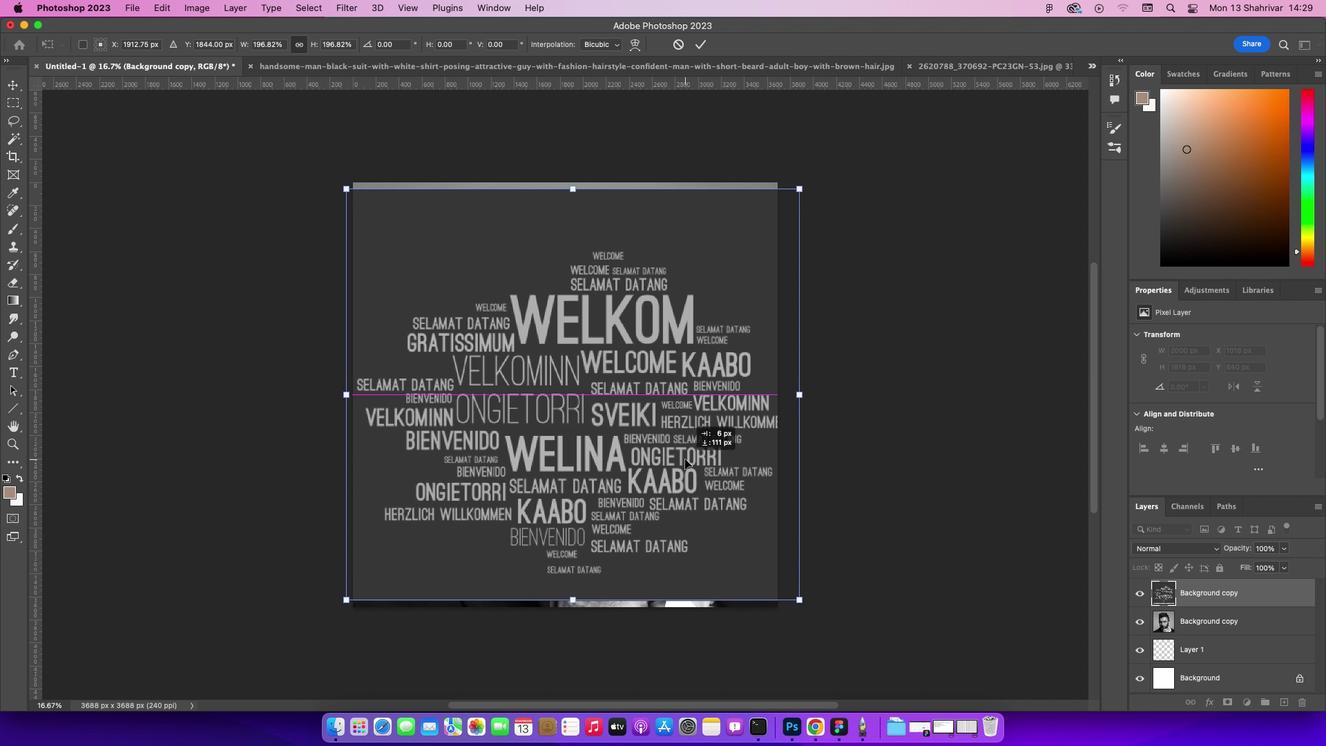 
Action: Mouse moved to (712, 491)
Screenshot: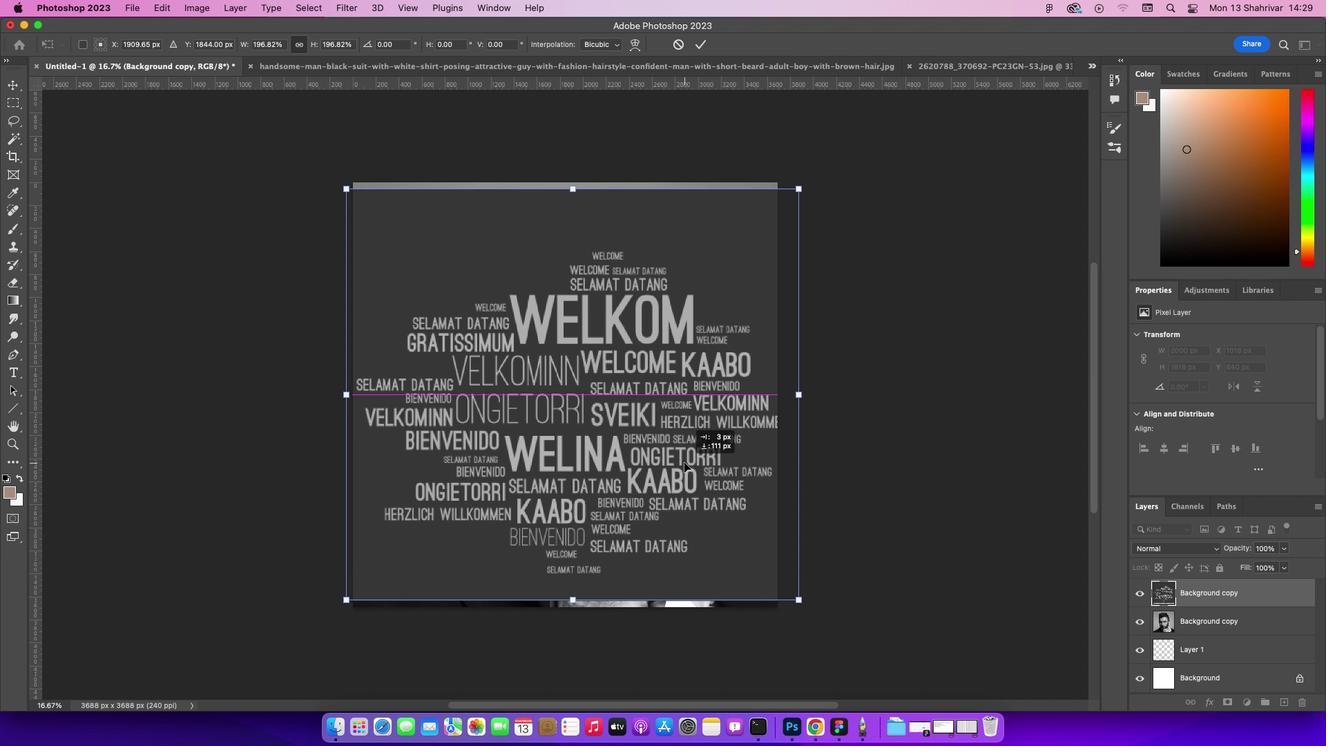 
Action: Key pressed Key.enter
Screenshot: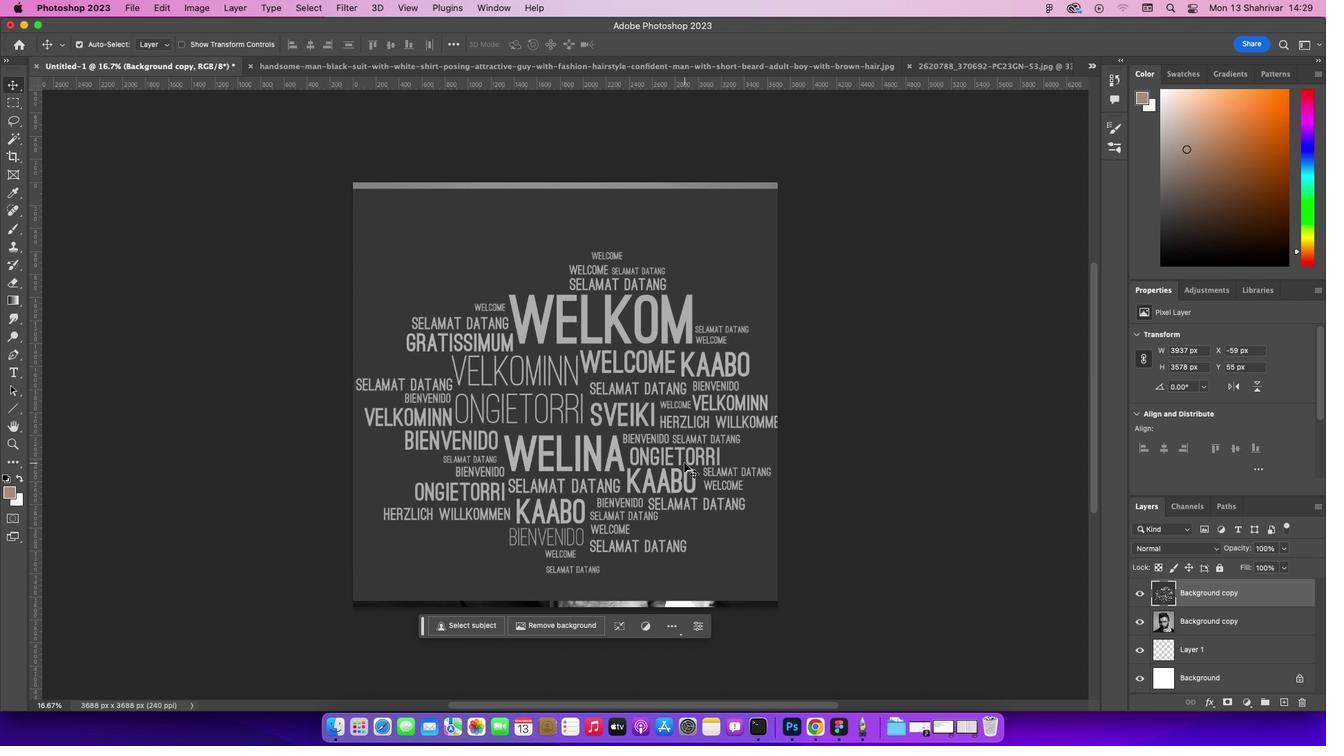 
Action: Mouse moved to (1248, 625)
Screenshot: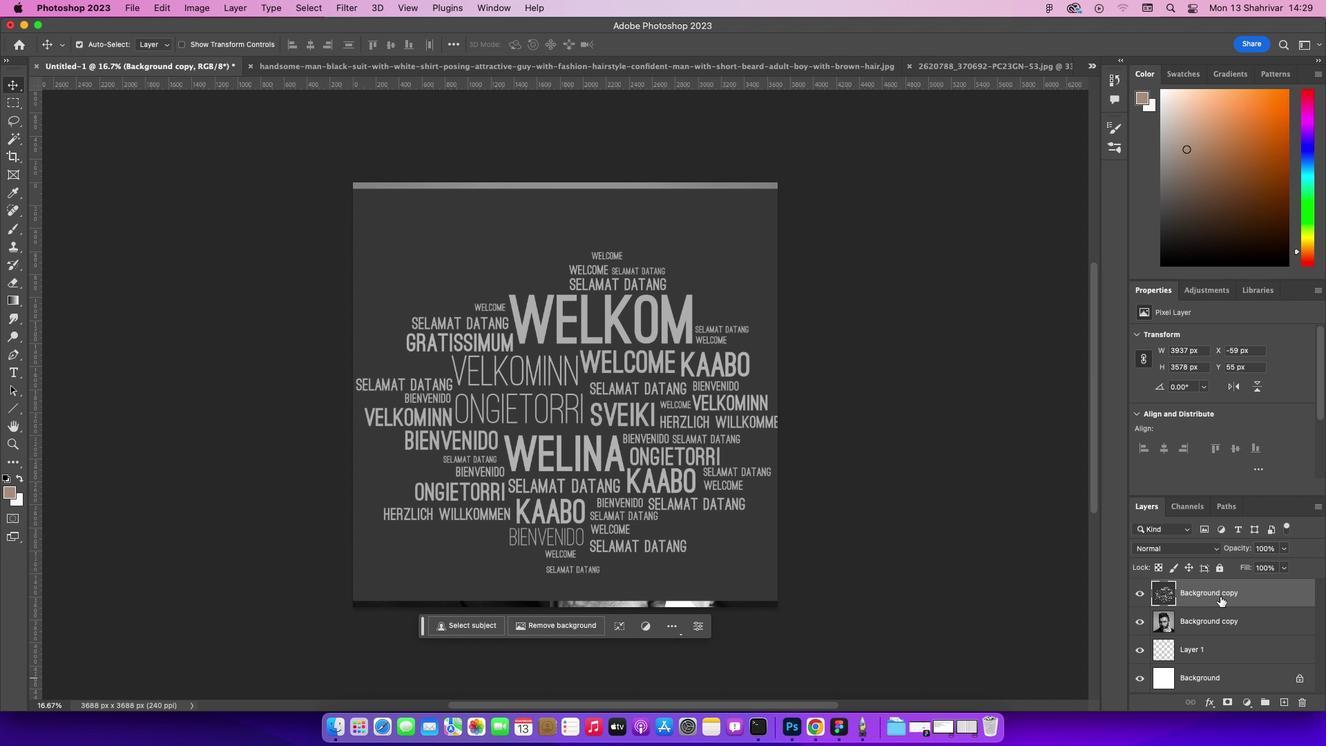 
Action: Mouse pressed left at (1248, 625)
Screenshot: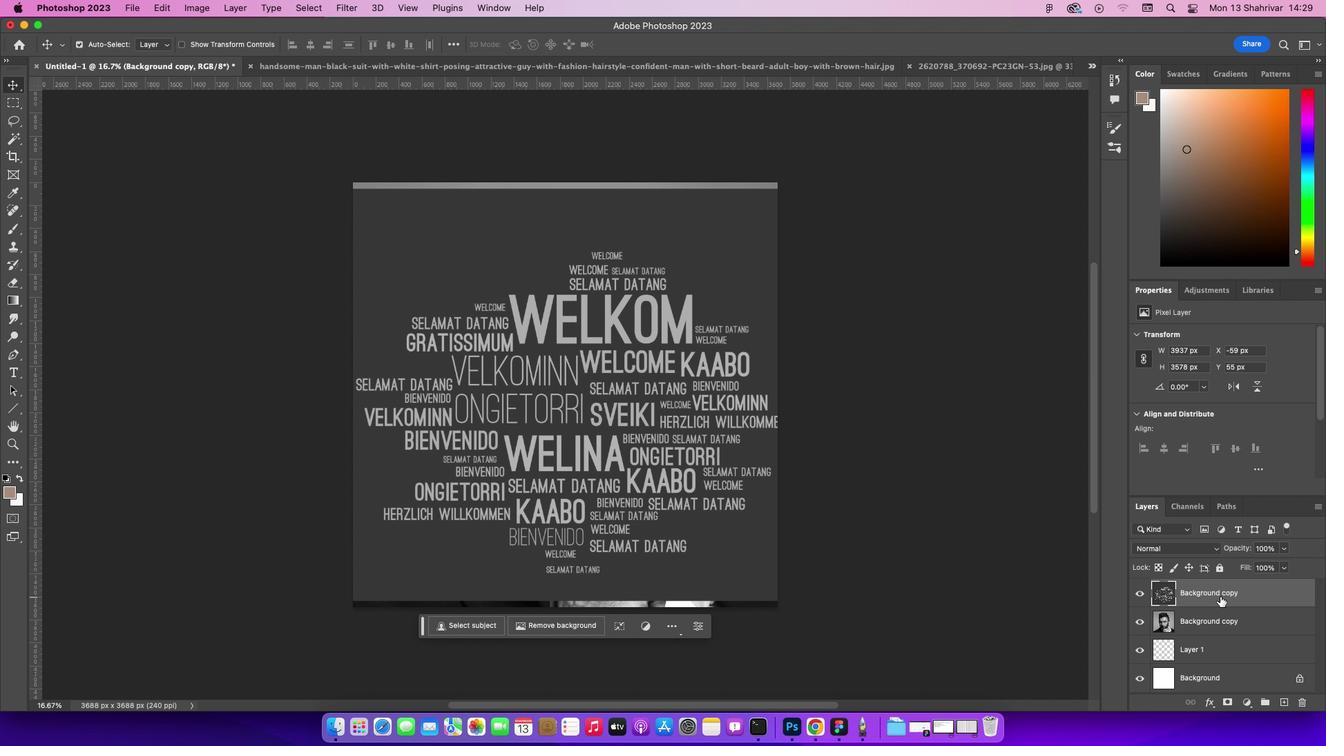 
Action: Mouse moved to (1243, 574)
Screenshot: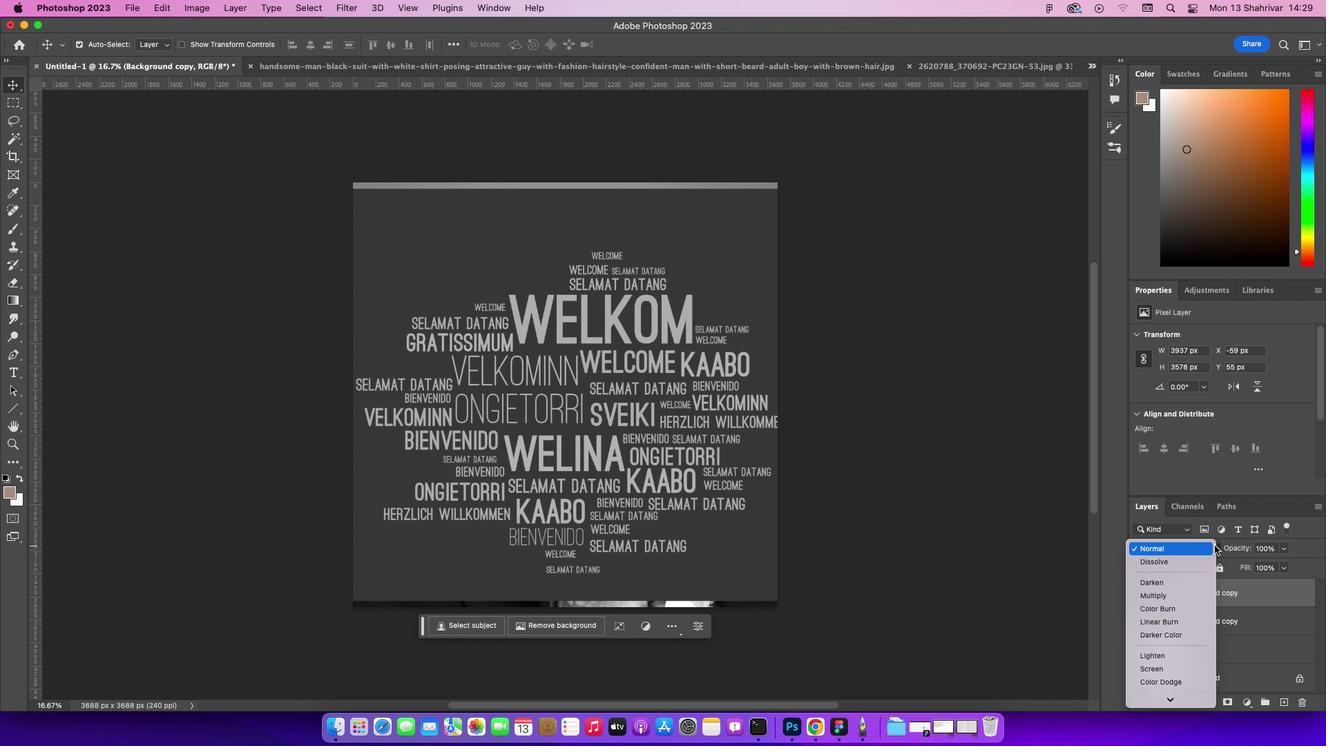 
Action: Mouse pressed left at (1243, 574)
Screenshot: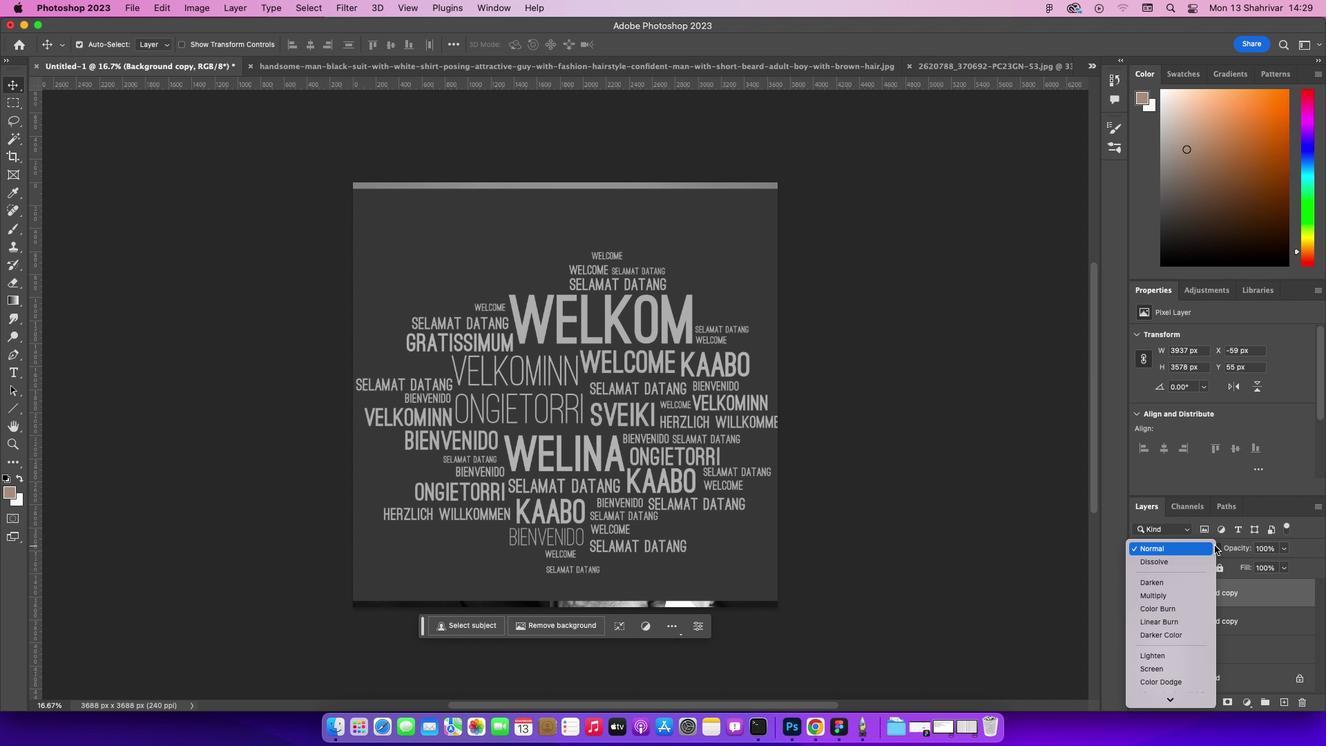 
Action: Mouse moved to (1179, 397)
Screenshot: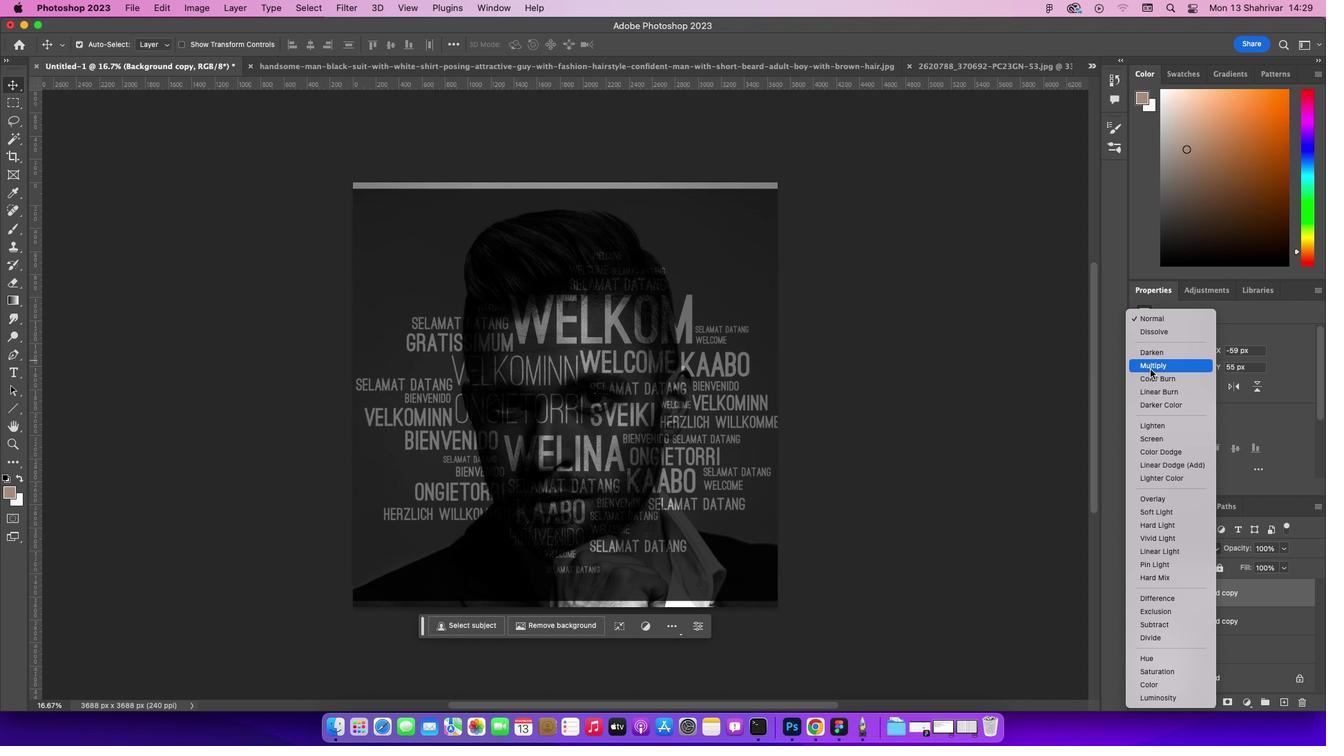 
Action: Mouse pressed left at (1179, 397)
Screenshot: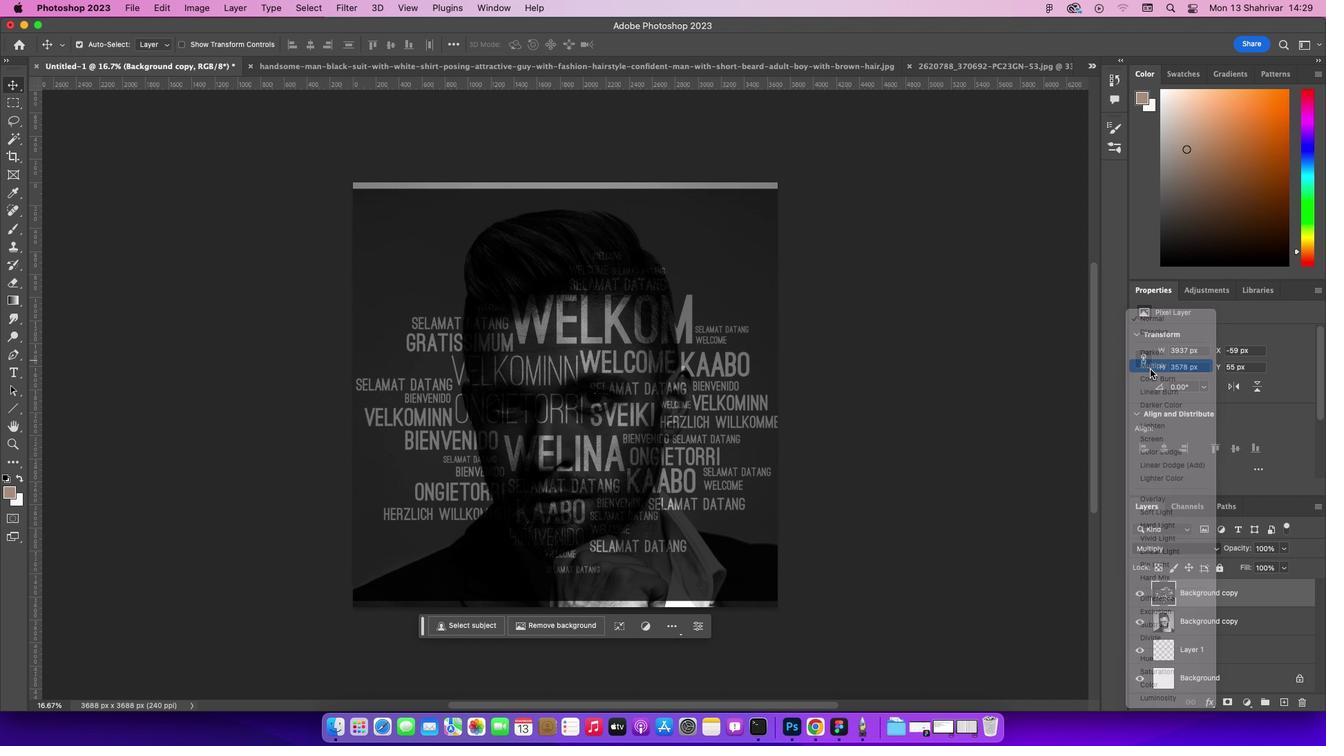 
Action: Mouse moved to (562, 417)
Screenshot: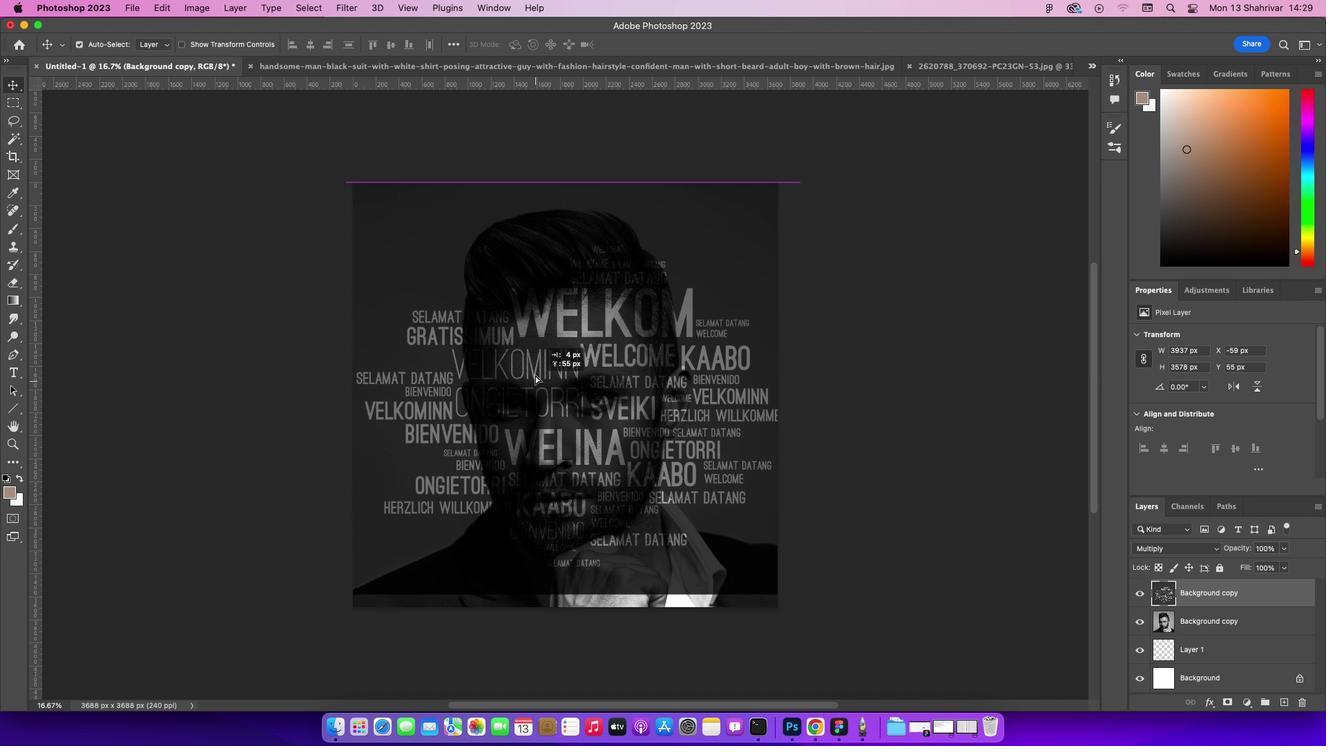 
Action: Mouse pressed left at (562, 417)
Screenshot: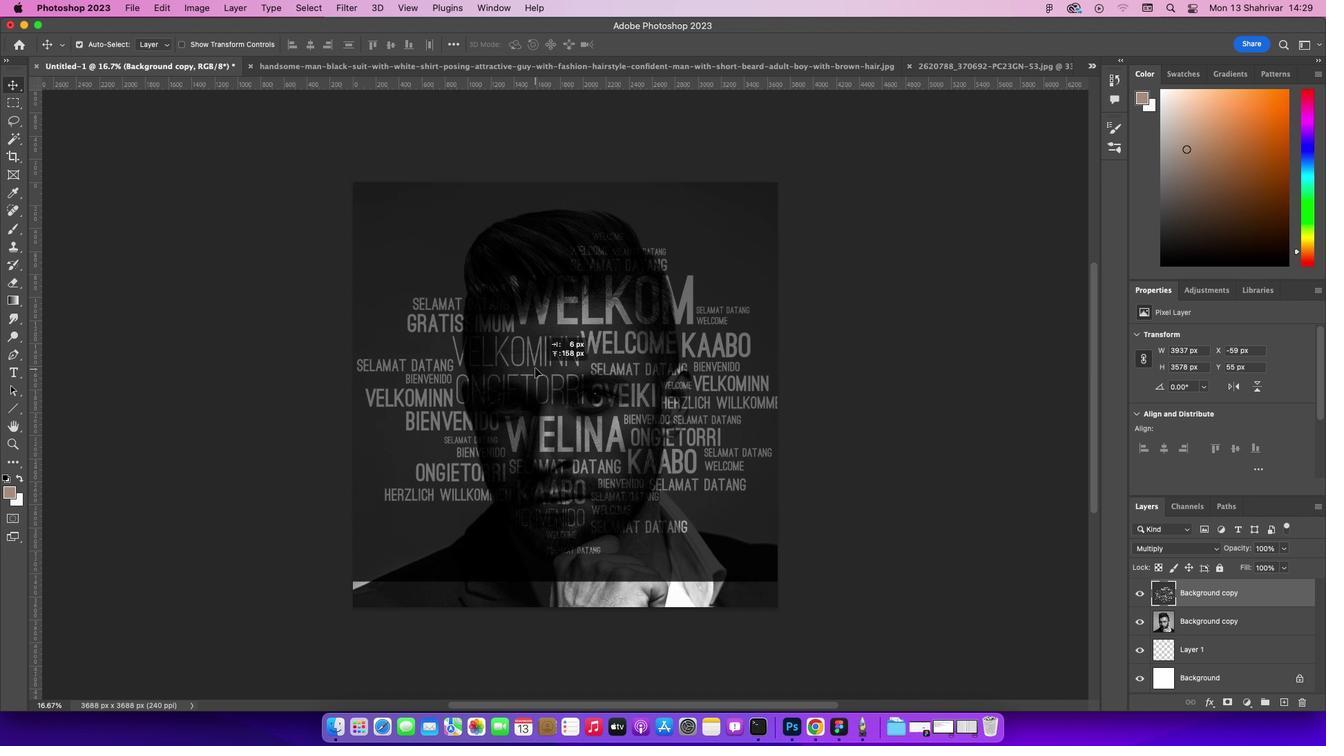 
Action: Mouse moved to (1262, 652)
Screenshot: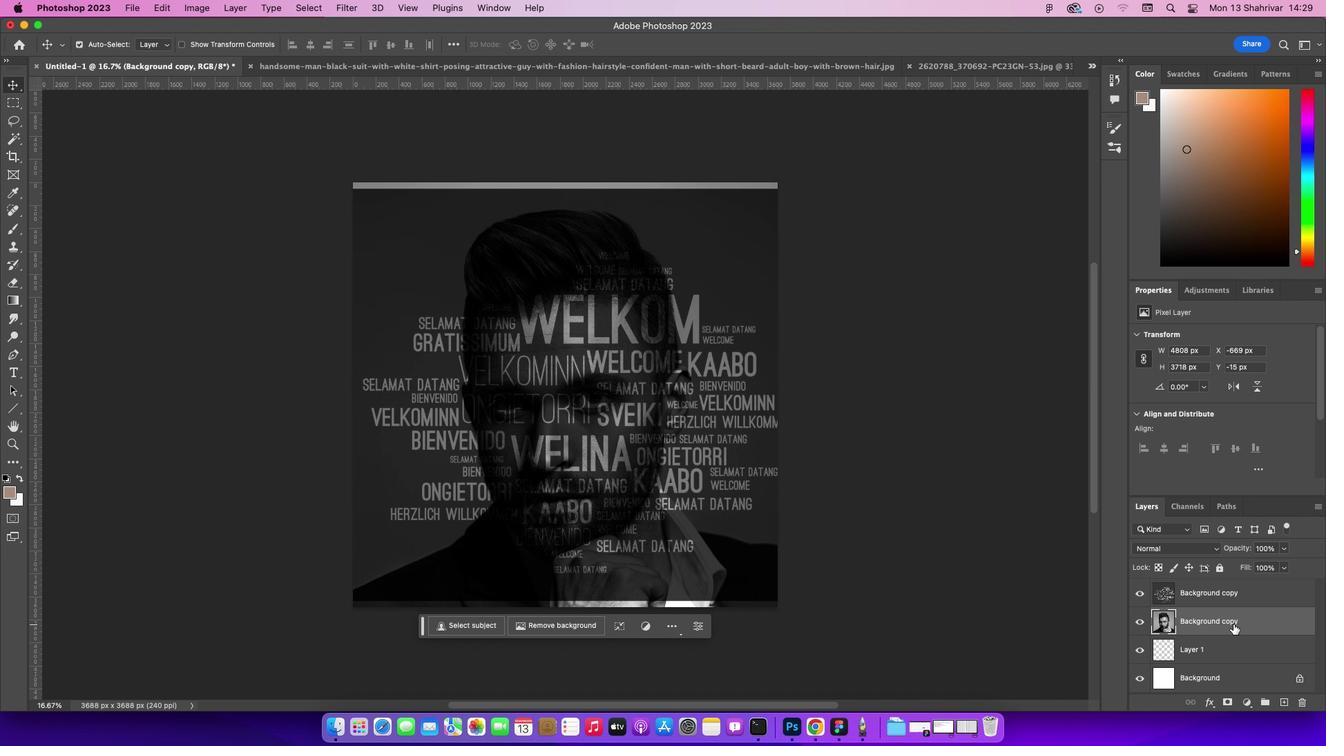 
Action: Mouse pressed left at (1262, 652)
Screenshot: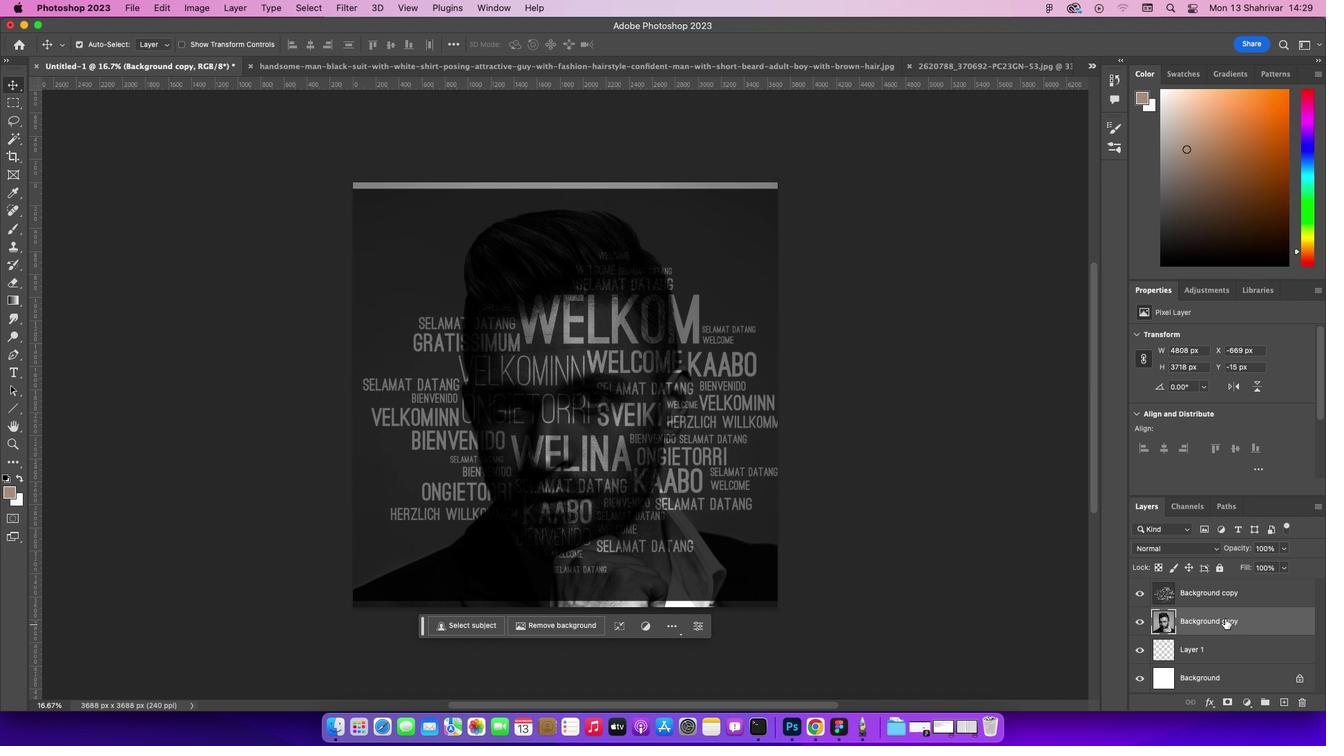 
Action: Mouse moved to (869, 504)
Screenshot: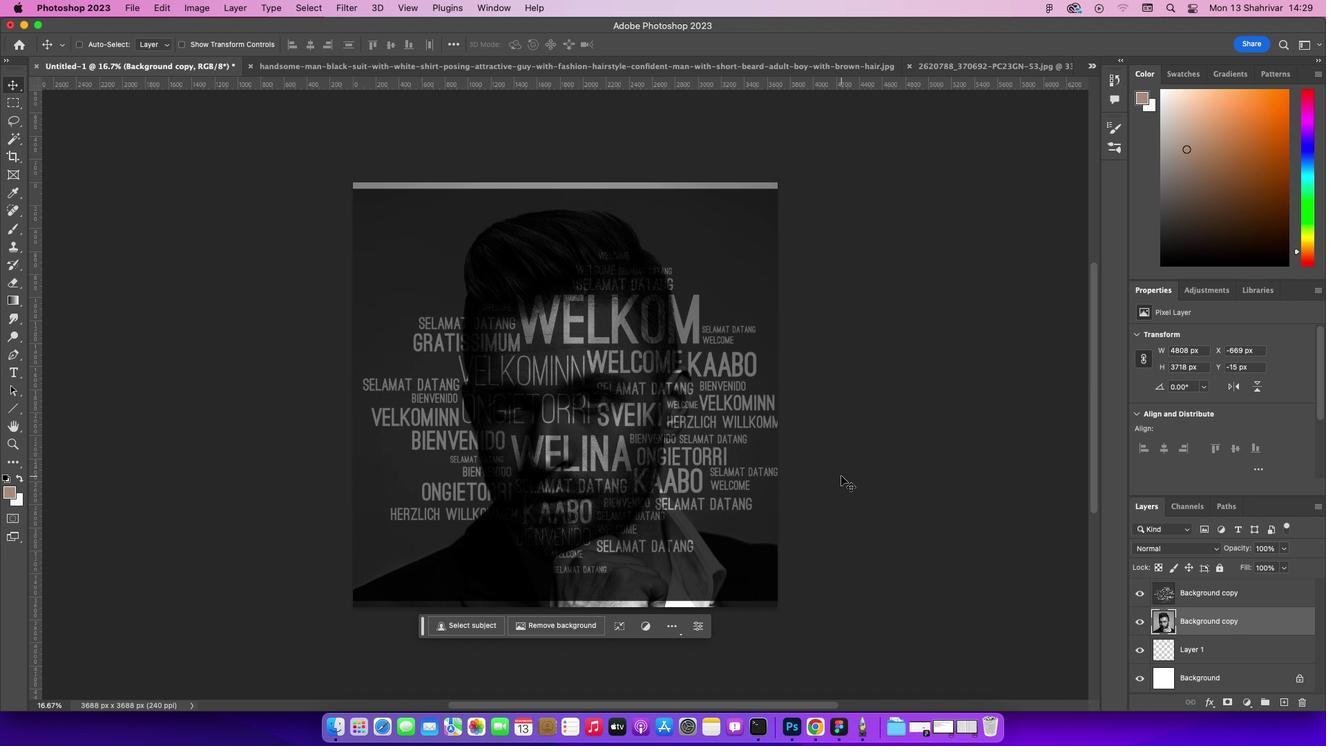 
Action: Key pressed Key.cmd
Screenshot: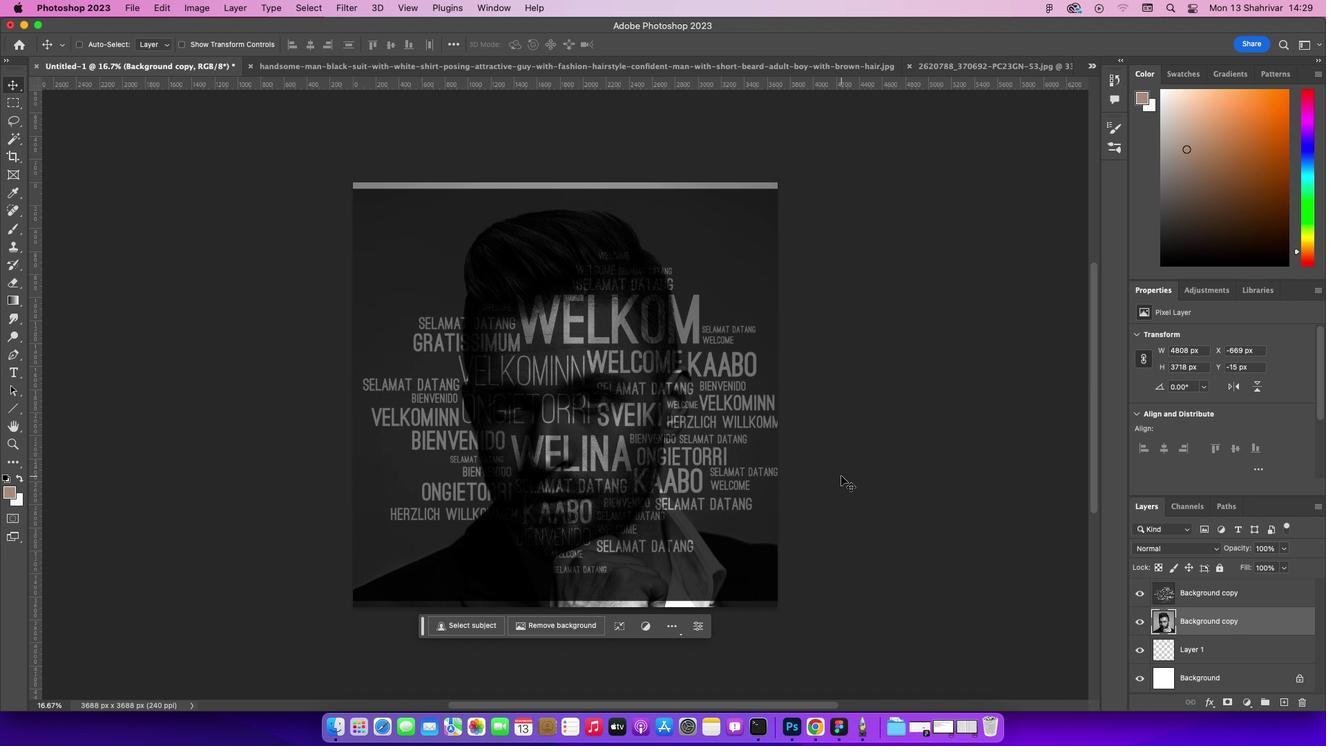 
Action: Mouse moved to (869, 504)
Screenshot: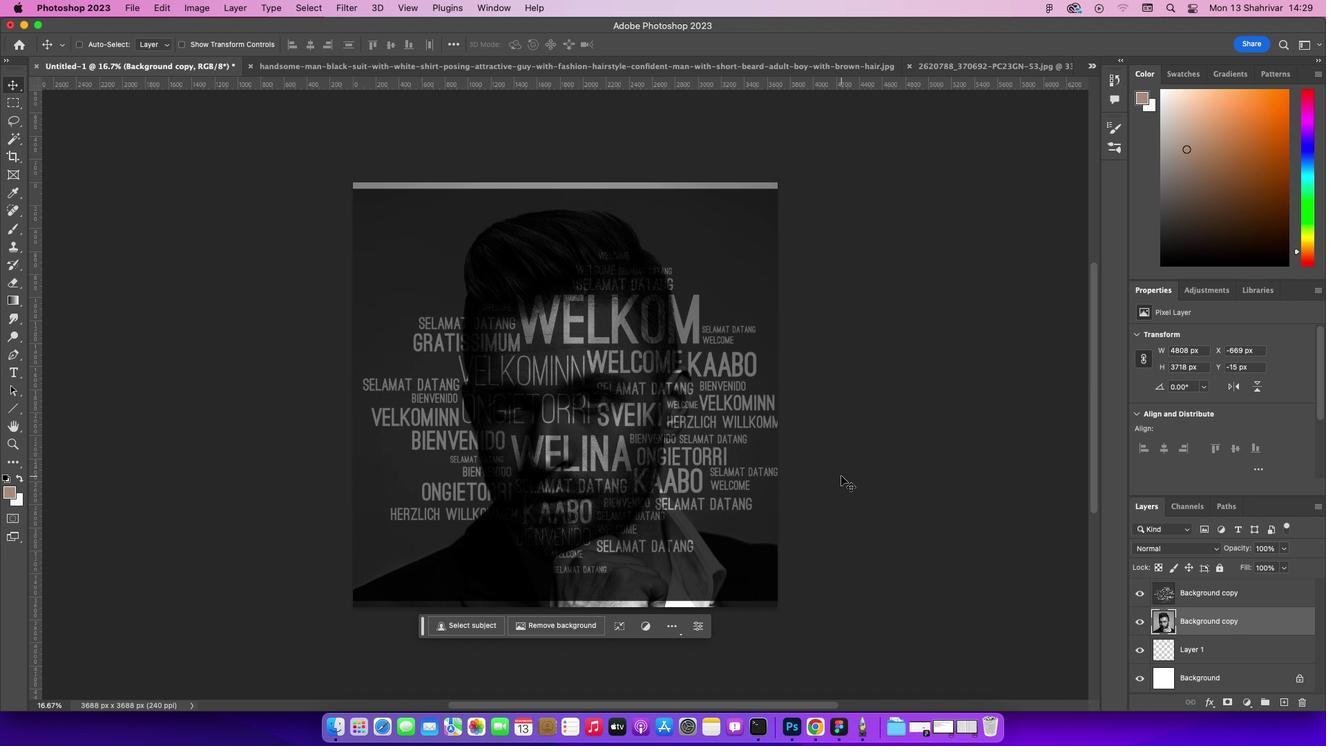 
Action: Key pressed 't'
Screenshot: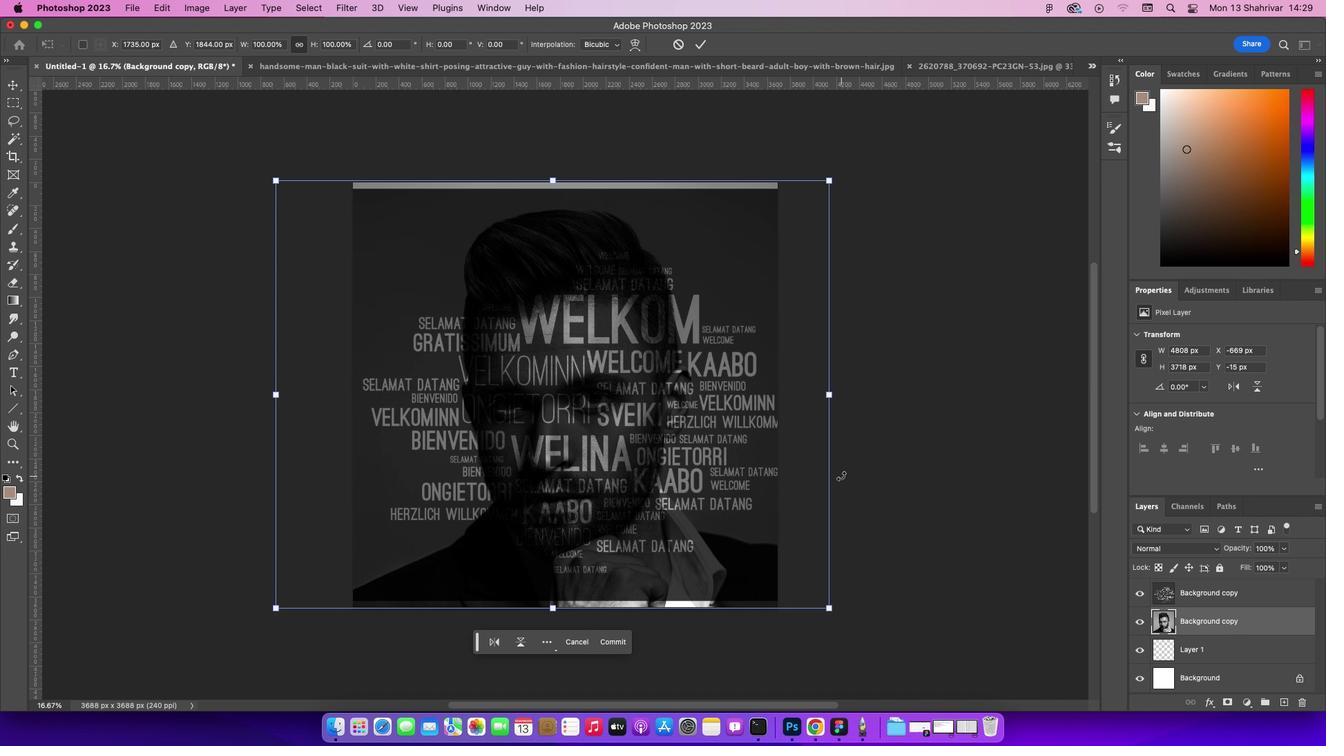 
Action: Mouse moved to (857, 210)
Screenshot: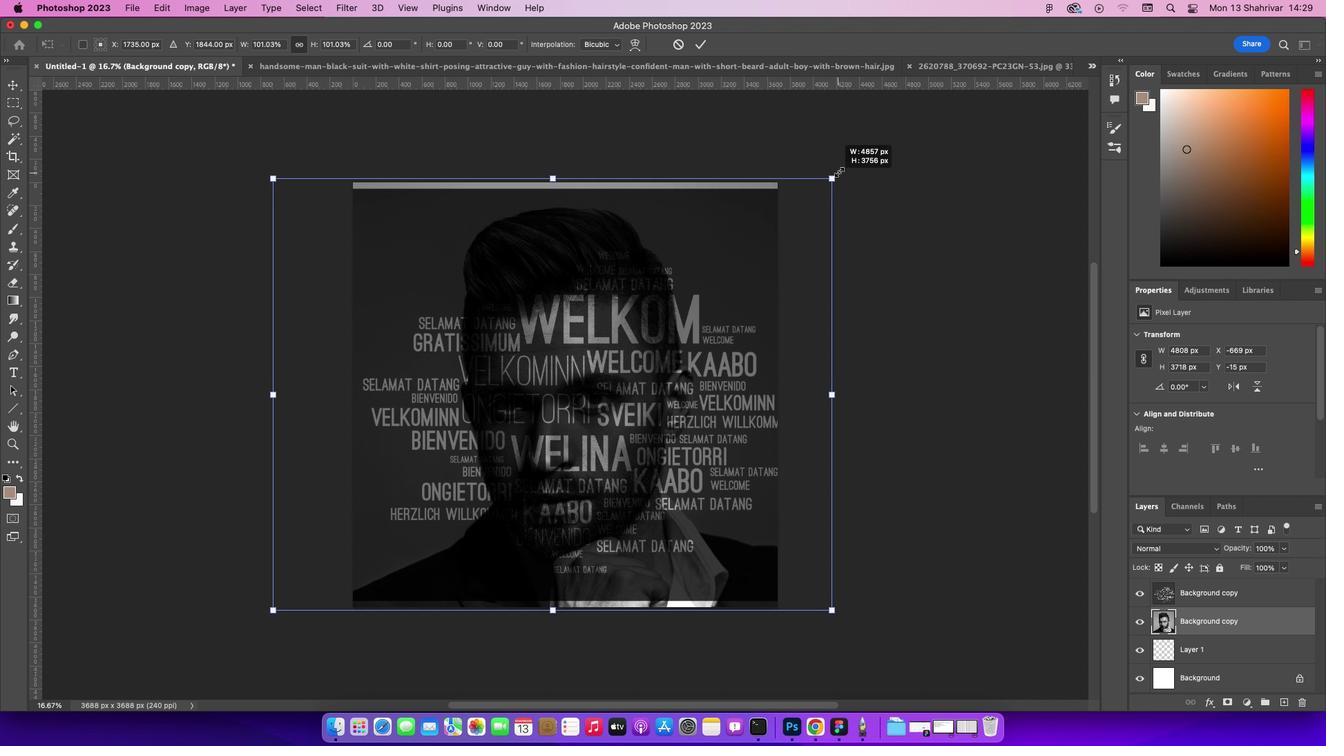 
Action: Mouse pressed left at (857, 210)
Screenshot: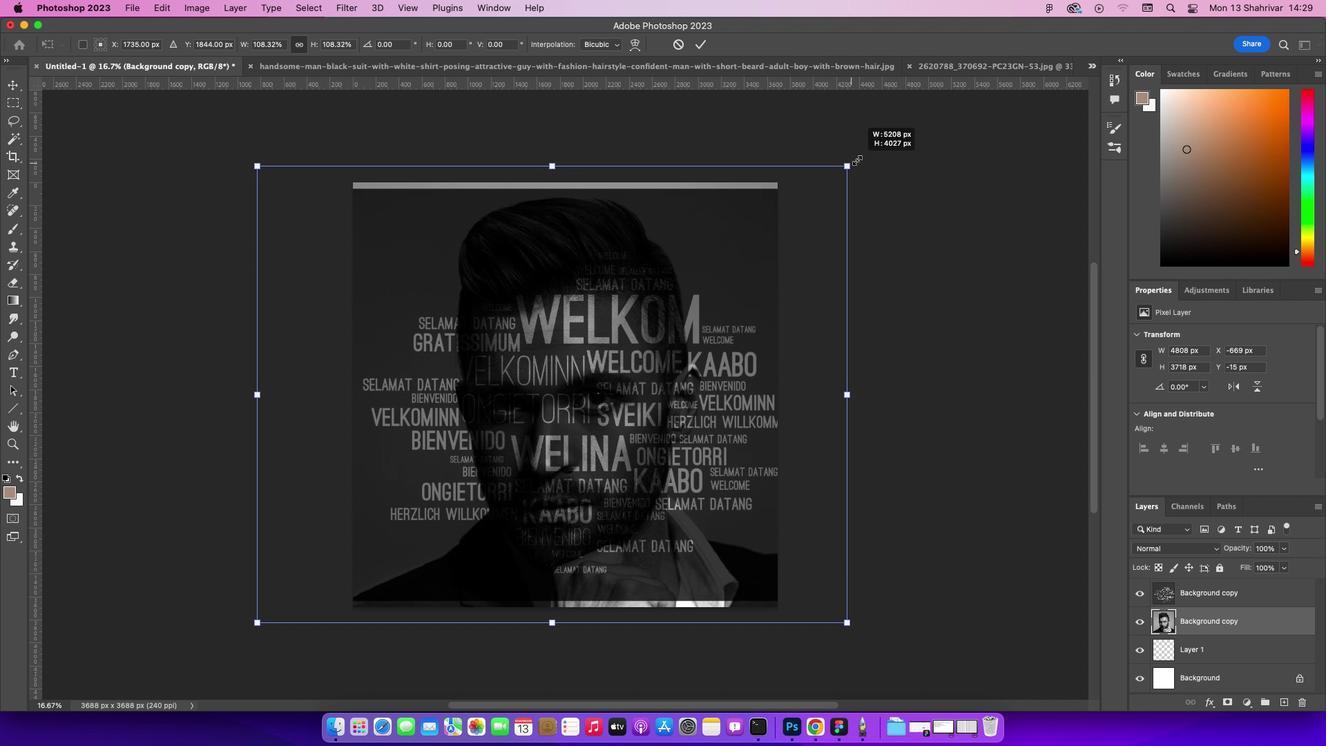 
Action: Key pressed Key.alt
Screenshot: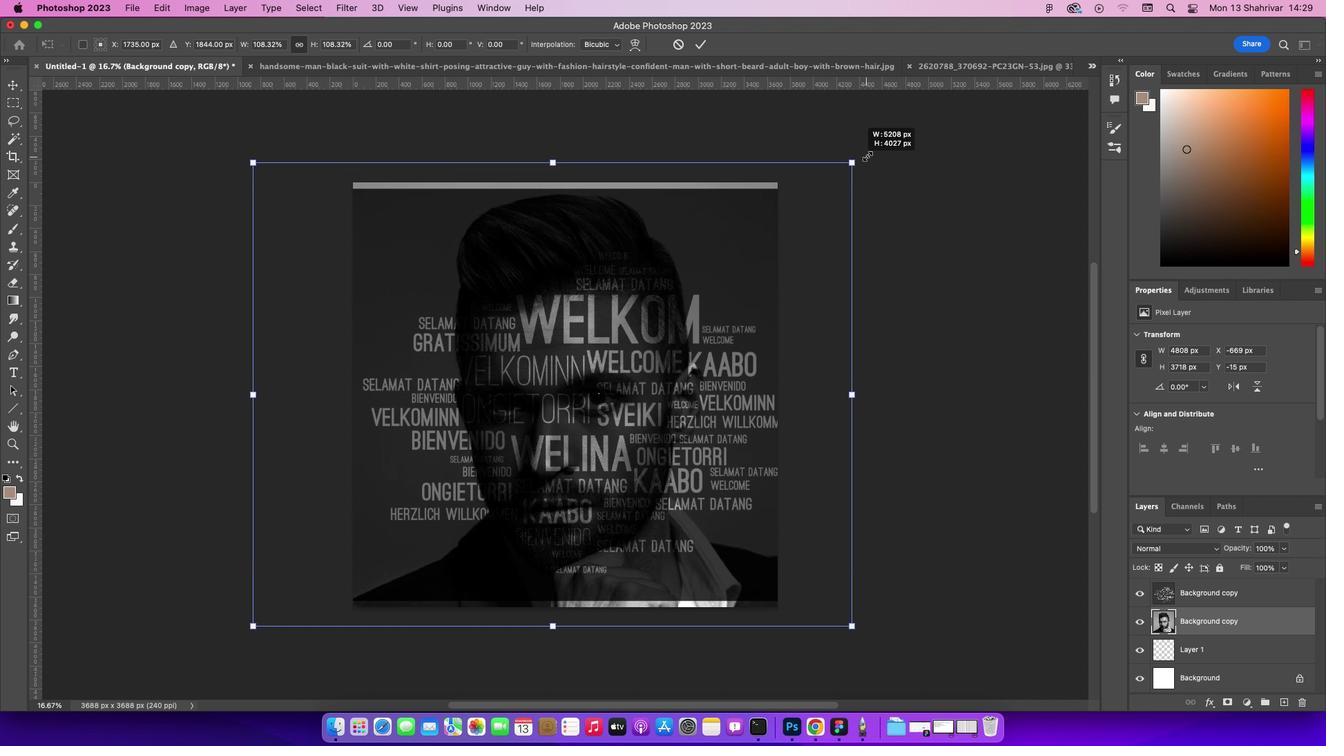 
Action: Mouse moved to (987, 165)
Screenshot: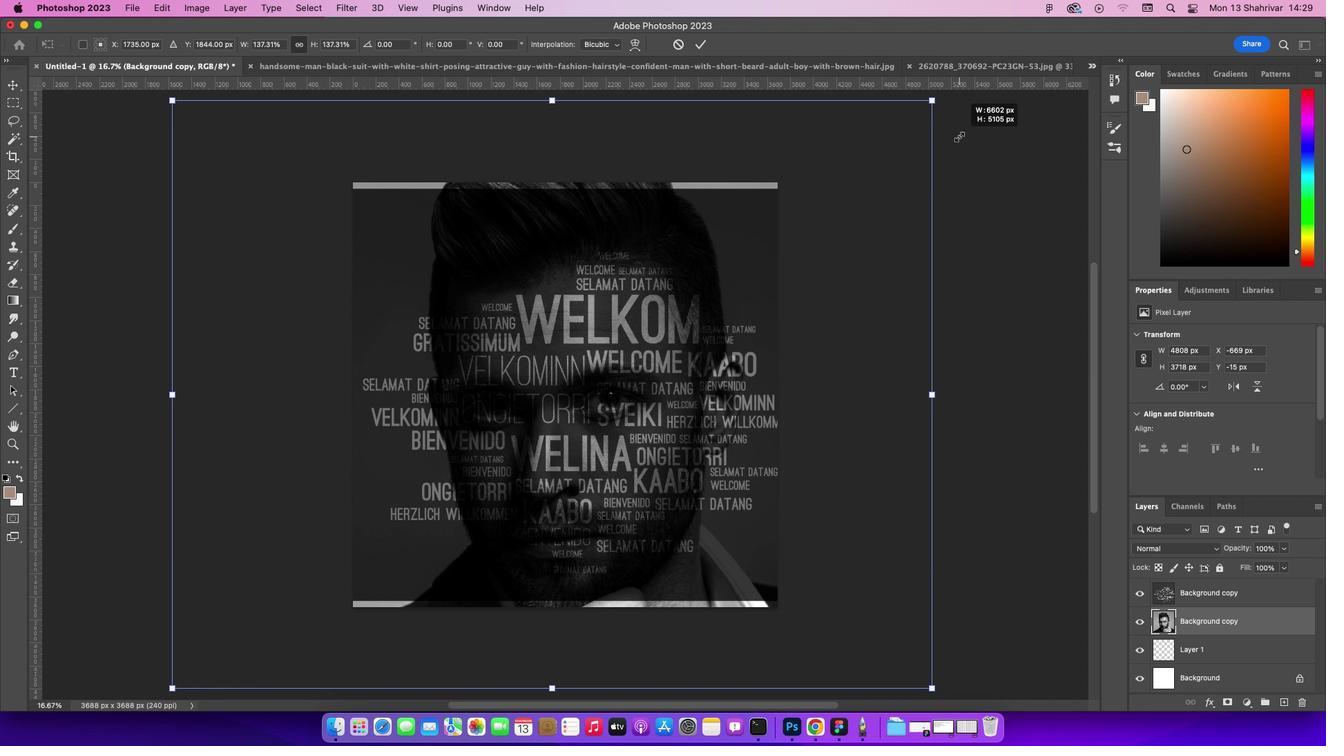 
Action: Key pressed Key.enter
Screenshot: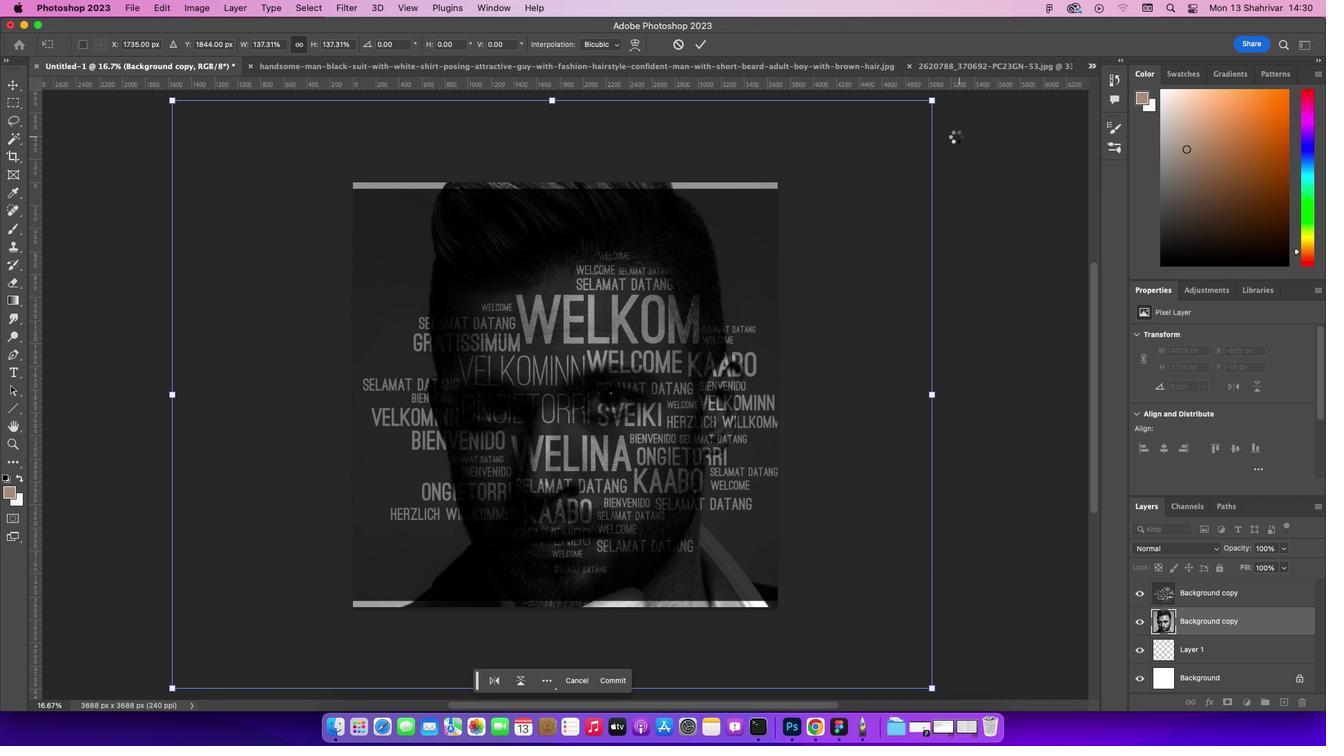 
Action: Mouse moved to (596, 413)
Screenshot: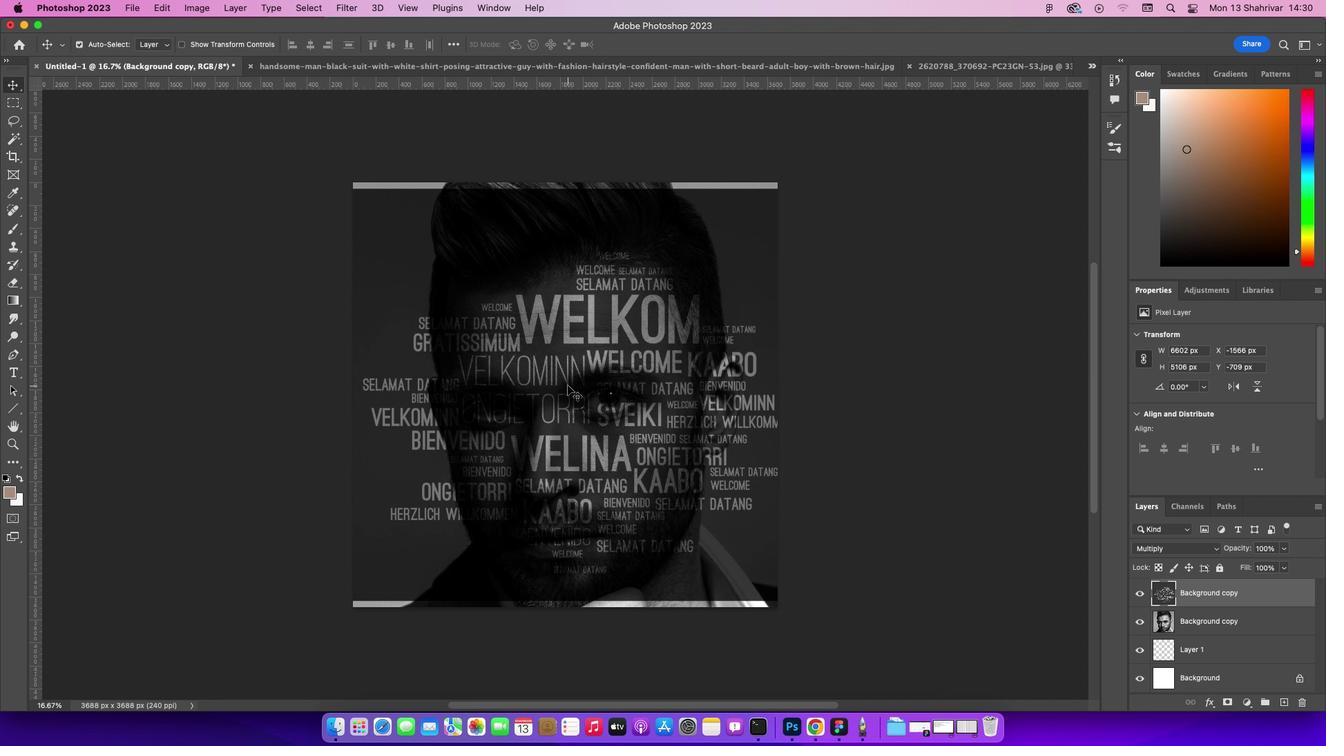 
Action: Mouse pressed left at (596, 413)
Screenshot: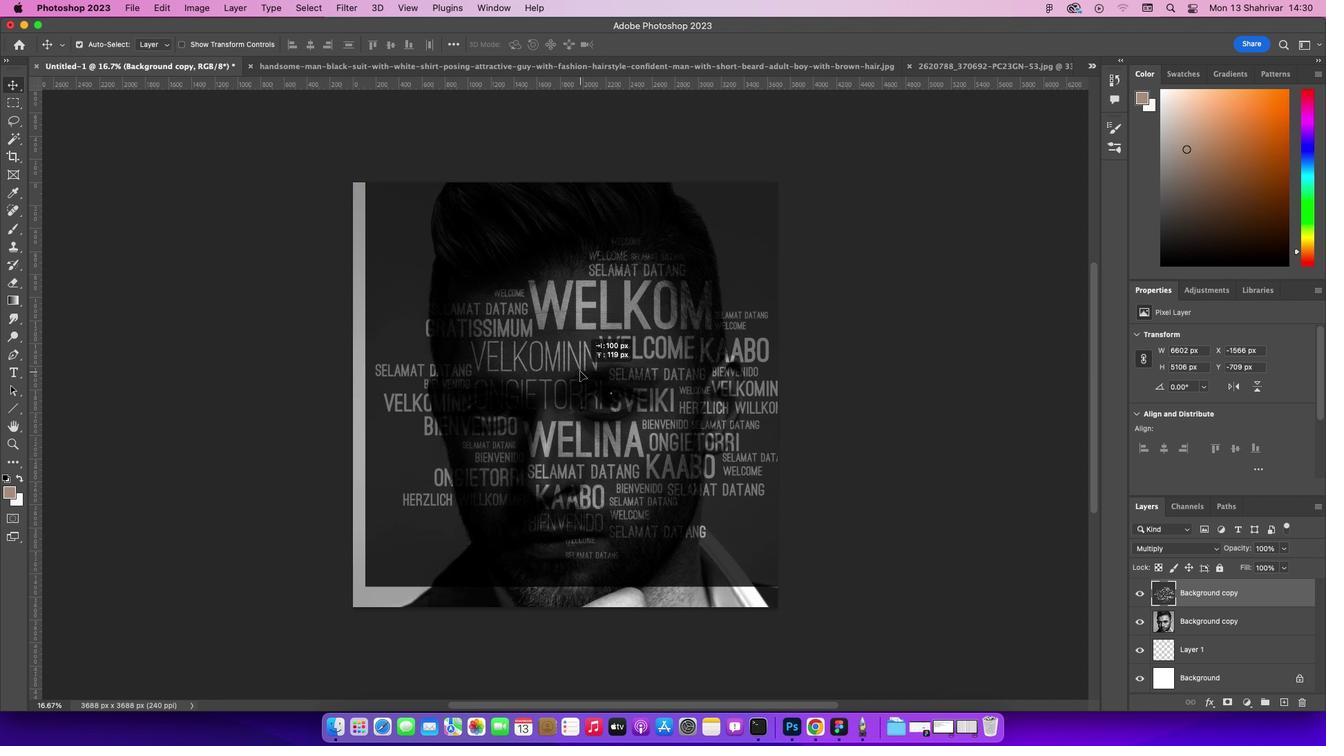 
Action: Mouse moved to (589, 433)
Screenshot: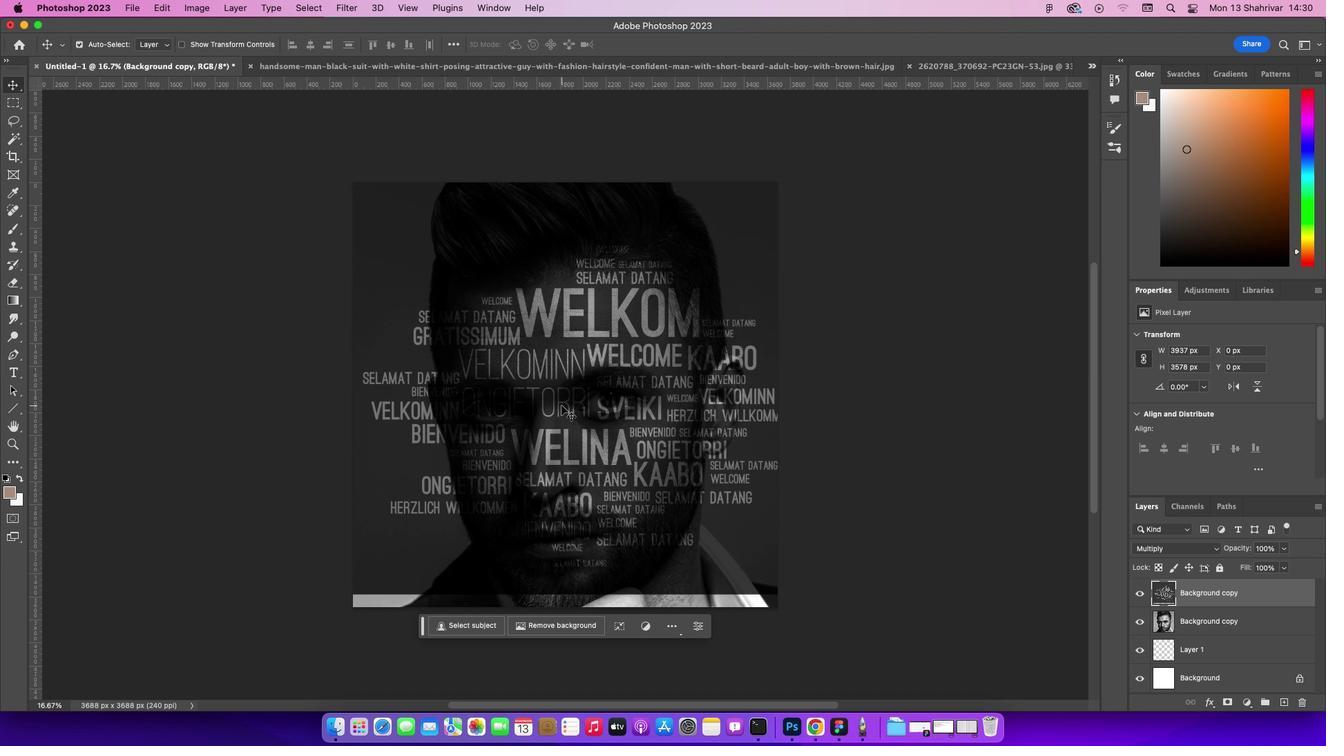 
Action: Key pressed Key.cmd't'
Screenshot: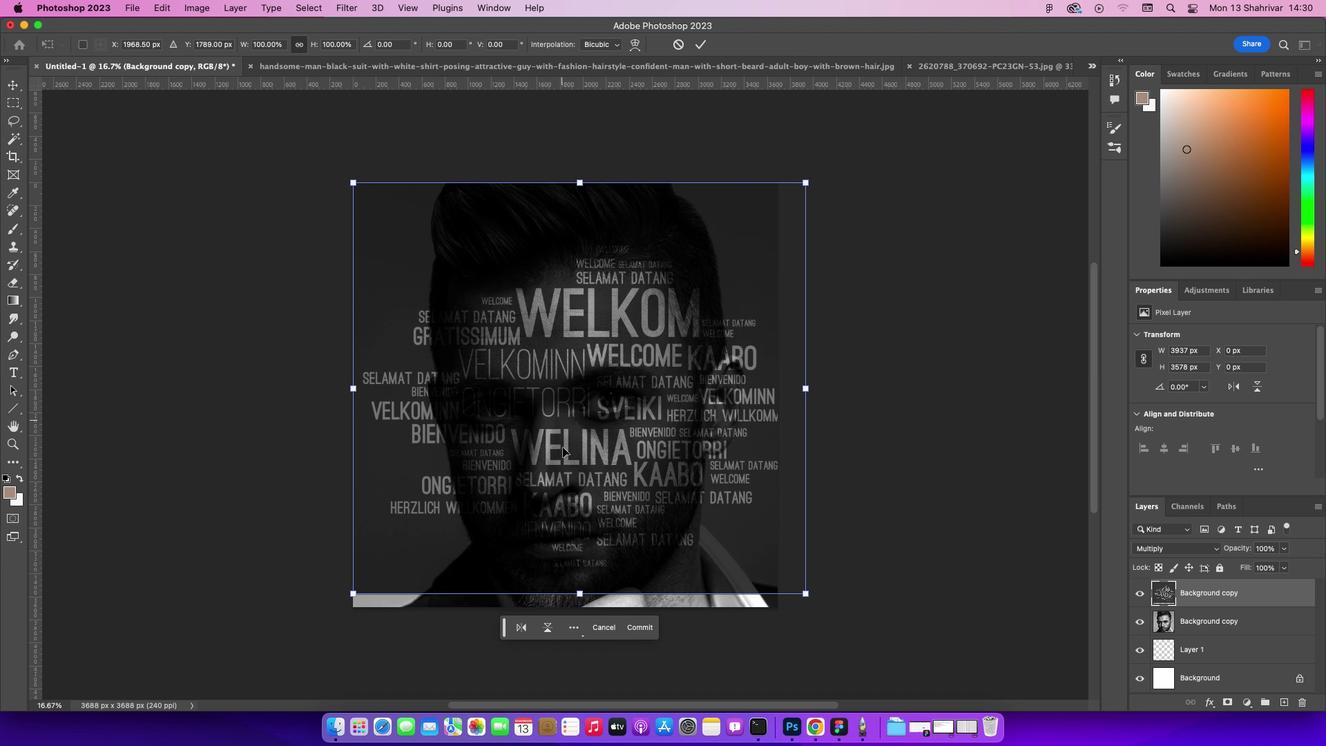 
Action: Mouse moved to (835, 619)
Screenshot: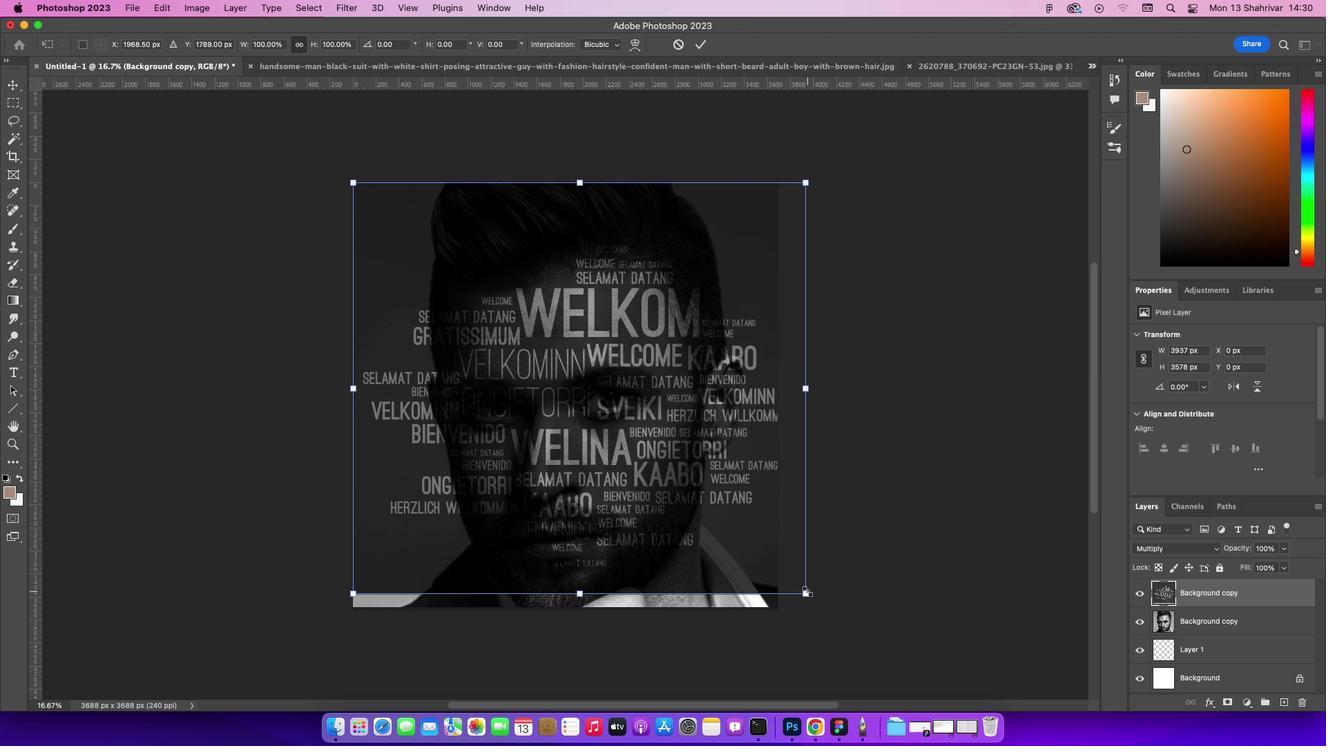 
Action: Mouse pressed left at (835, 619)
Screenshot: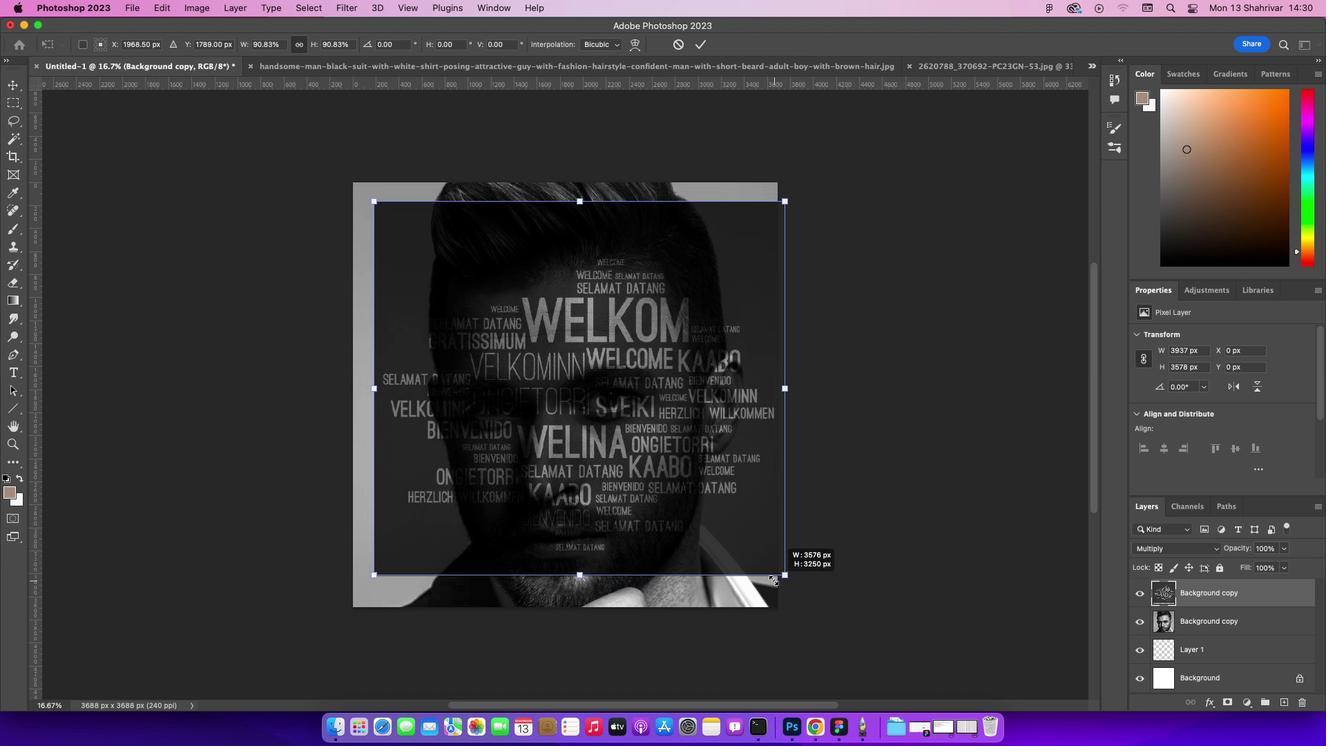 
Action: Key pressed Key.alt
Screenshot: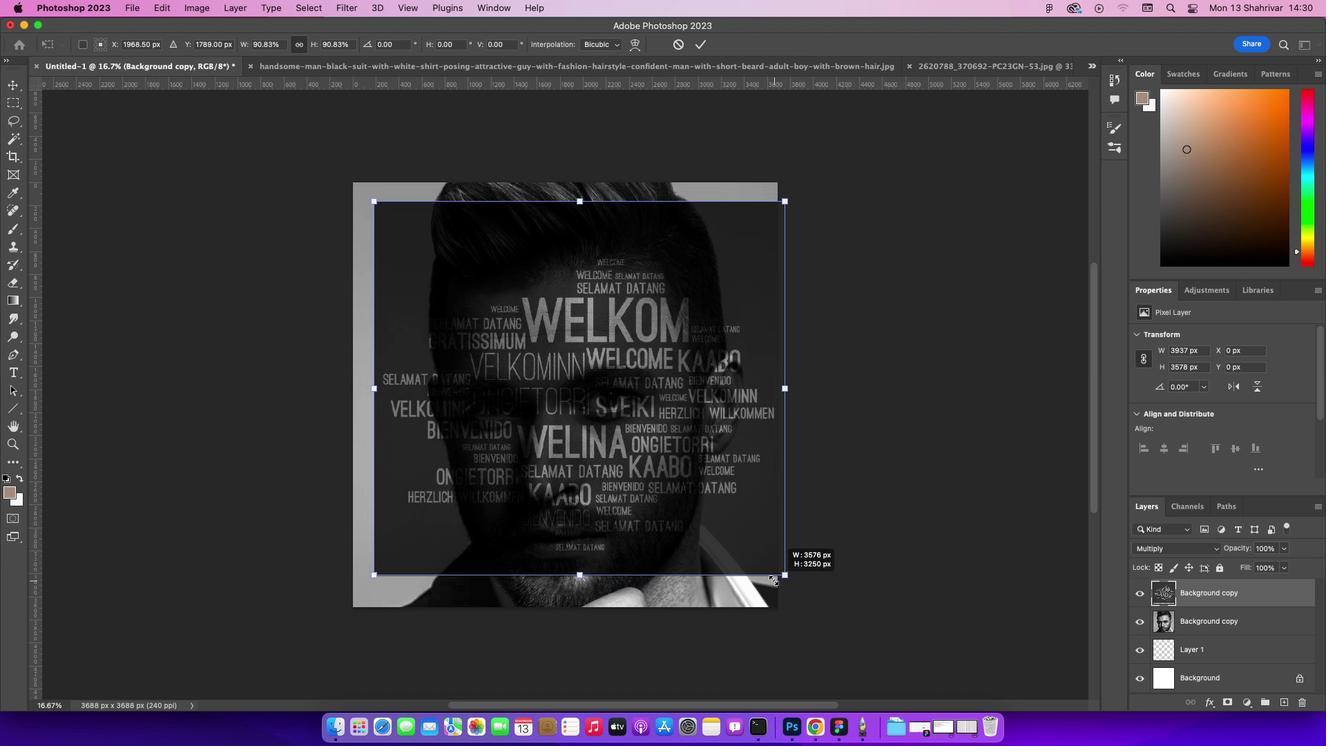 
Action: Mouse moved to (815, 682)
Screenshot: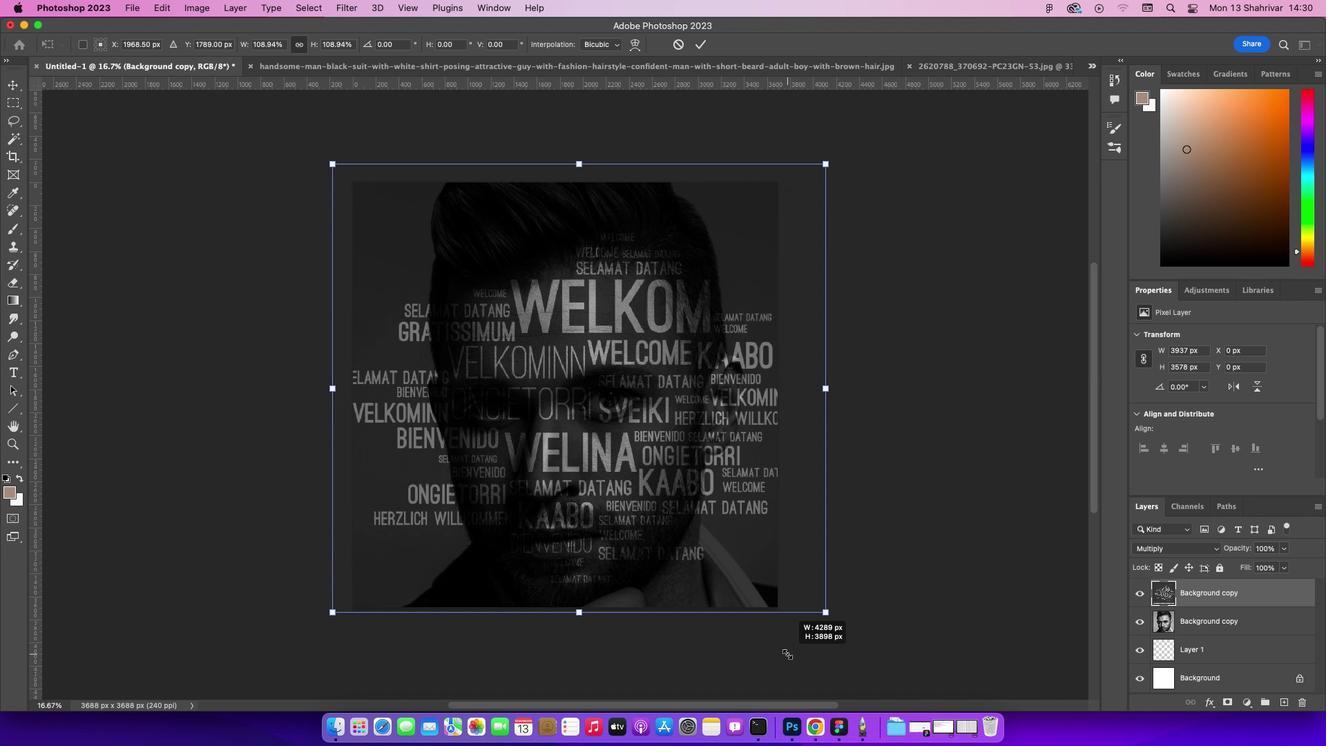 
Action: Key pressed Key.enter
Screenshot: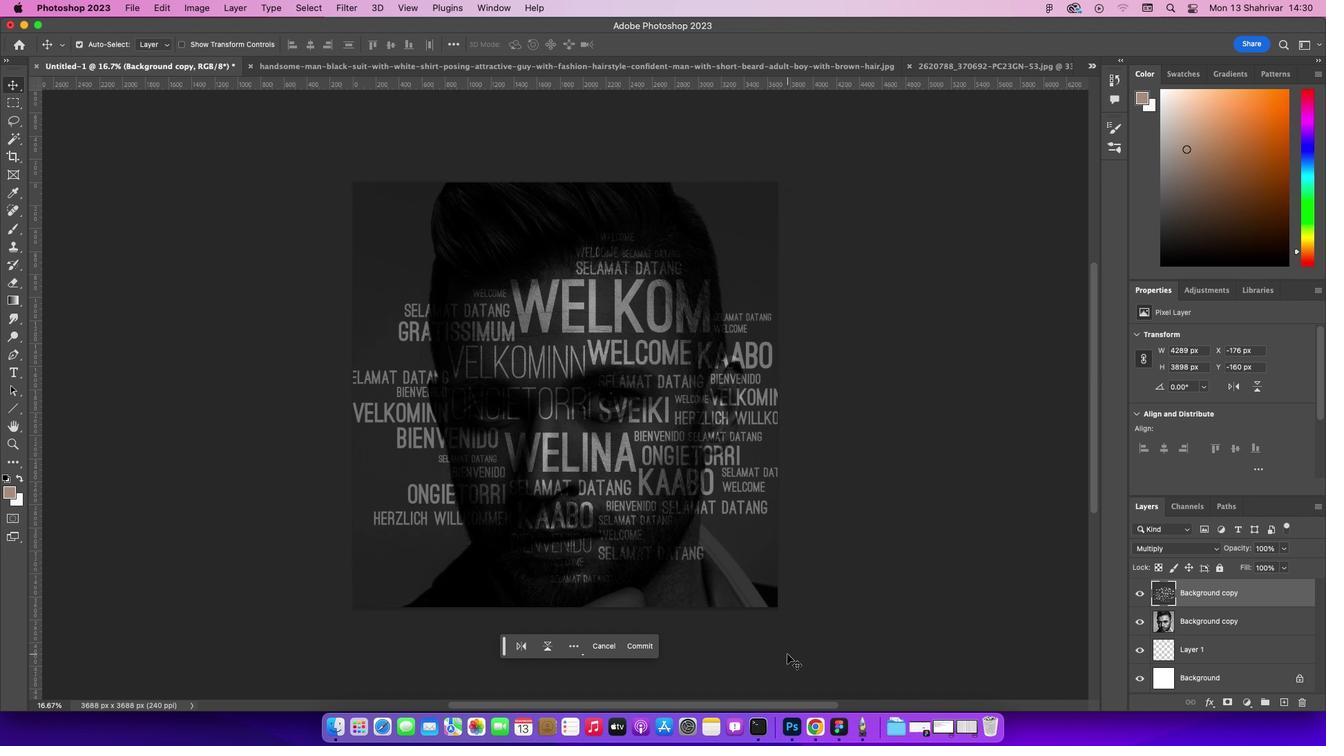 
Action: Mouse moved to (654, 435)
Screenshot: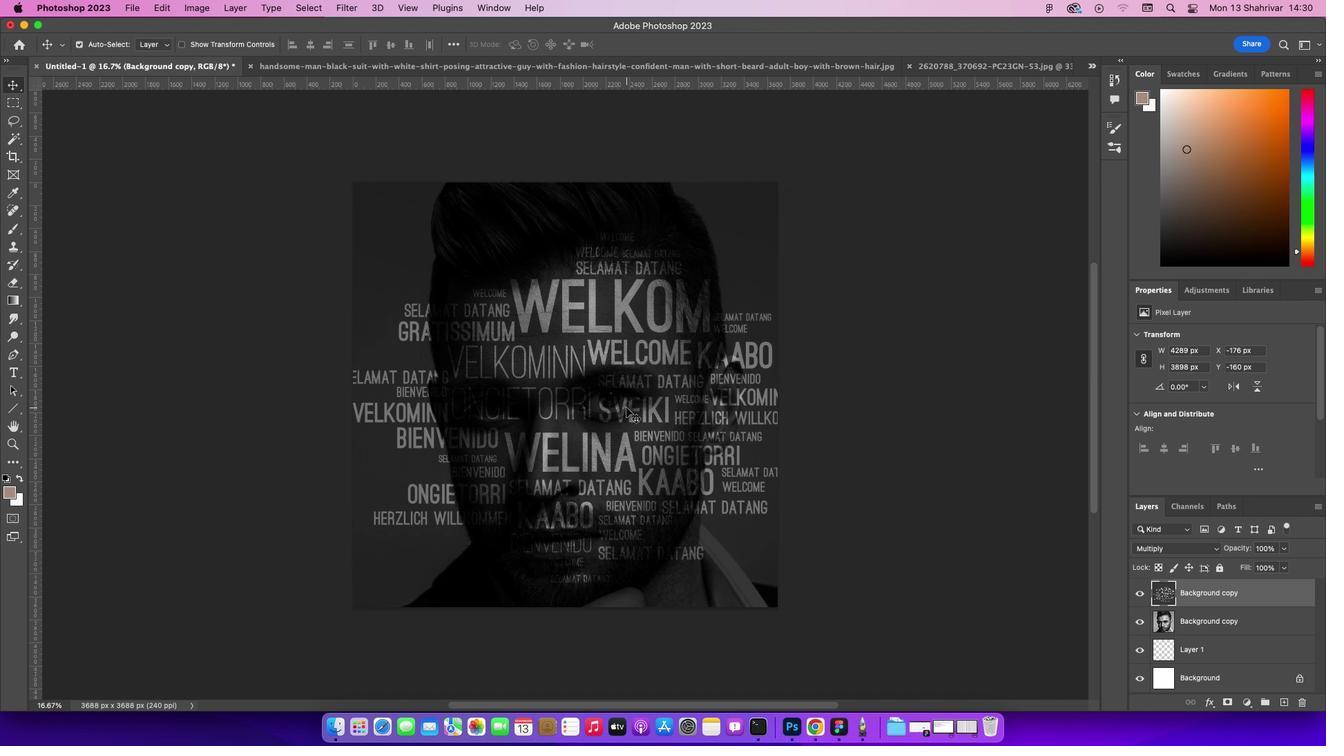 
Action: Mouse pressed left at (654, 435)
Screenshot: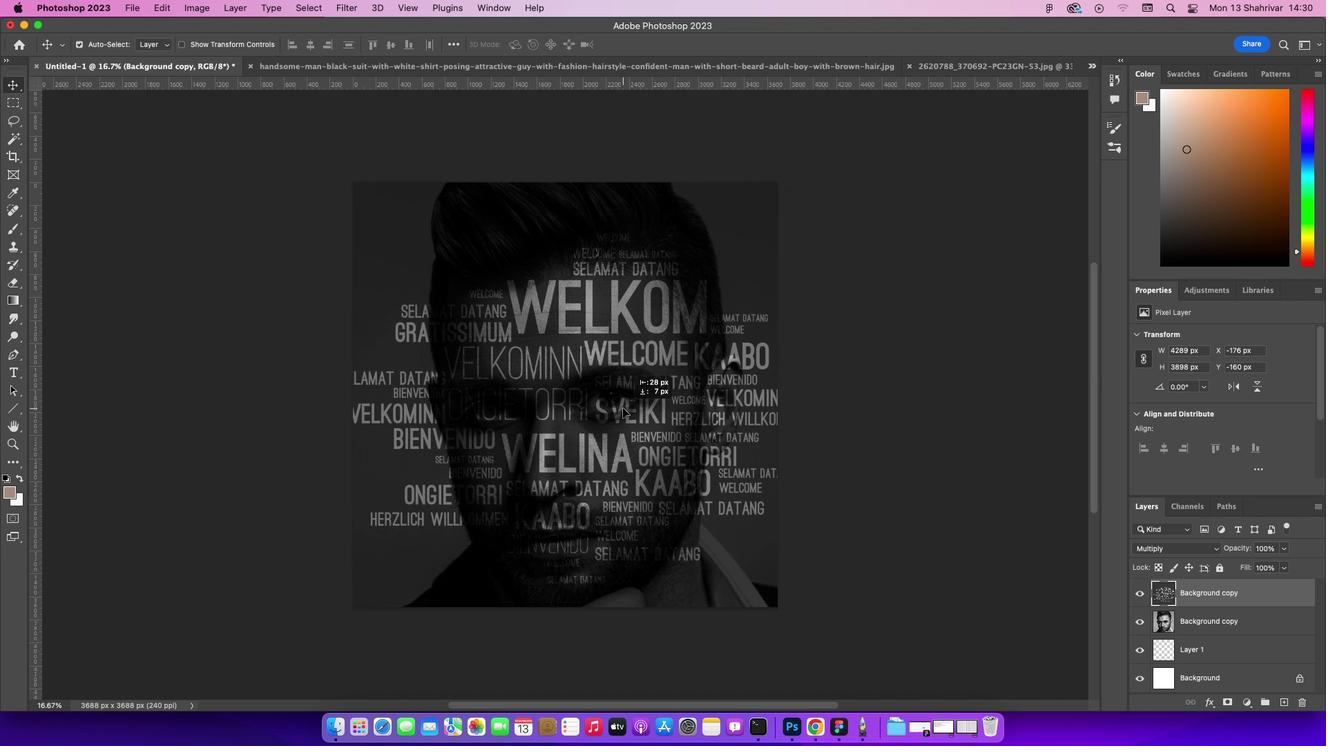 
Action: Mouse moved to (1273, 648)
Screenshot: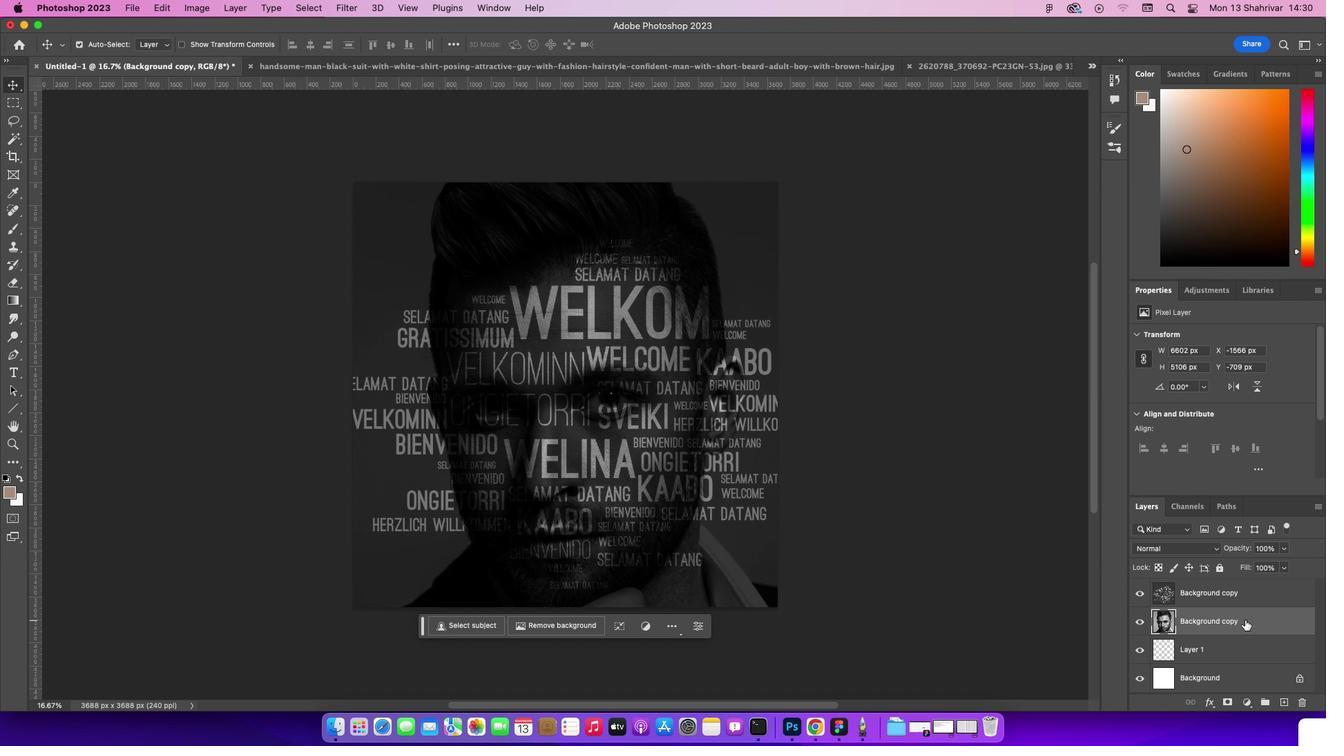 
Action: Mouse pressed left at (1273, 648)
Screenshot: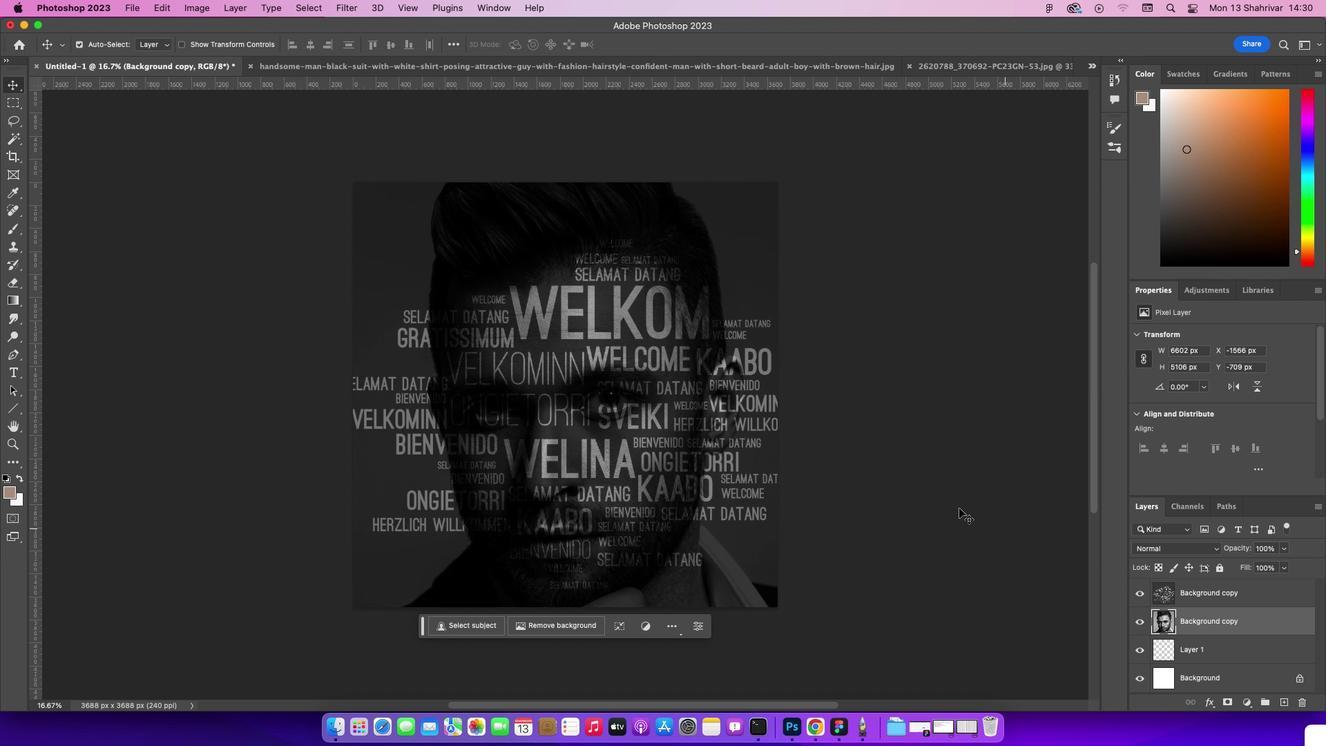 
Action: Mouse moved to (890, 502)
Screenshot: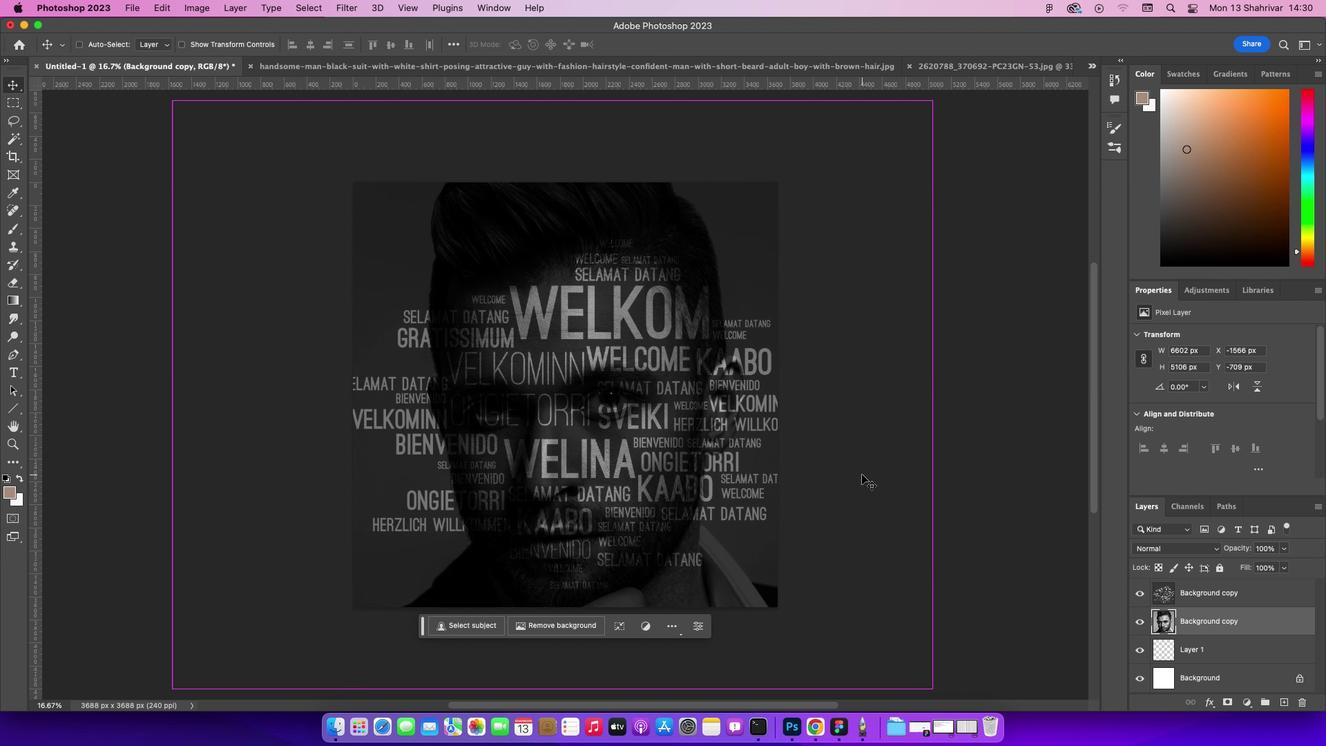 
Action: Key pressed Key.cmd't'
Screenshot: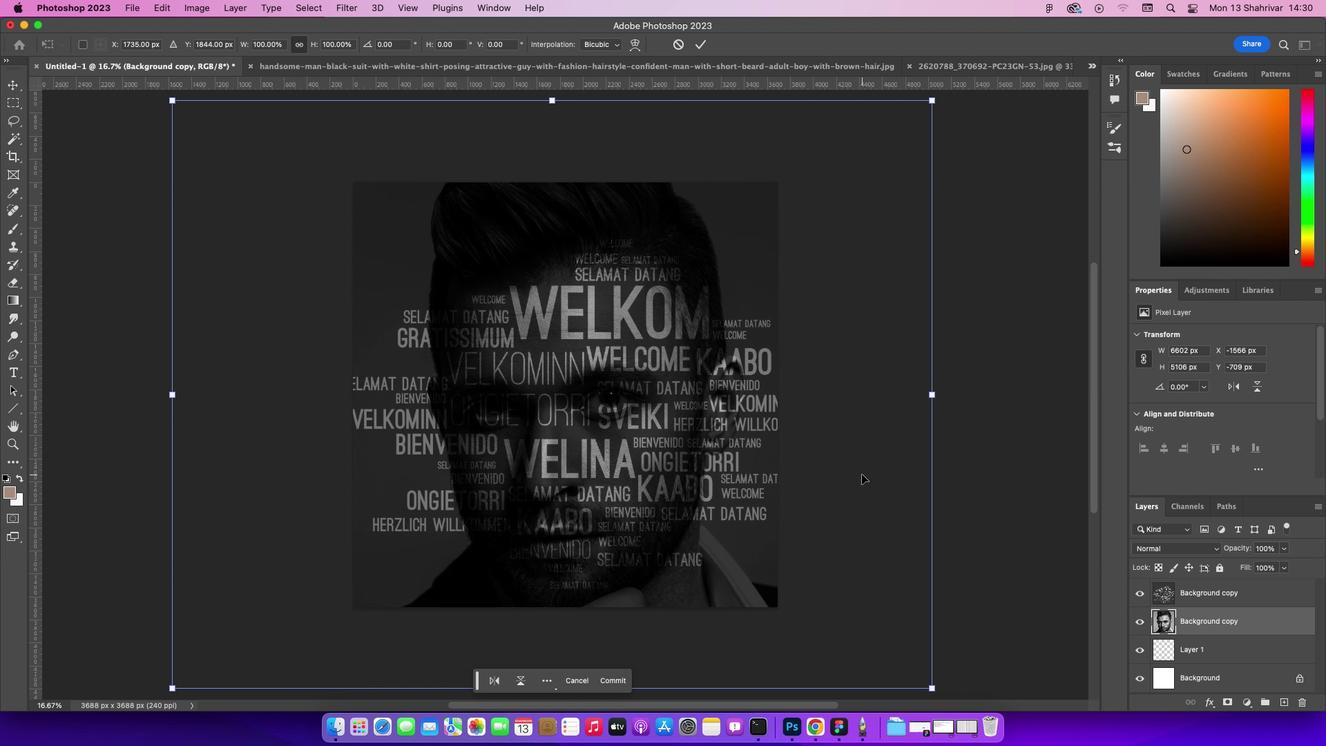 
Action: Mouse moved to (961, 716)
Screenshot: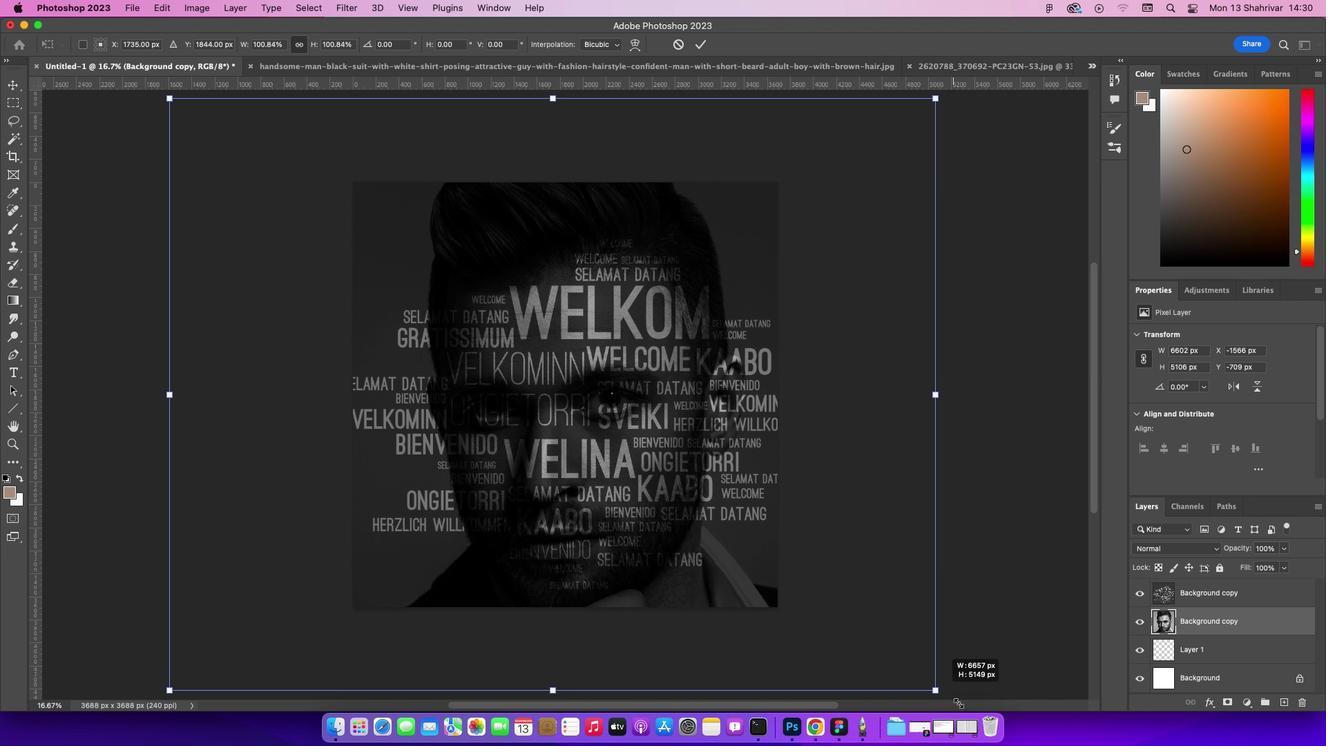 
Action: Key pressed Key.alt
Screenshot: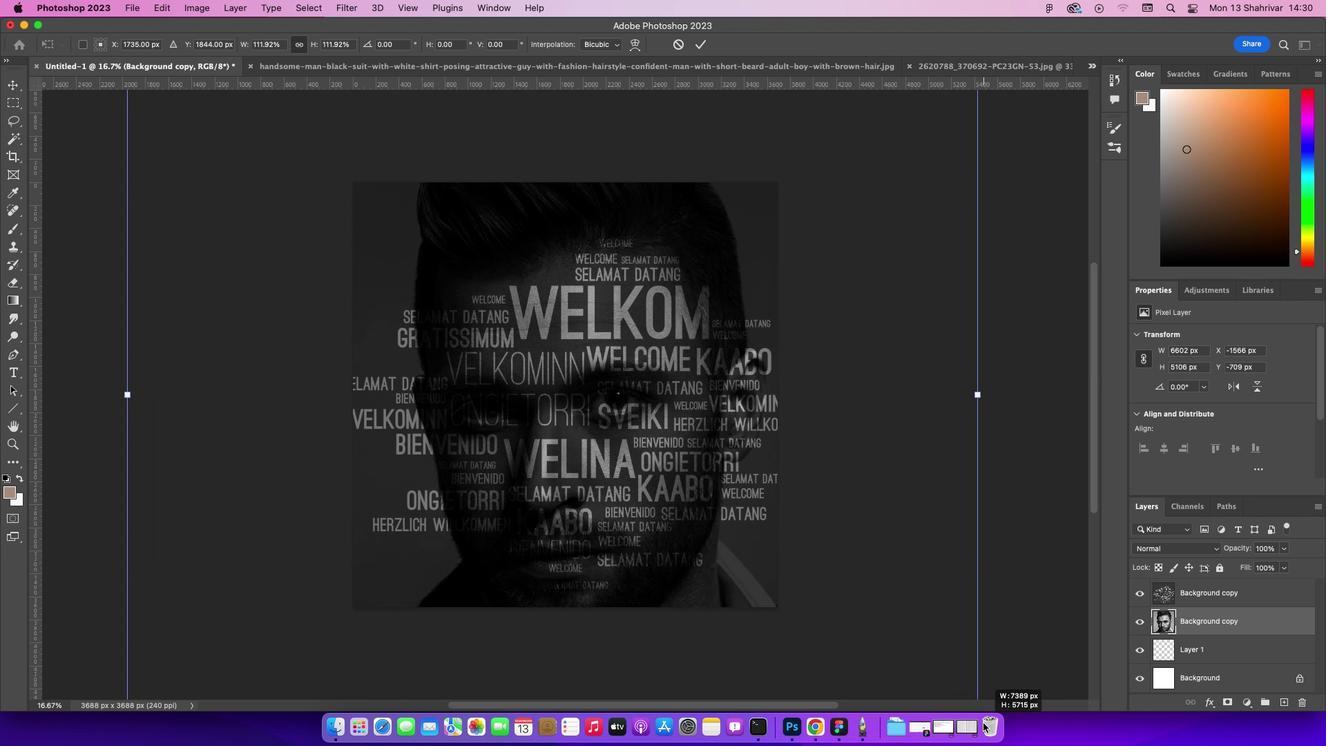 
Action: Mouse pressed left at (961, 716)
Screenshot: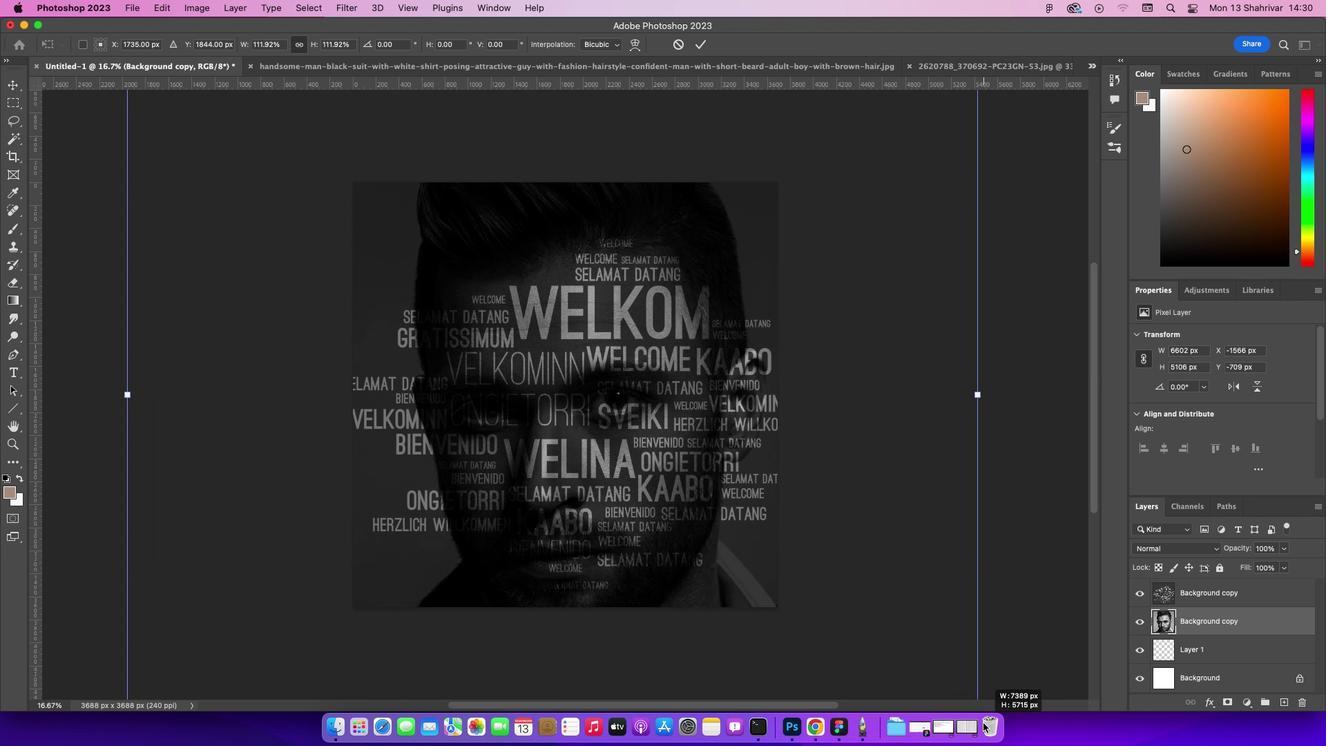 
Action: Mouse moved to (818, 493)
Screenshot: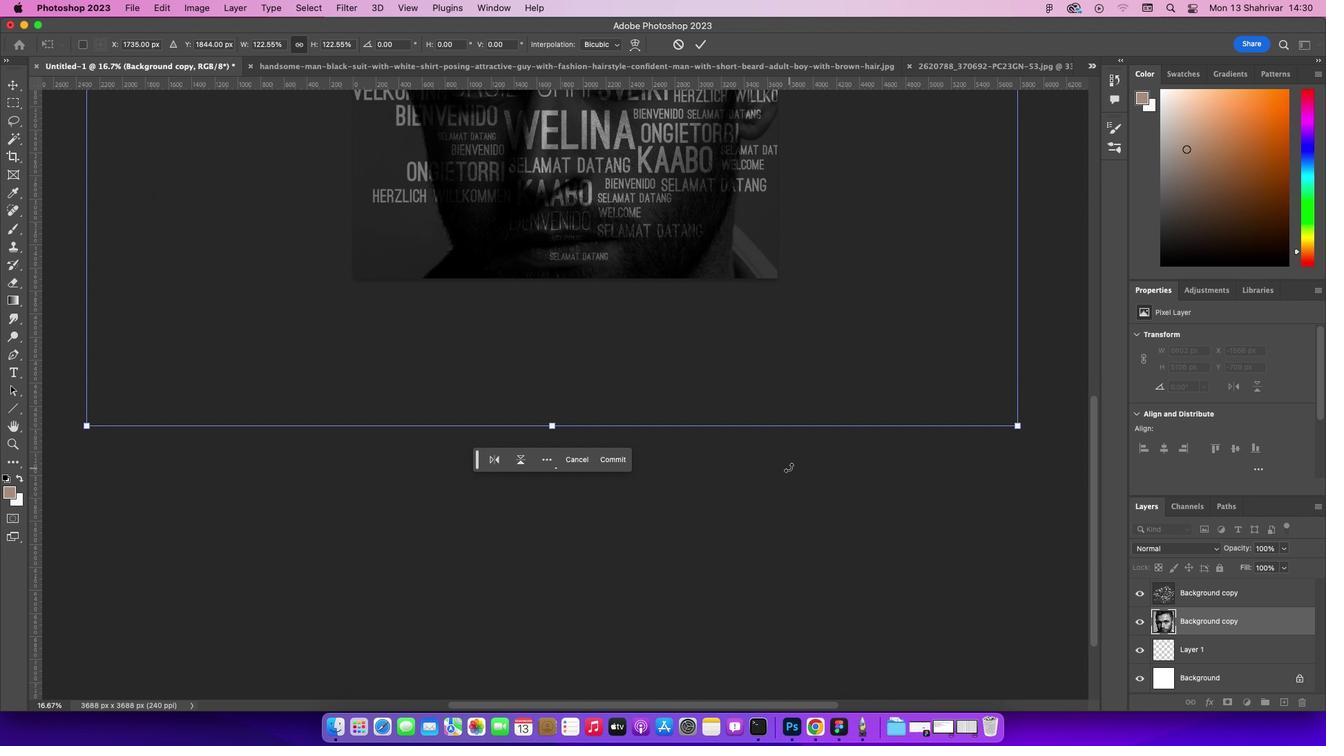 
Action: Mouse scrolled (818, 493) with delta (28, 29)
Screenshot: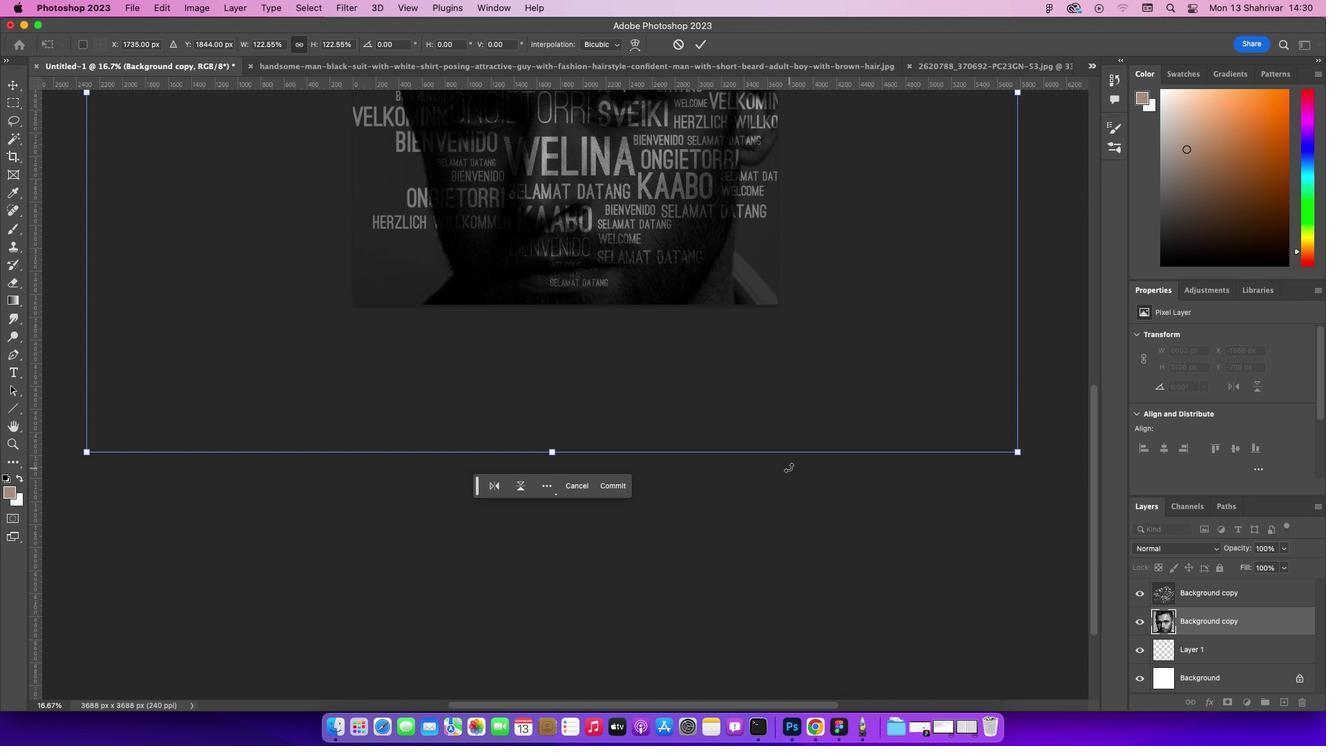 
Action: Mouse moved to (817, 493)
Screenshot: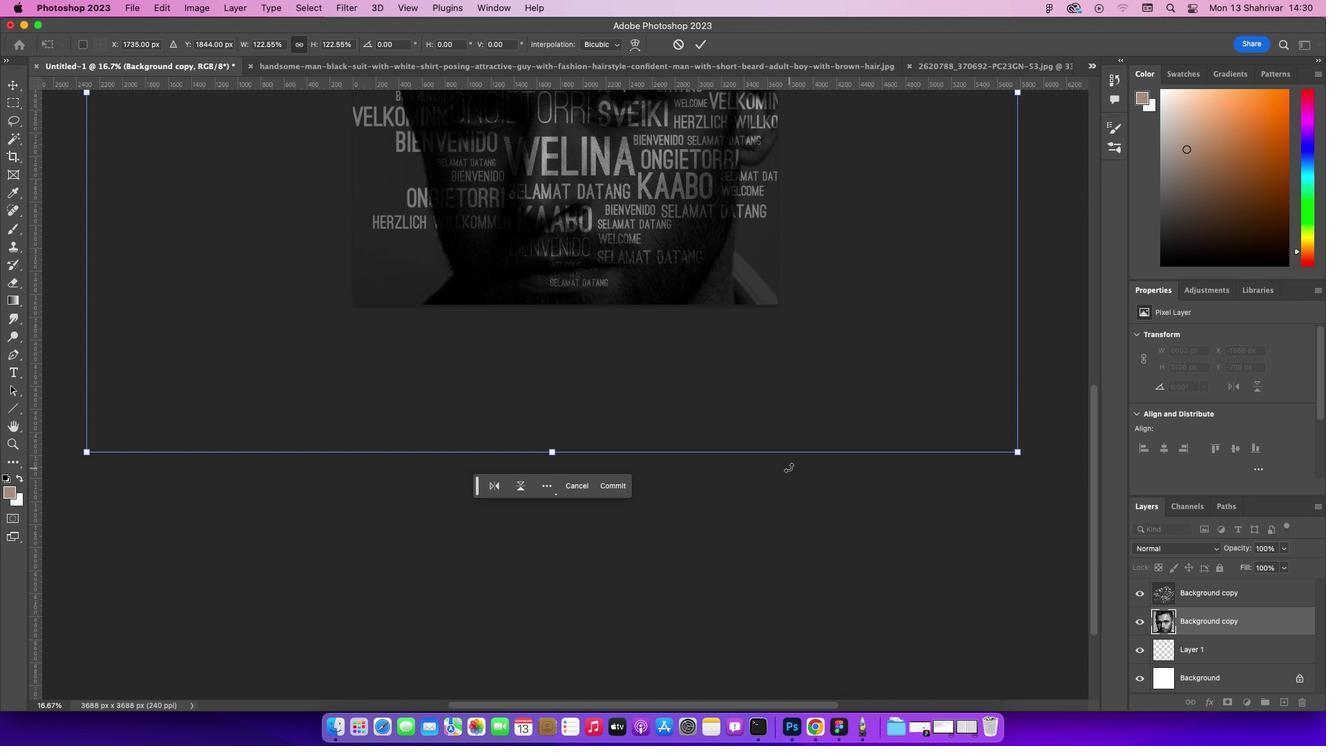
Action: Mouse scrolled (817, 493) with delta (28, 29)
Screenshot: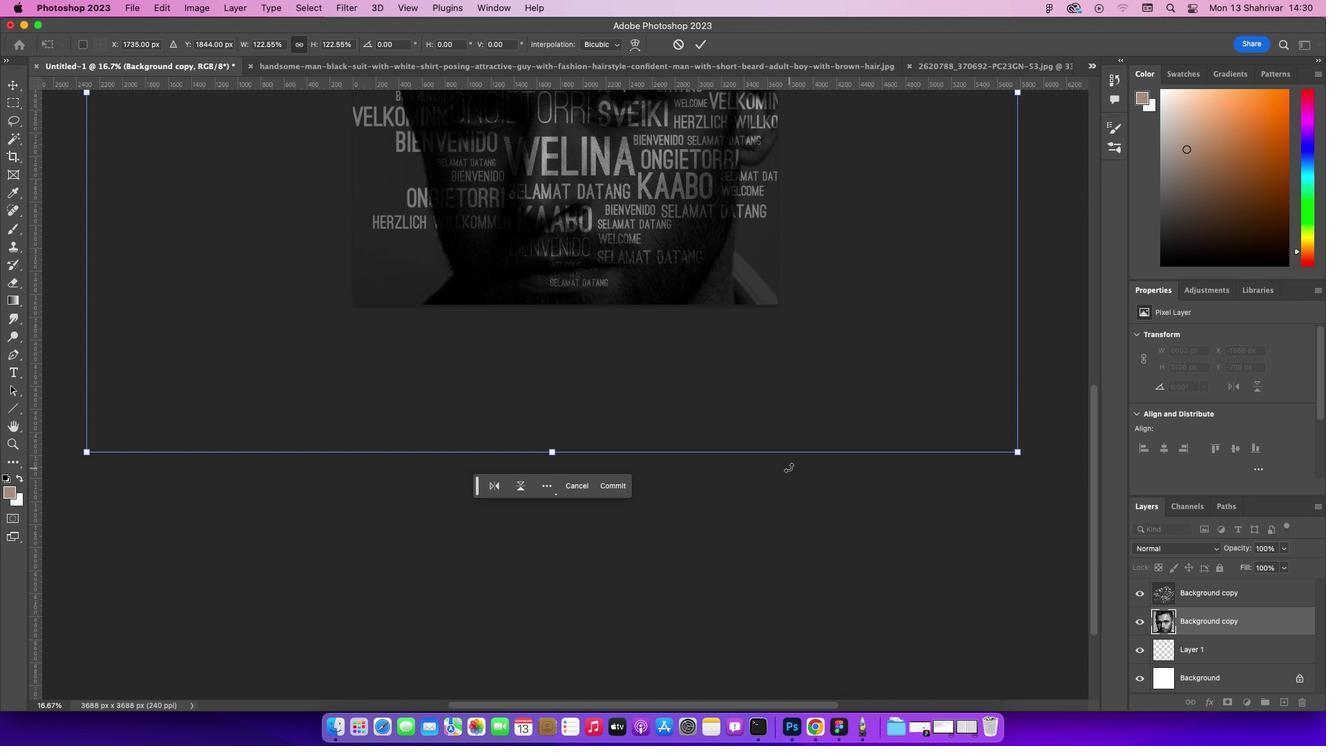 
Action: Mouse moved to (817, 495)
Screenshot: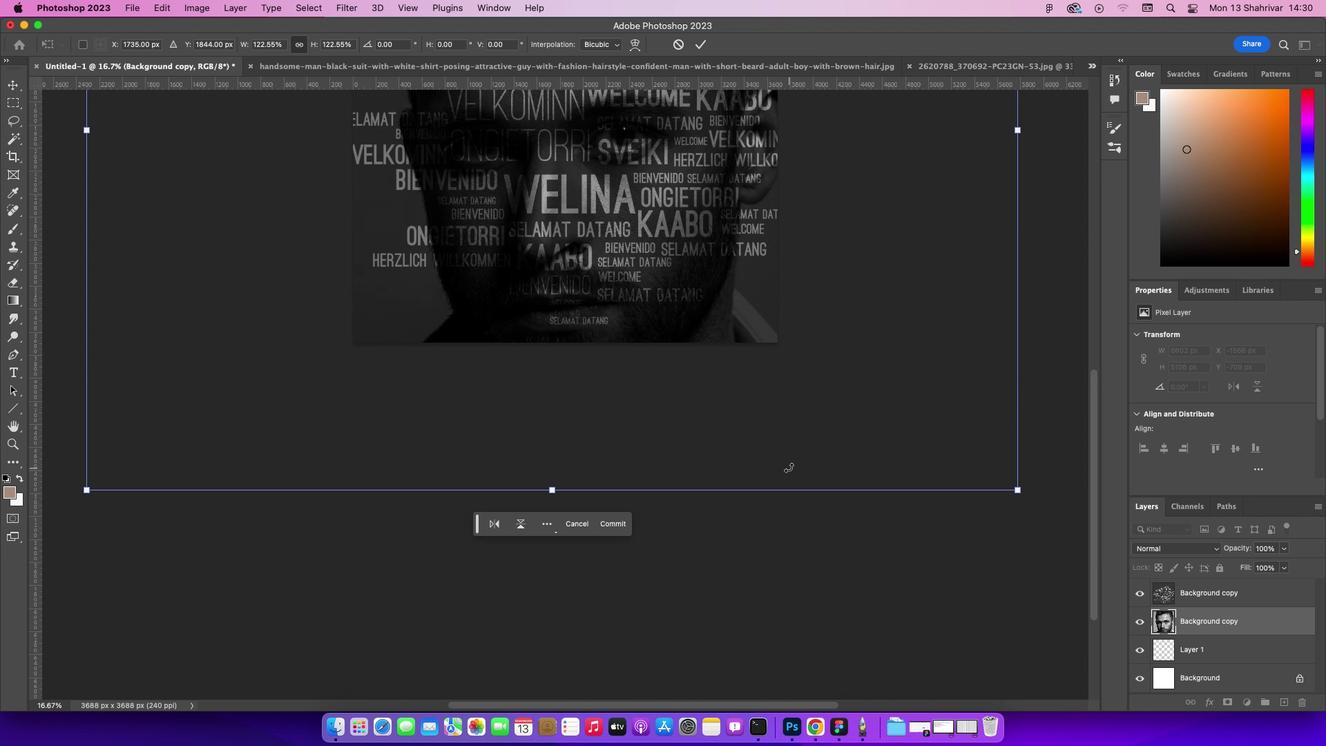 
Action: Mouse scrolled (817, 495) with delta (28, 30)
Screenshot: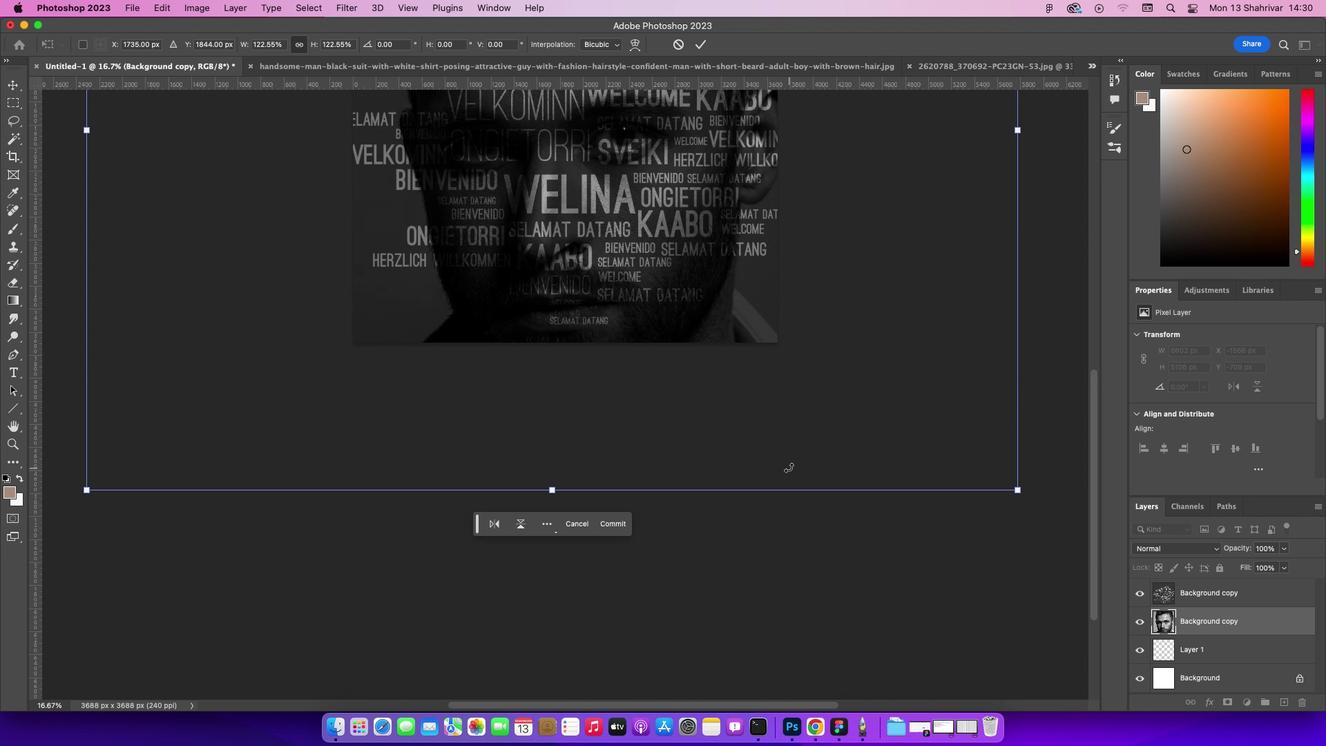 
Action: Mouse moved to (817, 495)
Screenshot: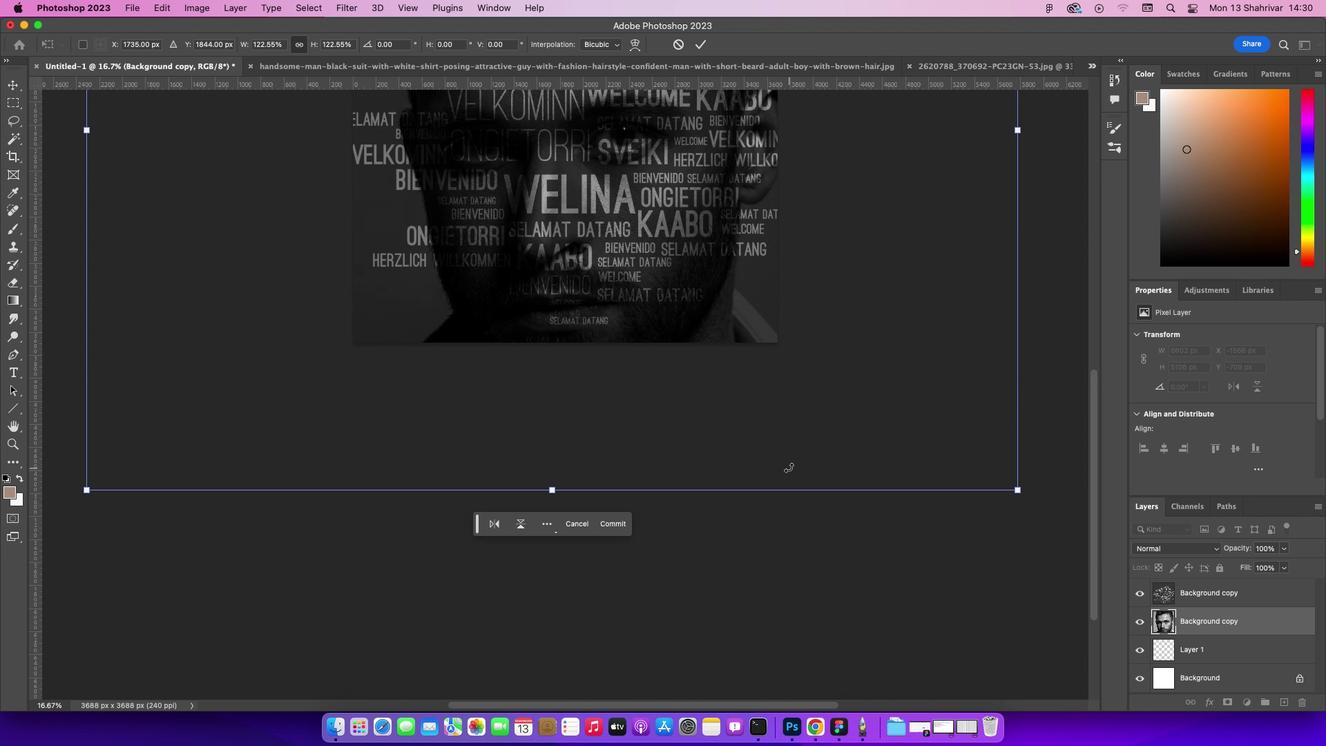 
Action: Mouse scrolled (817, 495) with delta (28, 31)
Screenshot: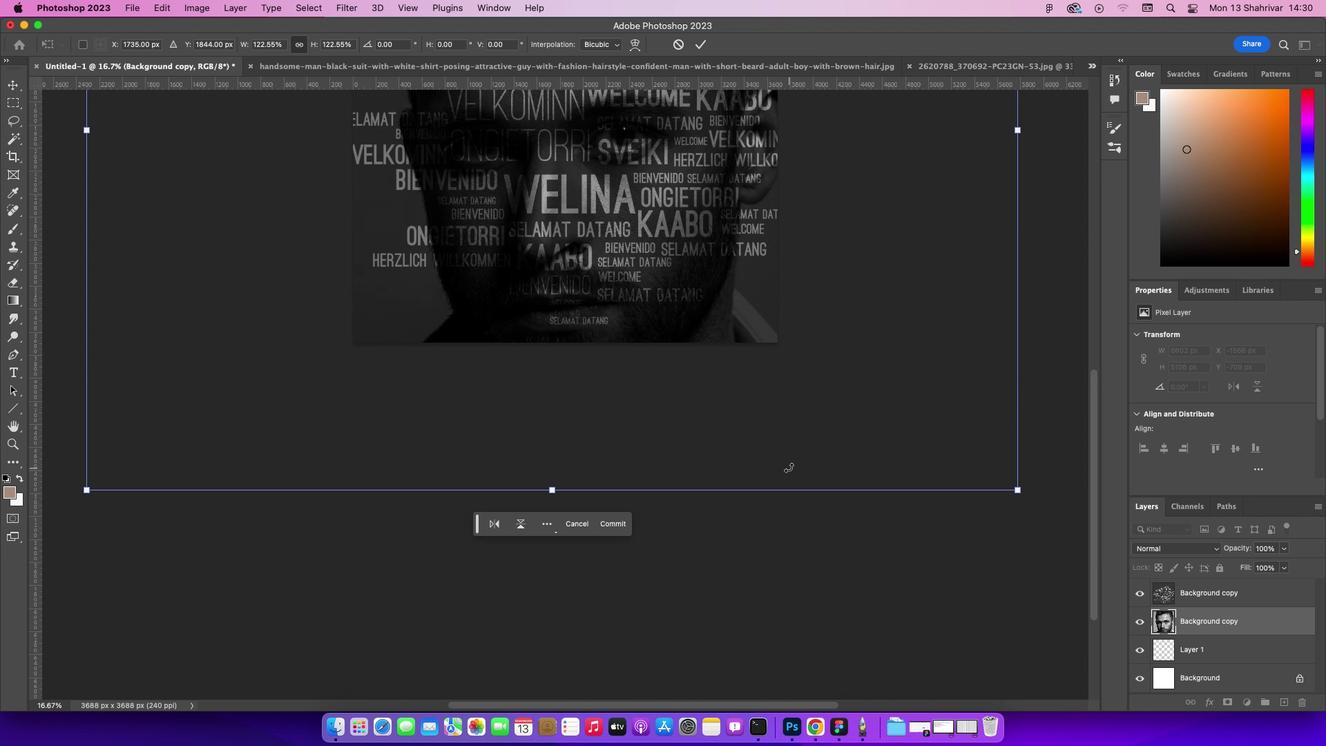 
Action: Mouse moved to (817, 495)
Screenshot: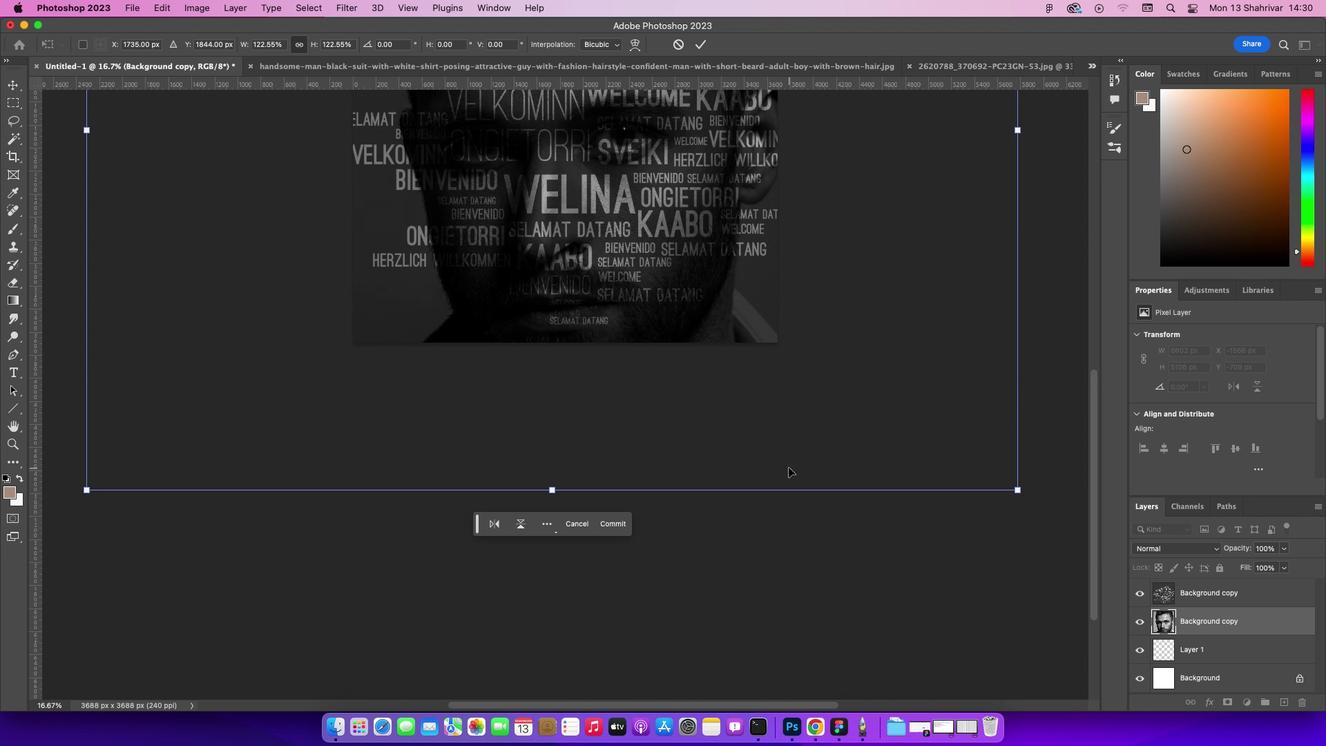 
Action: Mouse scrolled (817, 495) with delta (28, 32)
Screenshot: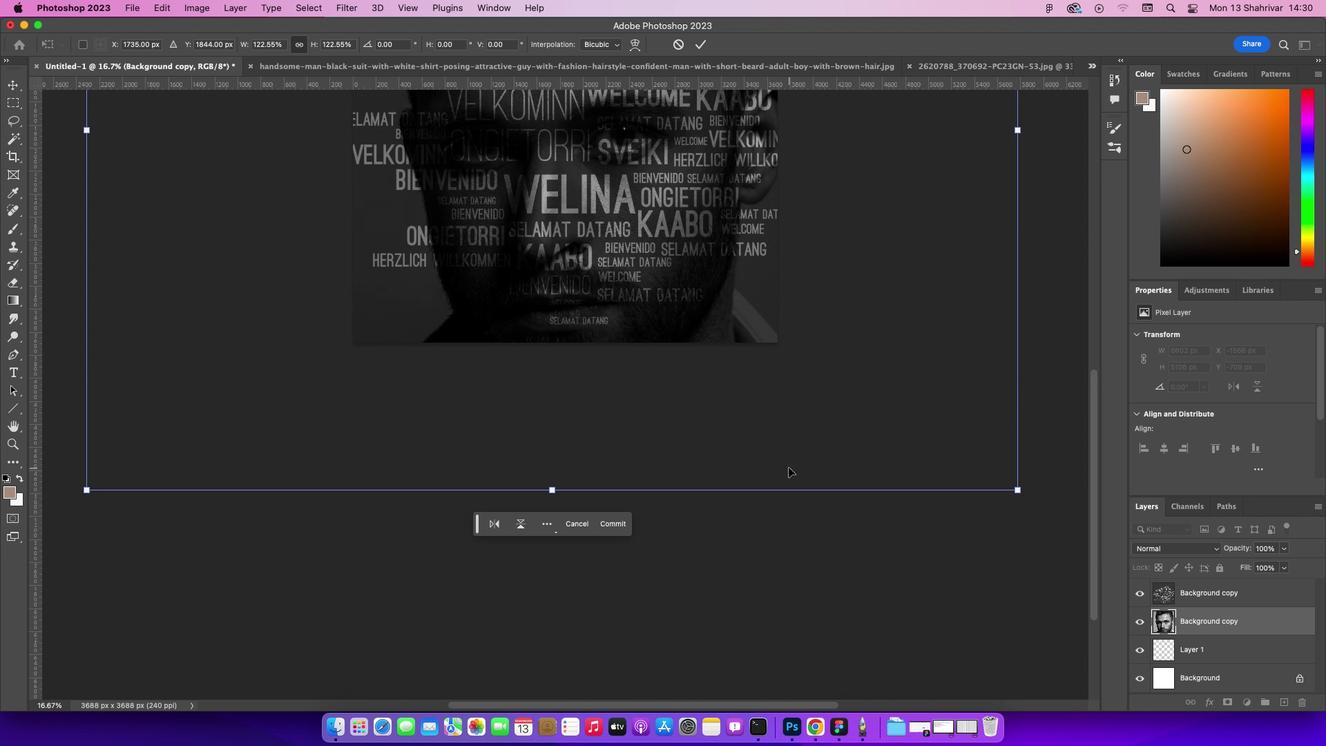 
Action: Mouse moved to (817, 495)
Screenshot: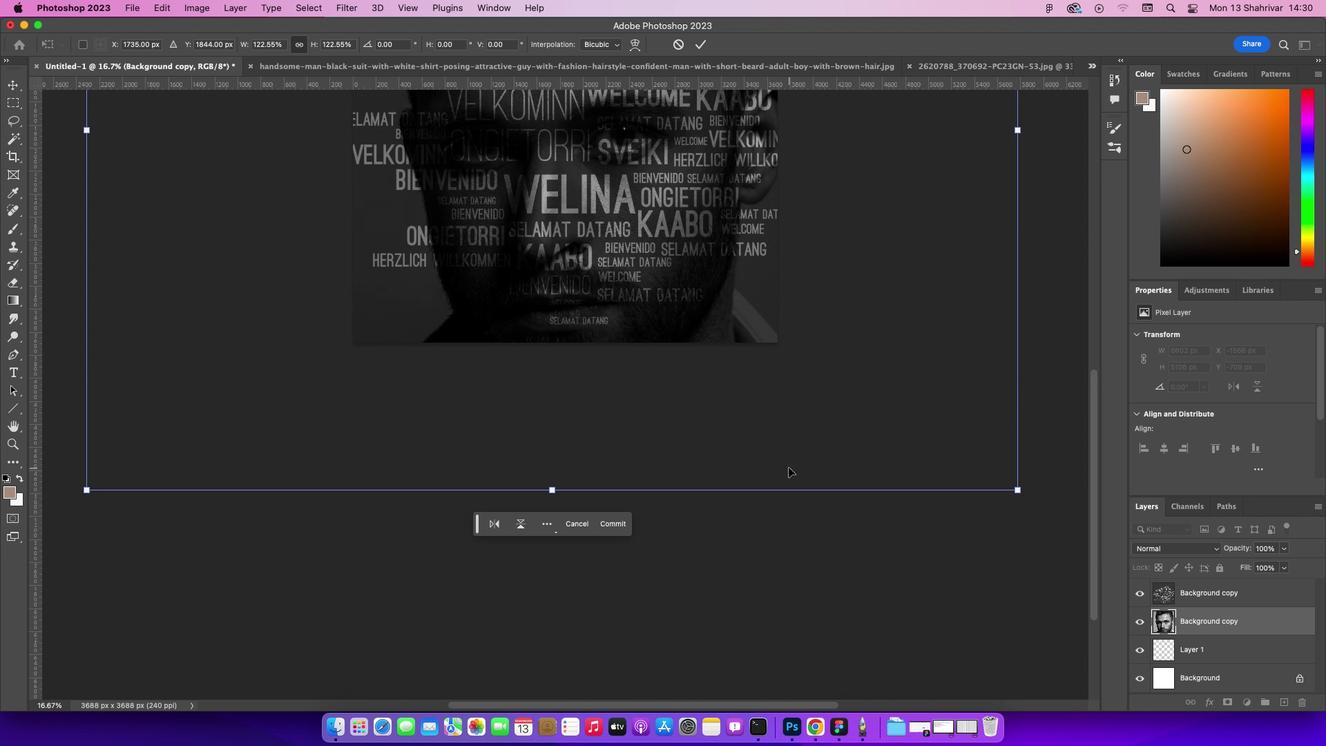 
Action: Mouse scrolled (817, 495) with delta (28, 29)
Screenshot: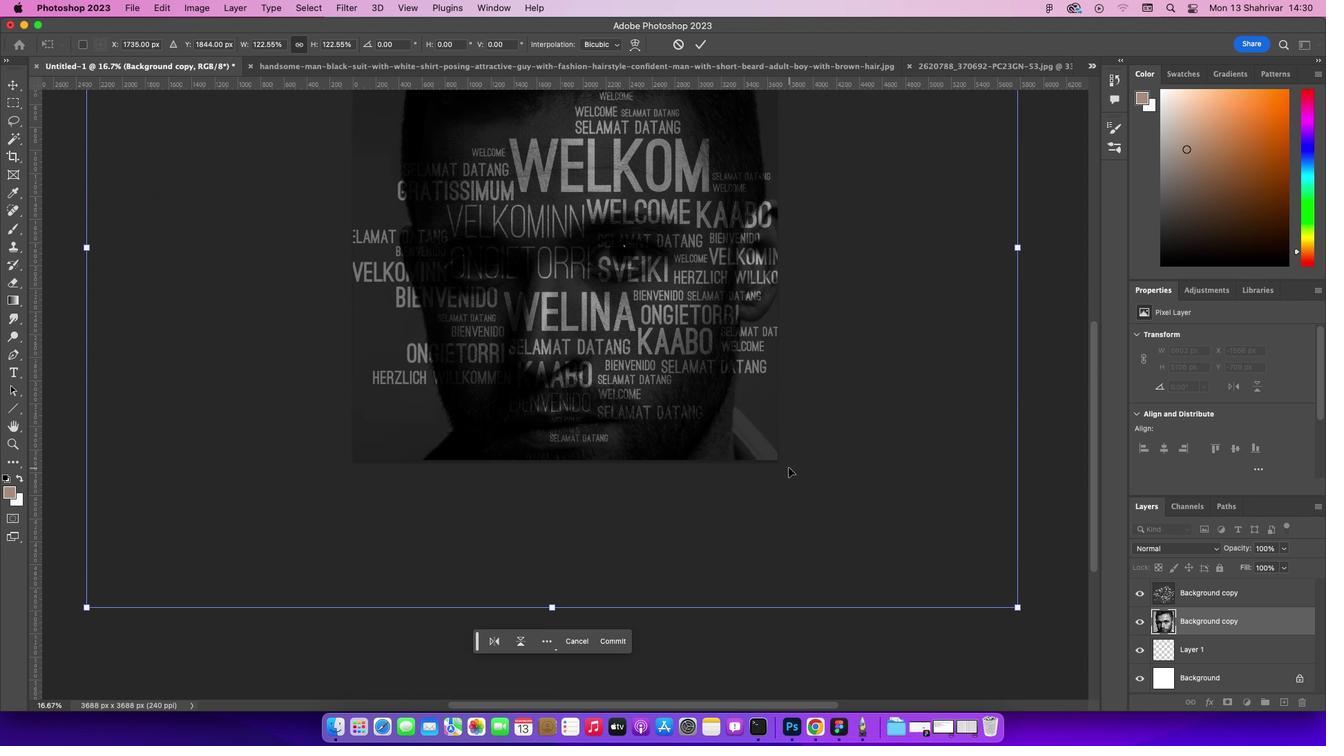 
Action: Mouse scrolled (817, 495) with delta (28, 29)
Screenshot: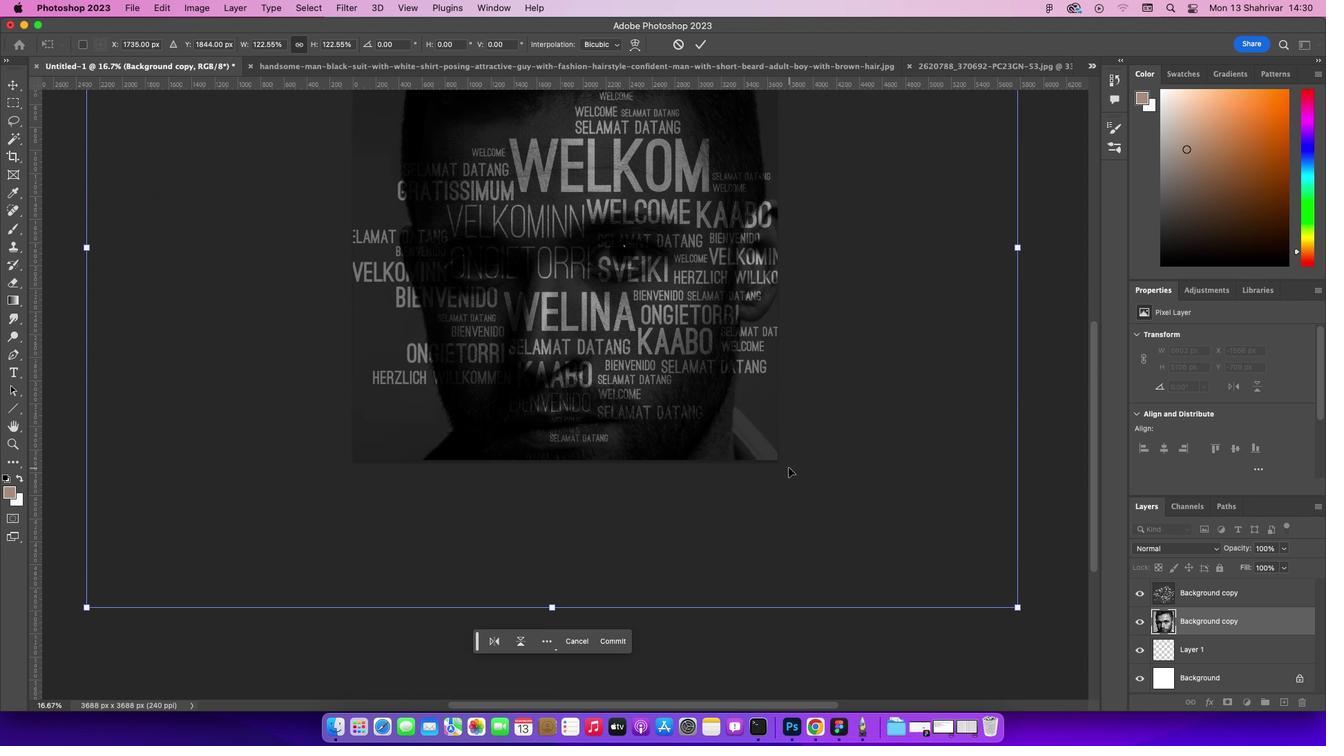 
Action: Mouse scrolled (817, 495) with delta (28, 30)
Screenshot: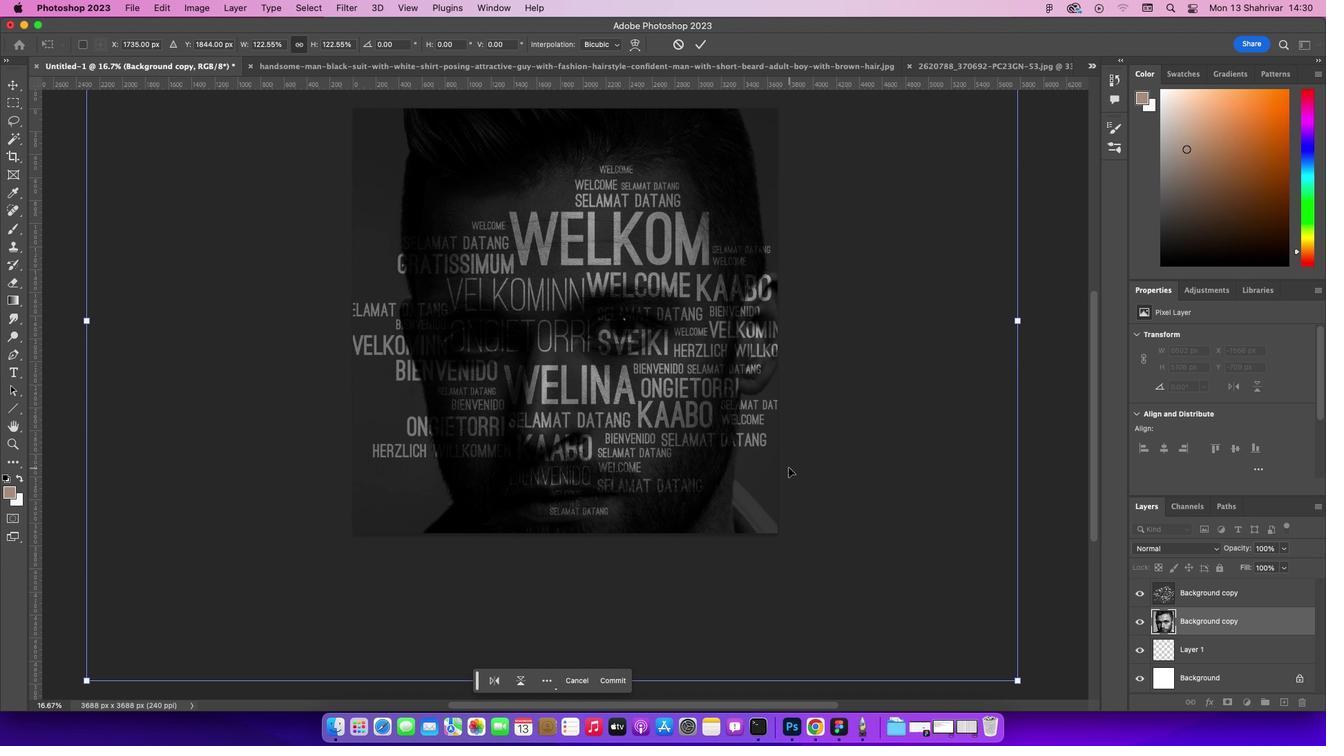 
Action: Mouse scrolled (817, 495) with delta (28, 31)
Screenshot: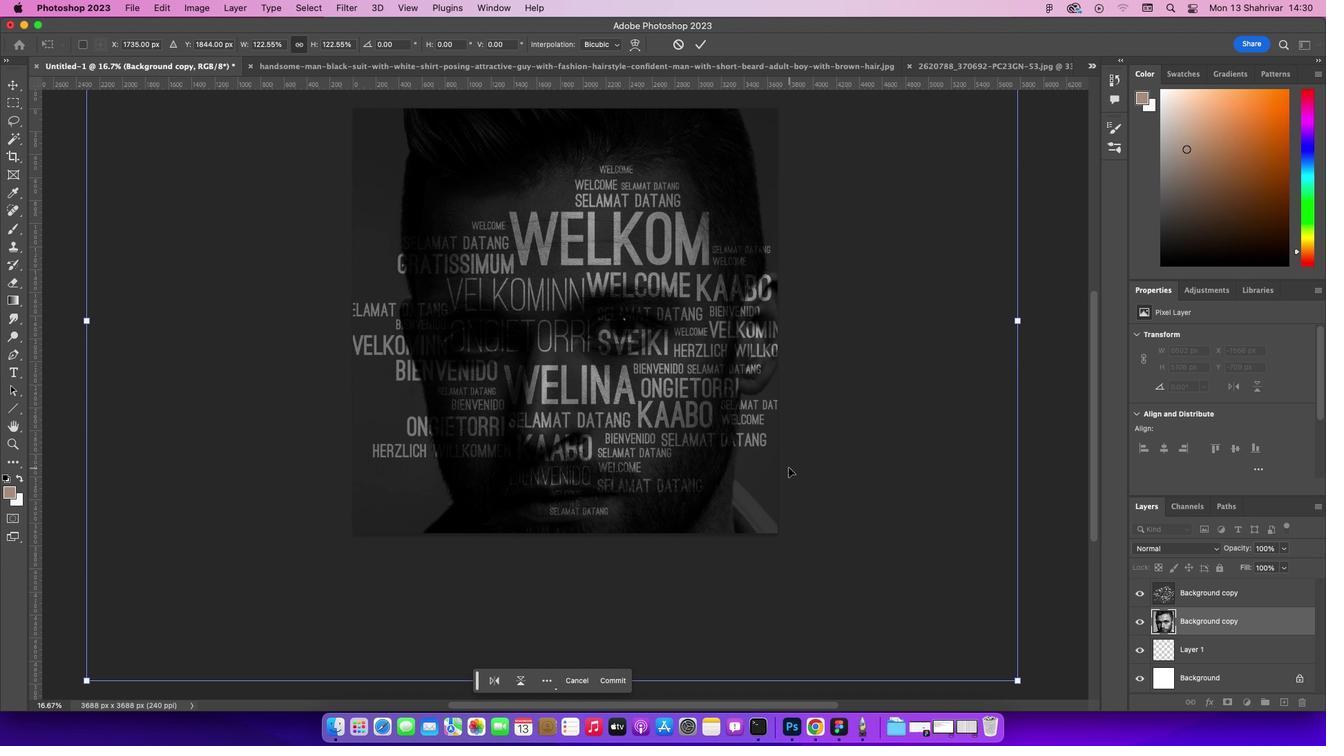
Action: Mouse scrolled (817, 495) with delta (28, 29)
Screenshot: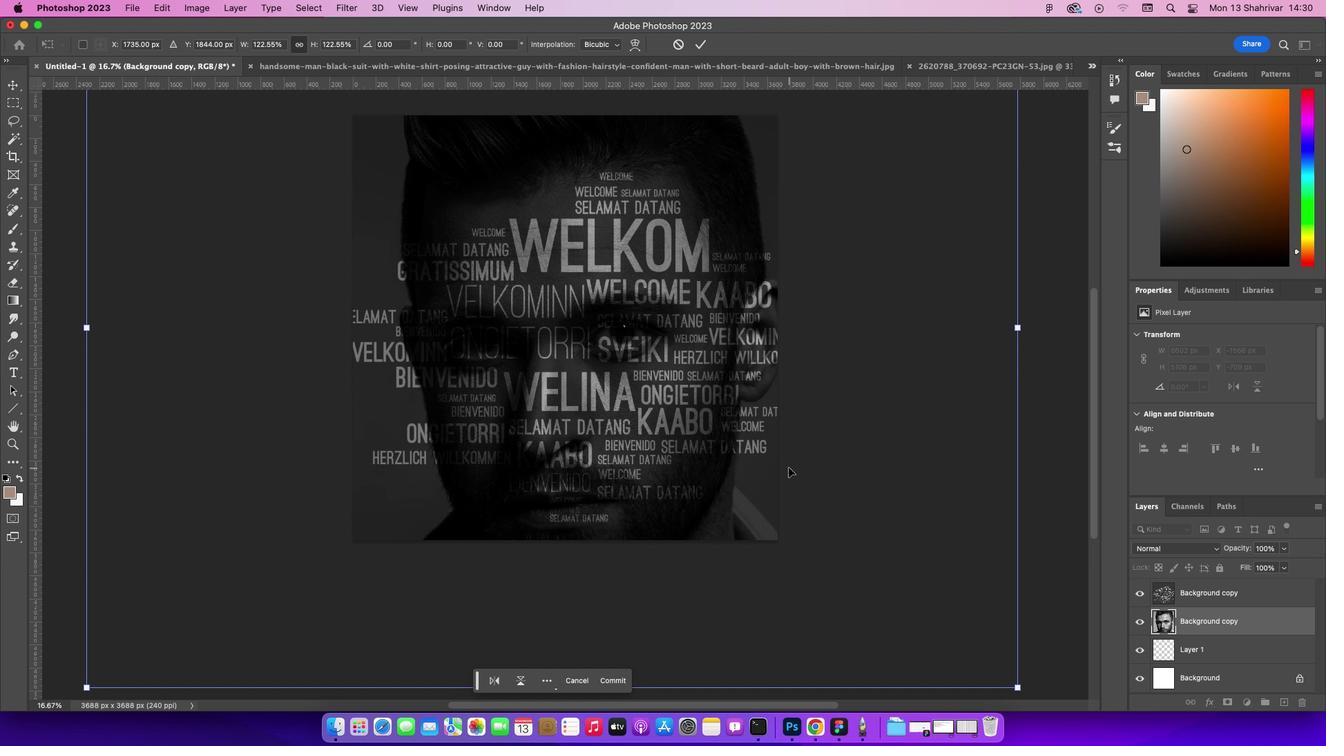 
Action: Mouse scrolled (817, 495) with delta (28, 29)
Screenshot: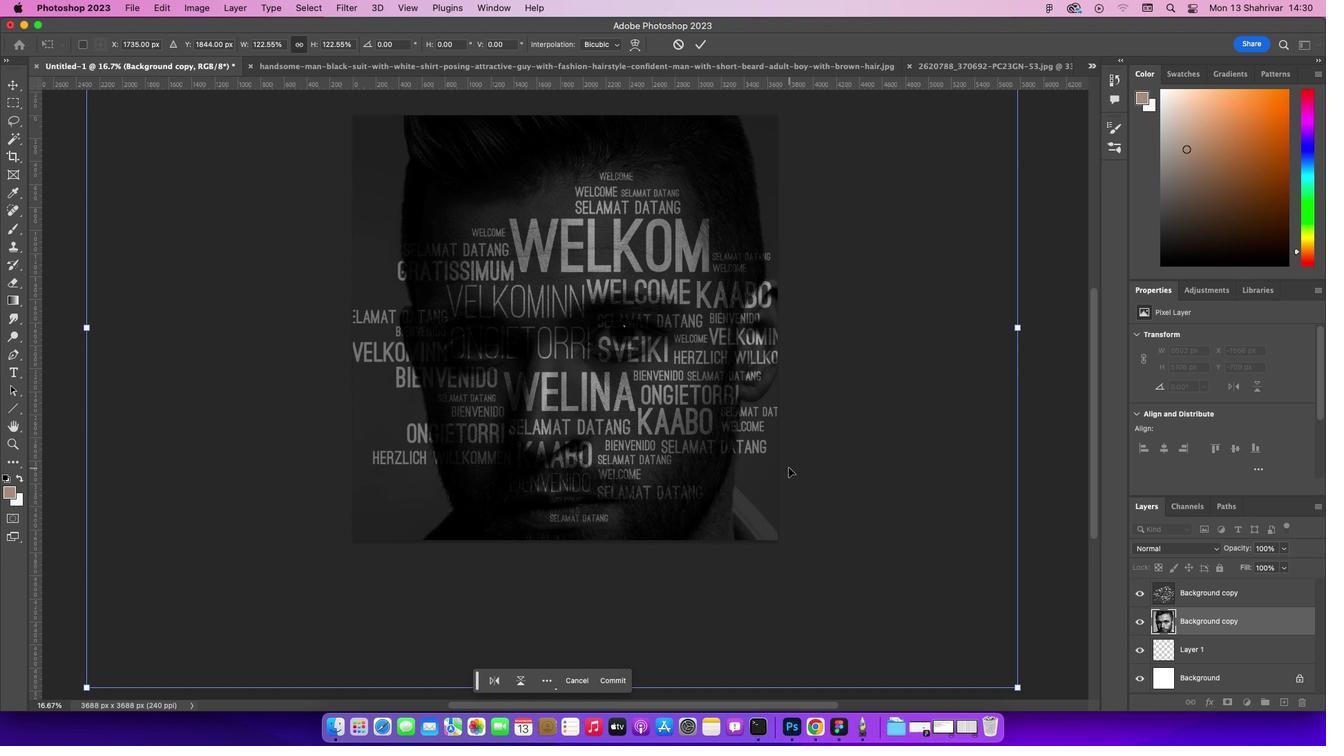 
Action: Mouse scrolled (817, 495) with delta (28, 30)
Screenshot: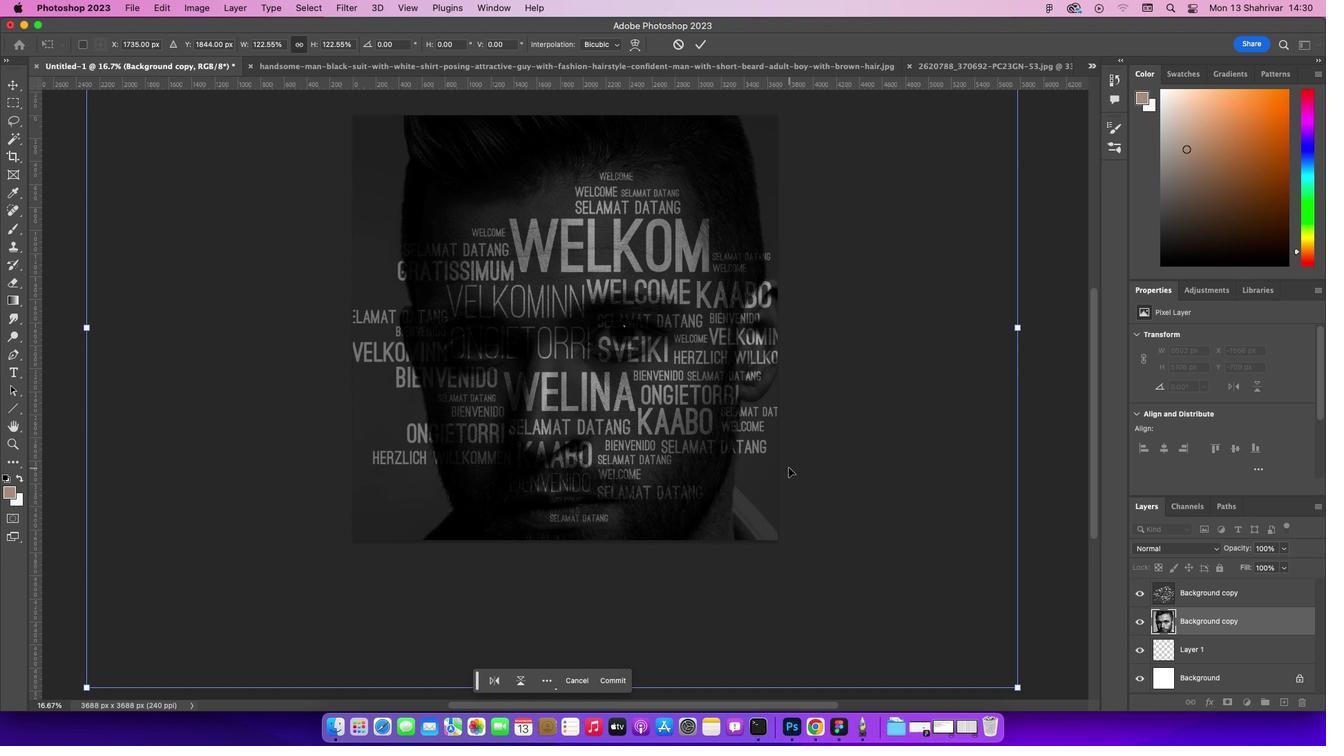 
Action: Mouse scrolled (817, 495) with delta (28, 31)
Screenshot: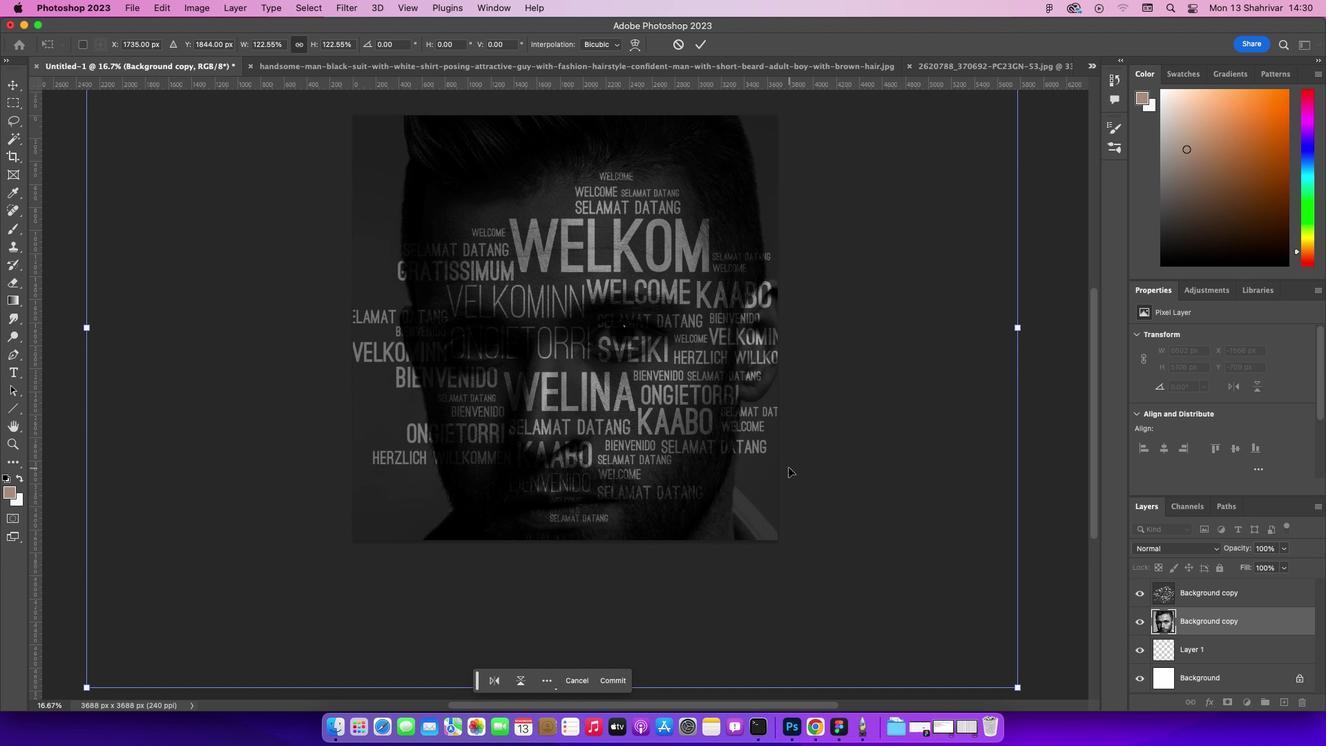 
Action: Mouse scrolled (817, 495) with delta (28, 29)
Screenshot: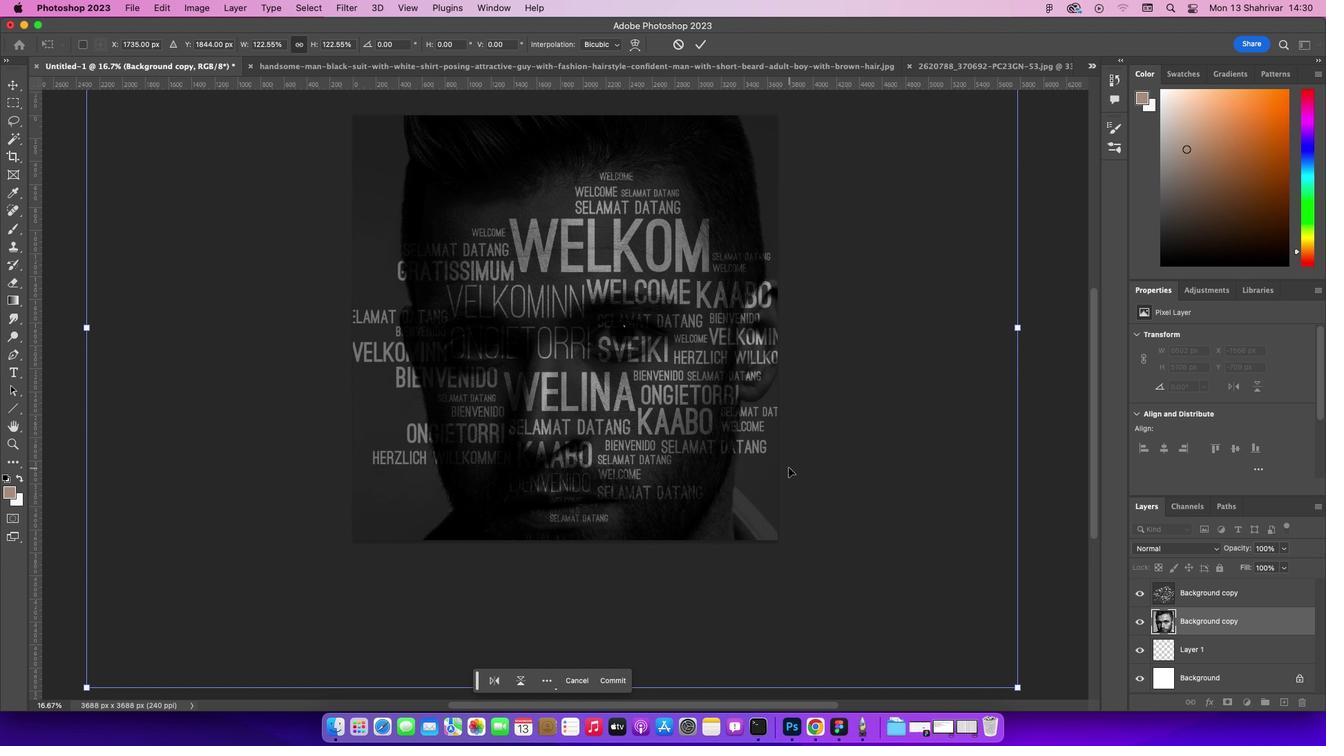 
Action: Mouse scrolled (817, 495) with delta (28, 29)
Screenshot: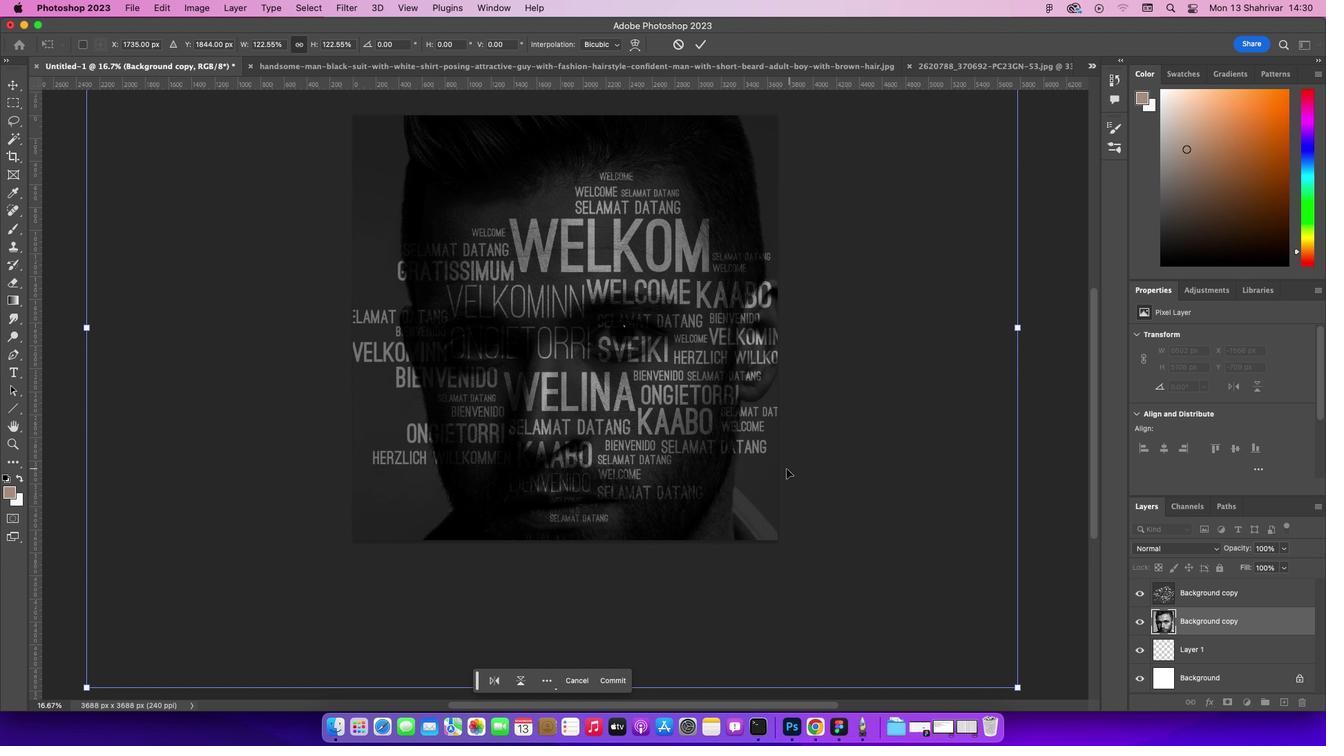 
Action: Mouse moved to (660, 460)
Screenshot: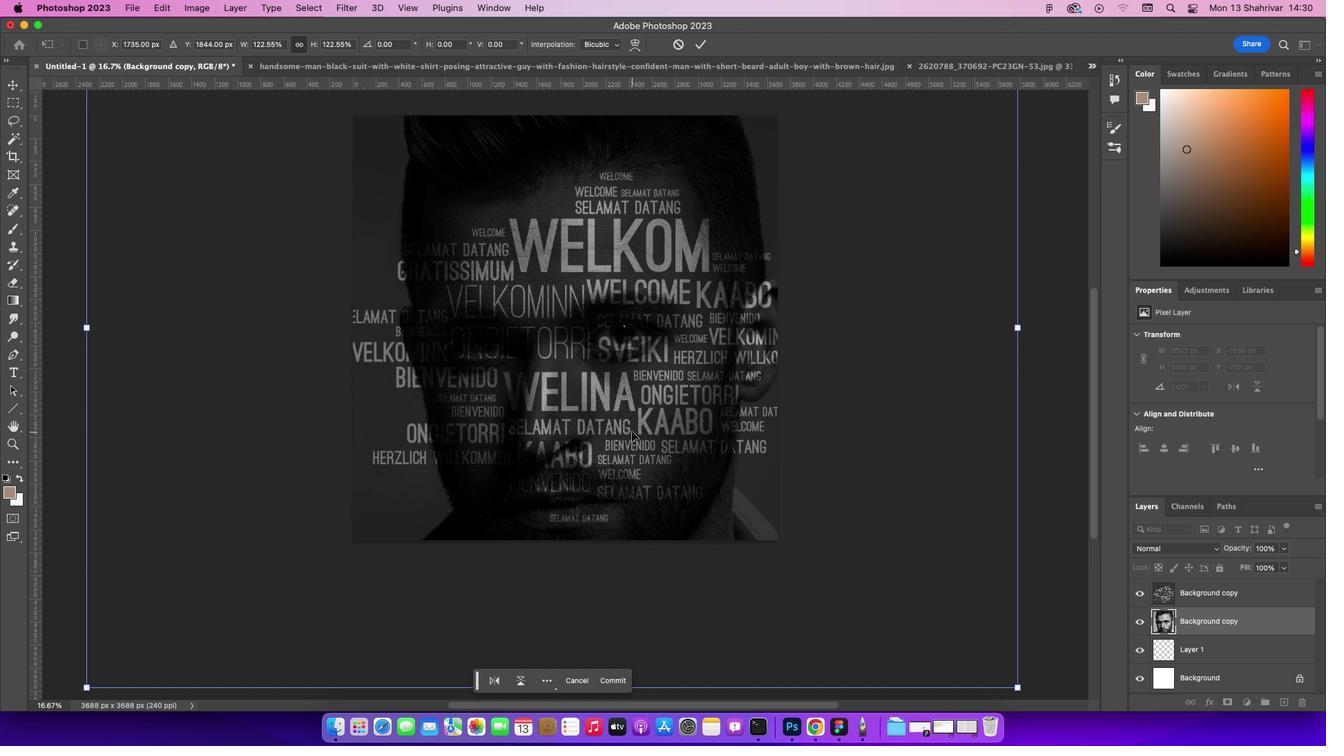 
Action: Key pressed Key.enter
Screenshot: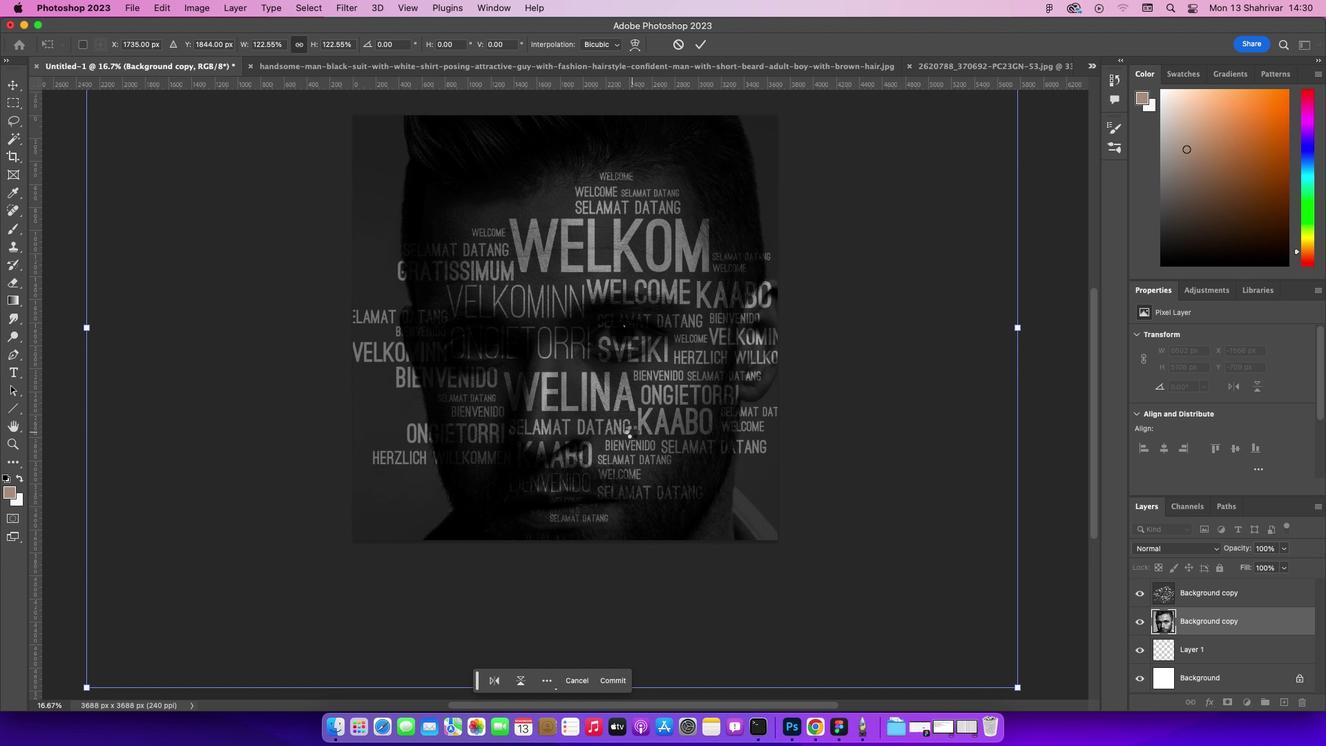 
Action: Mouse moved to (1235, 612)
Screenshot: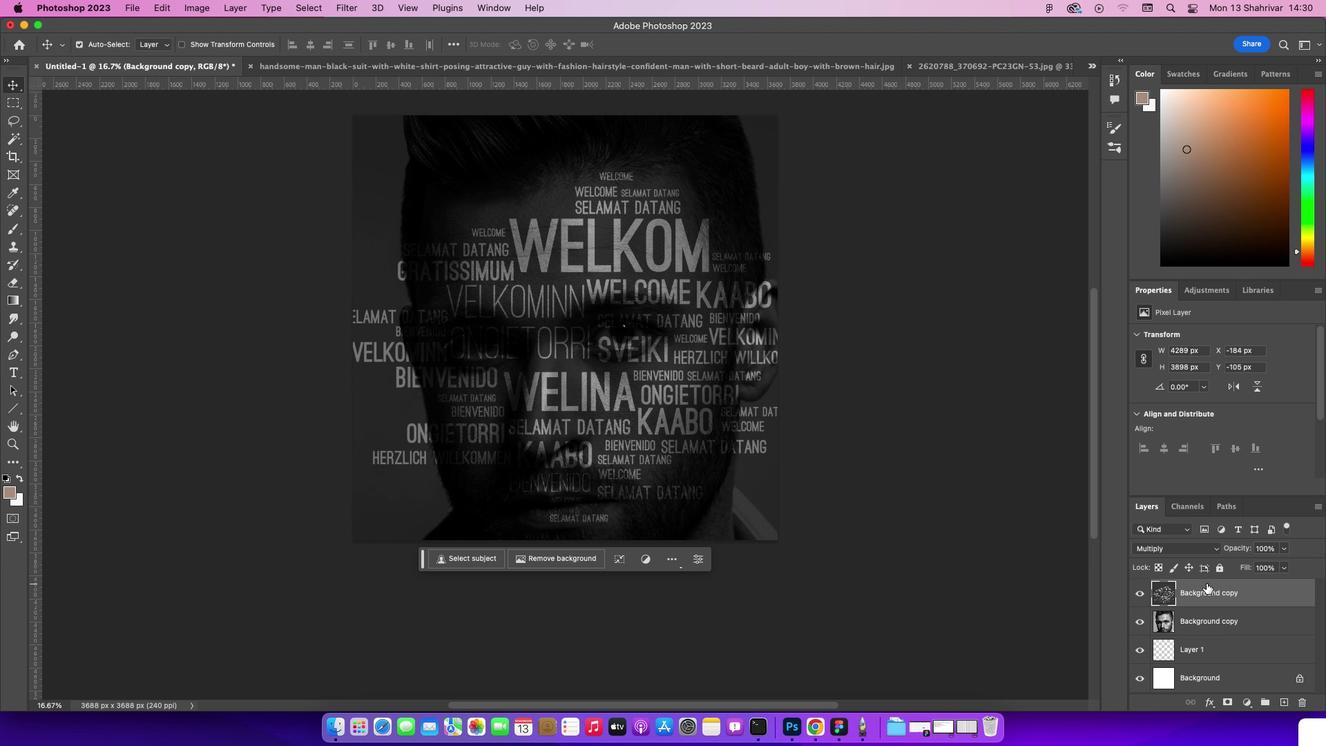
Action: Mouse pressed left at (1235, 612)
Screenshot: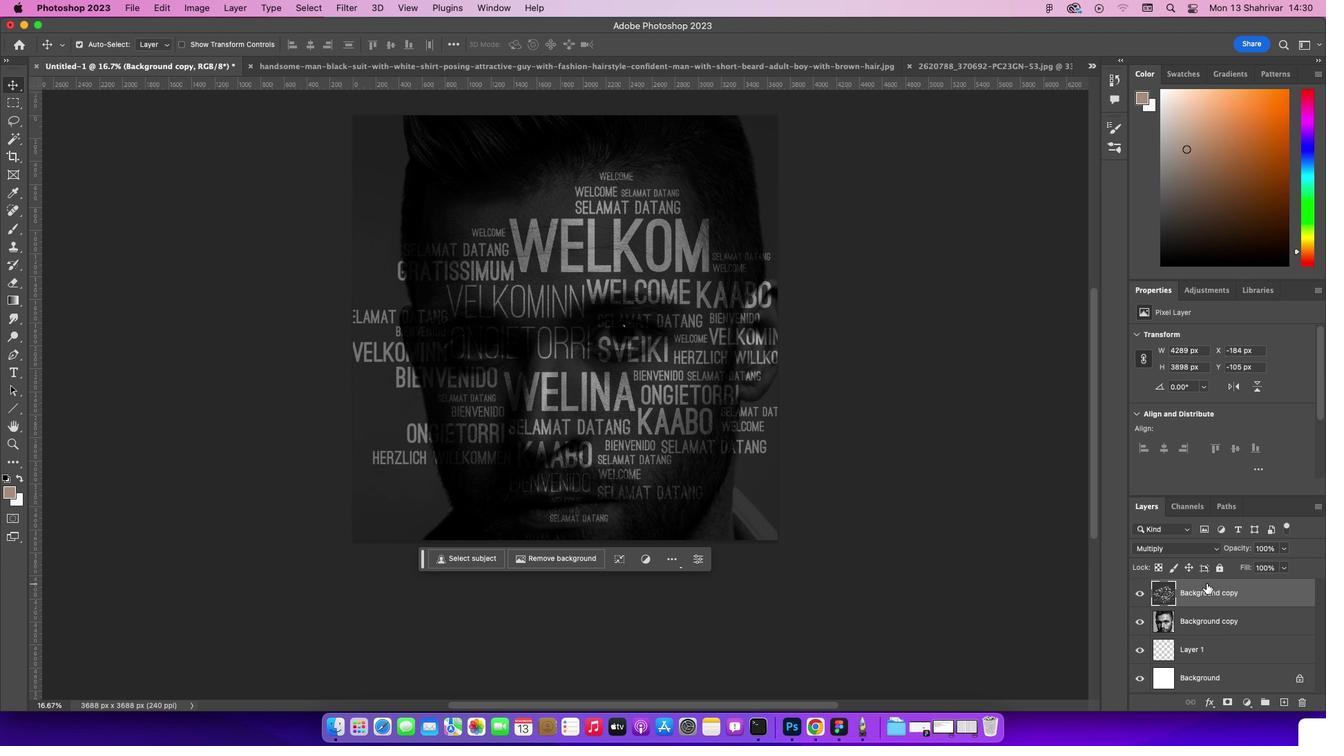 
Action: Mouse moved to (618, 411)
Screenshot: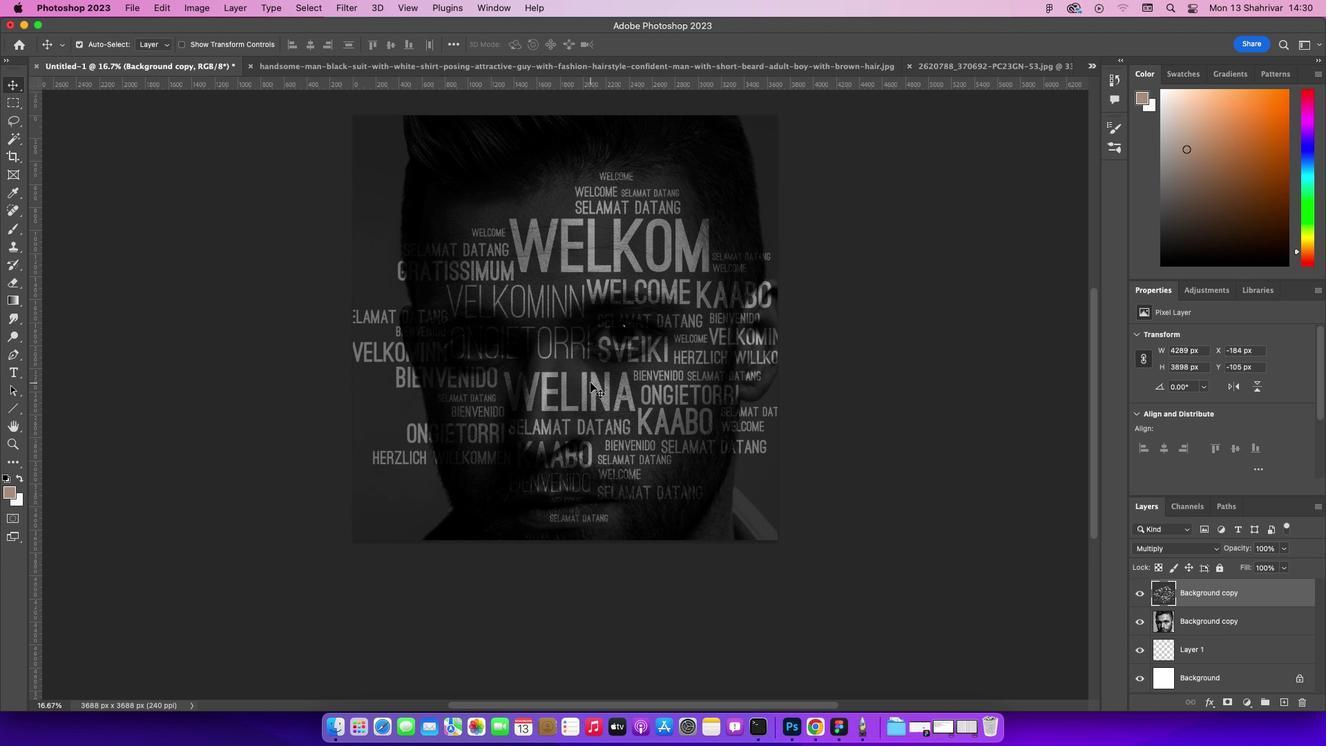 
Action: Mouse pressed left at (618, 411)
Screenshot: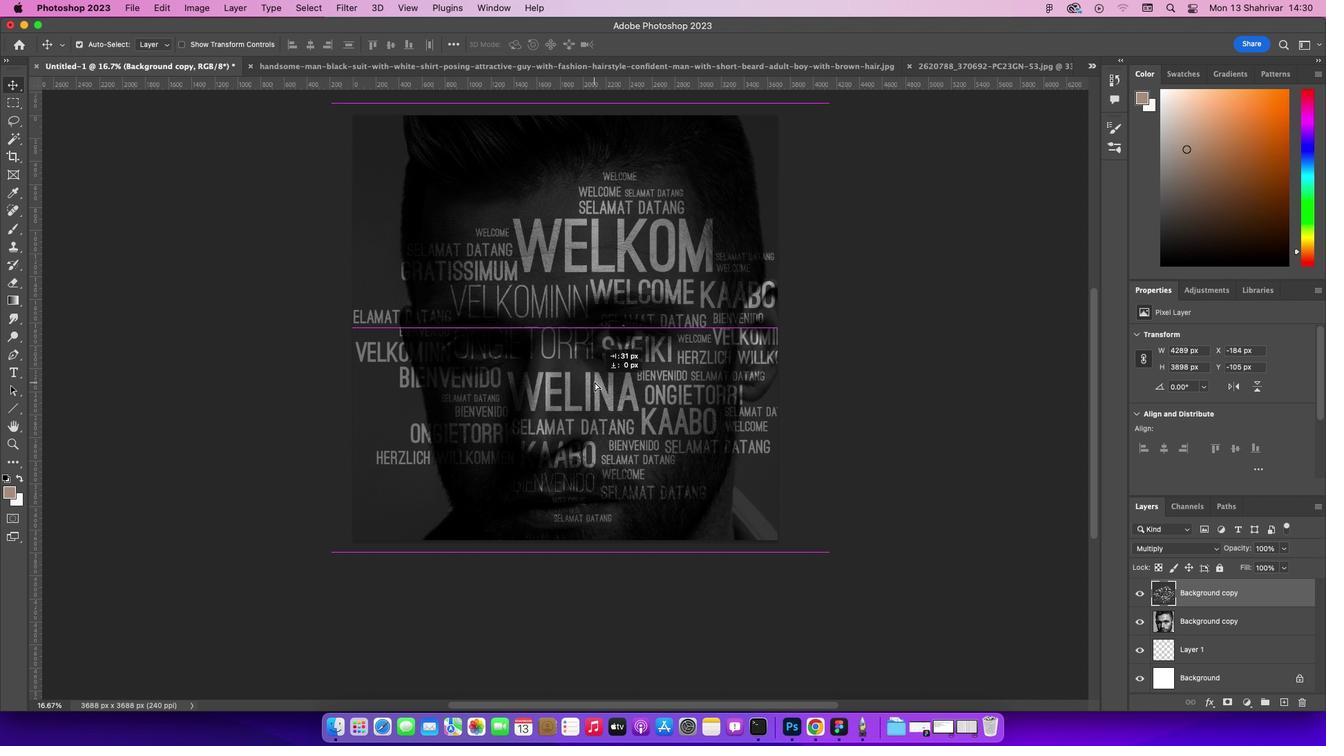 
Action: Mouse moved to (1255, 652)
Screenshot: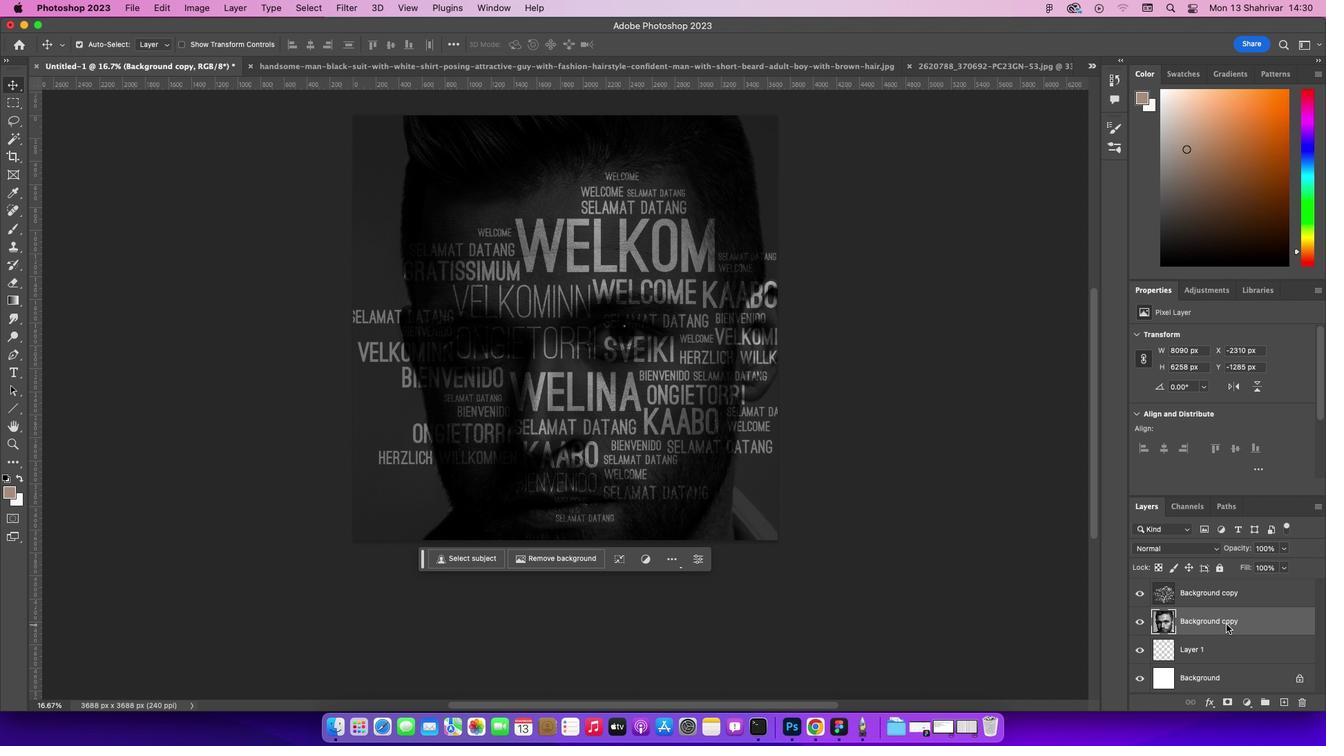 
Action: Mouse pressed left at (1255, 652)
Screenshot: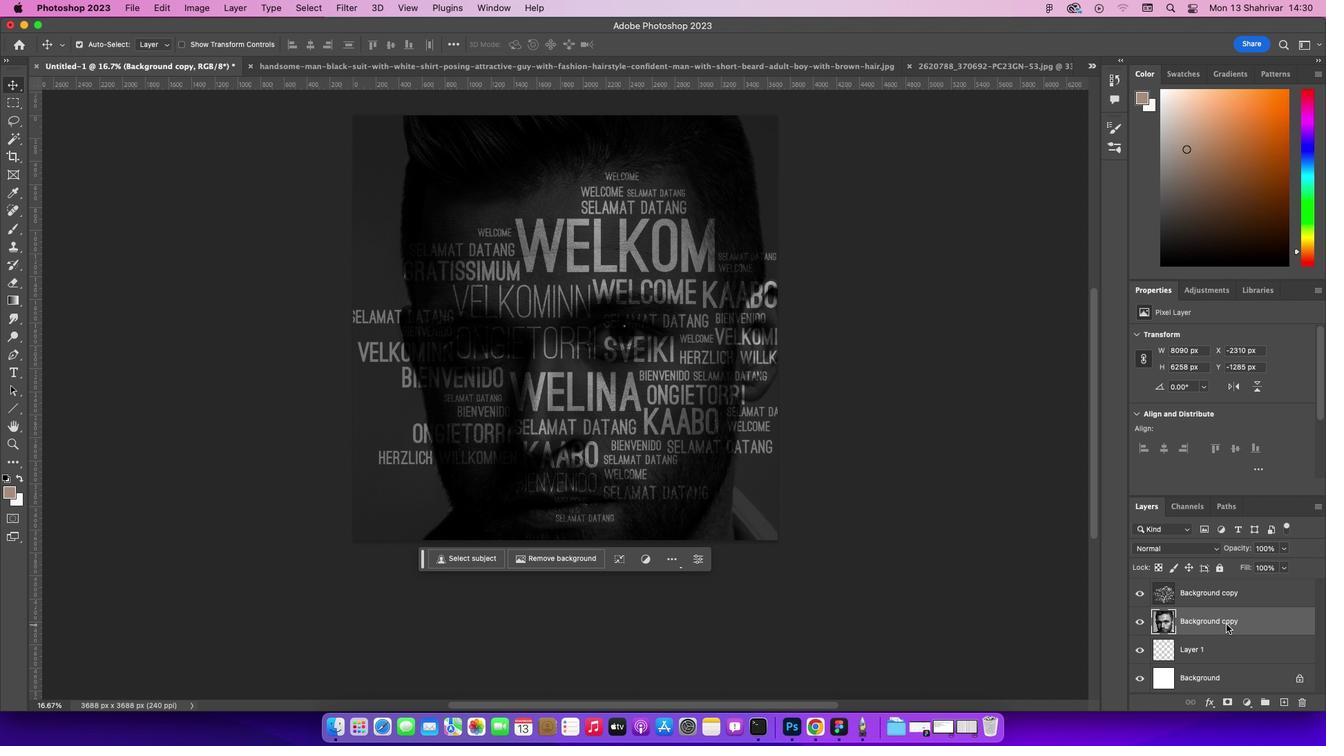 
Action: Mouse moved to (333, 40)
Screenshot: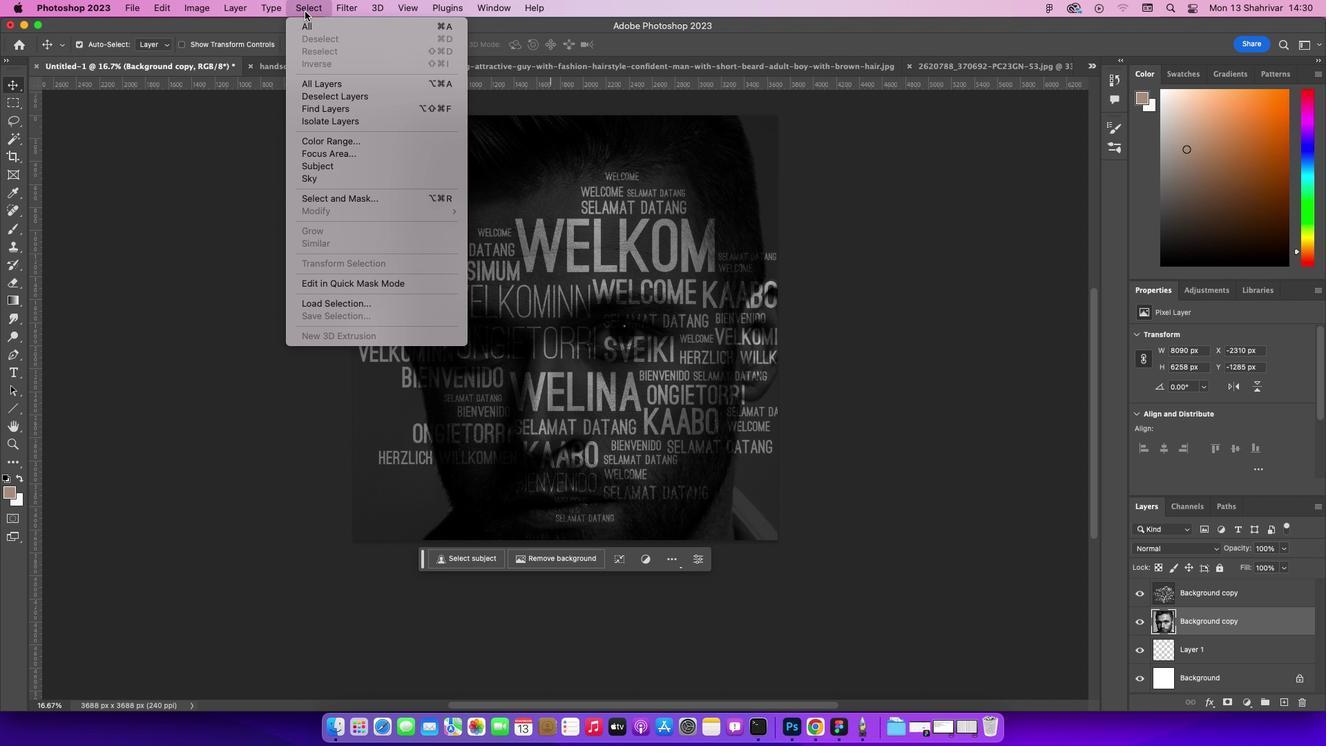 
Action: Mouse pressed left at (333, 40)
Screenshot: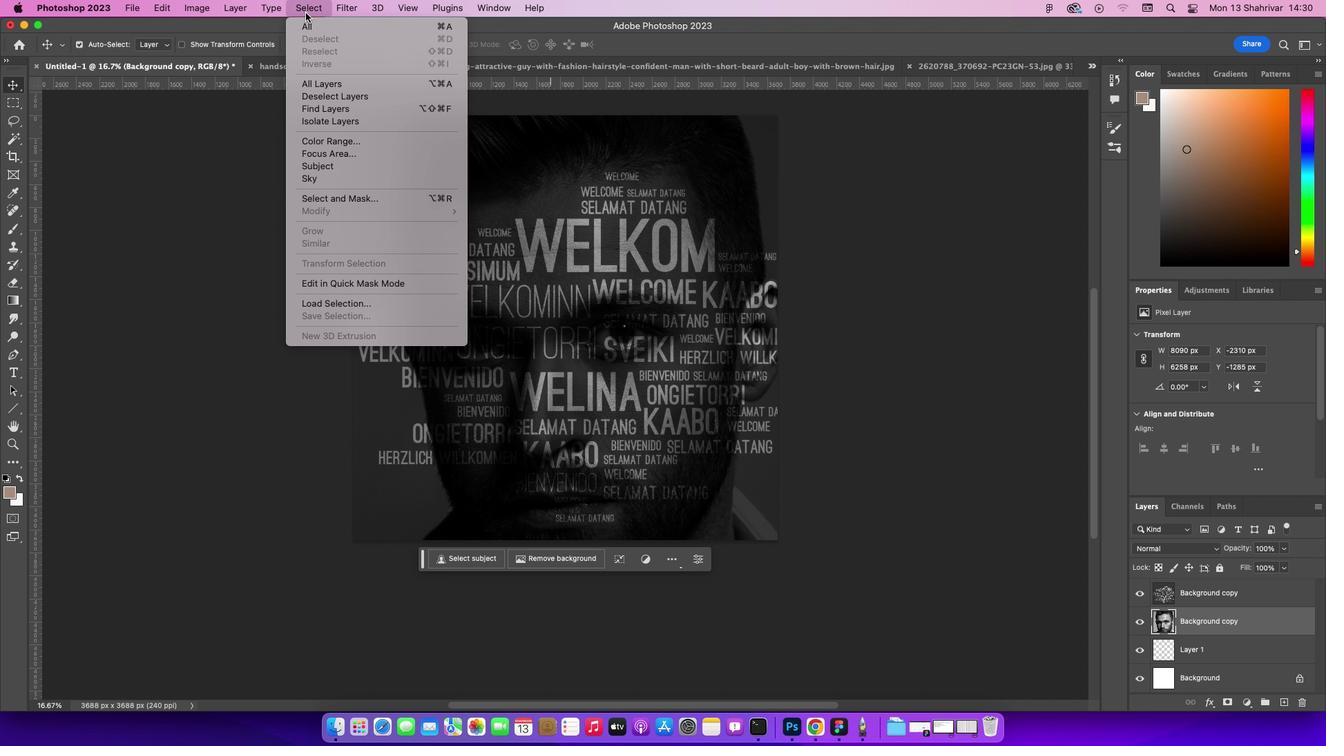 
Action: Mouse moved to (387, 198)
Screenshot: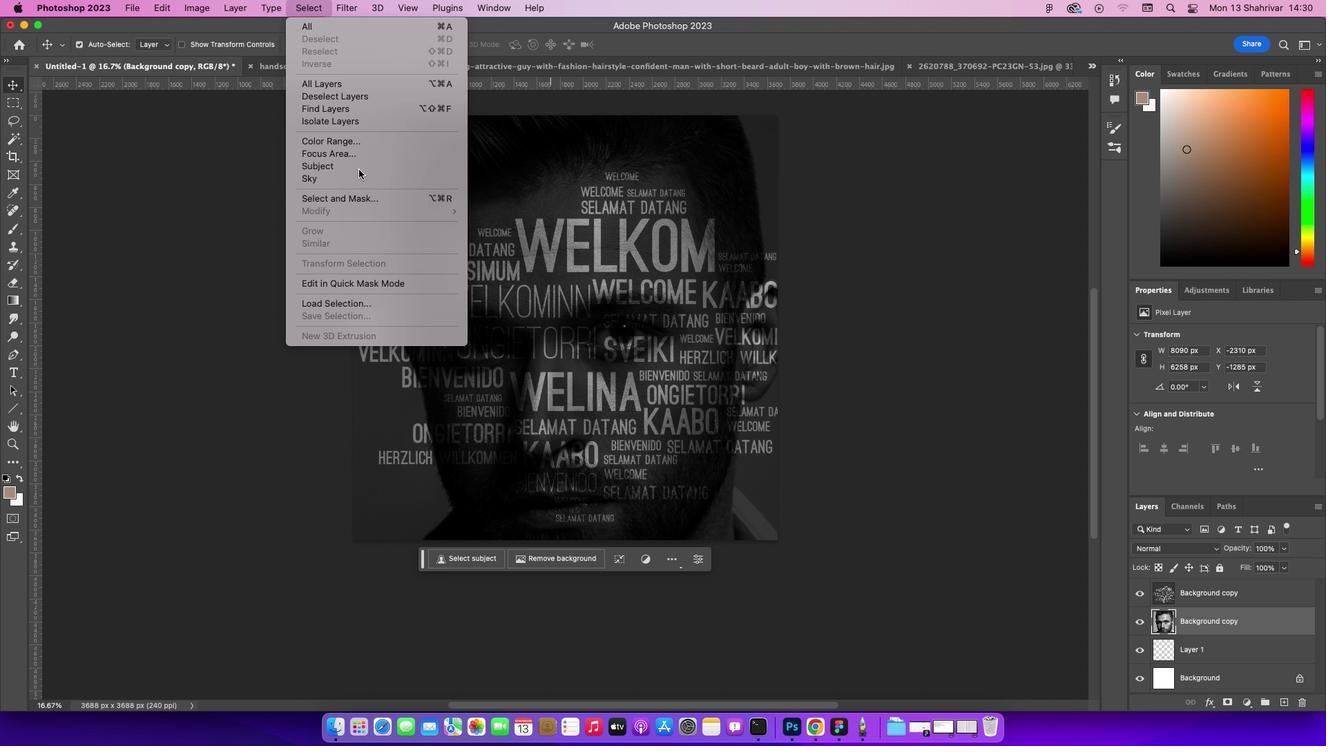 
Action: Mouse pressed left at (387, 198)
Screenshot: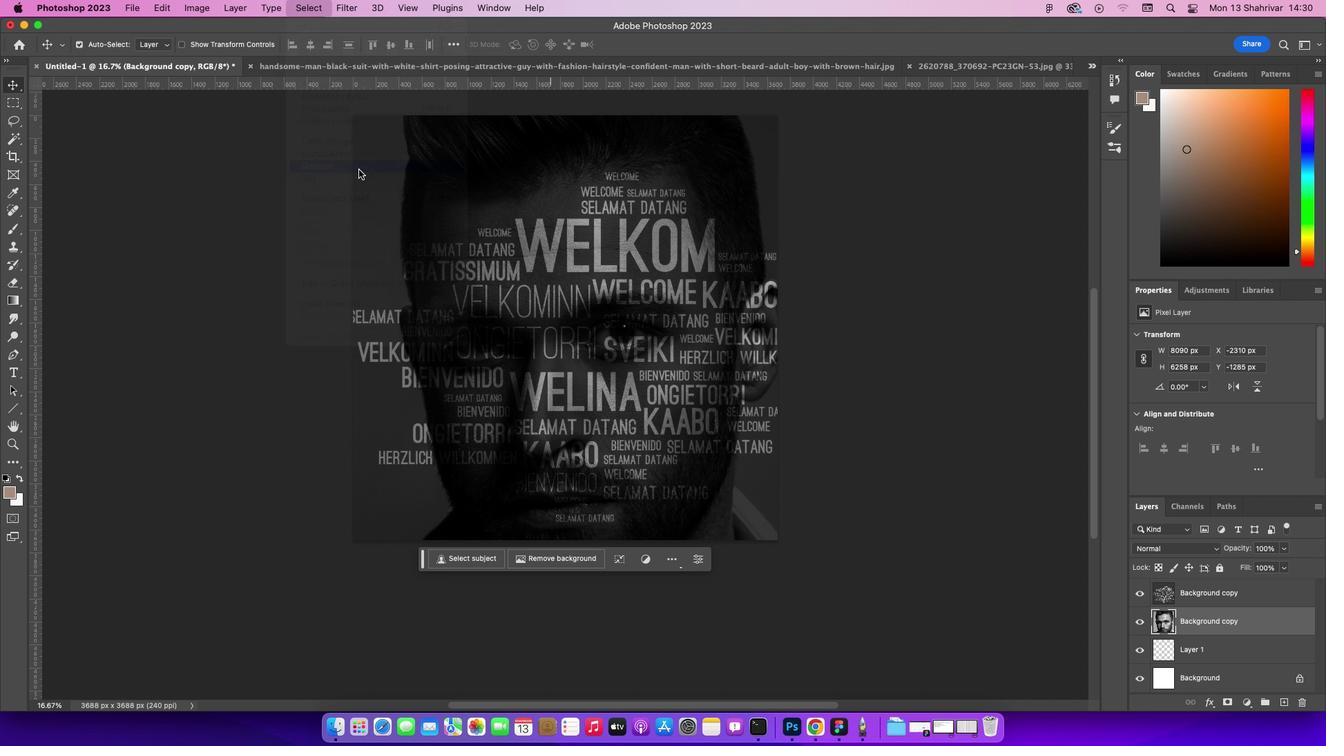 
Action: Mouse moved to (1228, 619)
Screenshot: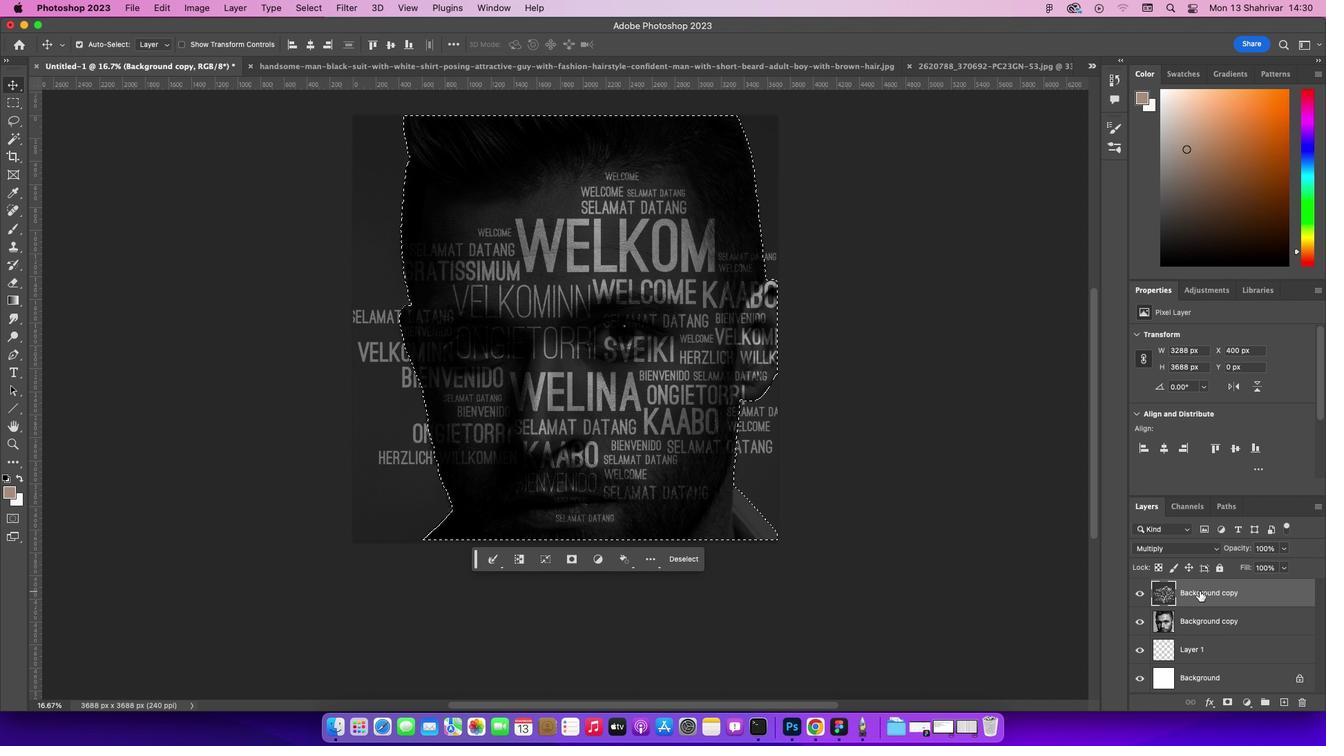 
Action: Mouse pressed left at (1228, 619)
Screenshot: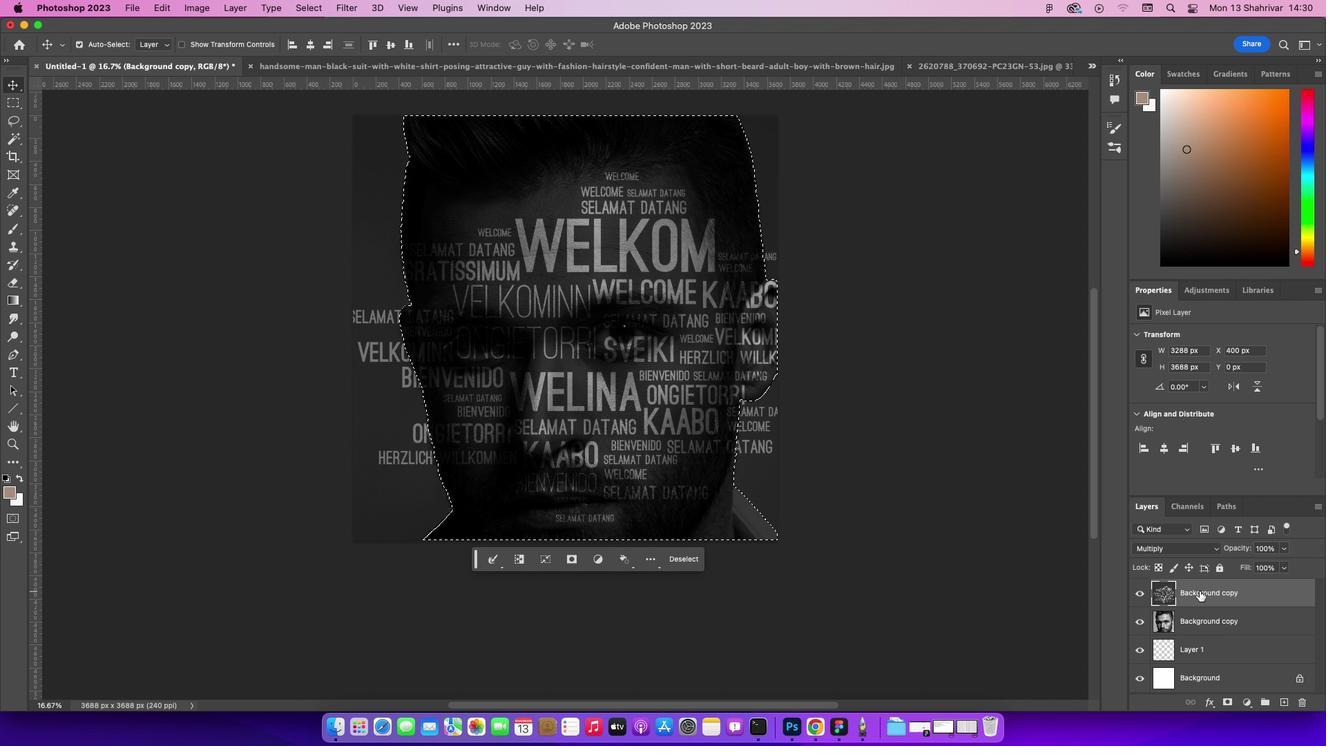 
Action: Mouse moved to (1228, 616)
Screenshot: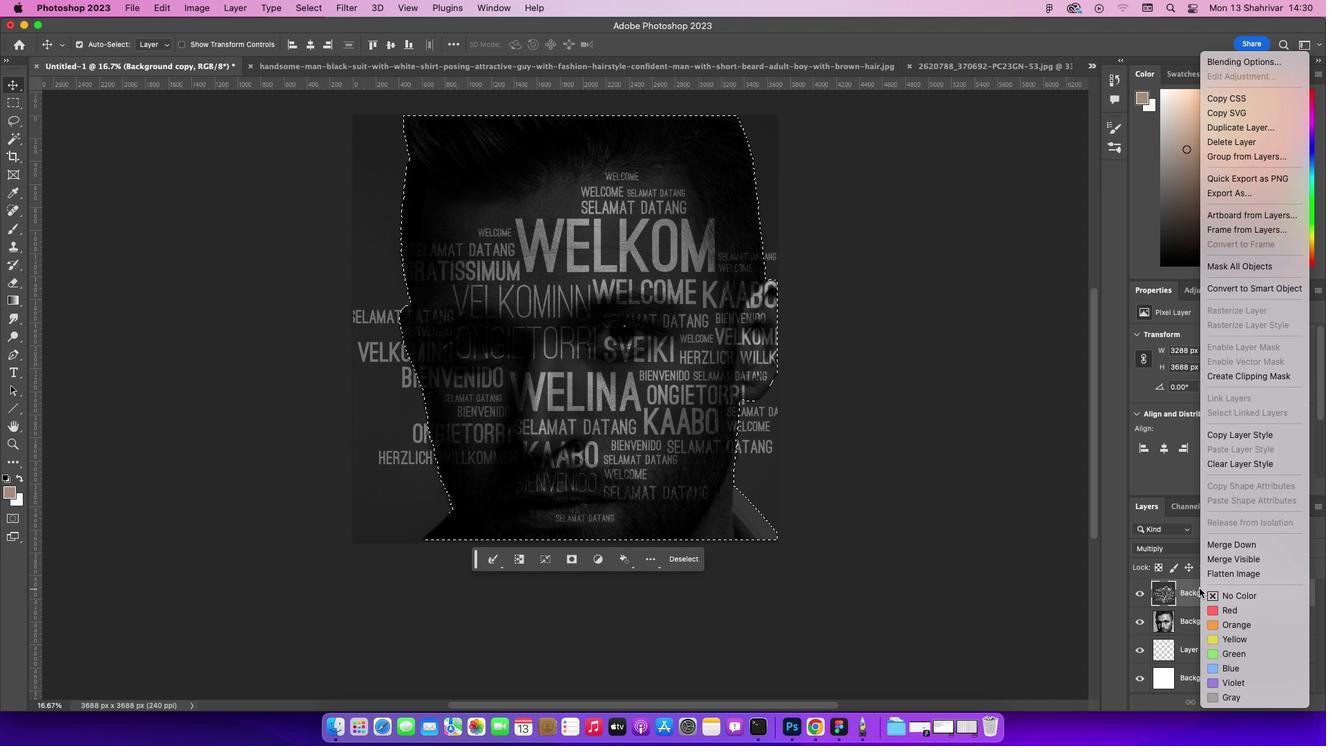 
Action: Mouse pressed right at (1228, 616)
Screenshot: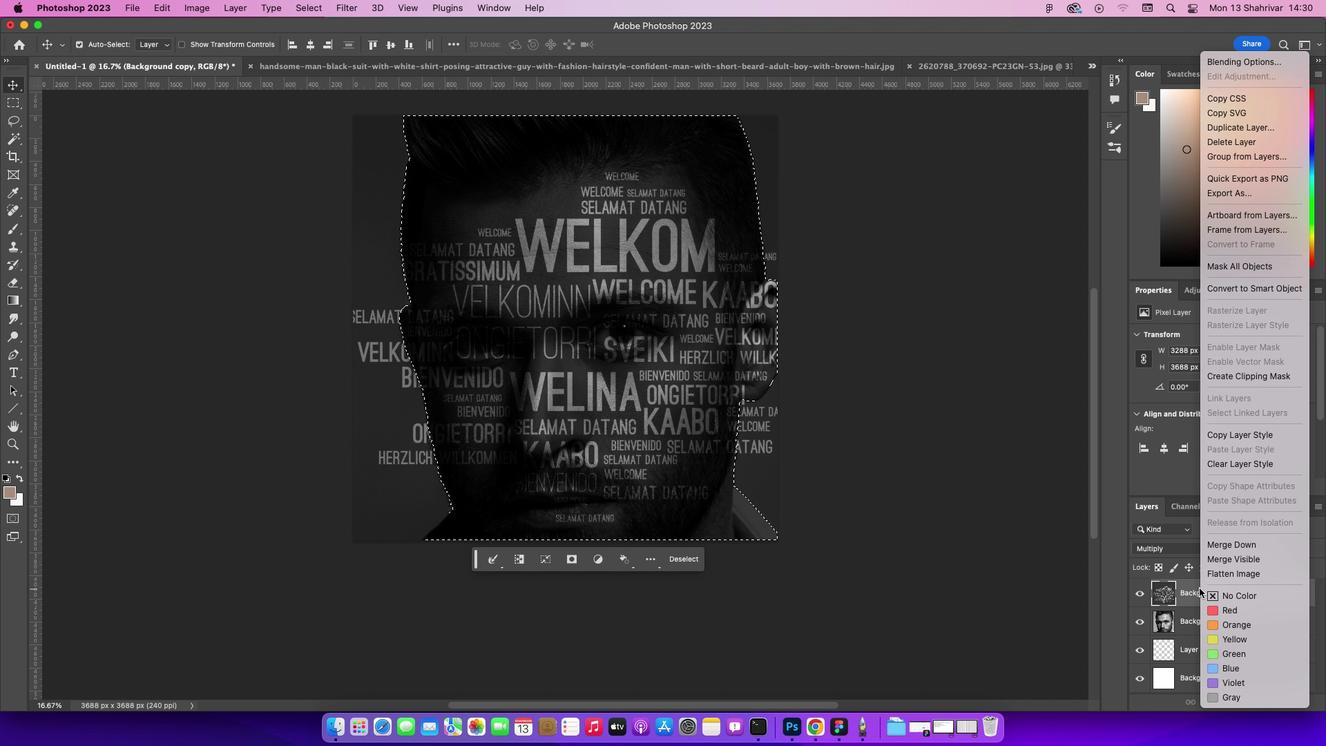 
Action: Mouse moved to (1255, 407)
Screenshot: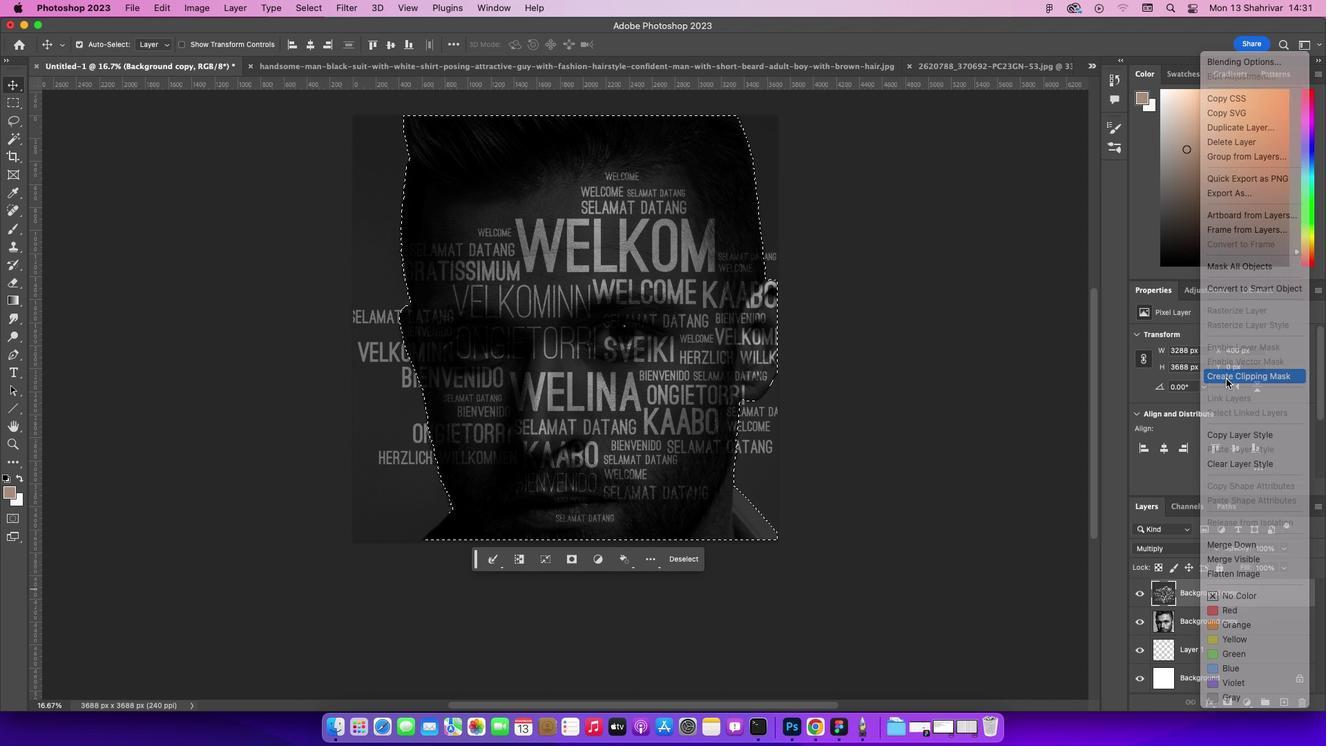 
Action: Mouse pressed left at (1255, 407)
Screenshot: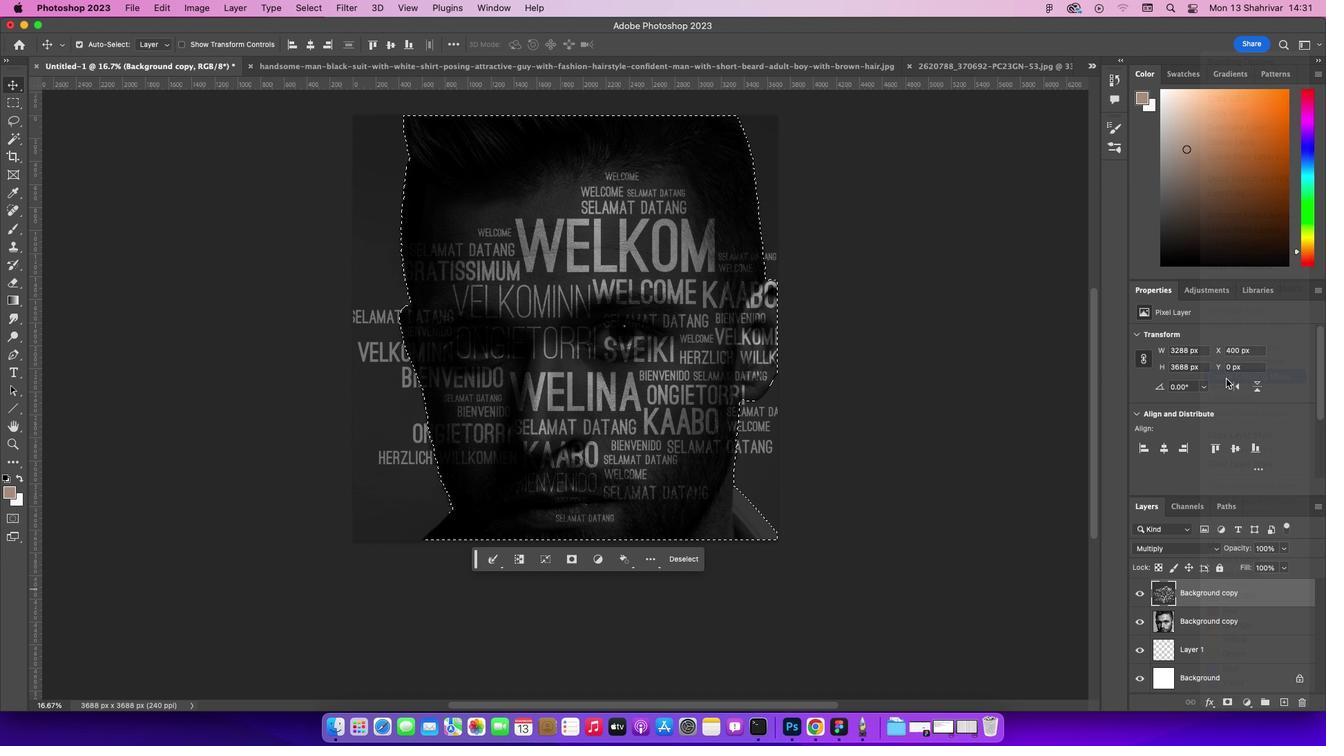 
Action: Mouse moved to (875, 306)
Screenshot: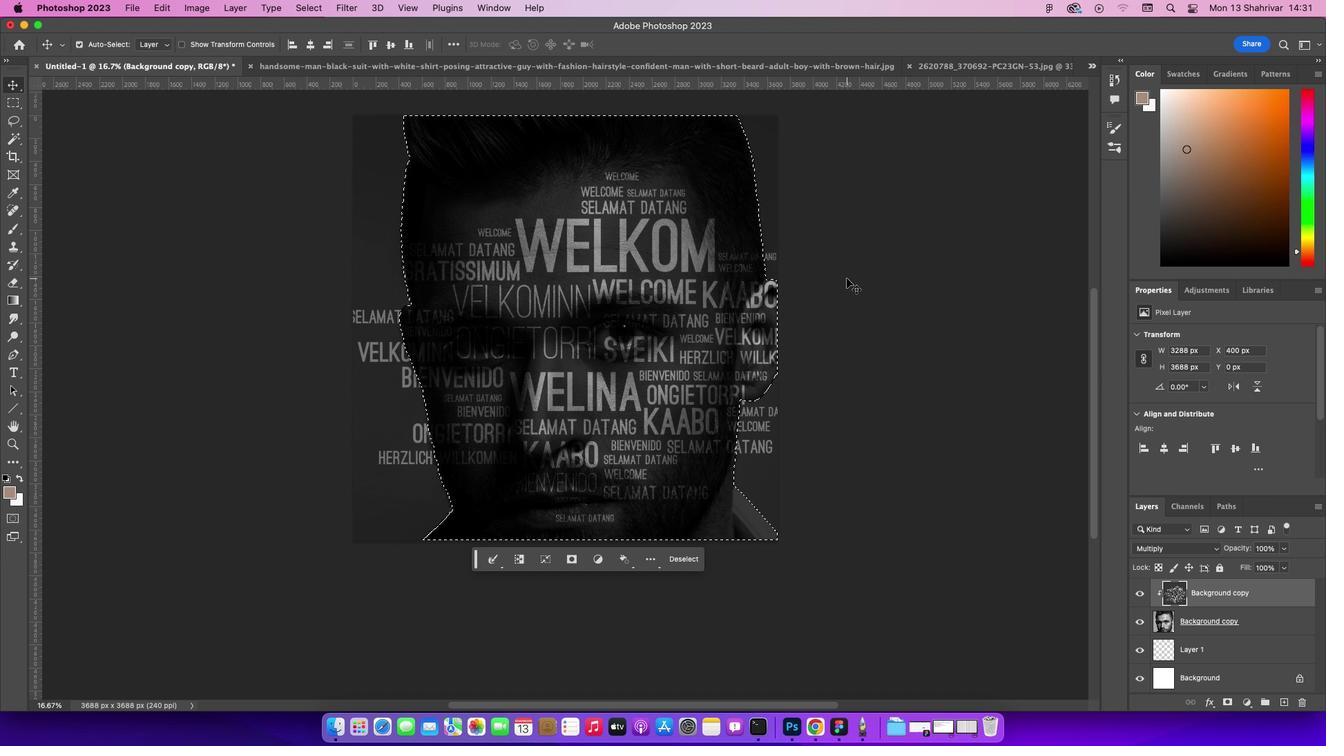 
Action: Key pressed Key.cmd'd'
Screenshot: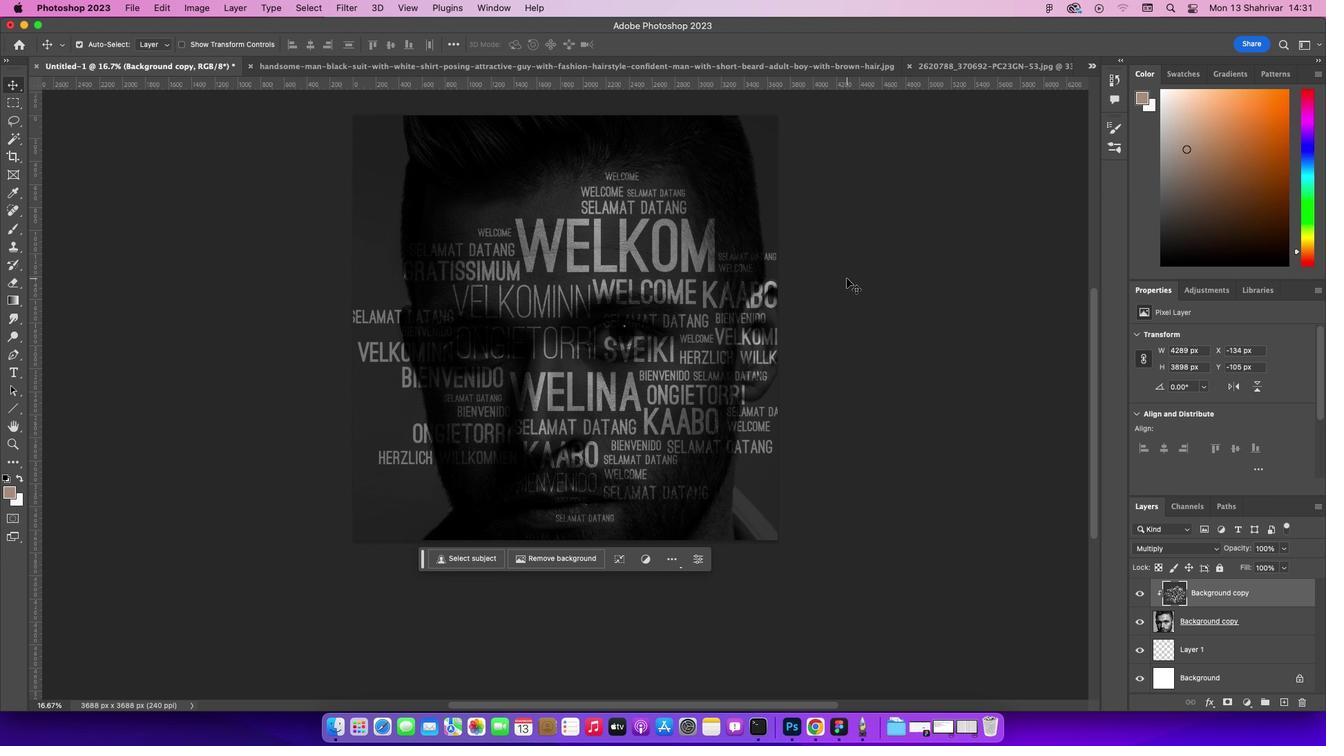 
Action: Mouse moved to (1271, 619)
Screenshot: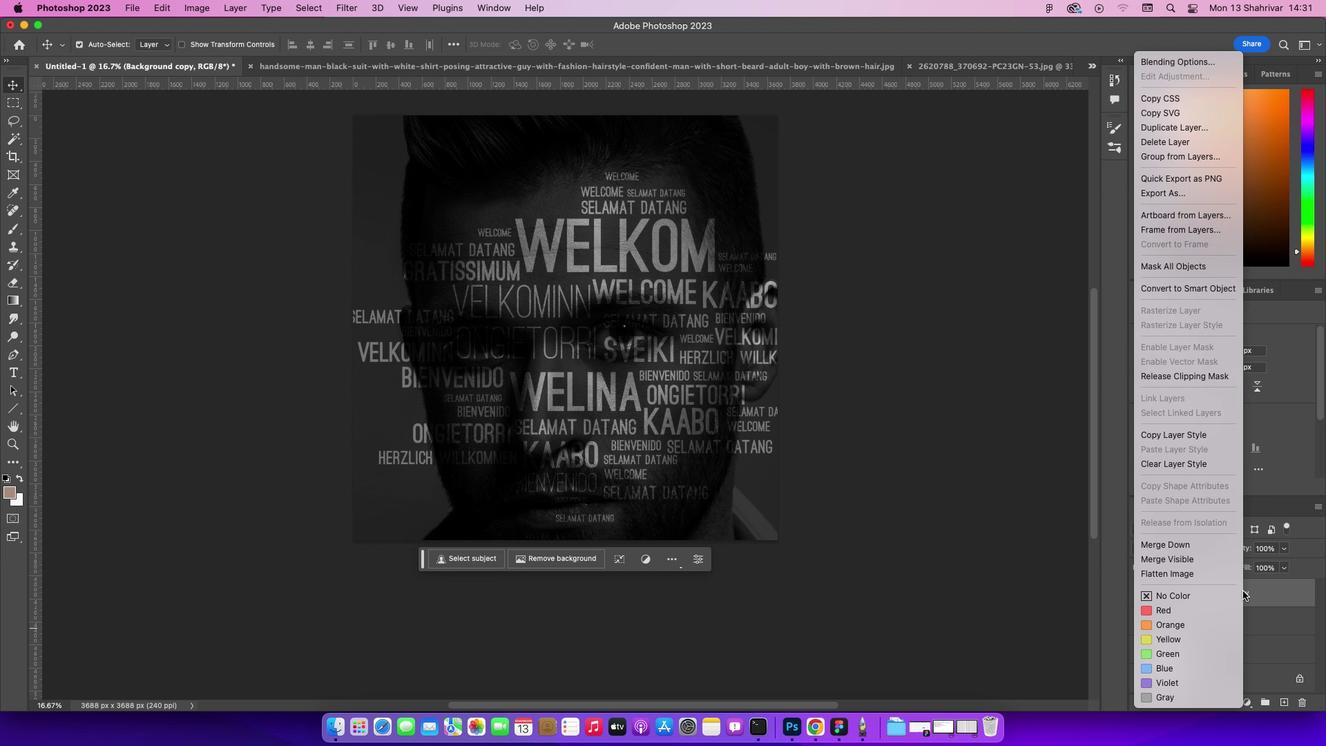 
Action: Mouse pressed right at (1271, 619)
Screenshot: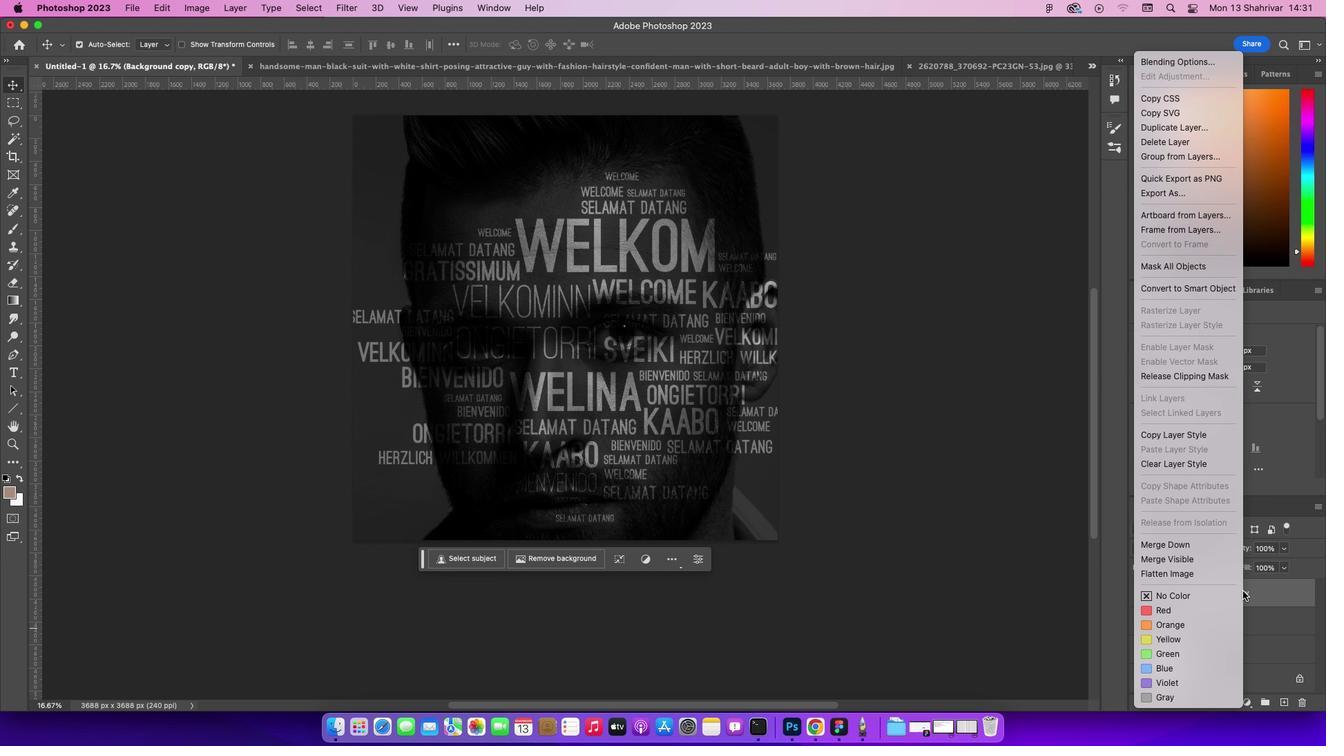 
Action: Mouse moved to (1200, 402)
Screenshot: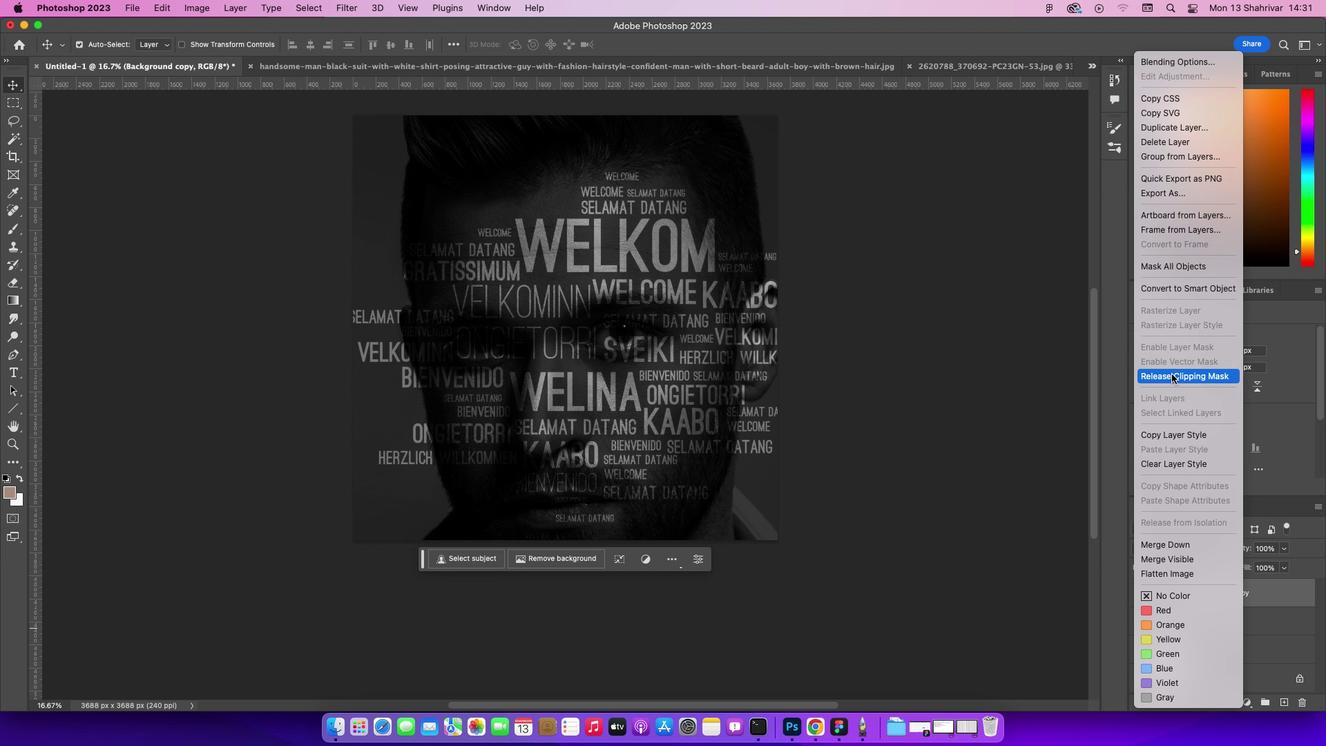 
Action: Mouse pressed left at (1200, 402)
Screenshot: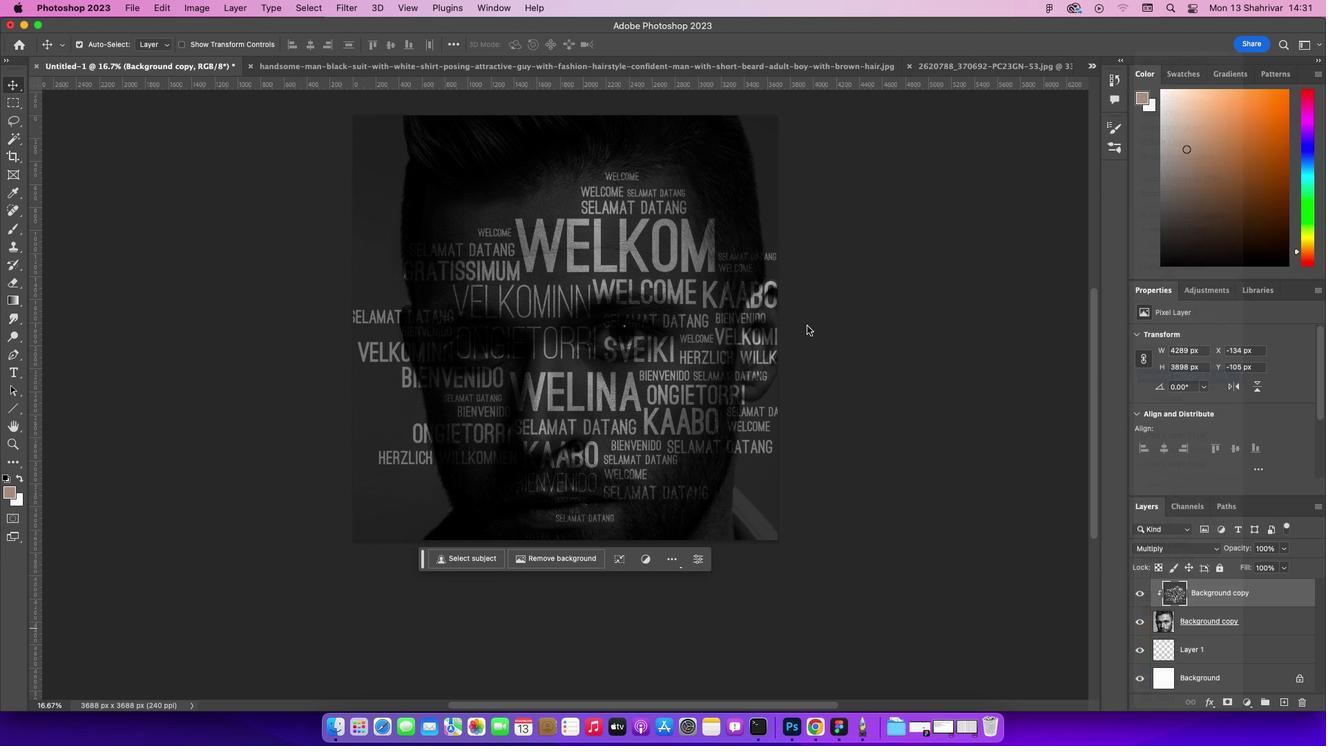 
Action: Mouse moved to (912, 350)
Screenshot: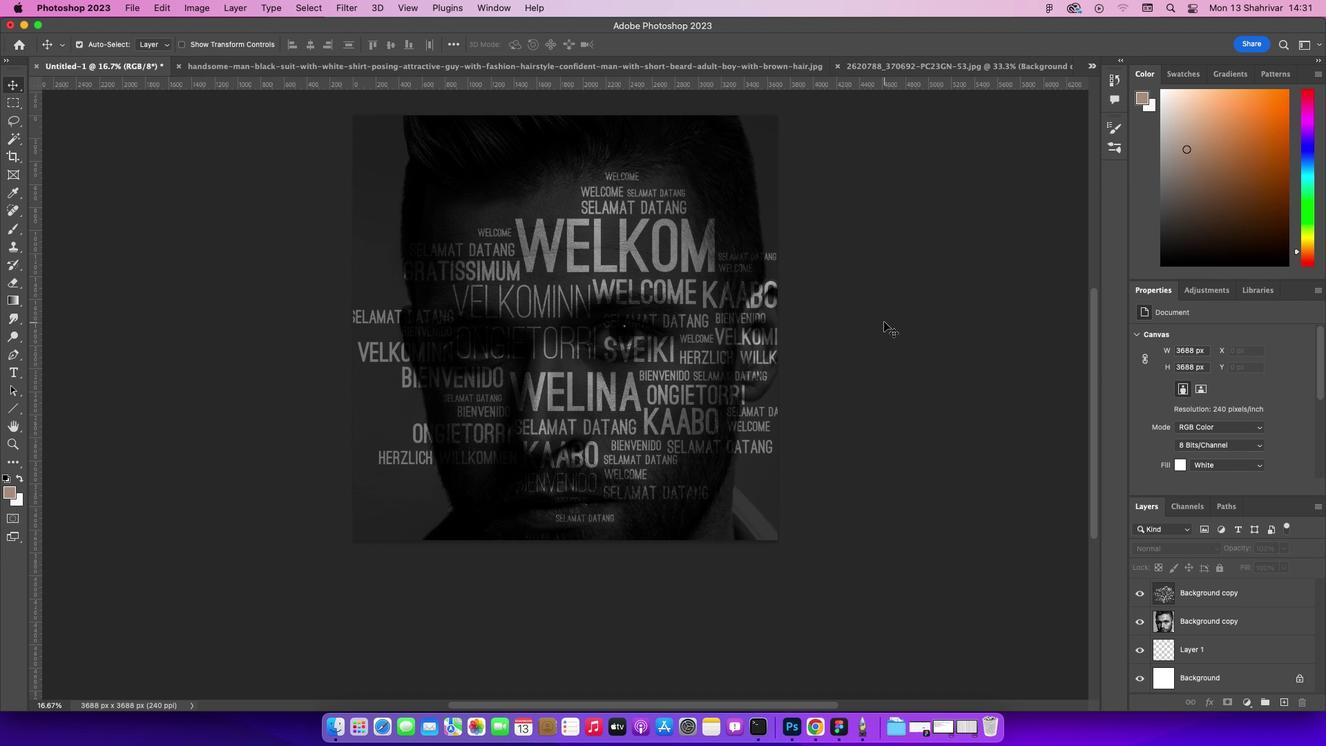 
Action: Mouse pressed left at (912, 350)
Screenshot: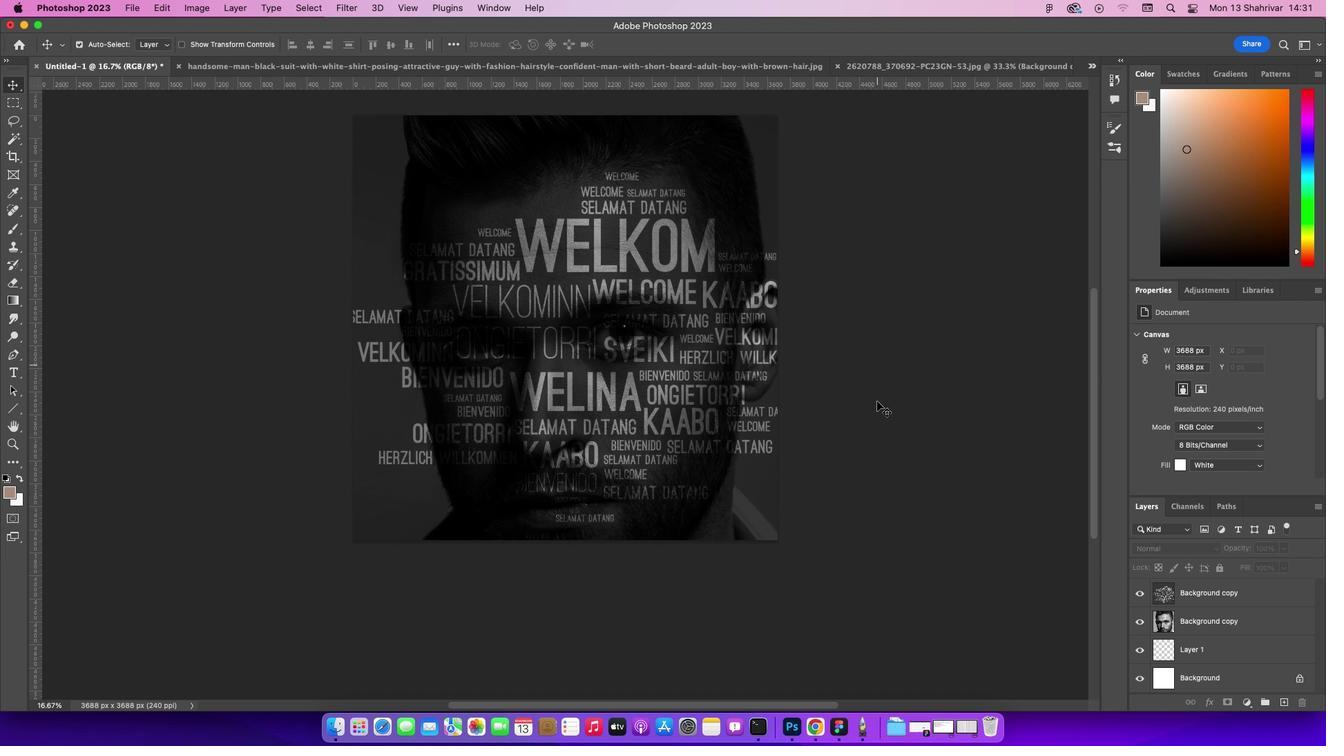 
Action: Mouse moved to (1257, 623)
Screenshot: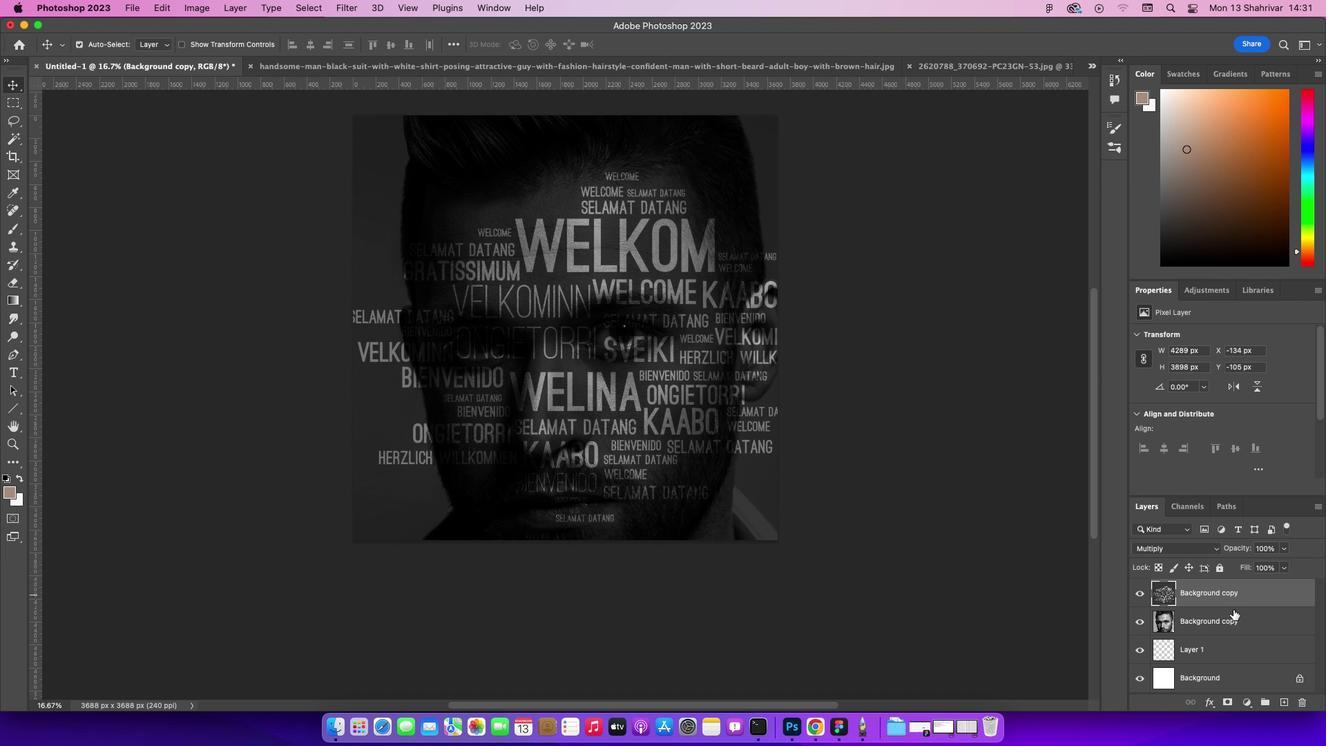 
Action: Mouse pressed left at (1257, 623)
Screenshot: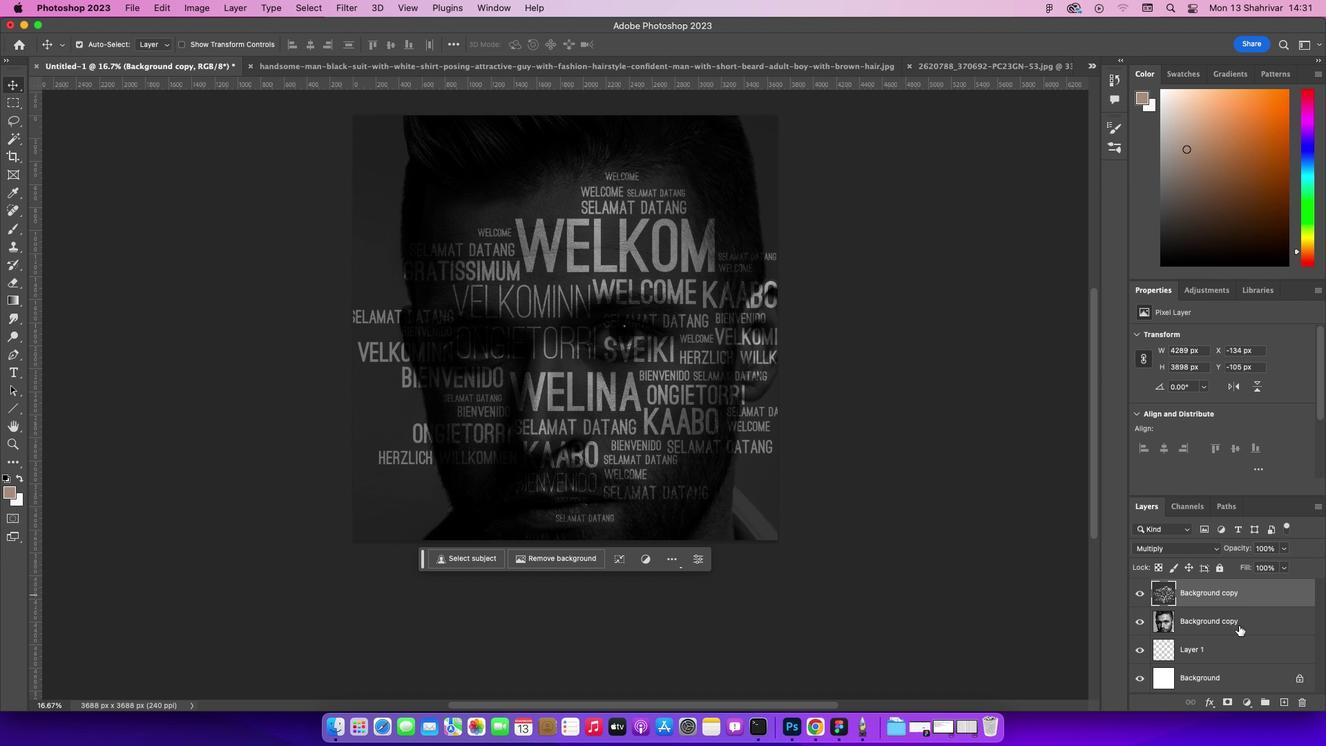
Action: Mouse moved to (580, 296)
Screenshot: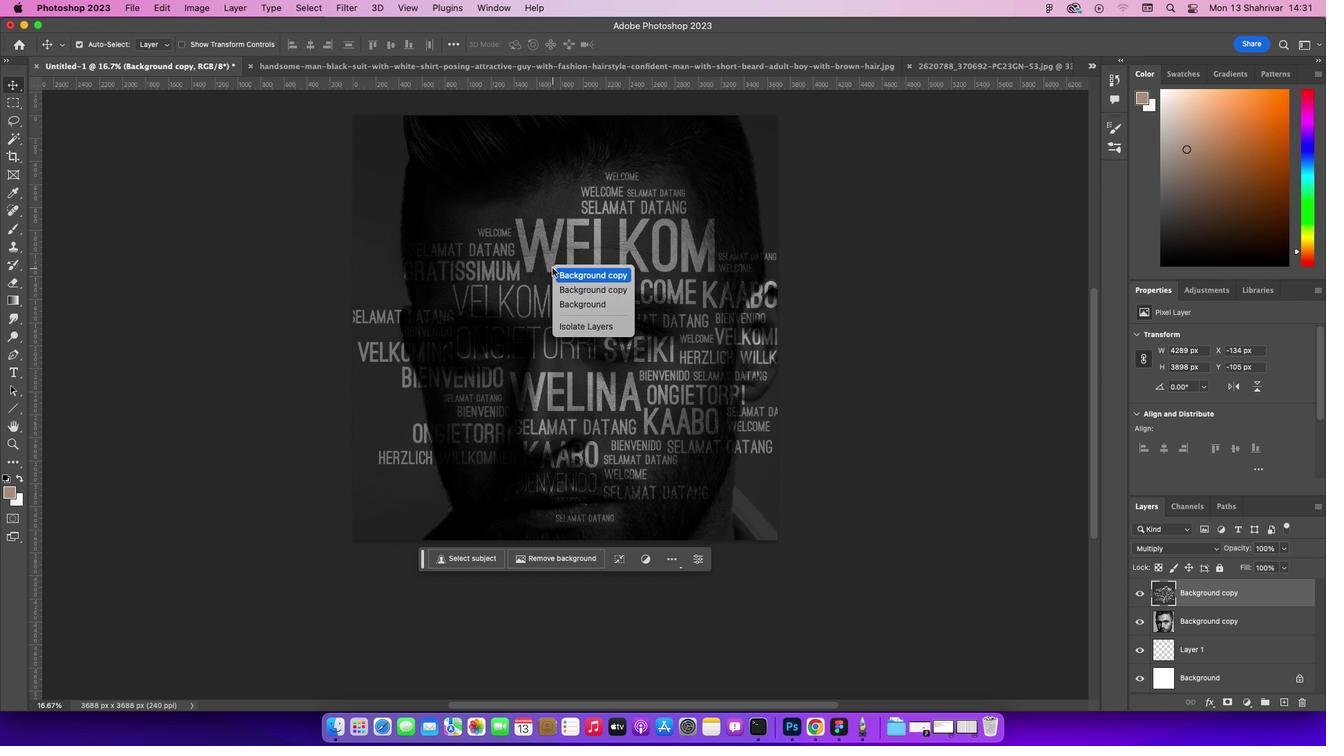 
Action: Mouse pressed right at (580, 296)
Screenshot: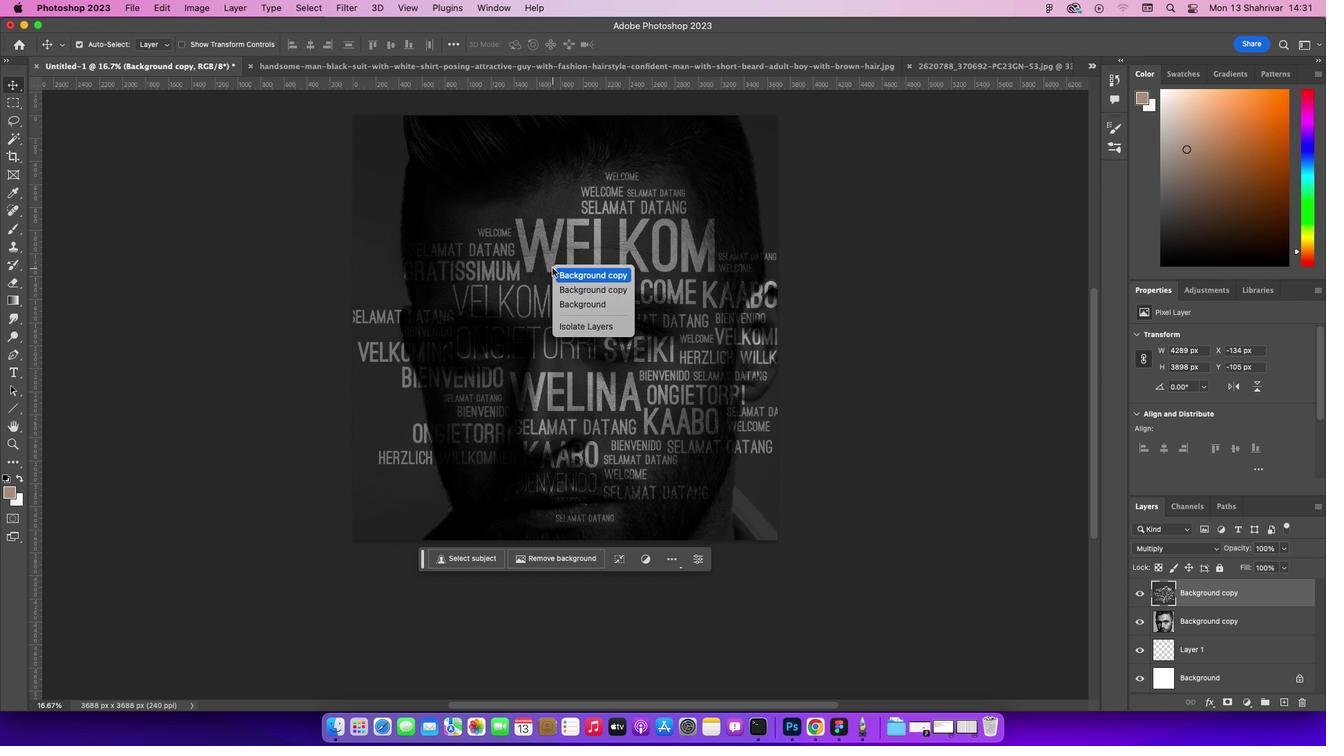 
Action: Mouse moved to (918, 356)
Screenshot: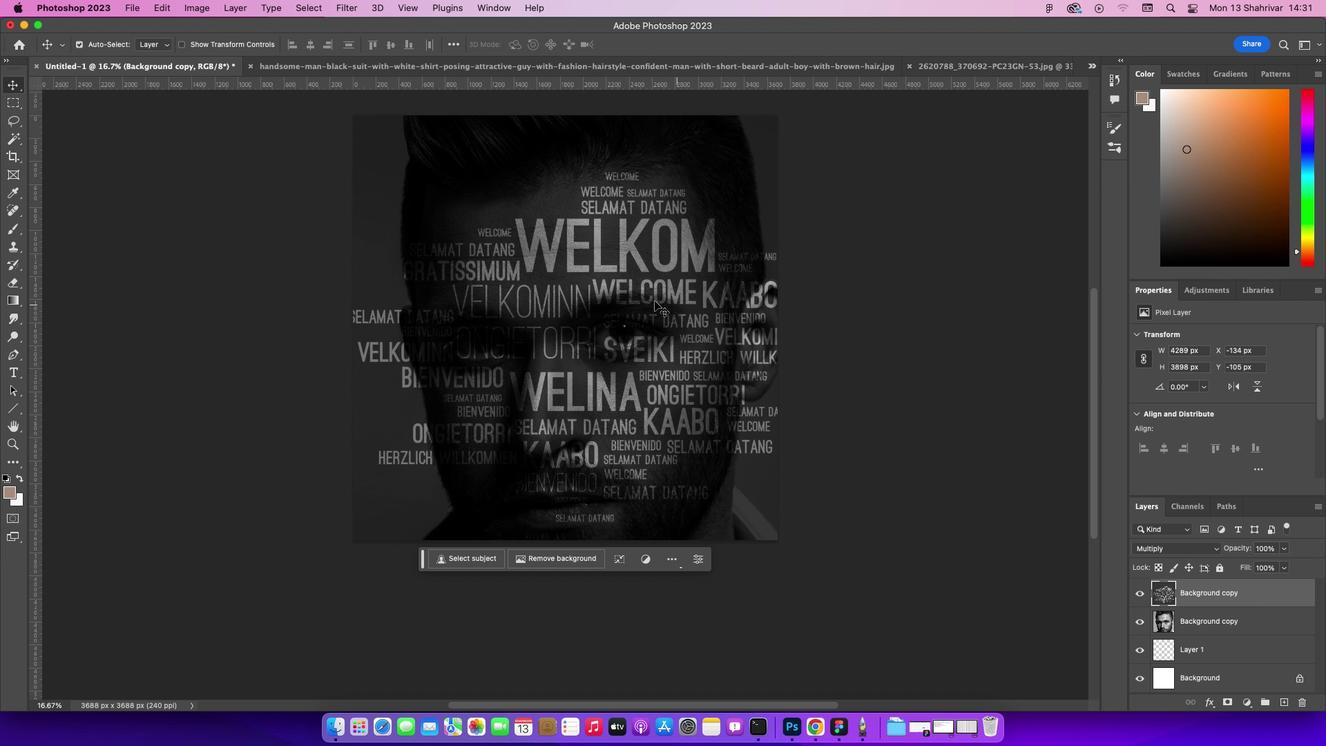 
Action: Mouse pressed left at (918, 356)
Screenshot: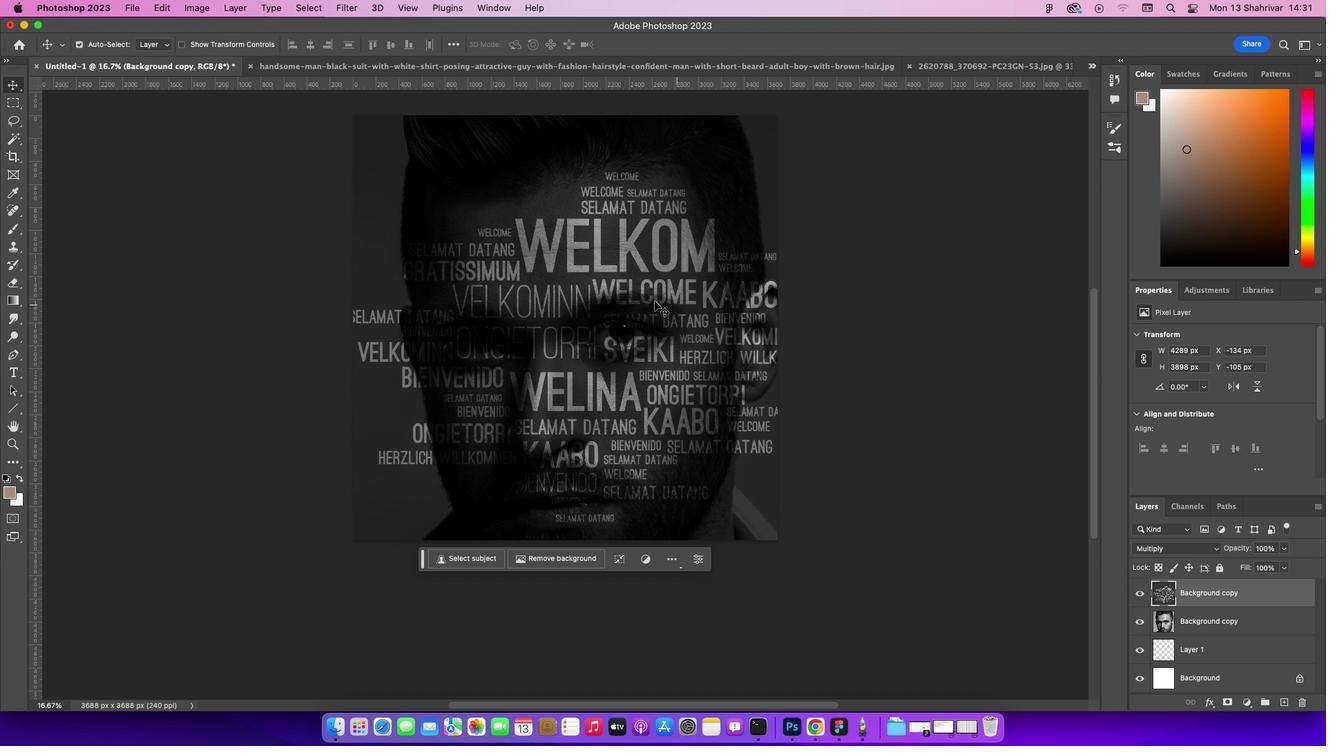 
Action: Mouse moved to (645, 323)
Screenshot: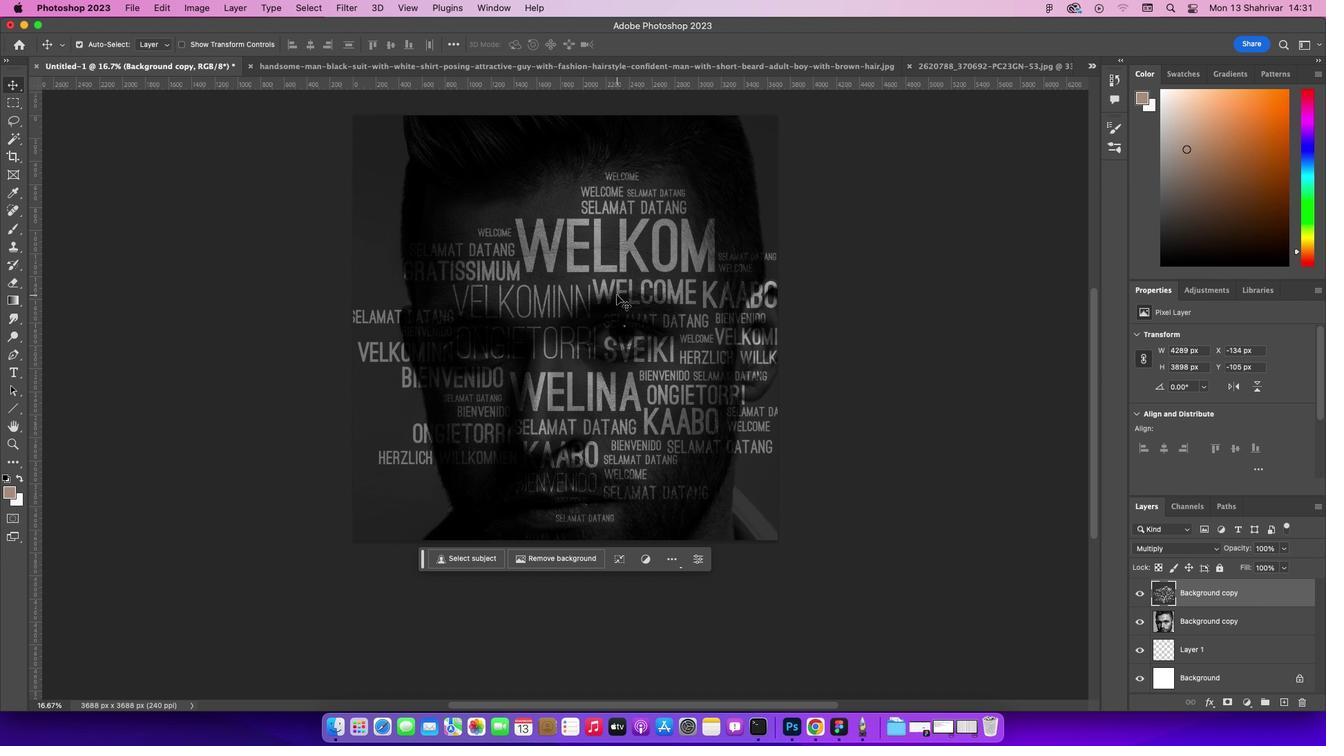 
Action: Key pressed Key.cmd't'
Screenshot: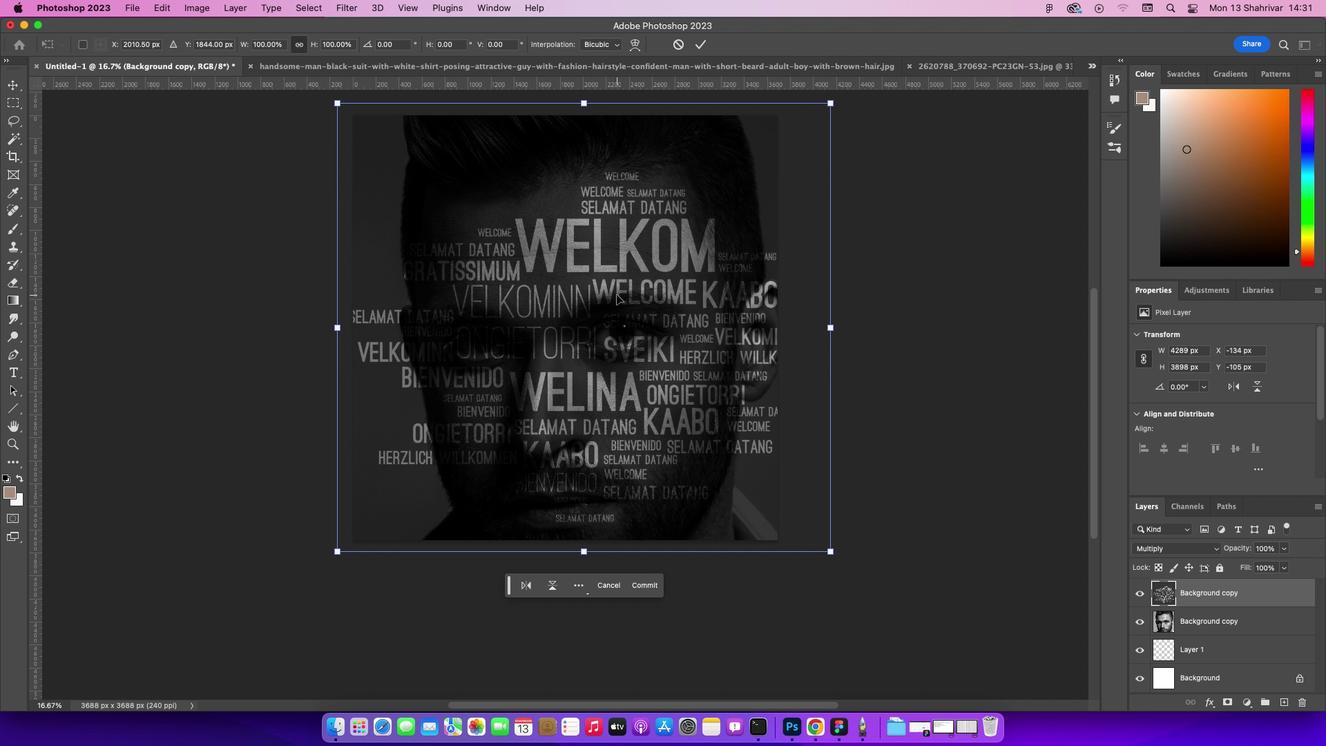 
Action: Mouse moved to (430, 288)
Screenshot: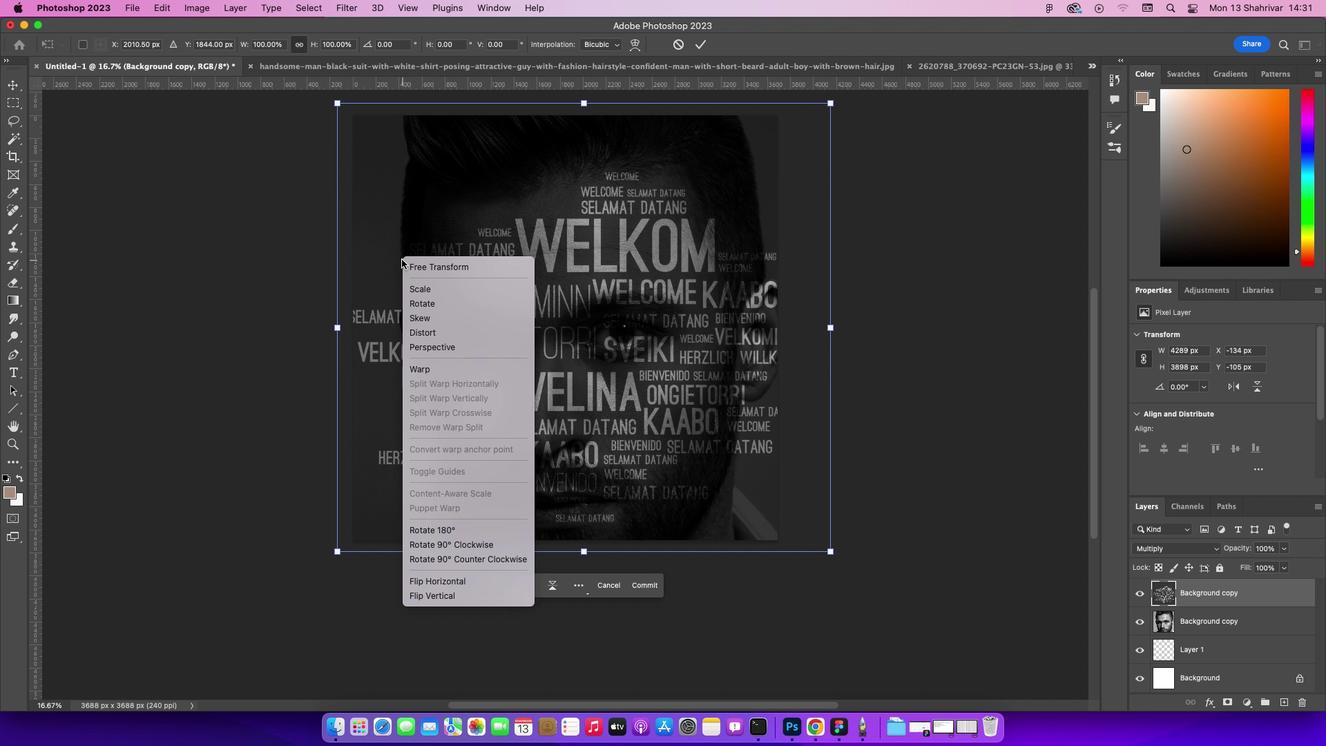 
Action: Mouse pressed right at (430, 288)
Screenshot: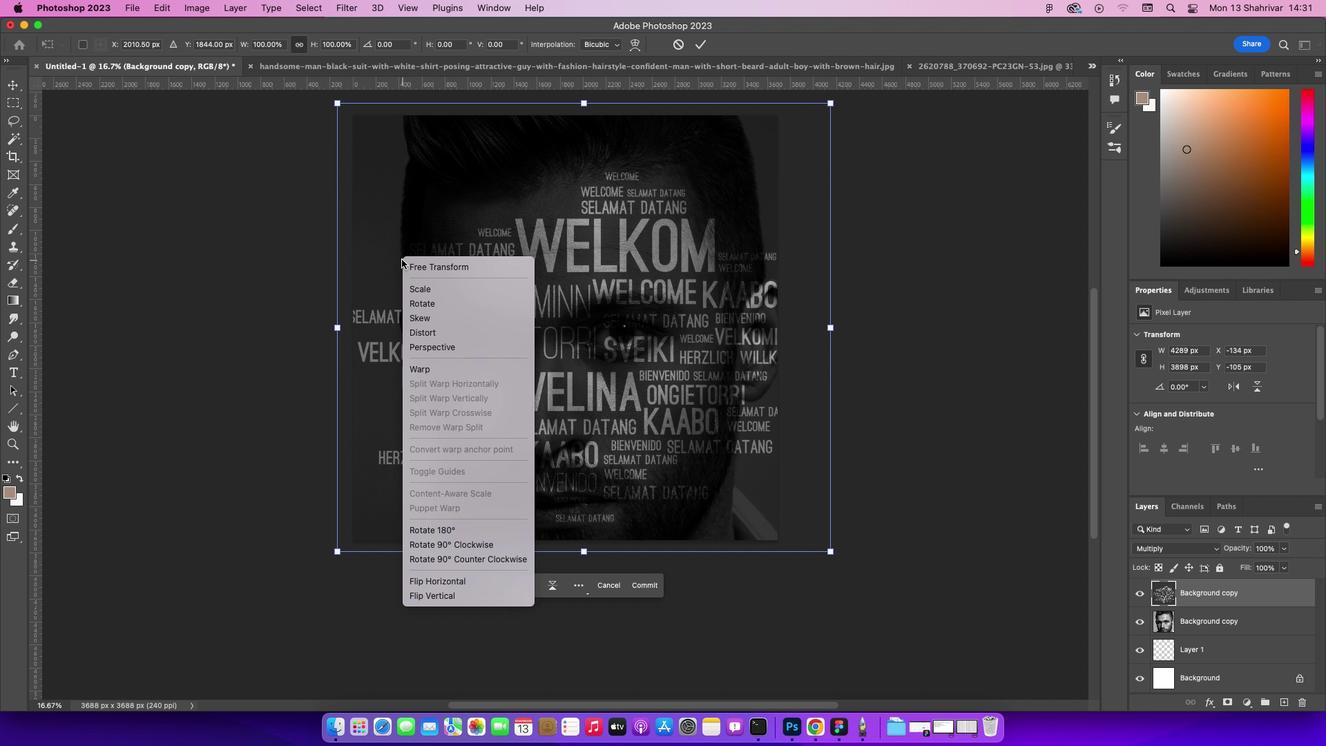 
Action: Mouse moved to (928, 458)
Screenshot: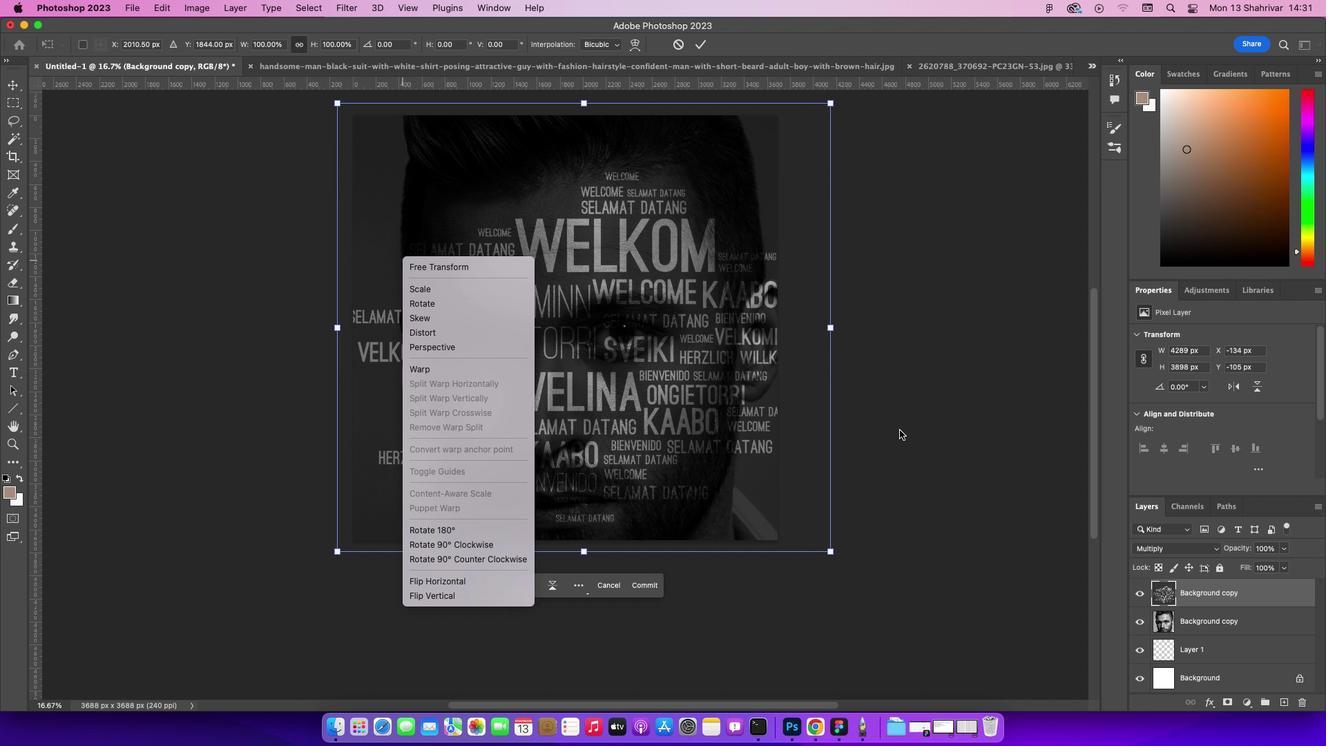 
Action: Mouse pressed left at (928, 458)
Screenshot: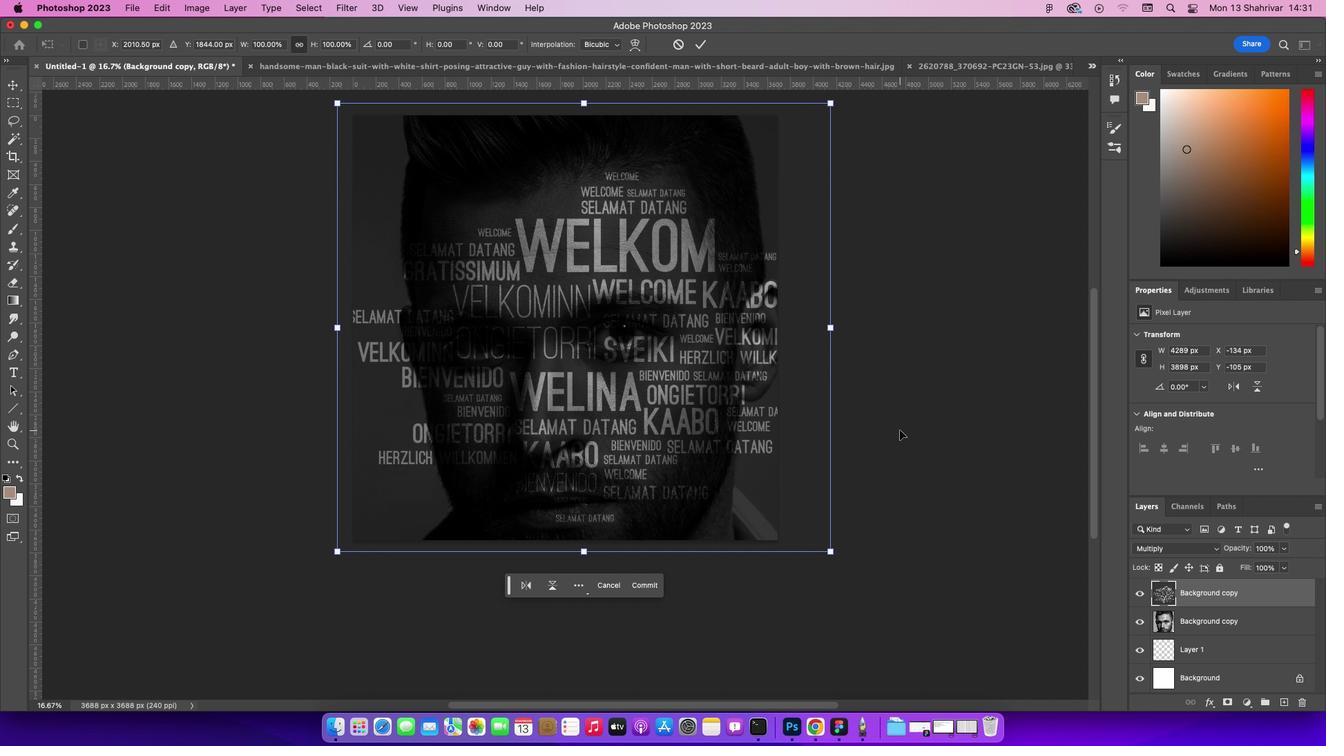 
Action: Mouse moved to (912, 452)
Screenshot: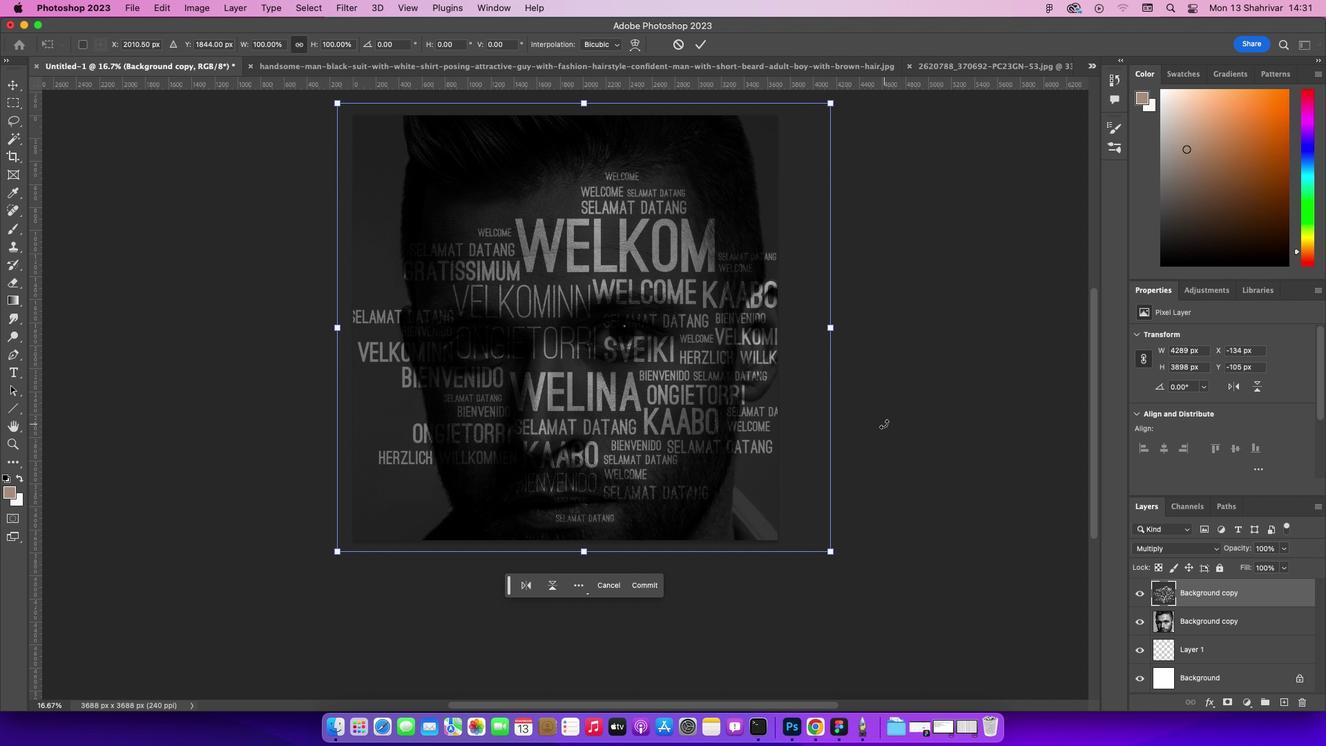 
Action: Key pressed Key.enter
Screenshot: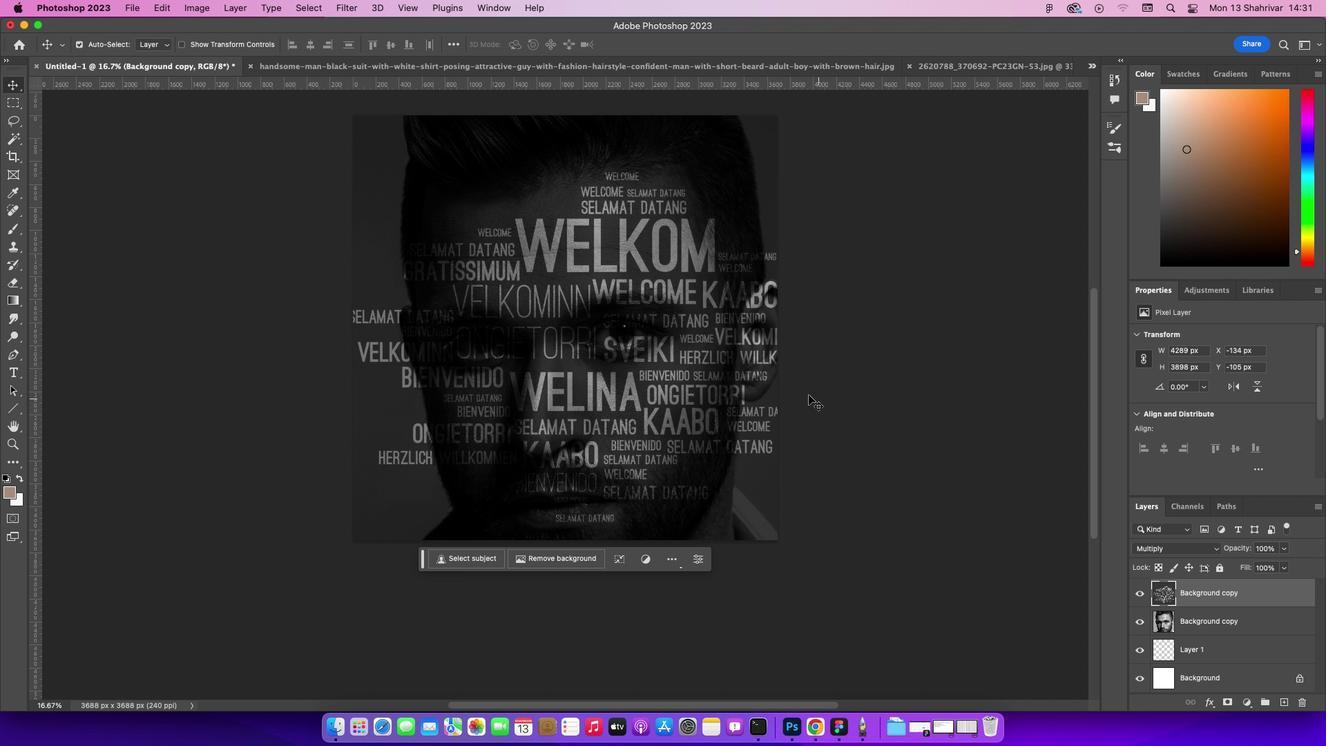 
Action: Mouse moved to (332, 37)
Screenshot: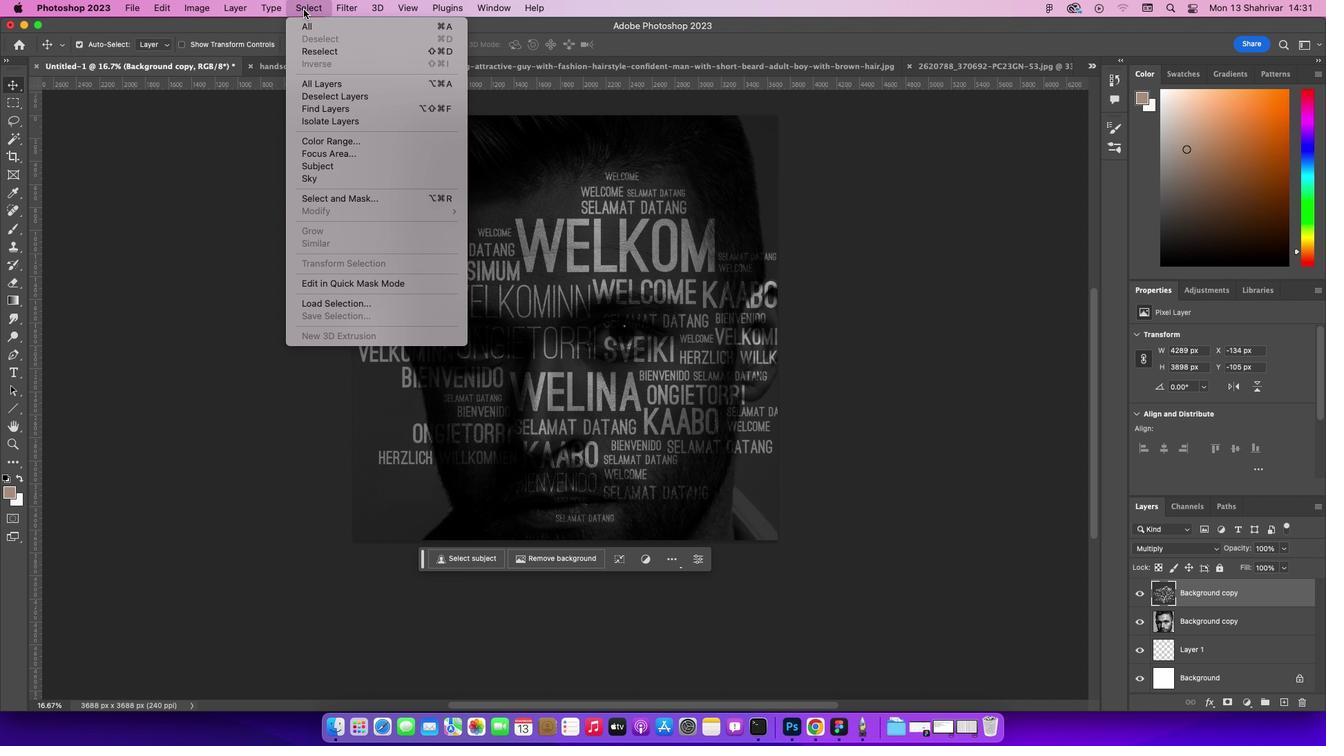 
Action: Mouse pressed left at (332, 37)
Screenshot: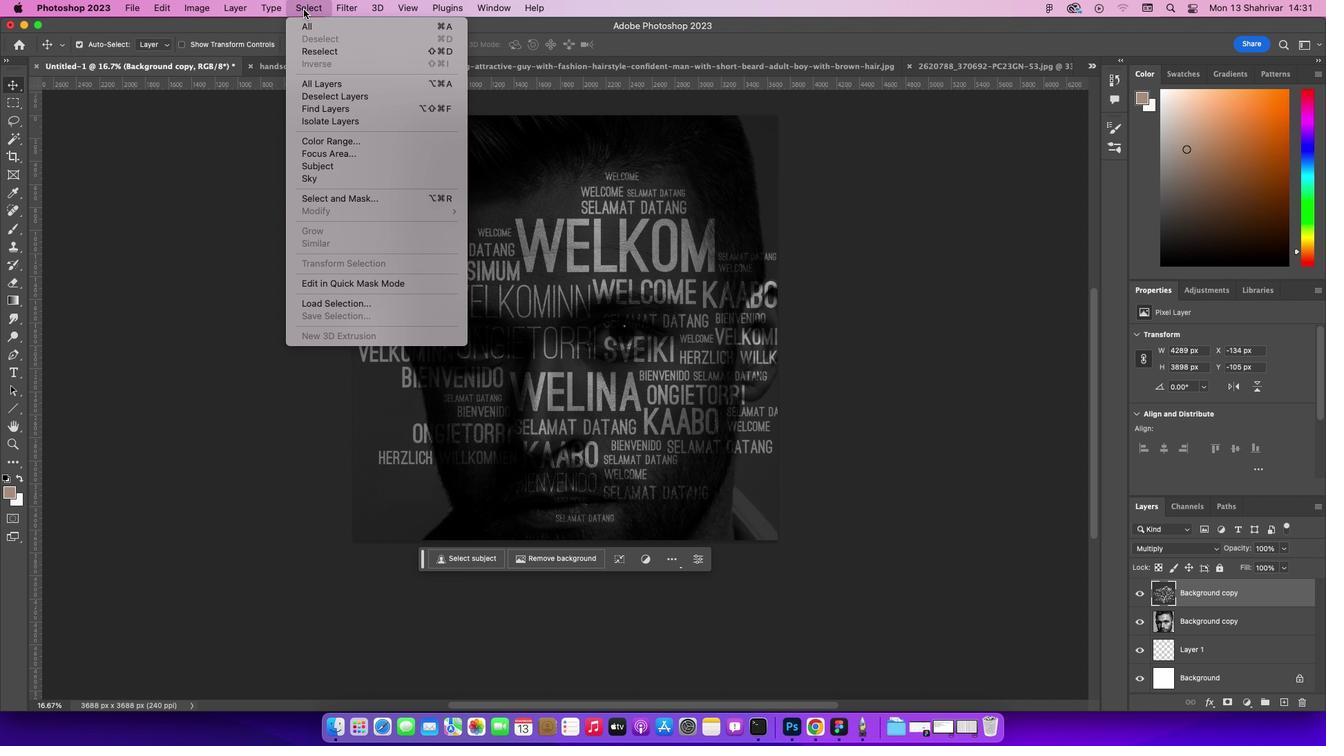 
Action: Mouse moved to (1063, 540)
Screenshot: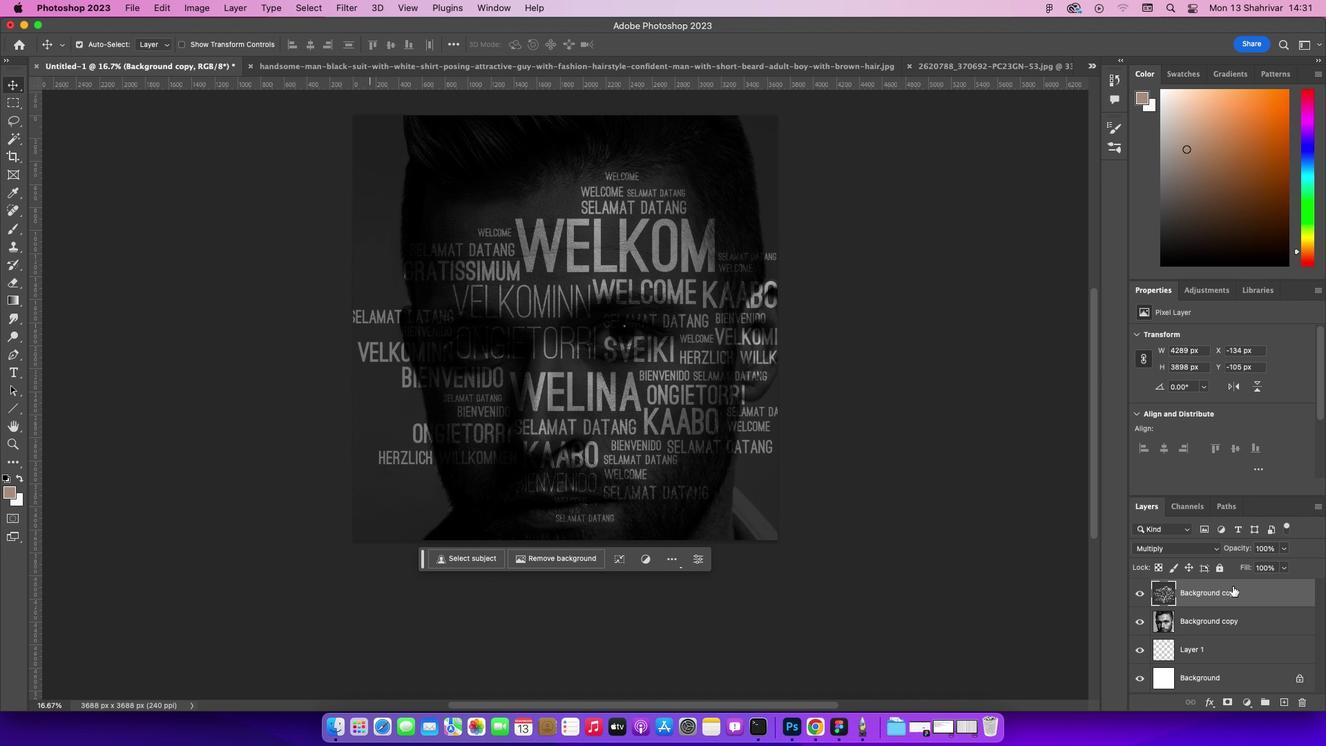 
Action: Mouse pressed left at (1063, 540)
Screenshot: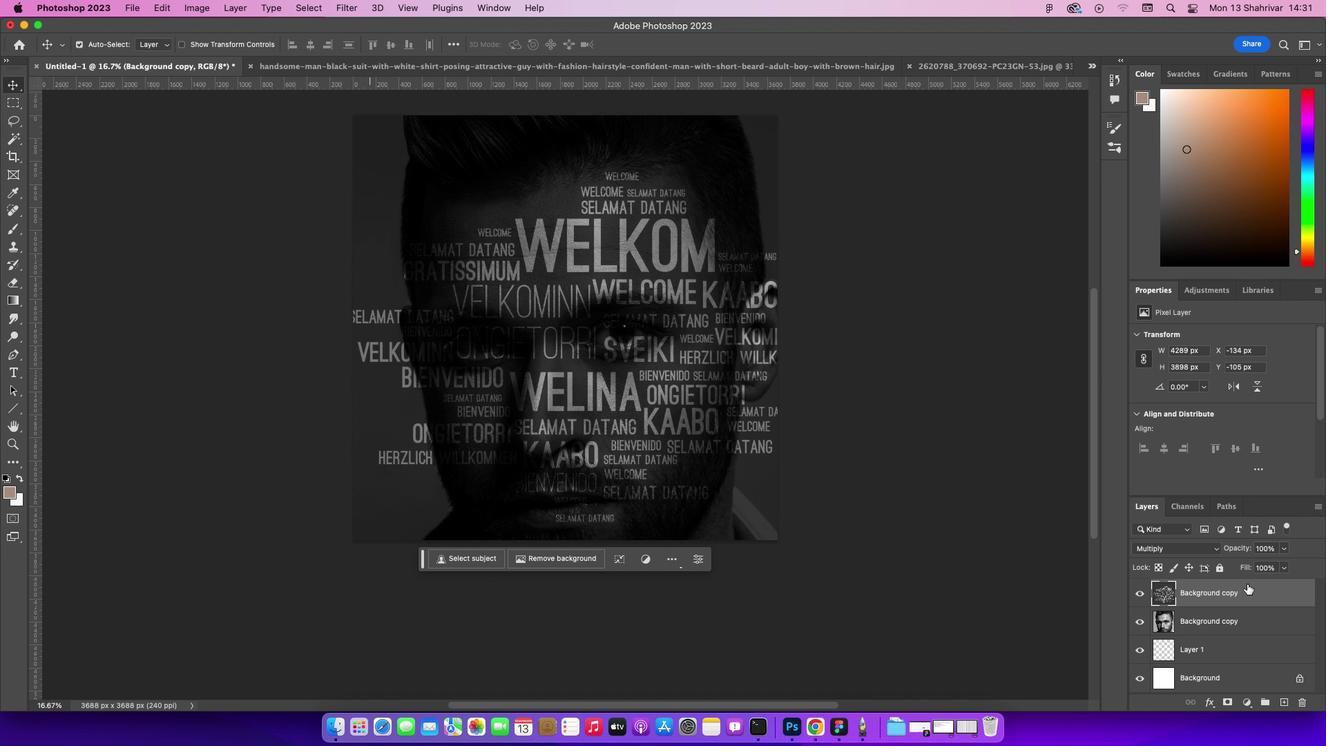 
Action: Mouse moved to (1320, 627)
Screenshot: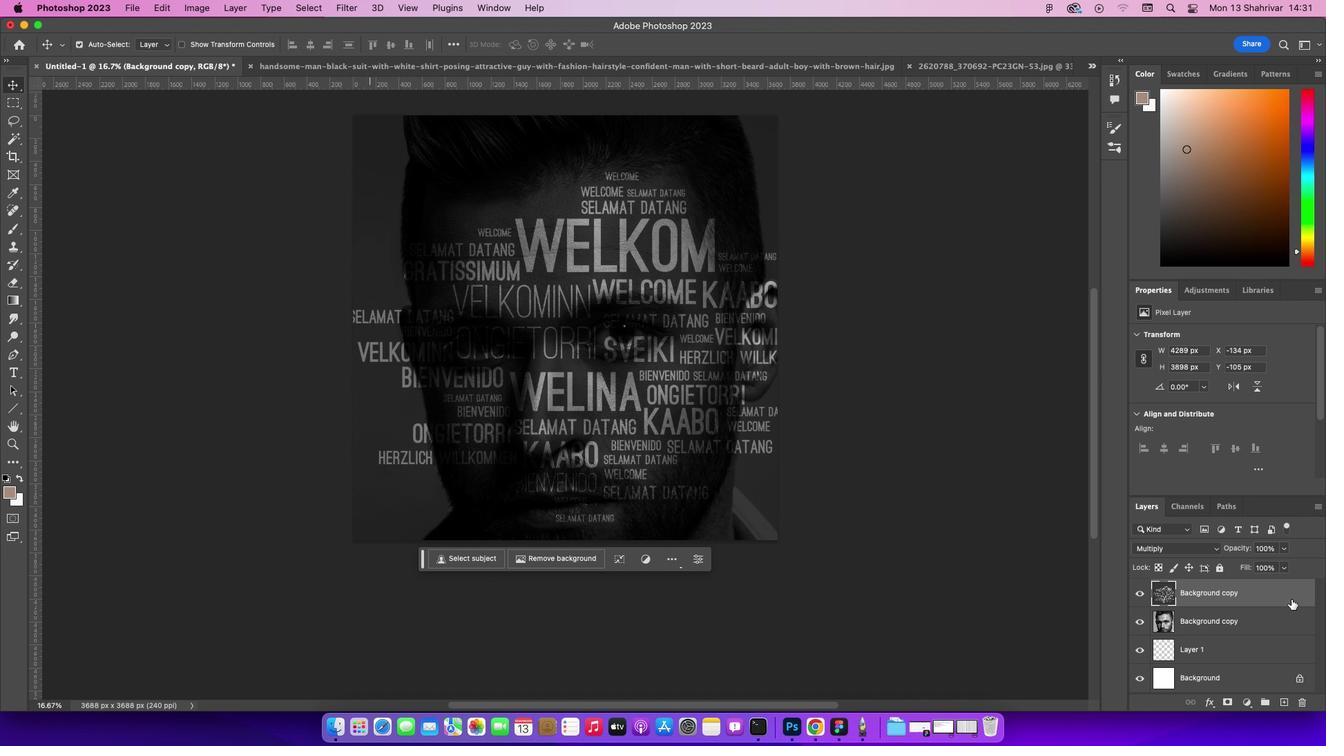 
Action: Mouse pressed right at (1320, 627)
Screenshot: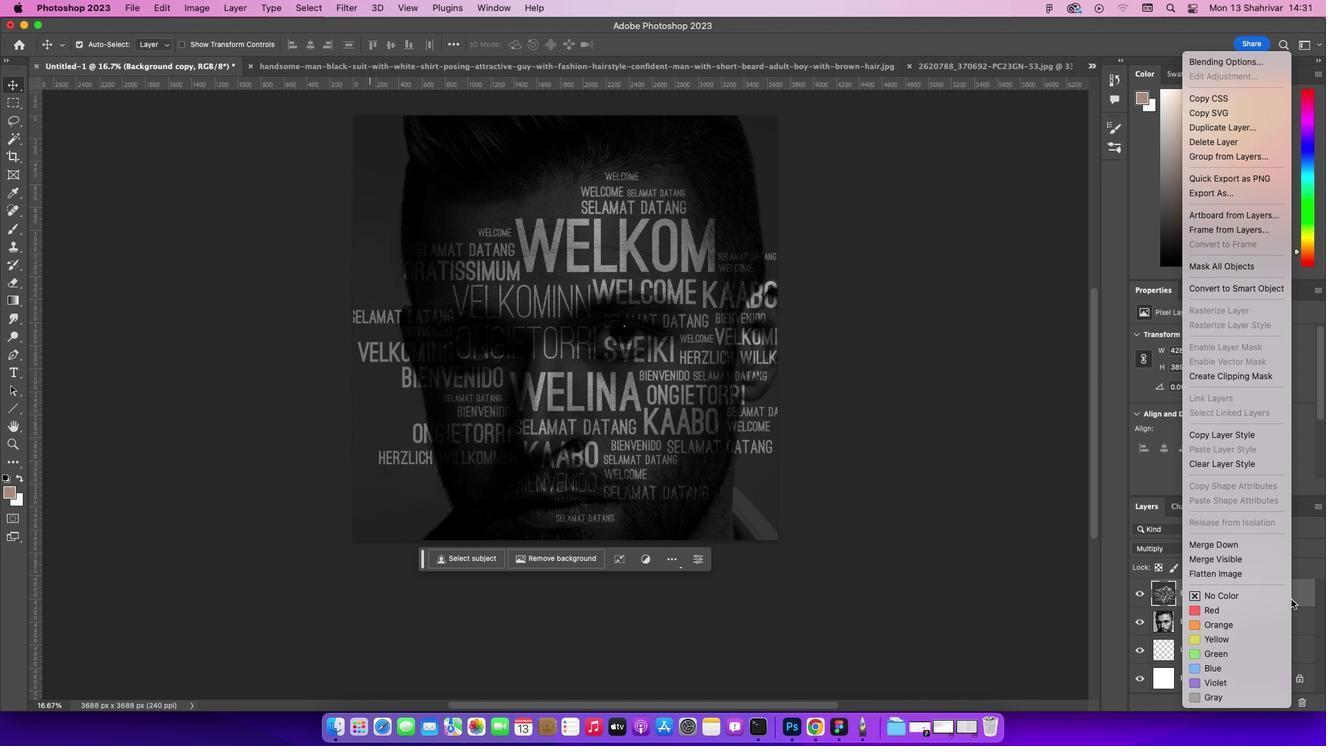 
Action: Mouse moved to (1219, 87)
Screenshot: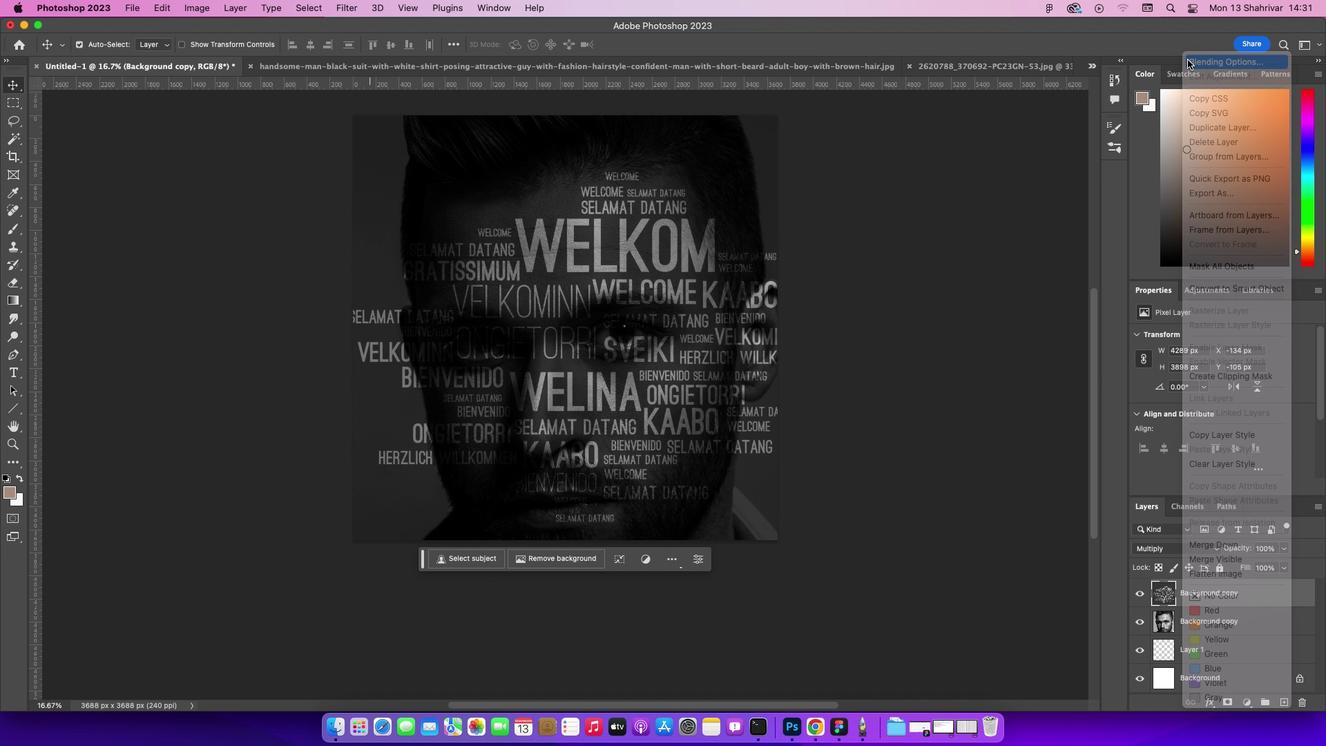 
Action: Mouse pressed left at (1219, 87)
Screenshot: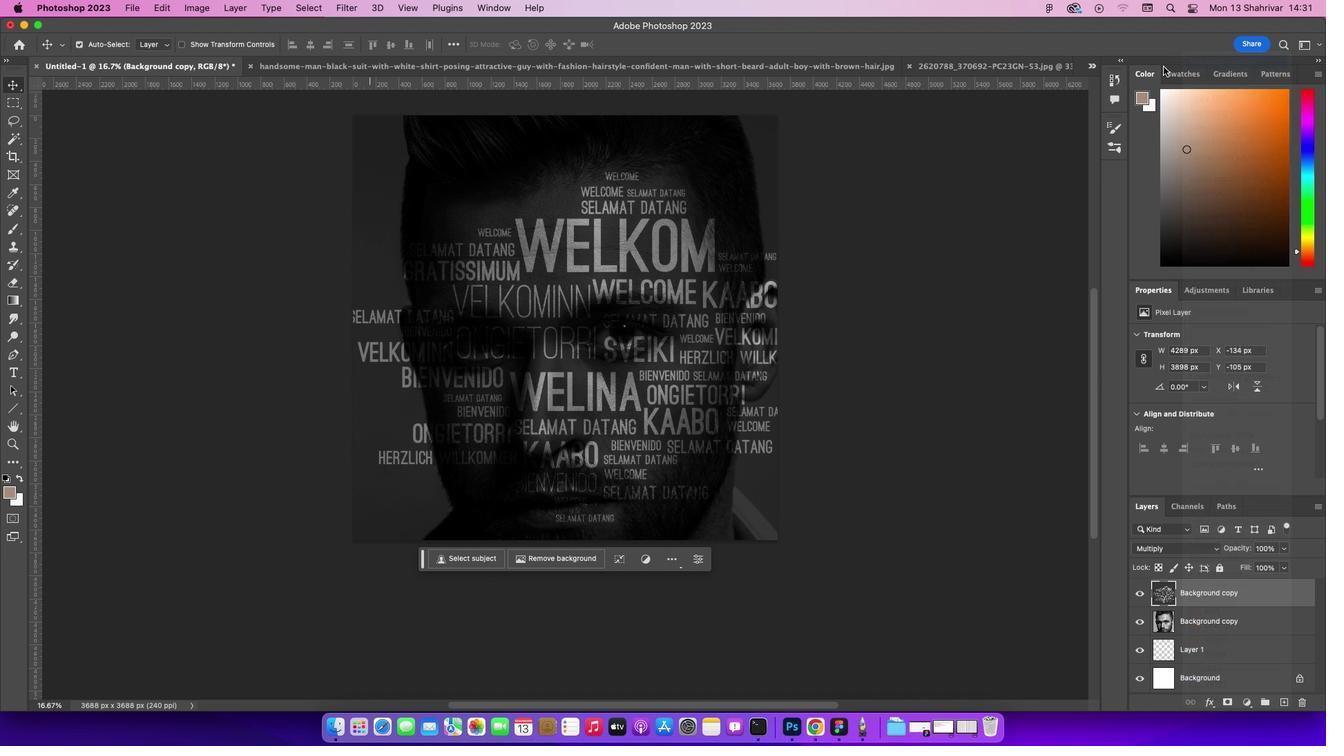 
Action: Mouse moved to (1134, 460)
Screenshot: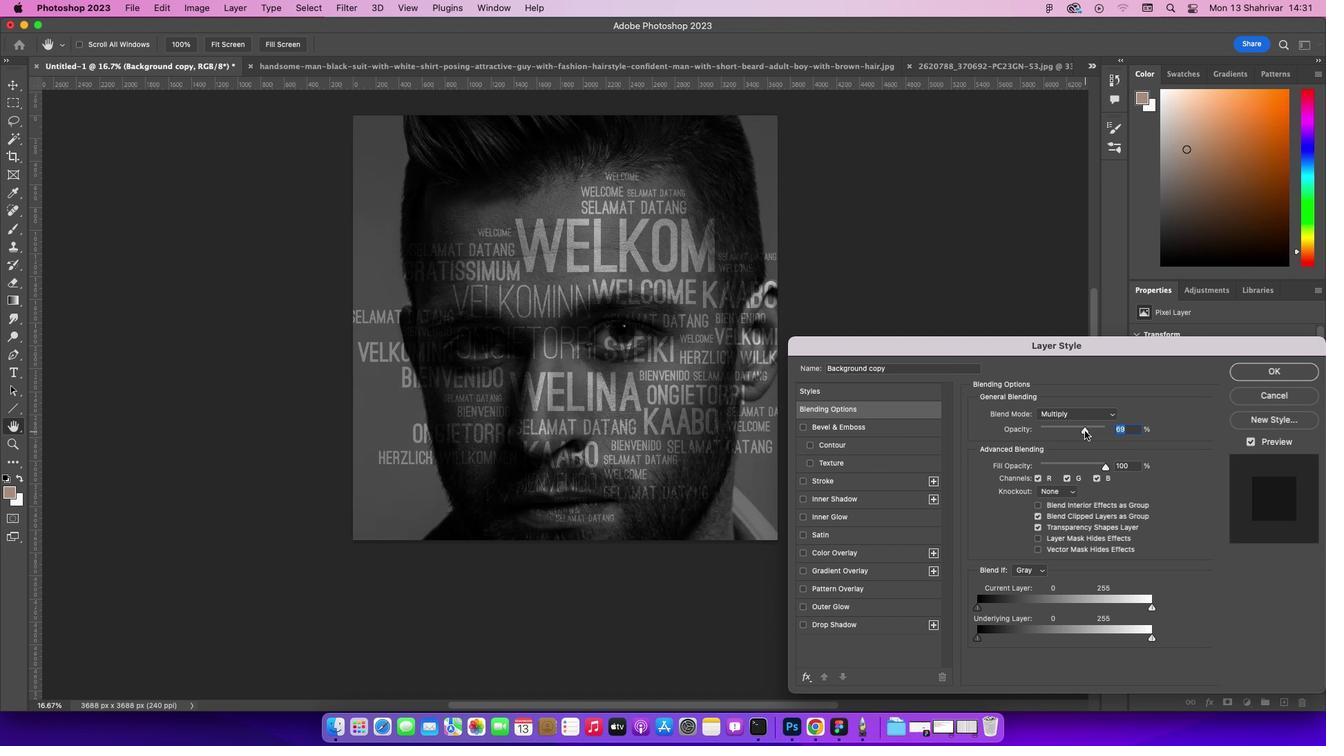 
Action: Mouse pressed left at (1134, 460)
Screenshot: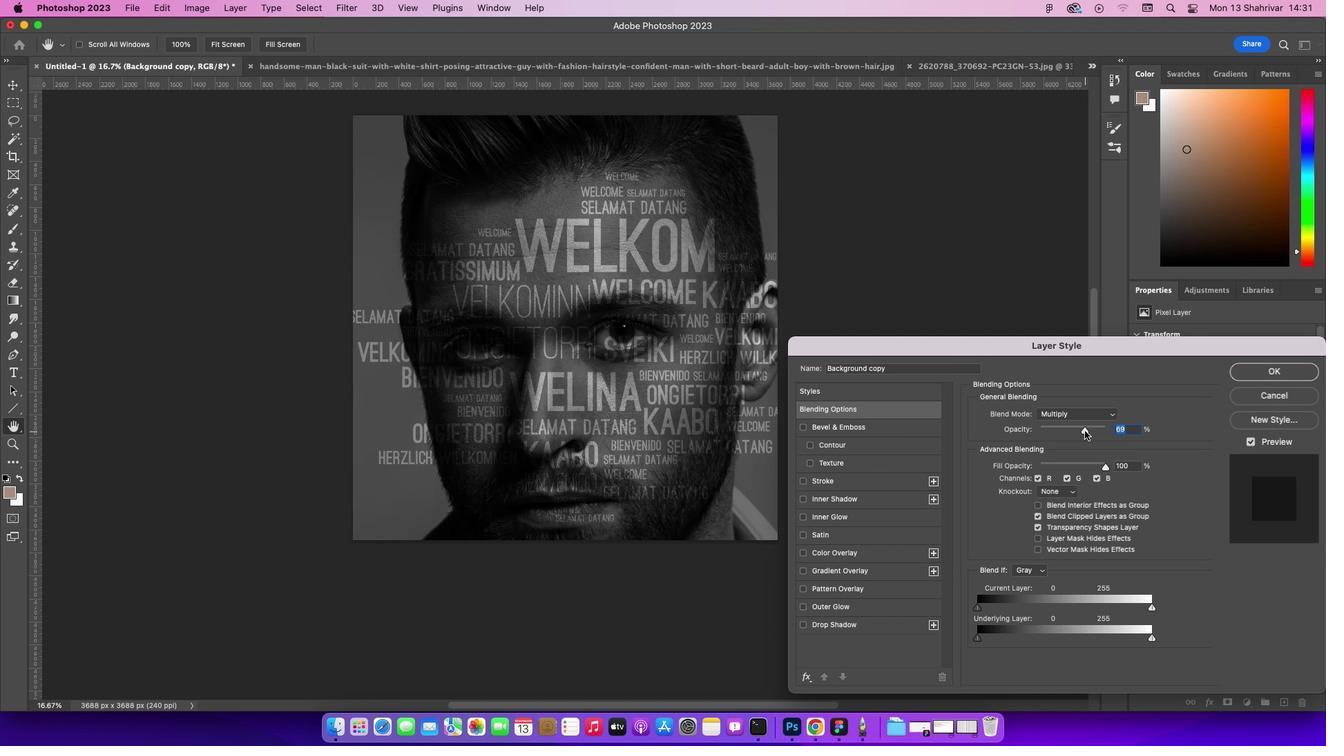 
Action: Mouse moved to (1132, 497)
Screenshot: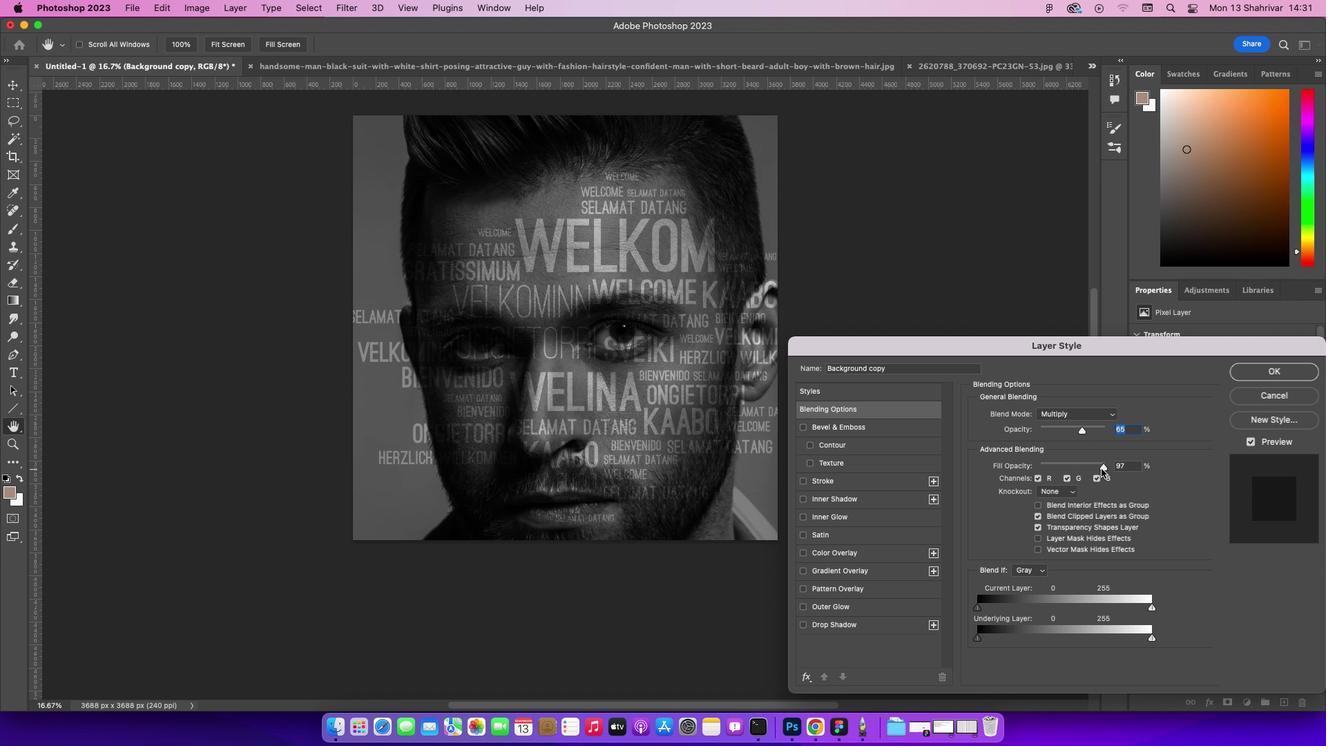 
Action: Mouse pressed left at (1132, 497)
